 Task: Buy 2 Treatments & Masks from Skin Care section under best seller category for shipping address: Anthony Hernandez, 2419 August Lane, Shreveport, Louisiana 71101, Cell Number 3184332610. Pay from credit card ending with 5759, CVV 953
Action: Mouse moved to (24, 87)
Screenshot: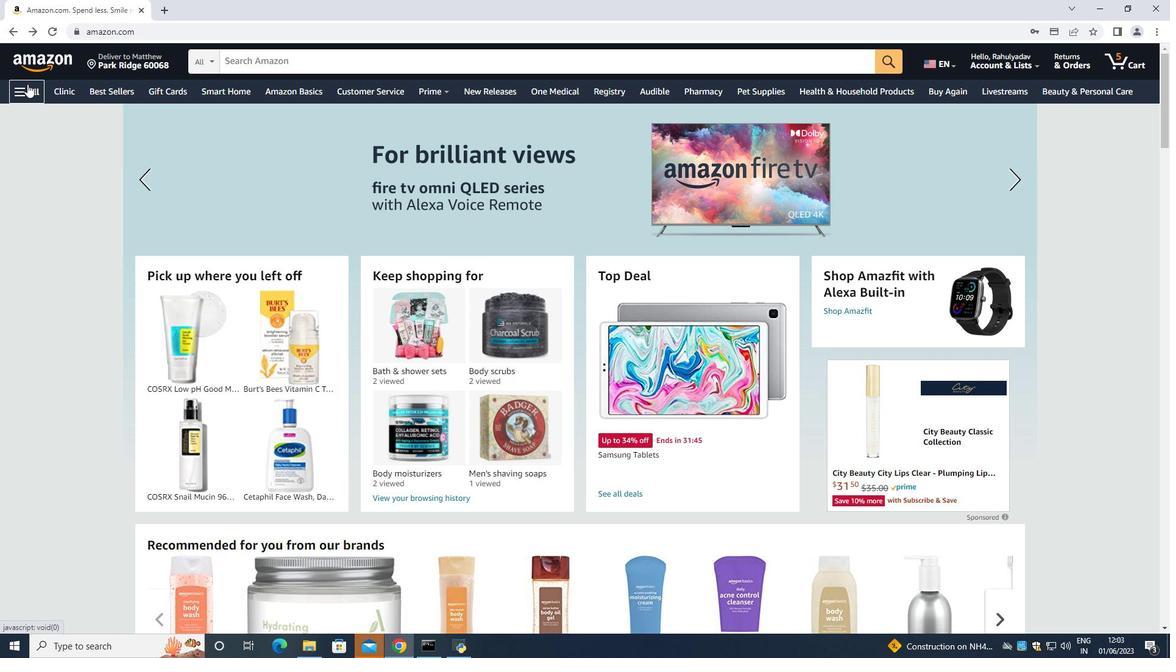 
Action: Mouse pressed left at (24, 87)
Screenshot: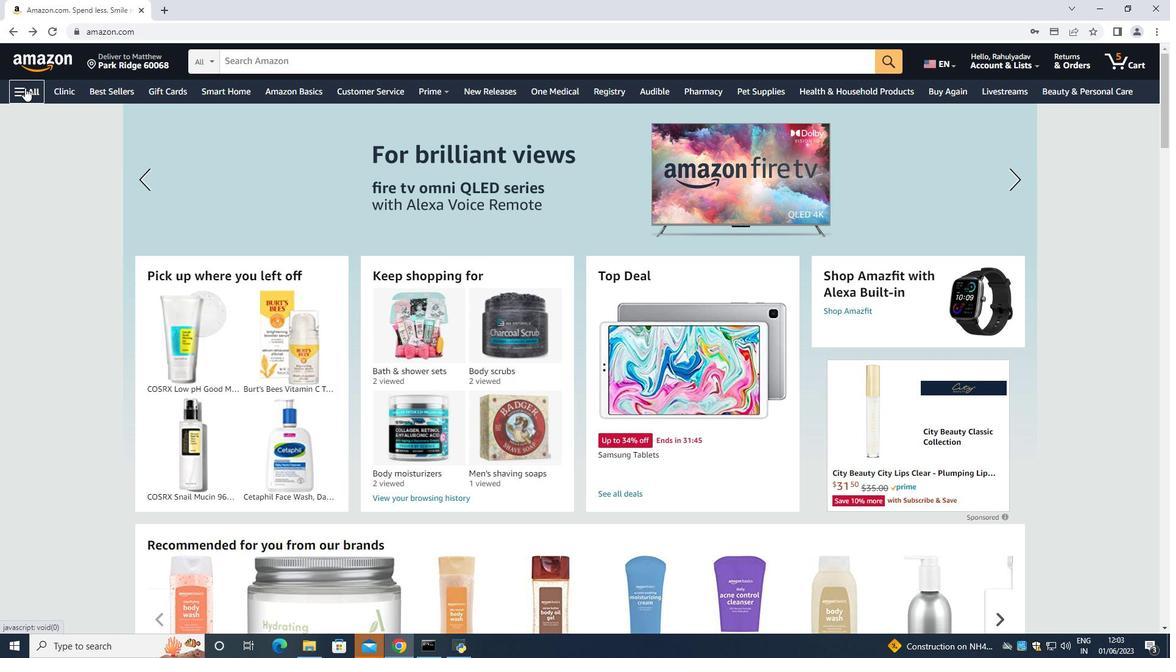 
Action: Mouse moved to (49, 117)
Screenshot: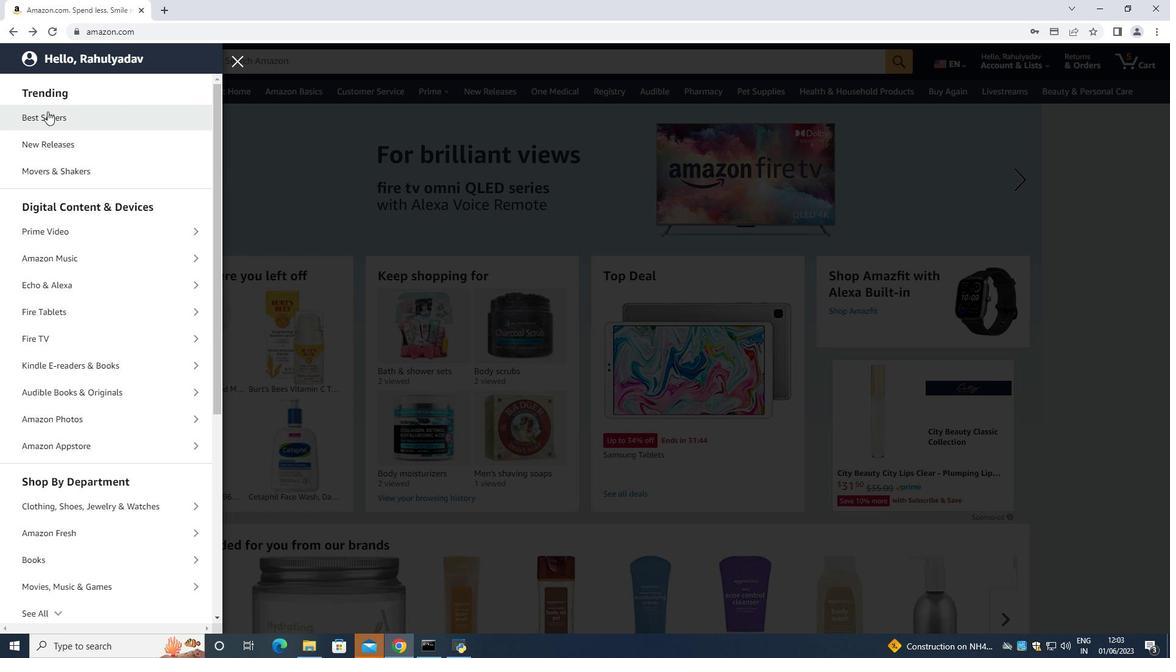 
Action: Mouse pressed left at (49, 117)
Screenshot: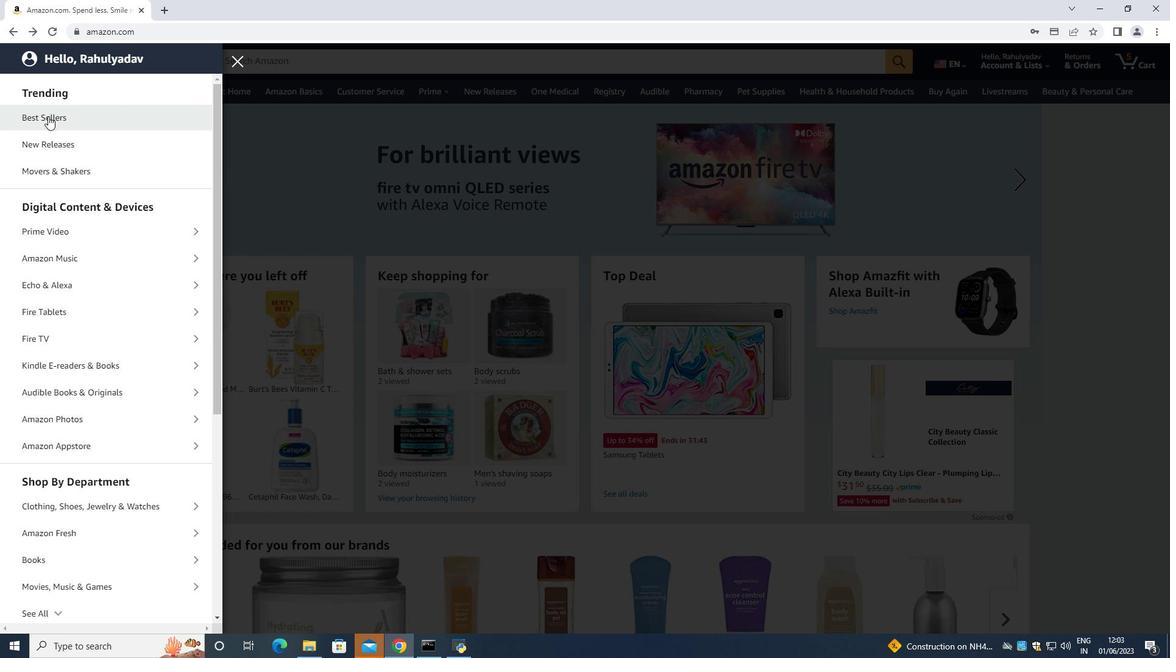 
Action: Mouse moved to (1146, 265)
Screenshot: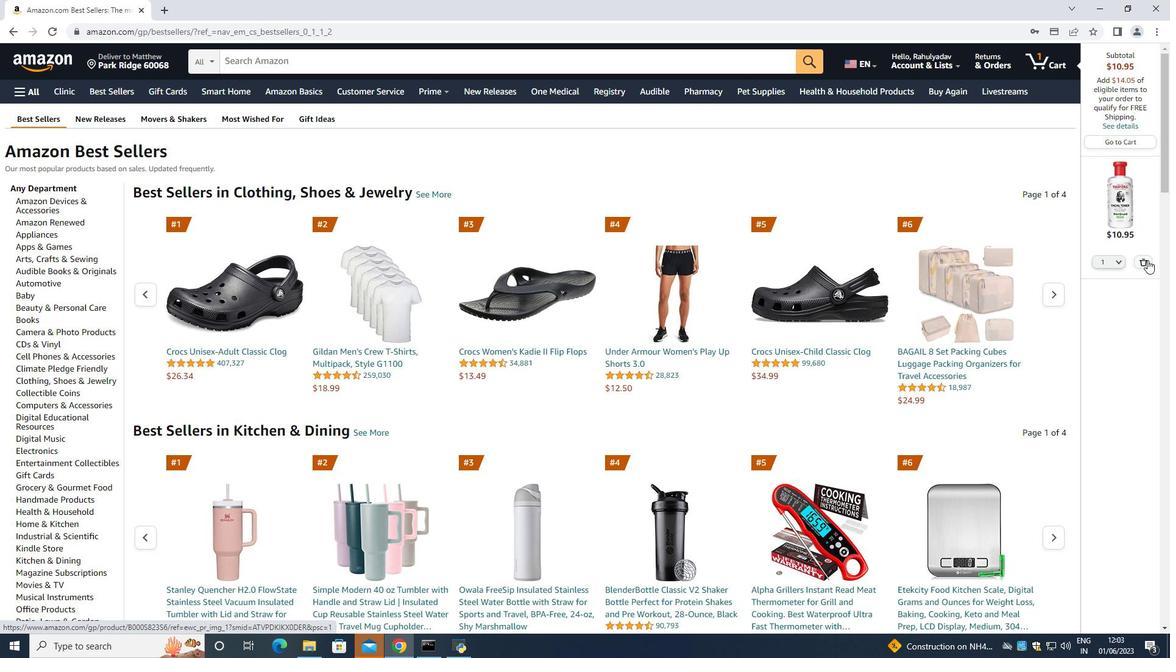 
Action: Mouse pressed left at (1146, 265)
Screenshot: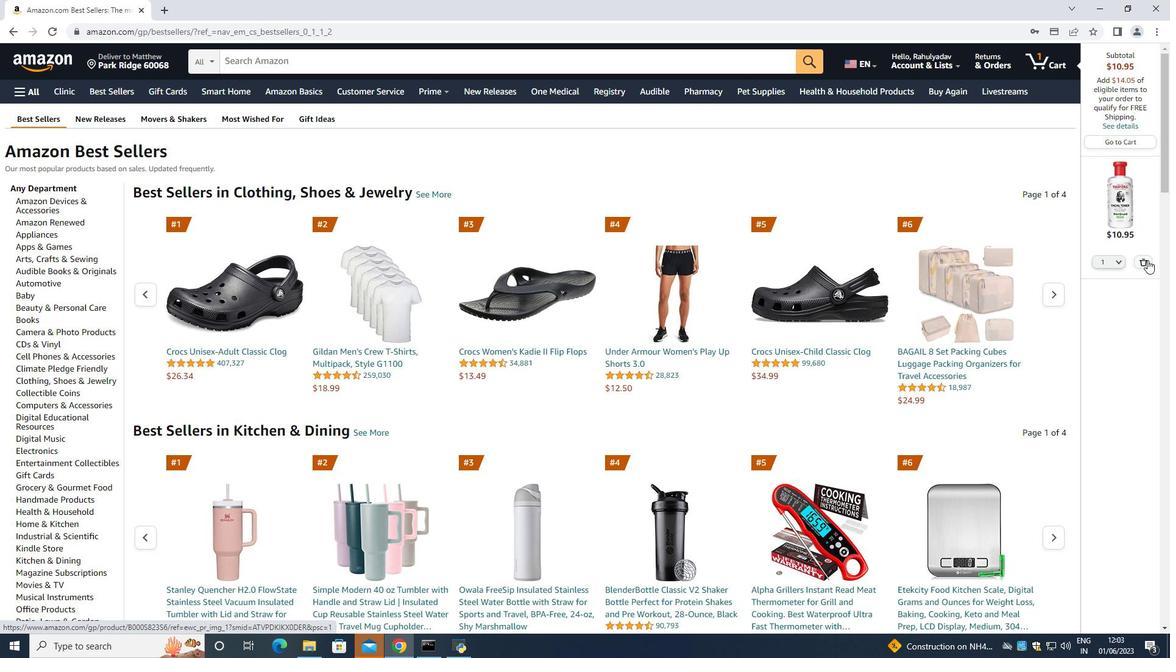 
Action: Mouse moved to (281, 64)
Screenshot: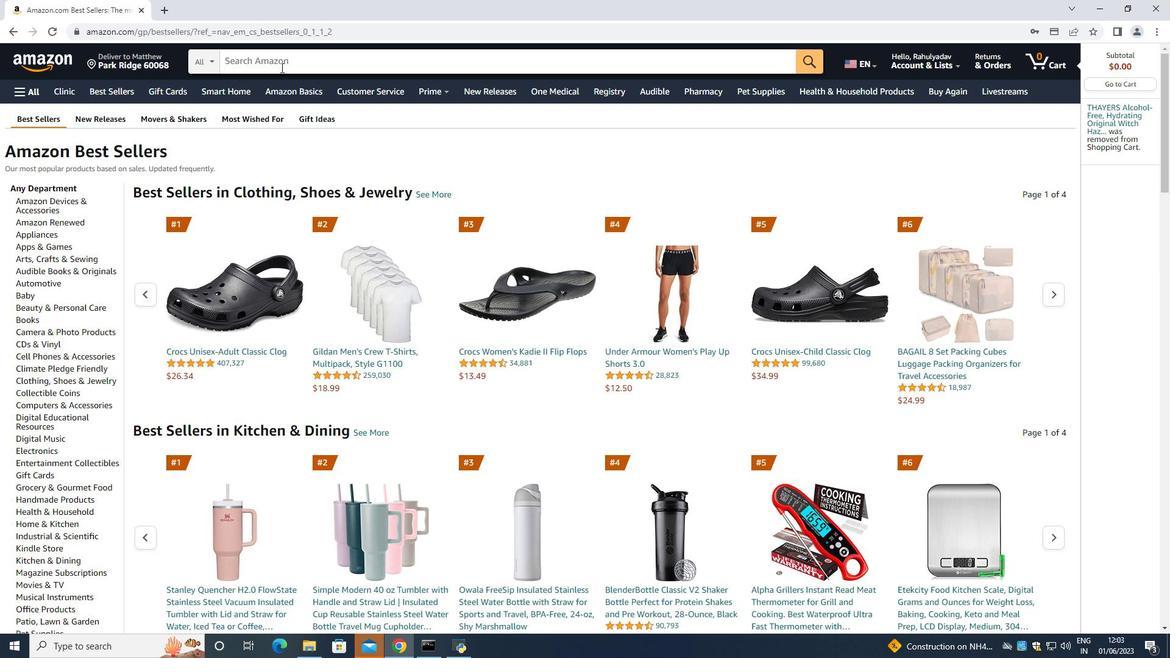 
Action: Mouse pressed left at (281, 64)
Screenshot: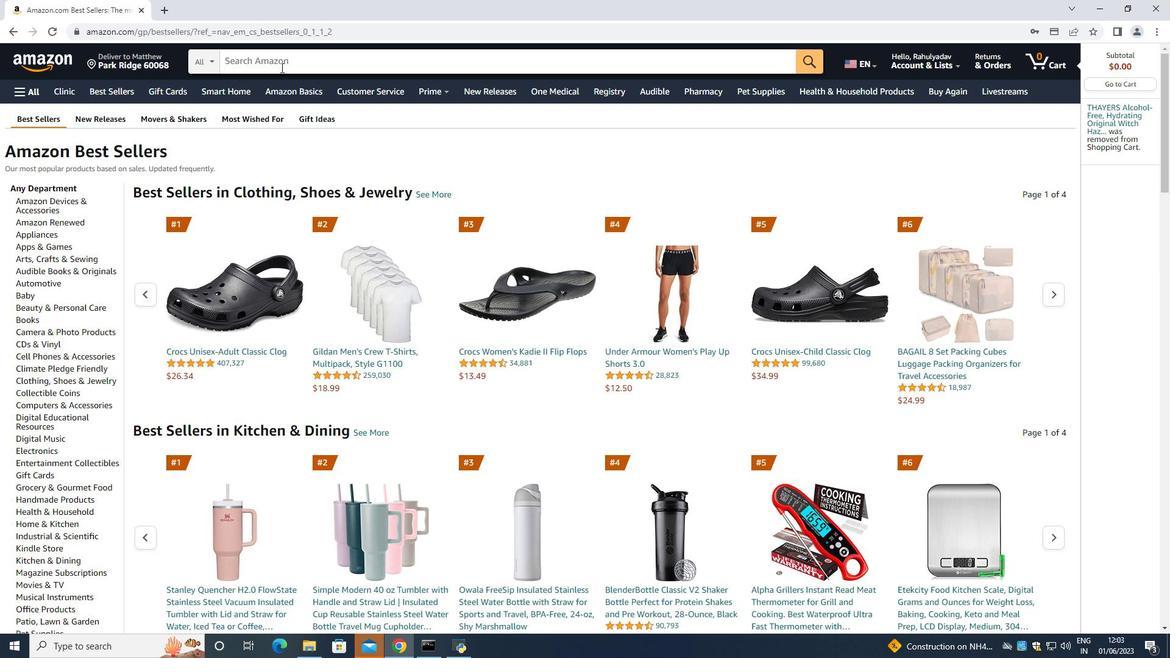 
Action: Mouse moved to (282, 64)
Screenshot: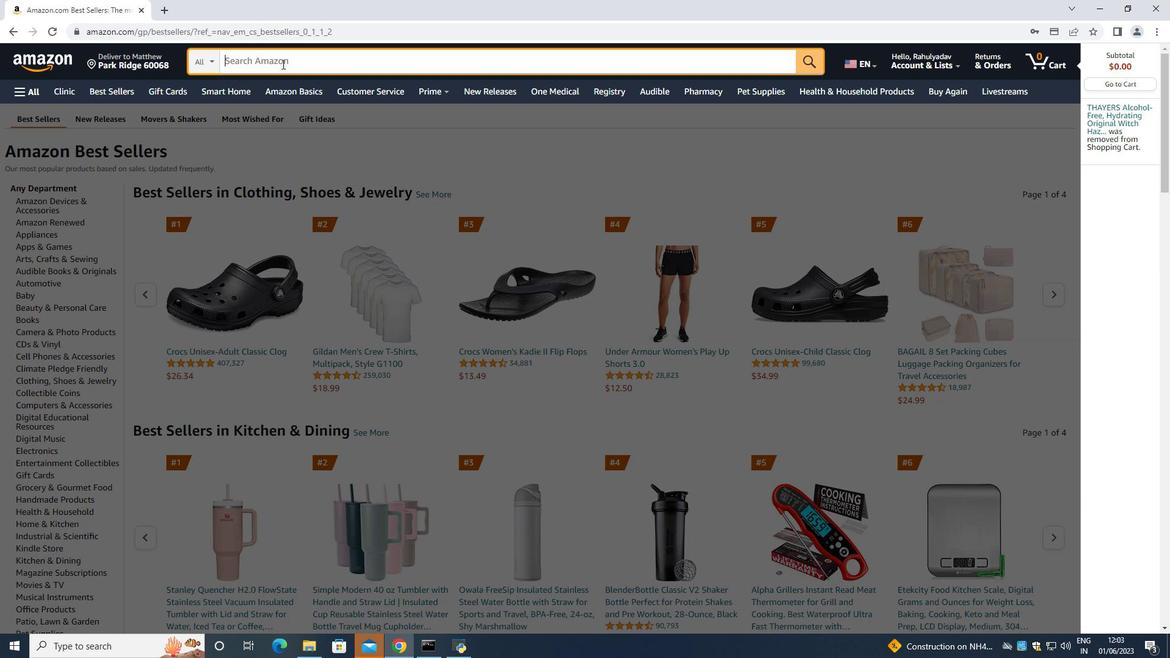 
Action: Key pressed <Key.shift>Treatment<Key.space><Key.space><Key.shift_r>&<Key.space><Key.shift><Key.shift><Key.shift><Key.shift><Key.shift><Key.shift><Key.shift><Key.shift>Masks<Key.space><Key.enter><Key.space>
Screenshot: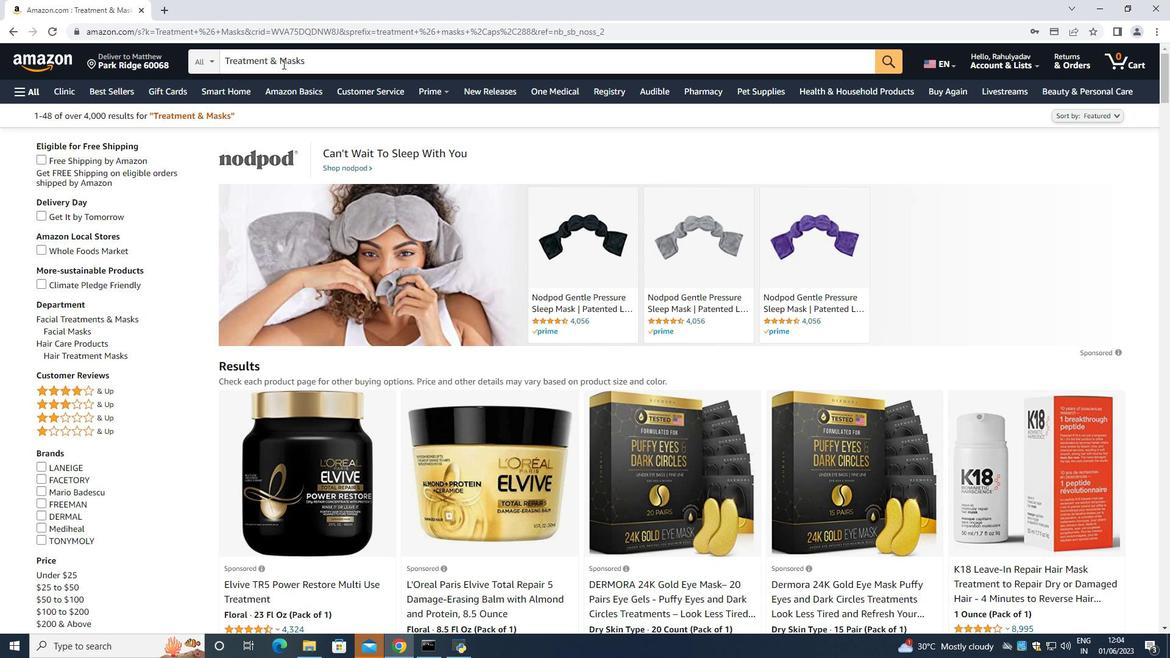 
Action: Mouse moved to (680, 265)
Screenshot: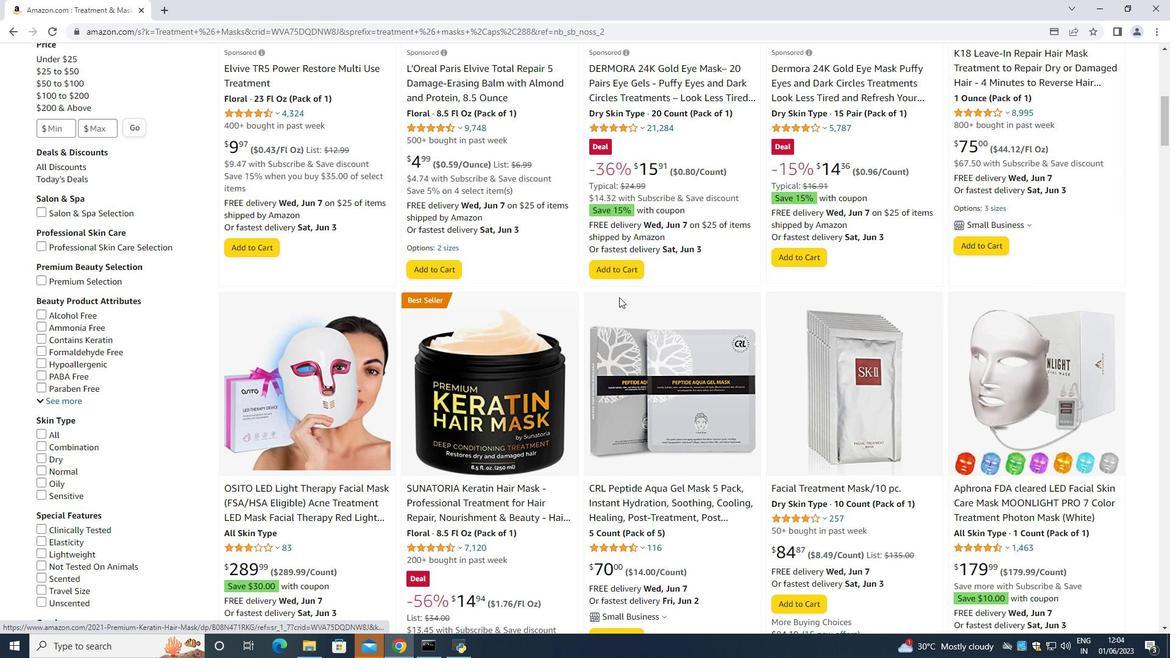 
Action: Mouse scrolled (680, 265) with delta (0, 0)
Screenshot: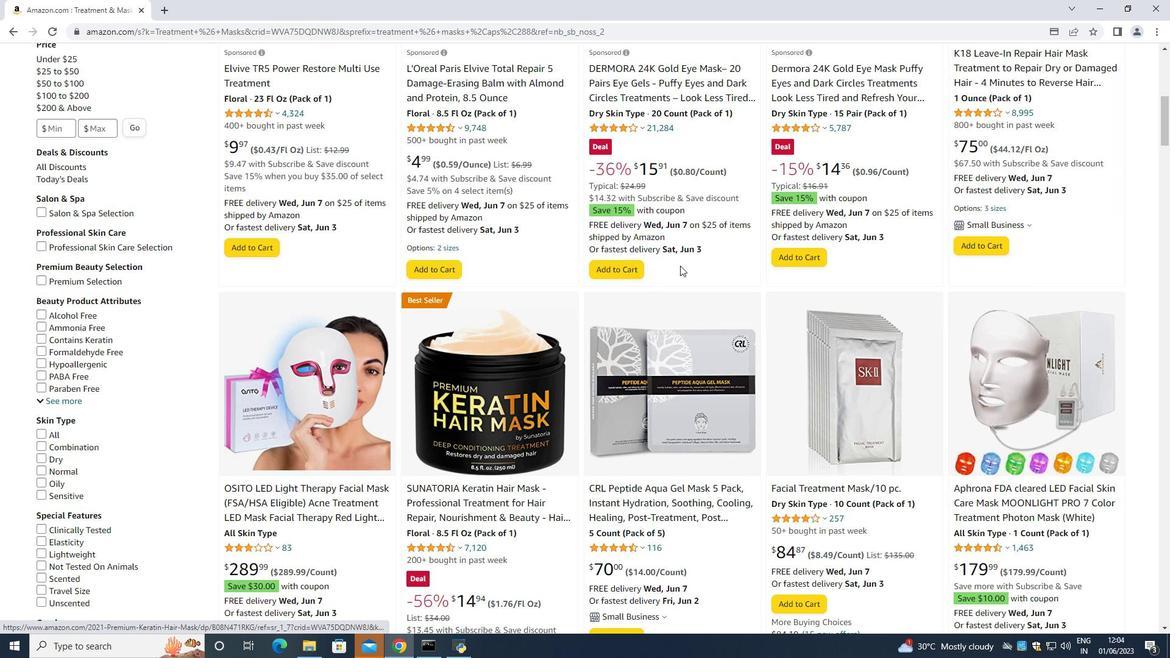 
Action: Mouse scrolled (680, 265) with delta (0, 0)
Screenshot: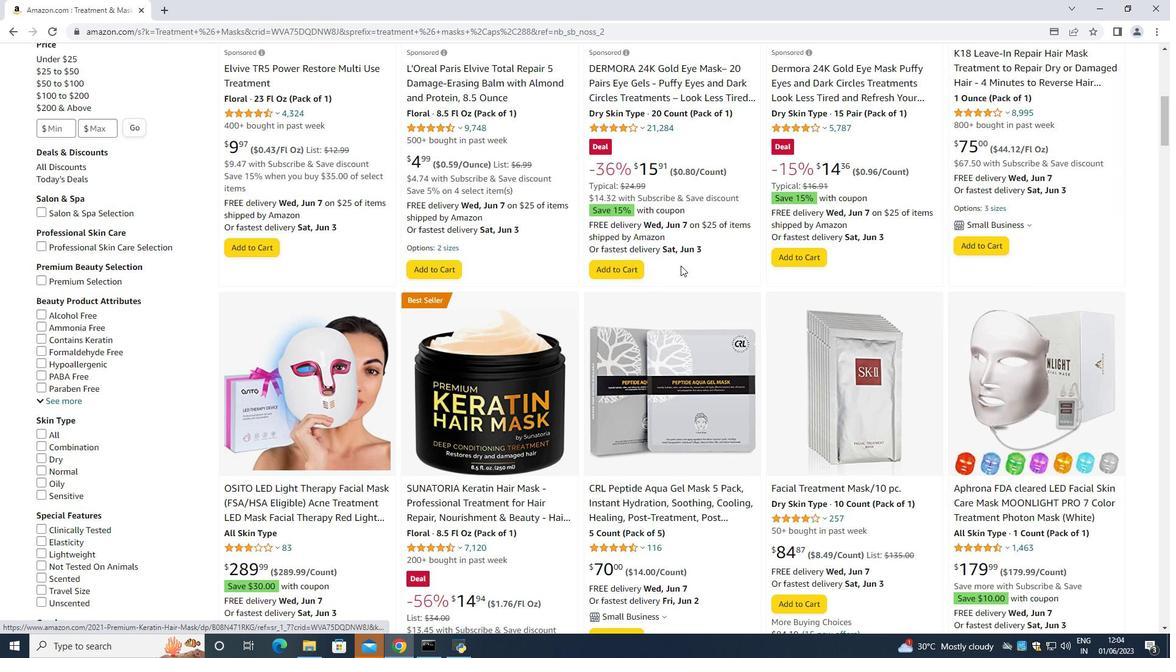 
Action: Mouse scrolled (680, 265) with delta (0, 0)
Screenshot: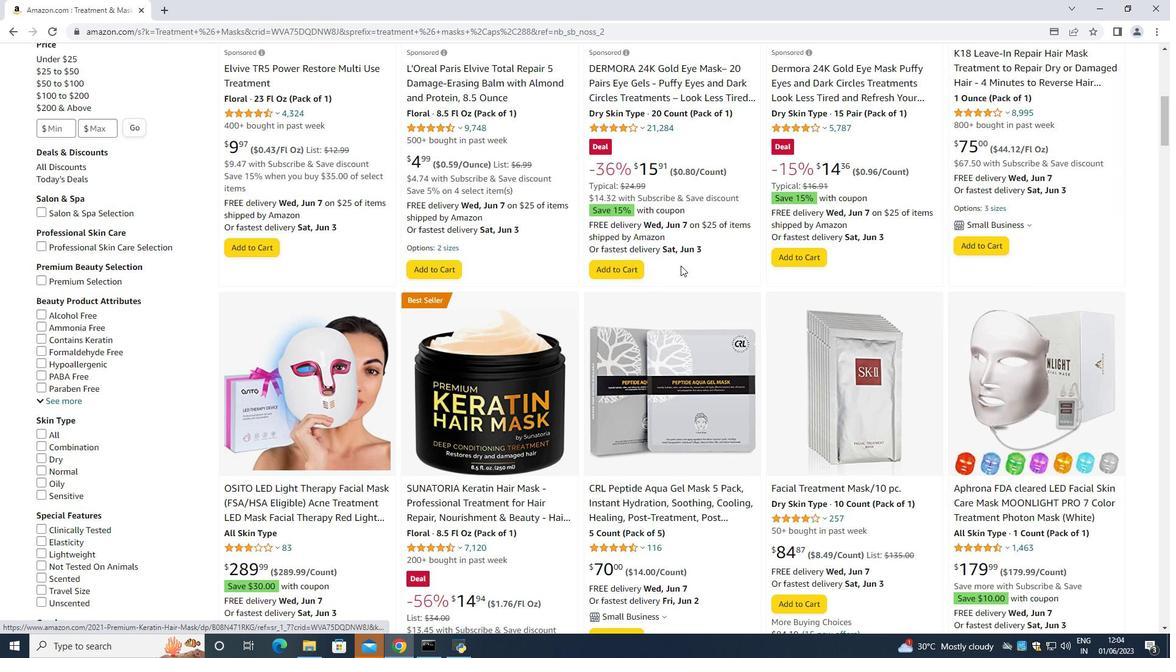 
Action: Mouse scrolled (680, 265) with delta (0, 0)
Screenshot: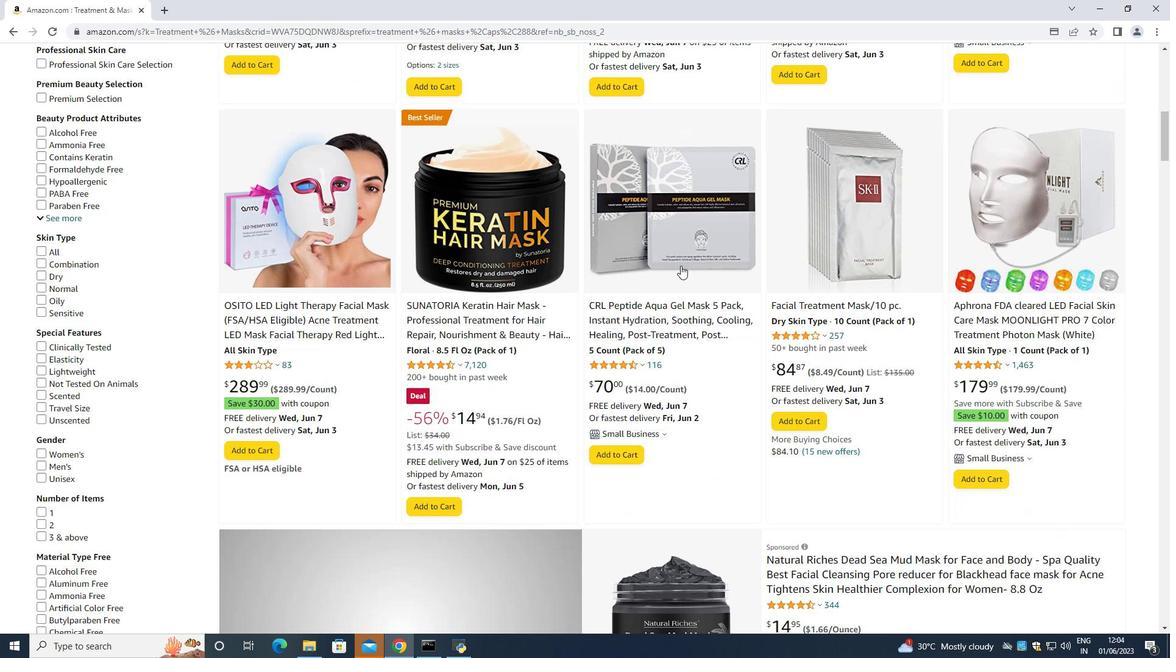 
Action: Mouse scrolled (680, 265) with delta (0, 0)
Screenshot: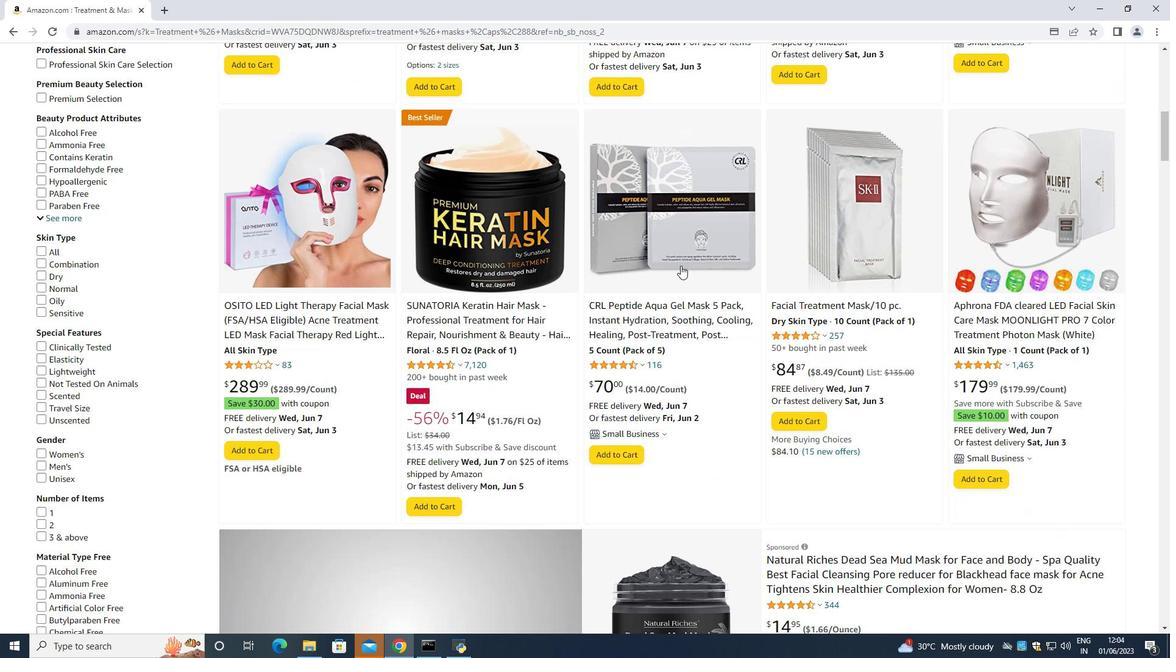 
Action: Mouse scrolled (680, 265) with delta (0, 0)
Screenshot: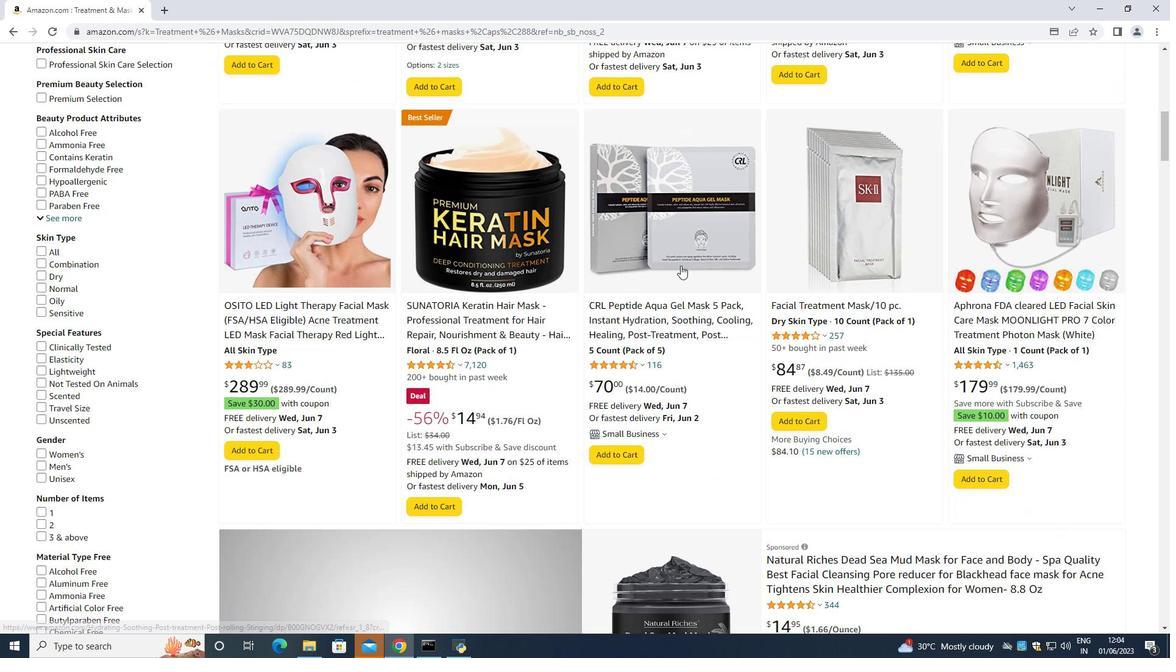 
Action: Mouse scrolled (680, 265) with delta (0, 0)
Screenshot: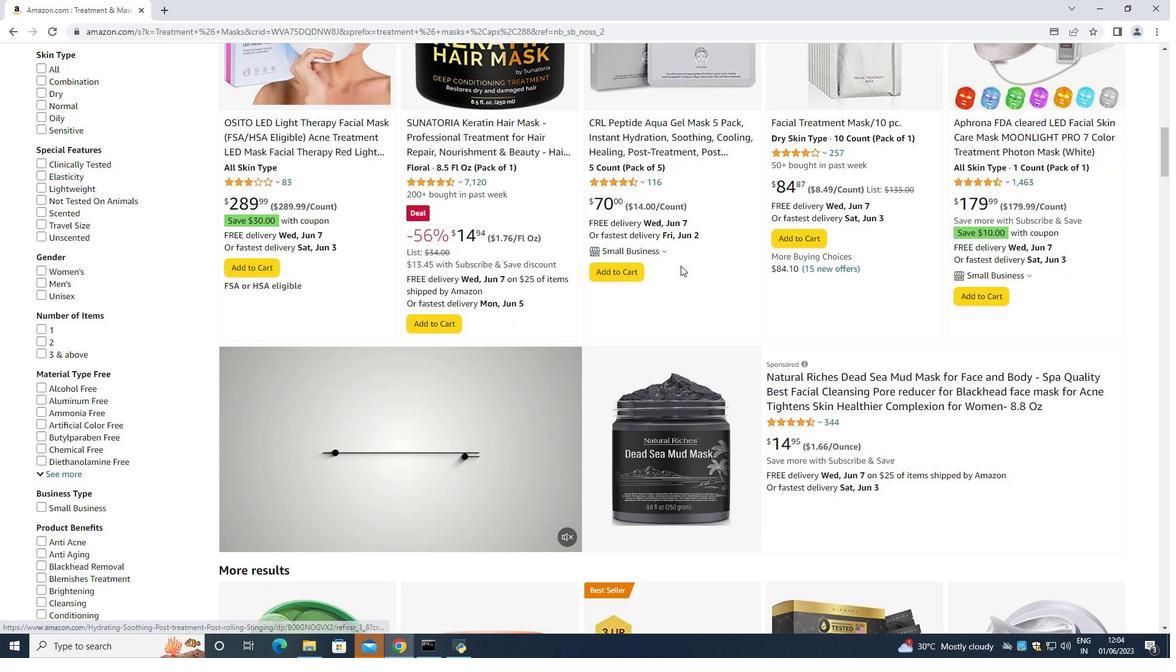 
Action: Mouse scrolled (680, 265) with delta (0, 0)
Screenshot: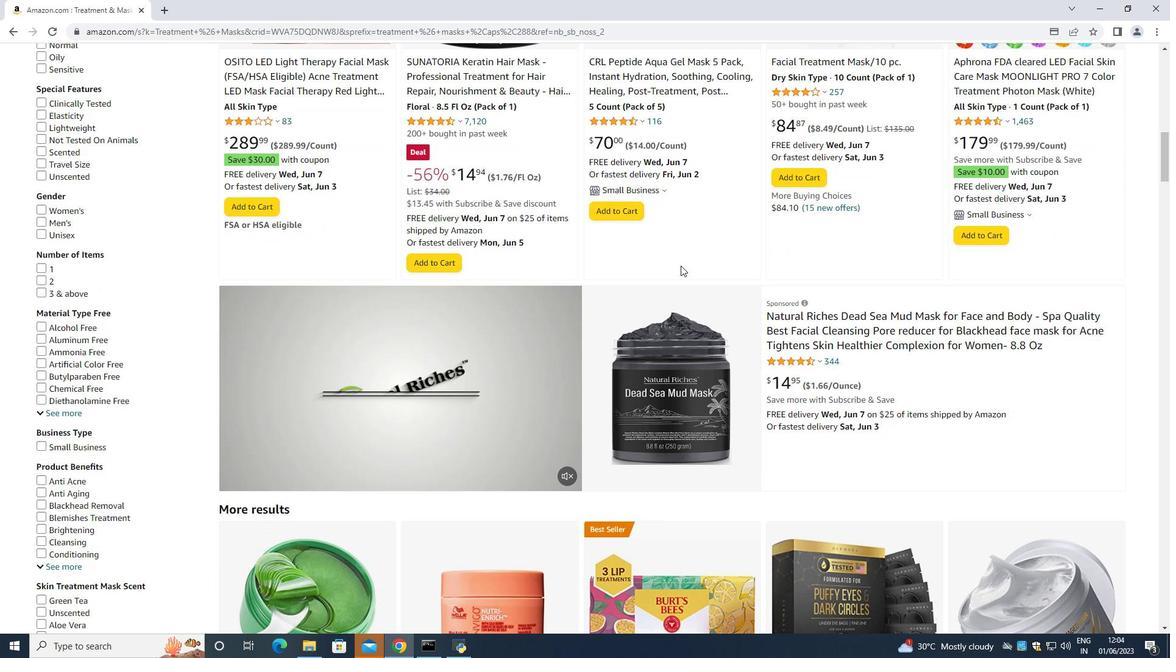 
Action: Mouse scrolled (680, 265) with delta (0, 0)
Screenshot: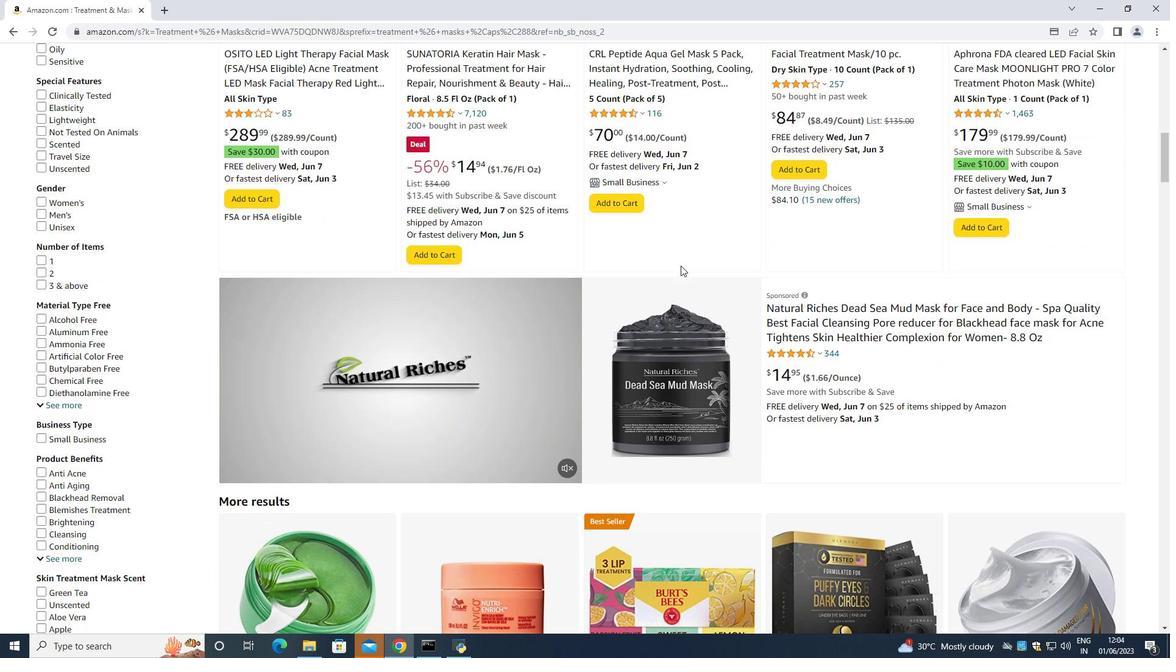 
Action: Mouse scrolled (680, 265) with delta (0, 0)
Screenshot: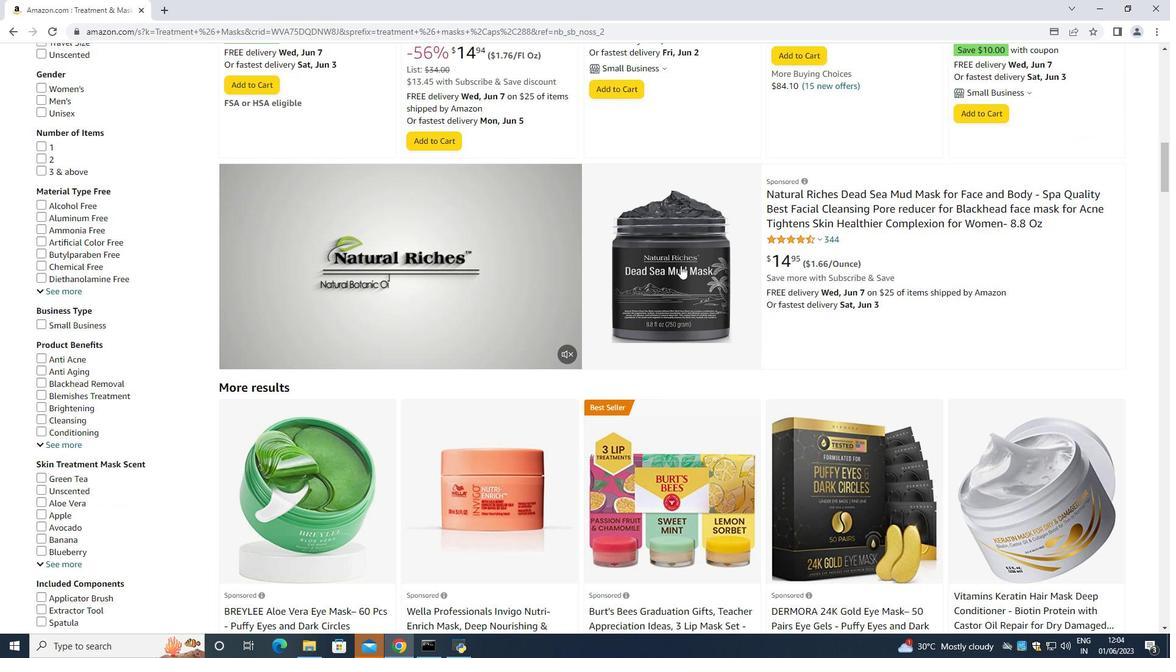 
Action: Mouse scrolled (680, 265) with delta (0, 0)
Screenshot: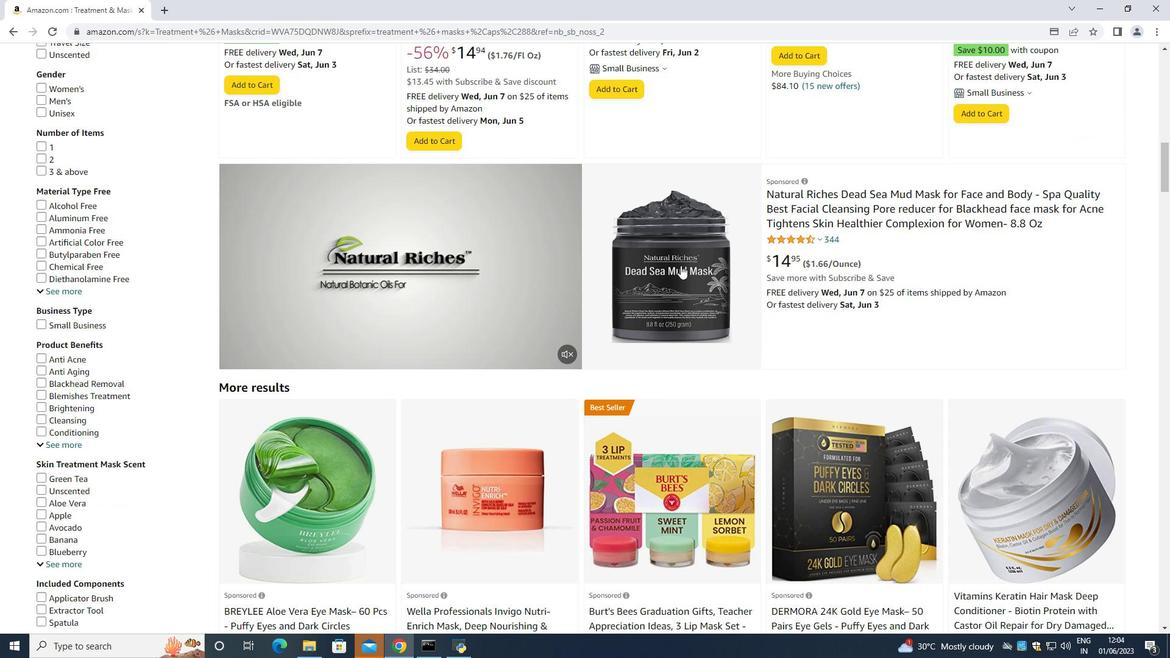 
Action: Mouse moved to (878, 498)
Screenshot: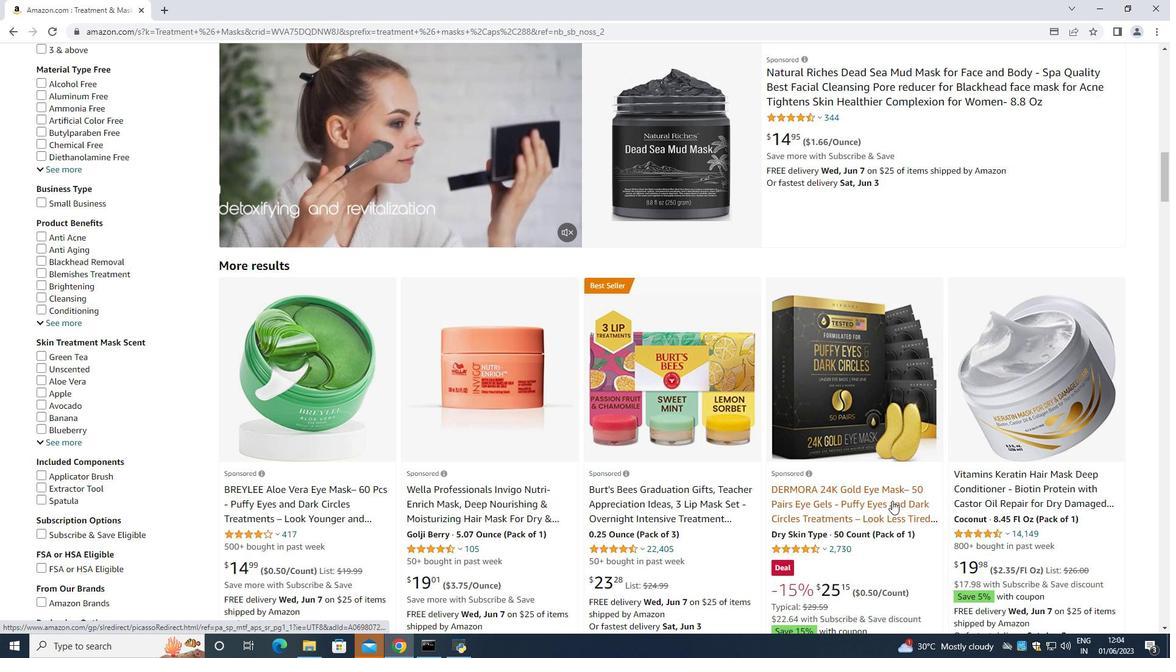 
Action: Mouse scrolled (878, 497) with delta (0, 0)
Screenshot: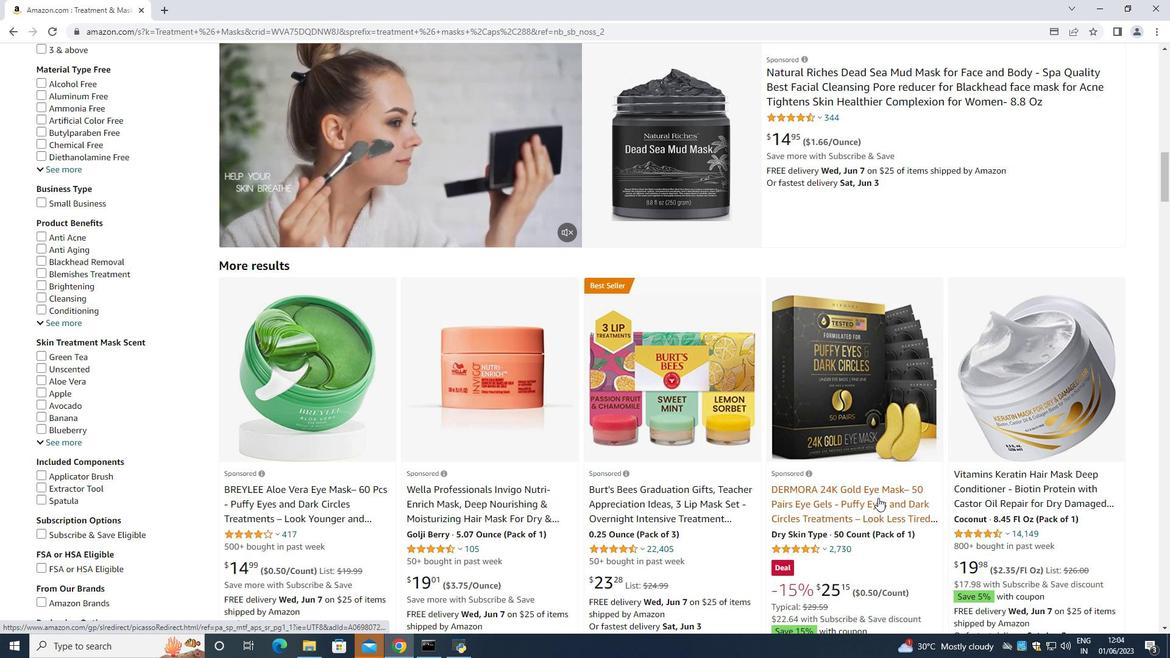 
Action: Mouse moved to (818, 424)
Screenshot: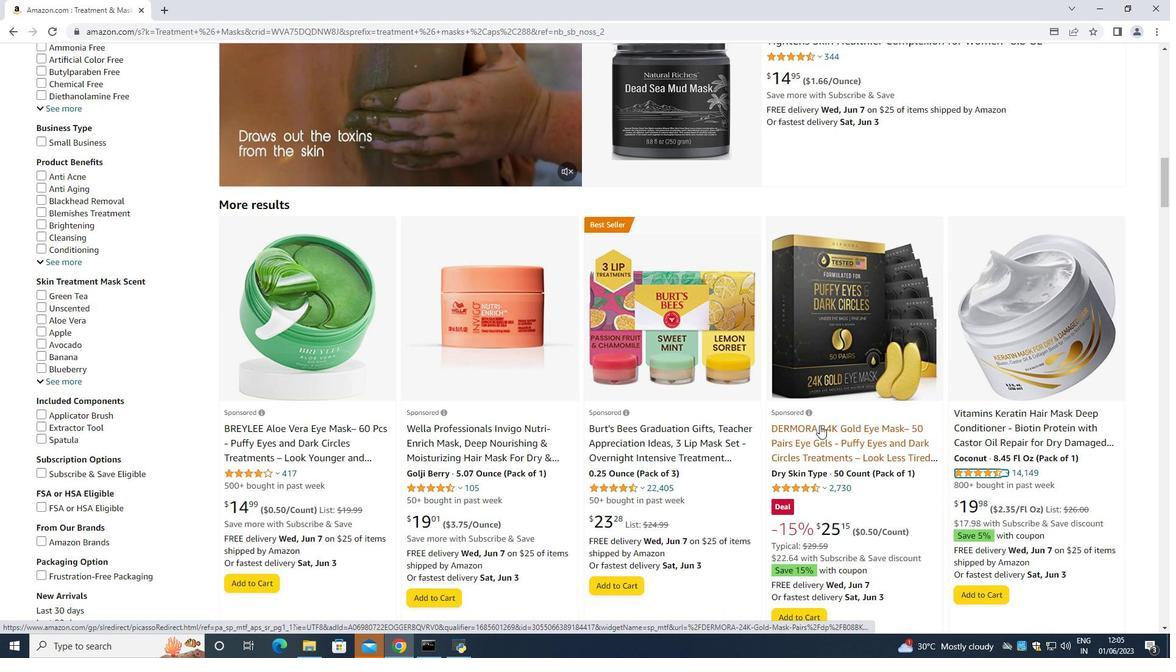
Action: Mouse pressed left at (818, 424)
Screenshot: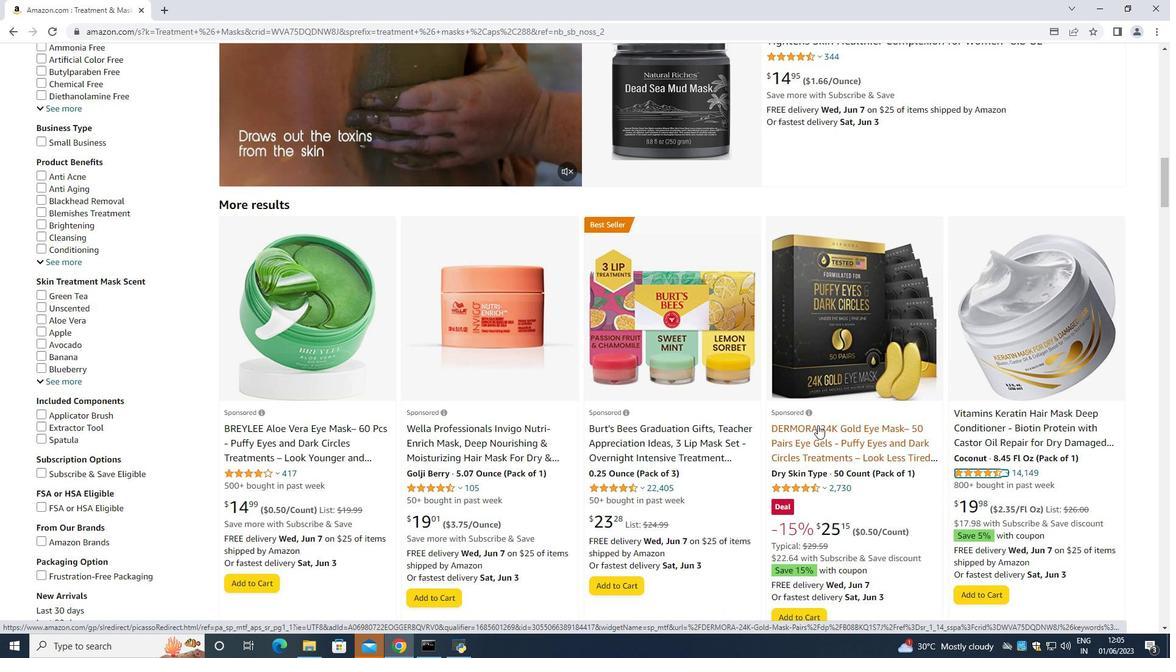 
Action: Mouse moved to (800, 218)
Screenshot: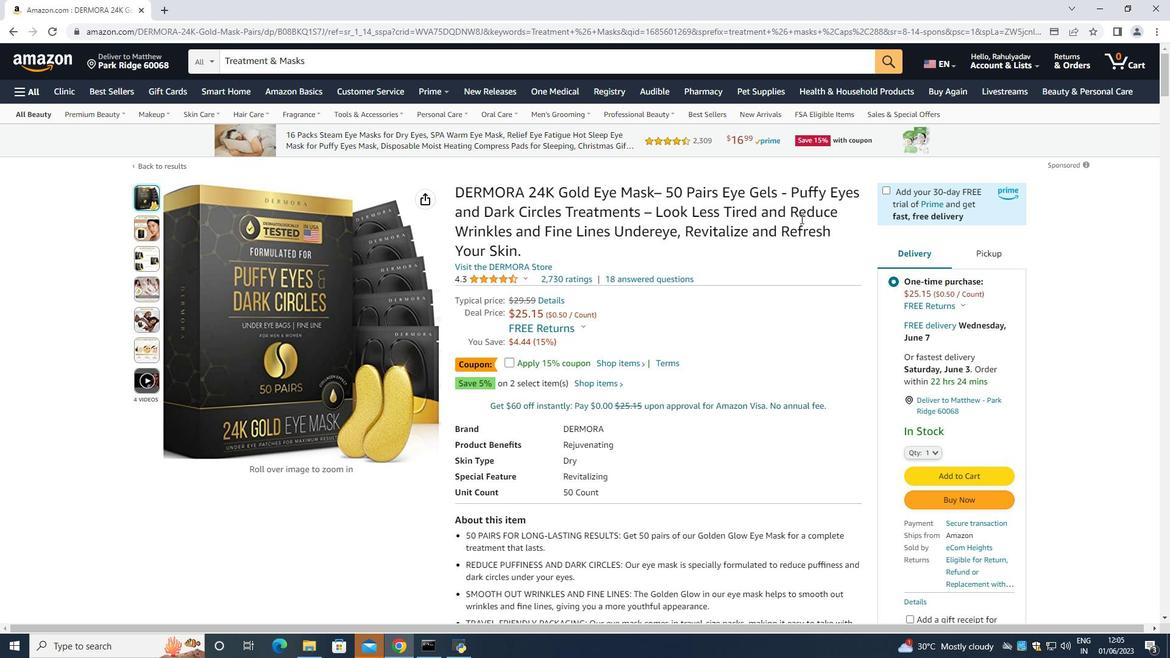 
Action: Mouse scrolled (800, 217) with delta (0, 0)
Screenshot: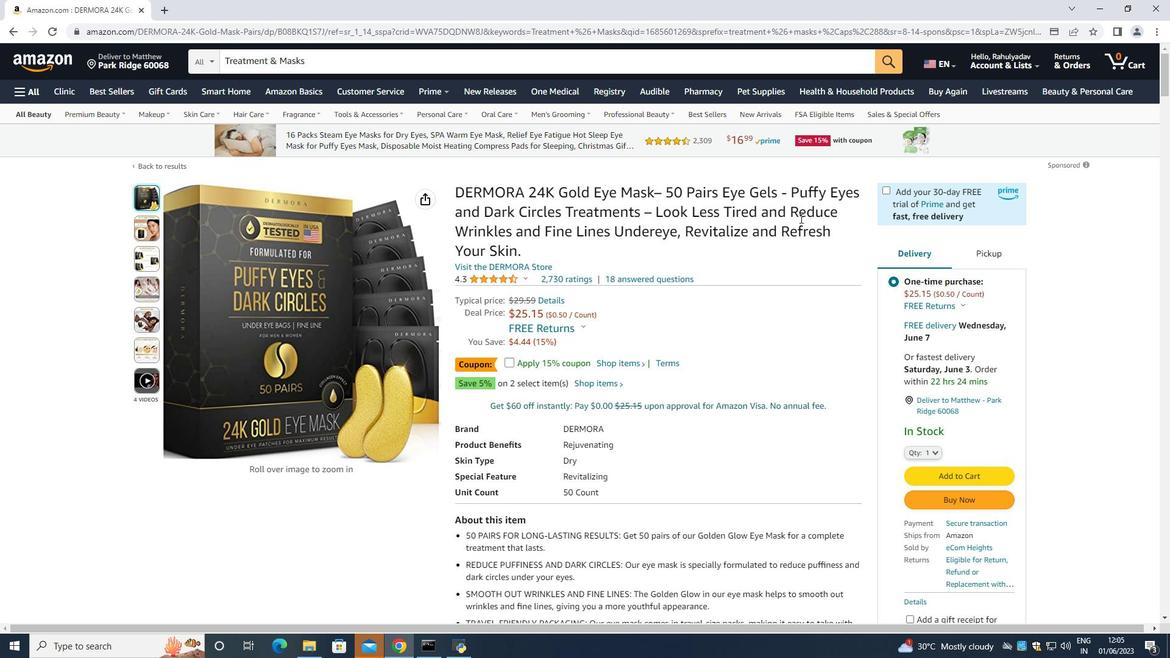 
Action: Mouse moved to (836, 218)
Screenshot: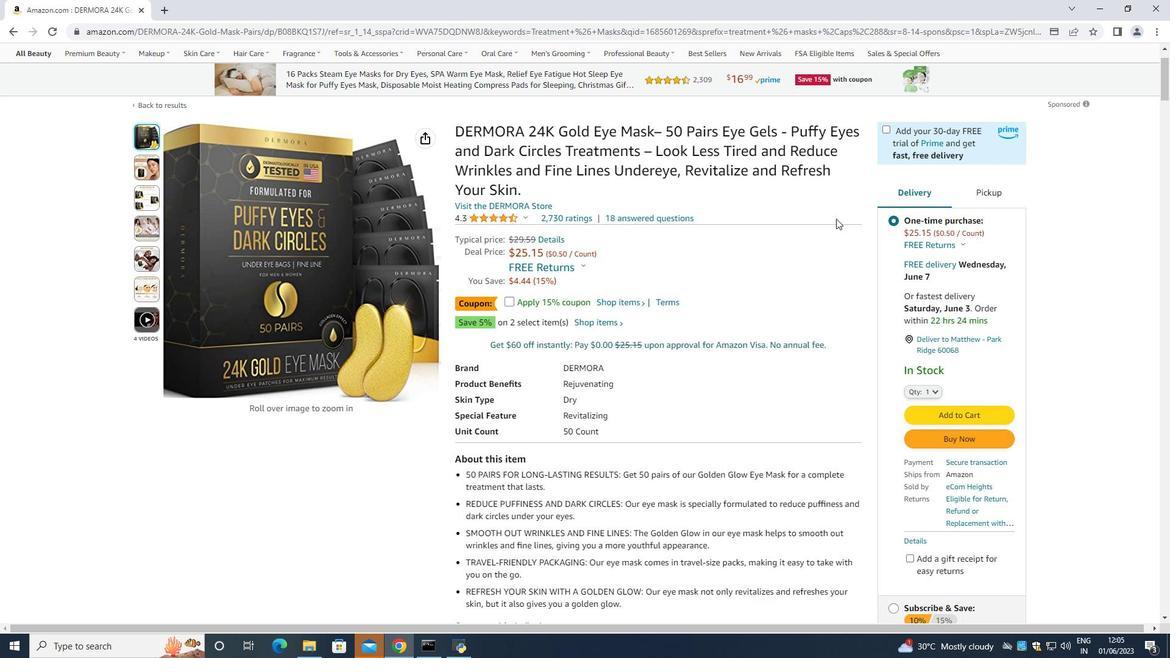 
Action: Mouse scrolled (836, 218) with delta (0, 0)
Screenshot: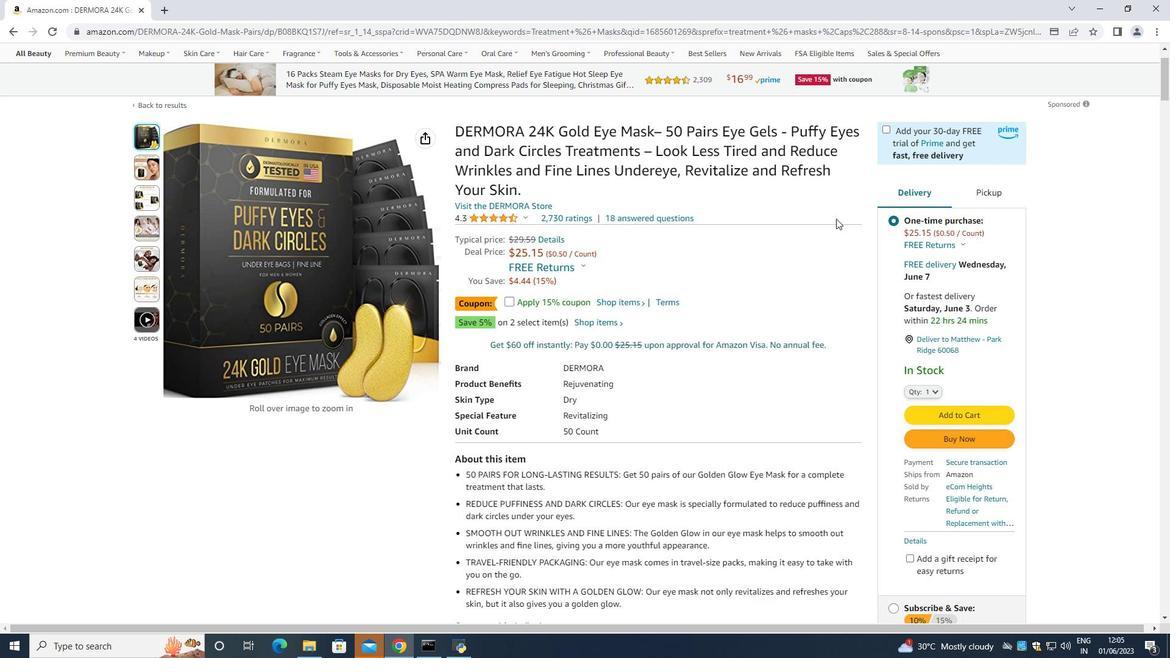 
Action: Mouse scrolled (836, 218) with delta (0, 0)
Screenshot: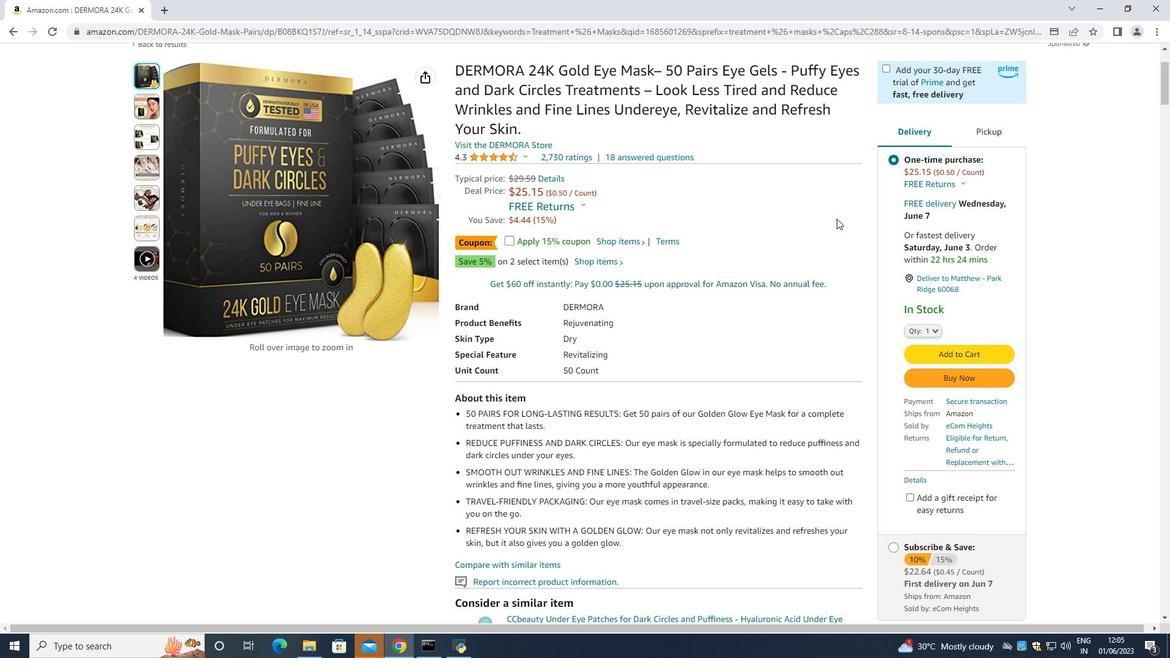 
Action: Mouse scrolled (836, 218) with delta (0, 0)
Screenshot: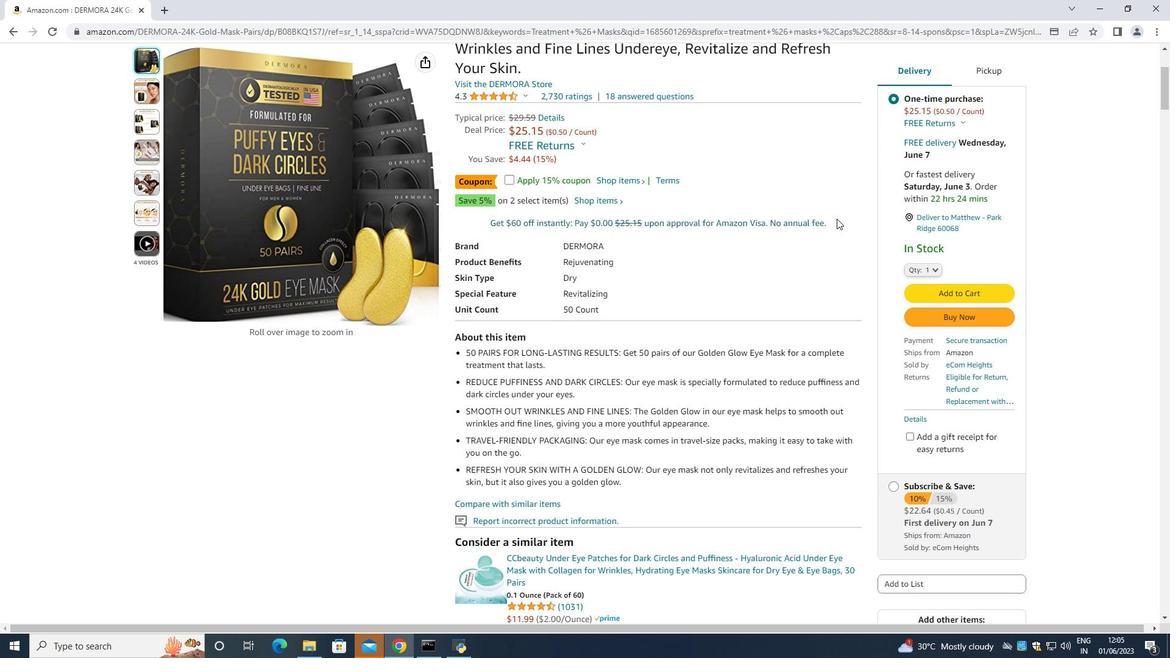 
Action: Mouse scrolled (836, 218) with delta (0, 0)
Screenshot: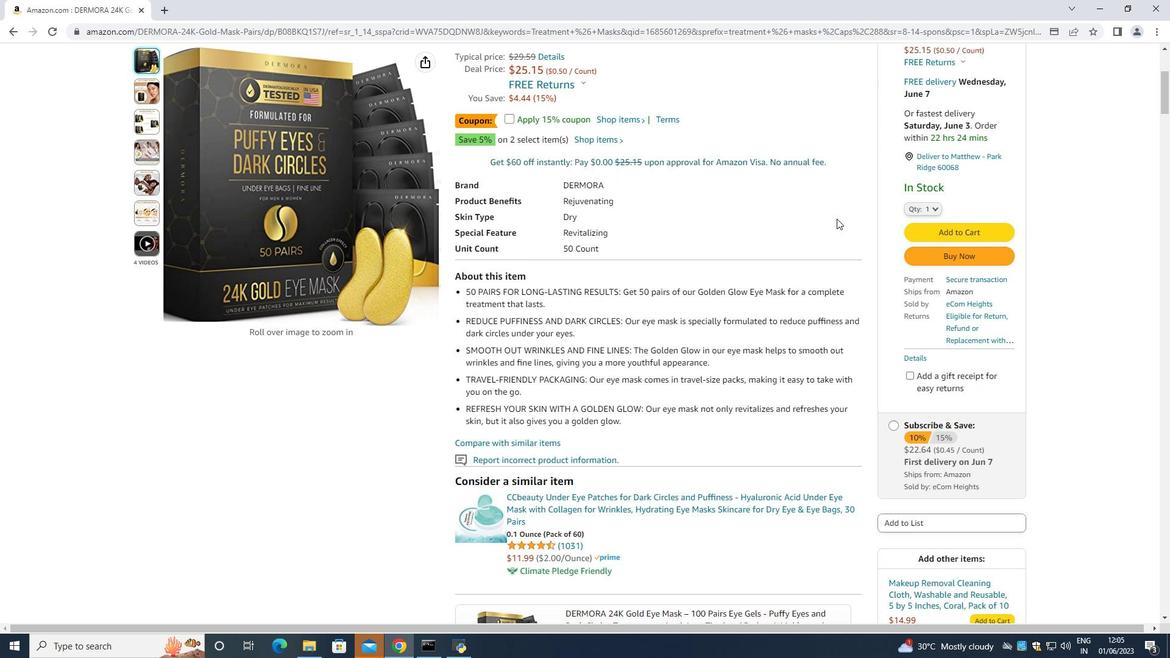 
Action: Mouse scrolled (836, 218) with delta (0, 0)
Screenshot: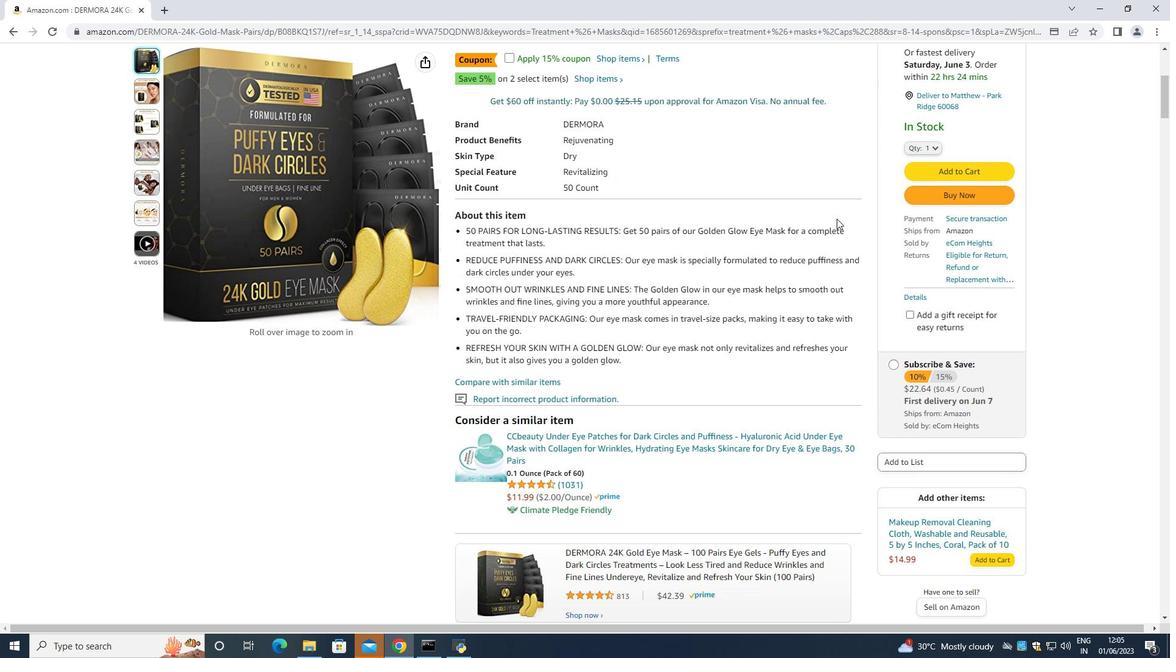 
Action: Mouse scrolled (836, 218) with delta (0, 0)
Screenshot: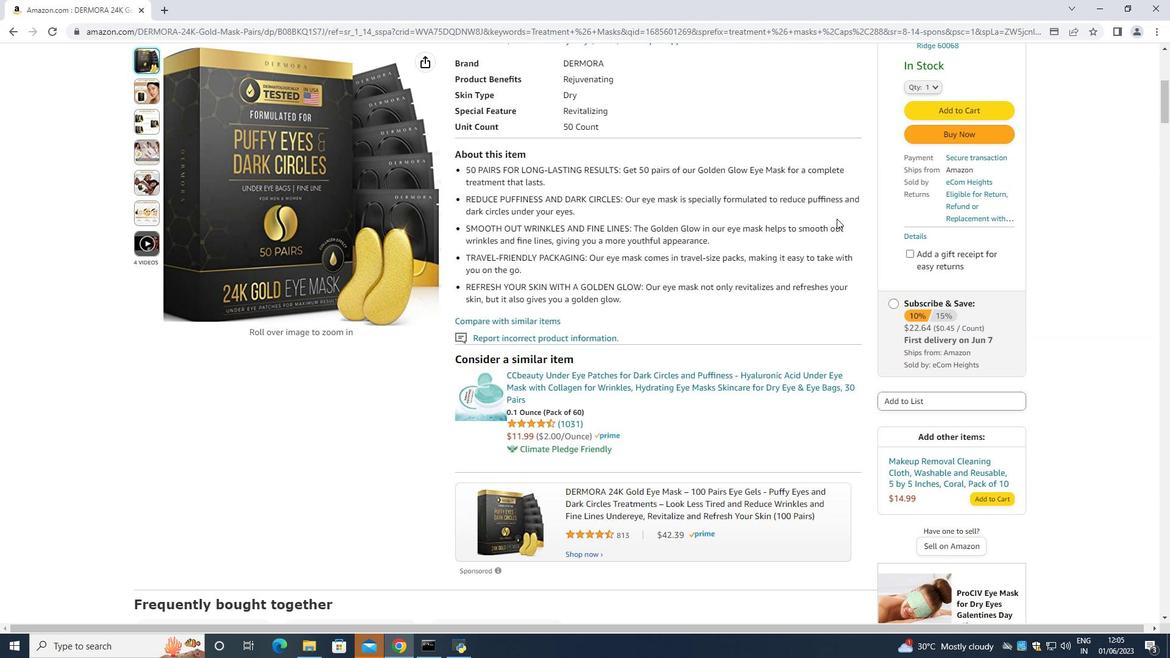 
Action: Mouse scrolled (836, 218) with delta (0, 0)
Screenshot: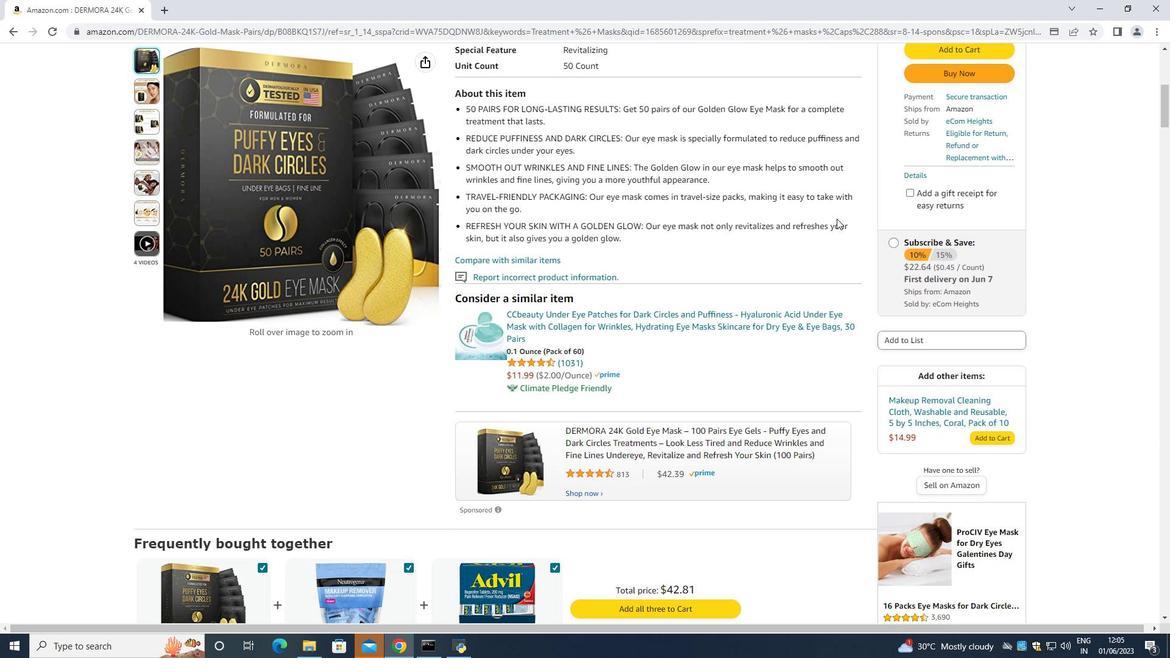 
Action: Mouse moved to (835, 218)
Screenshot: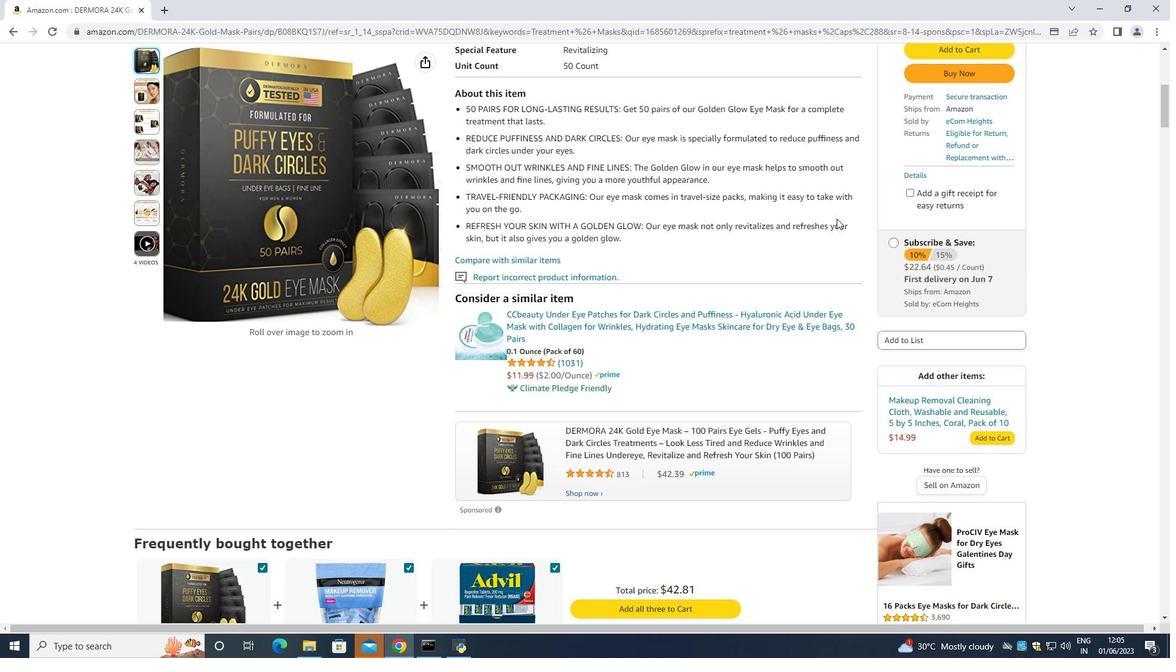 
Action: Mouse scrolled (835, 218) with delta (0, 0)
Screenshot: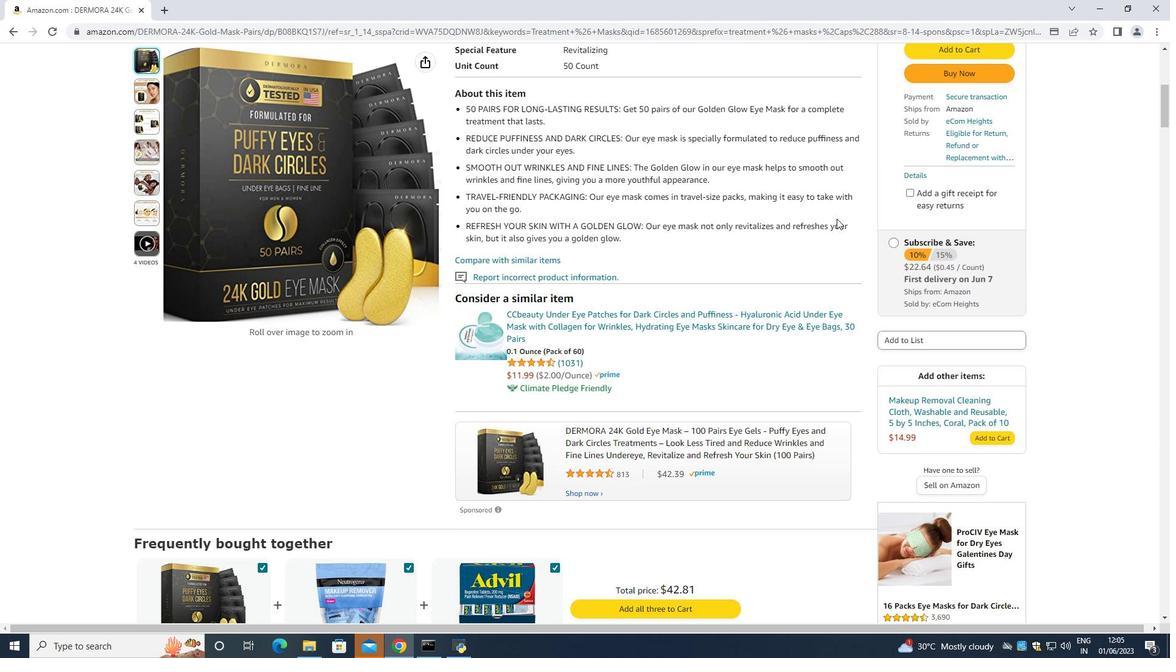 
Action: Mouse moved to (648, 216)
Screenshot: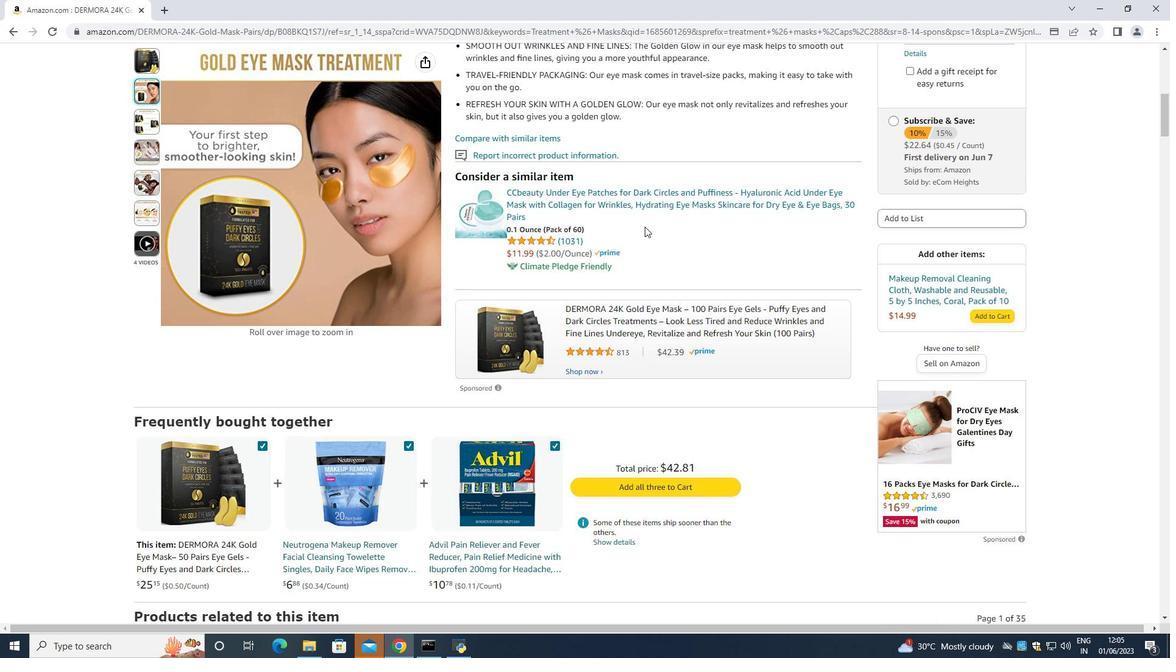 
Action: Mouse scrolled (648, 216) with delta (0, 0)
Screenshot: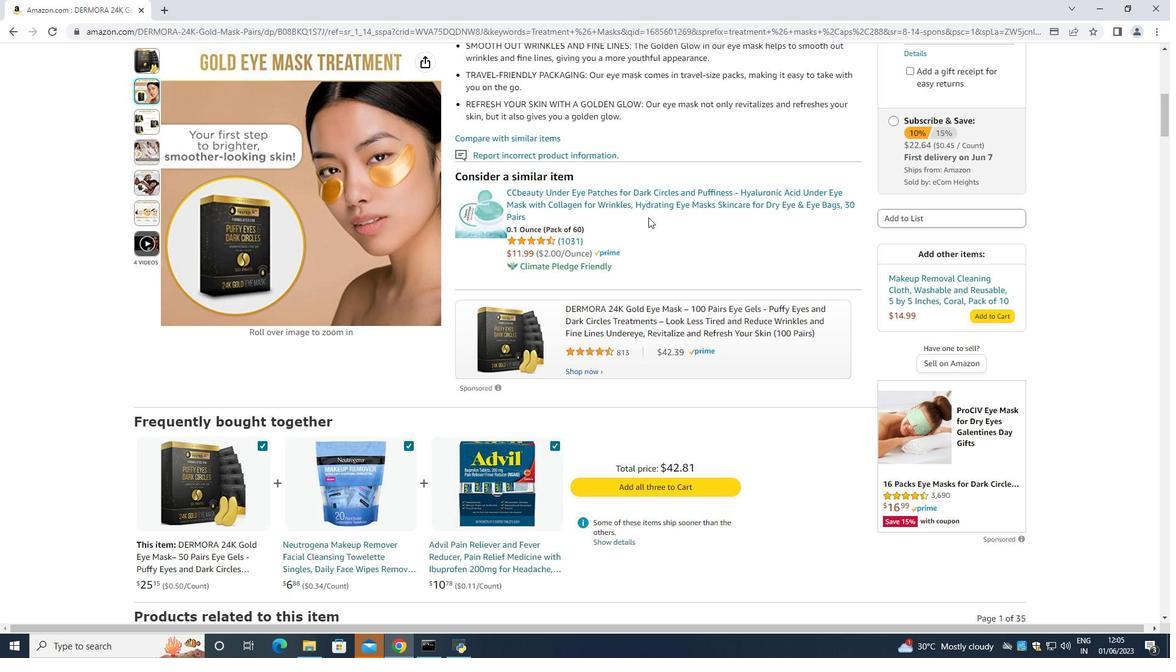 
Action: Mouse scrolled (648, 216) with delta (0, 0)
Screenshot: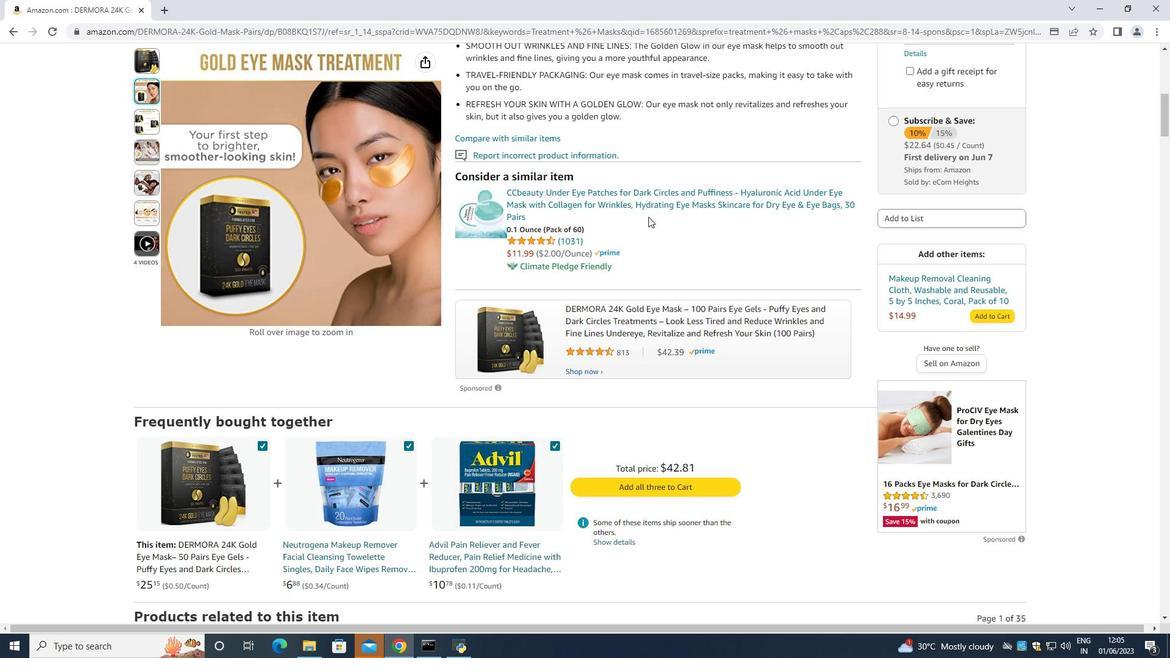 
Action: Mouse scrolled (648, 216) with delta (0, 0)
Screenshot: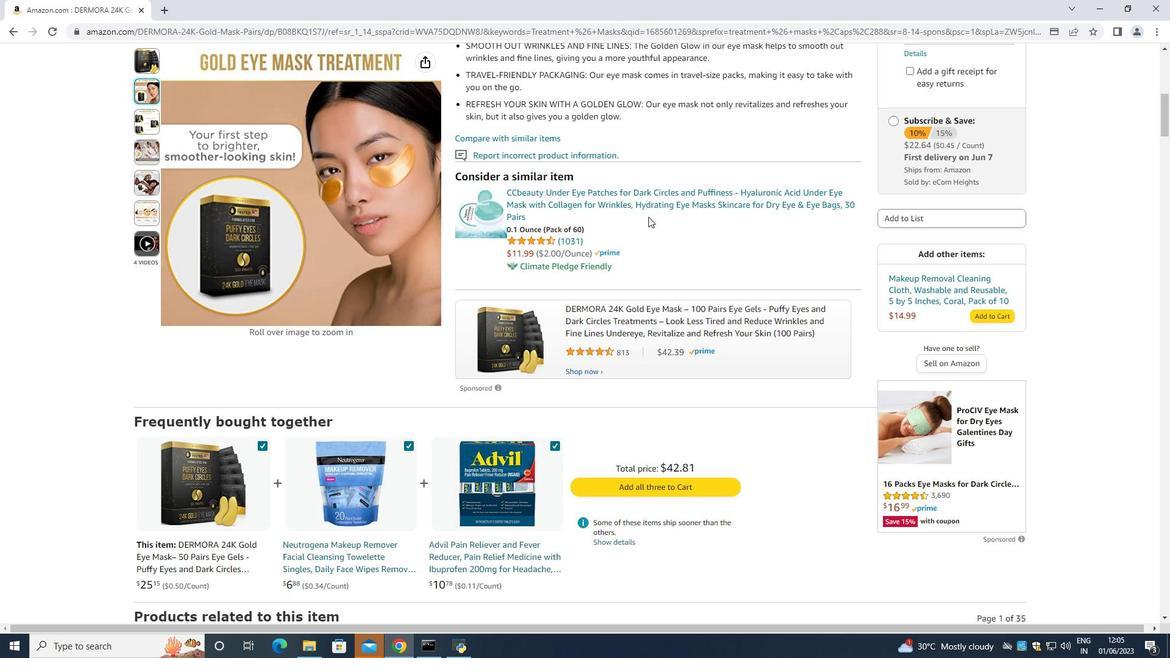 
Action: Mouse scrolled (648, 216) with delta (0, 0)
Screenshot: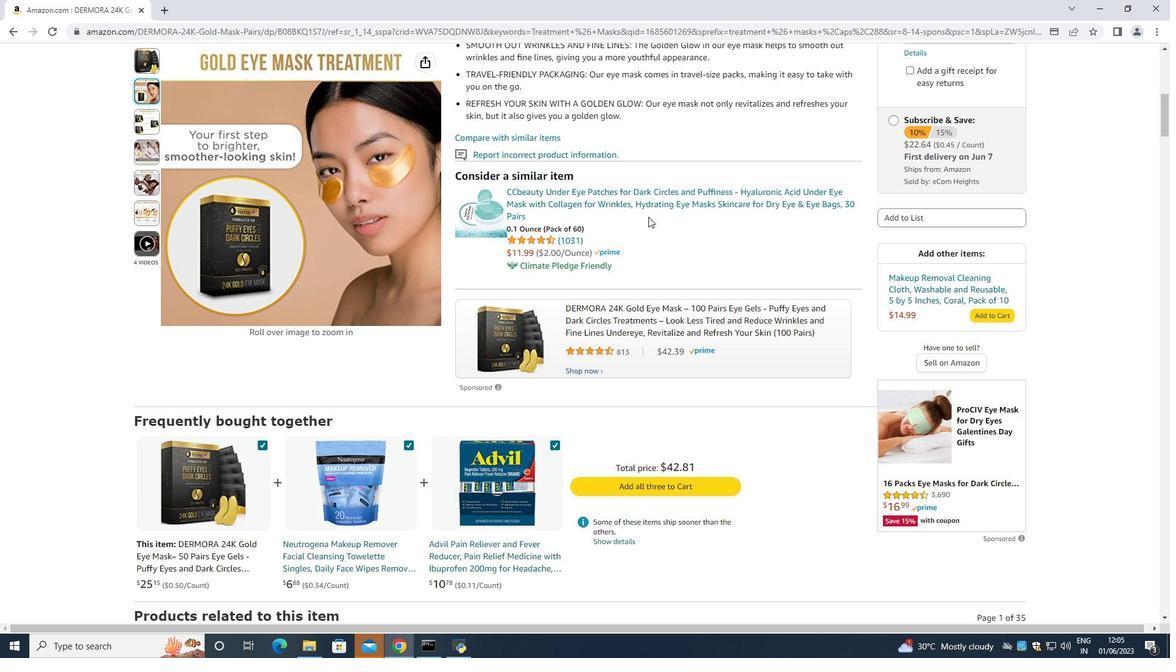 
Action: Mouse scrolled (648, 216) with delta (0, 0)
Screenshot: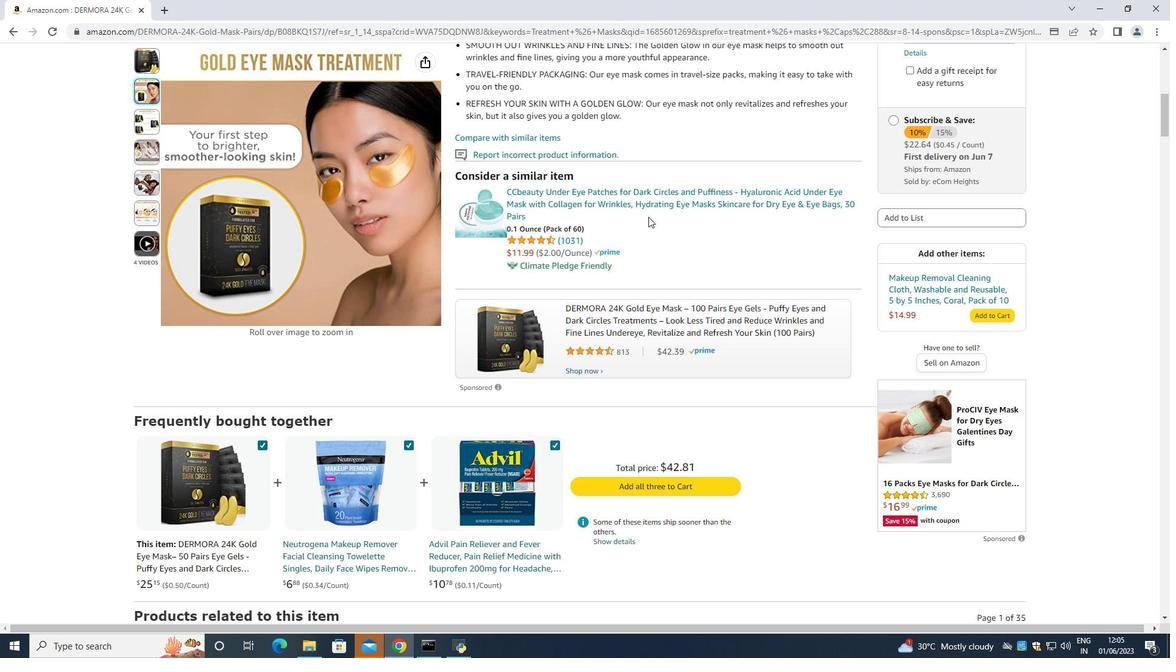 
Action: Mouse scrolled (648, 216) with delta (0, 0)
Screenshot: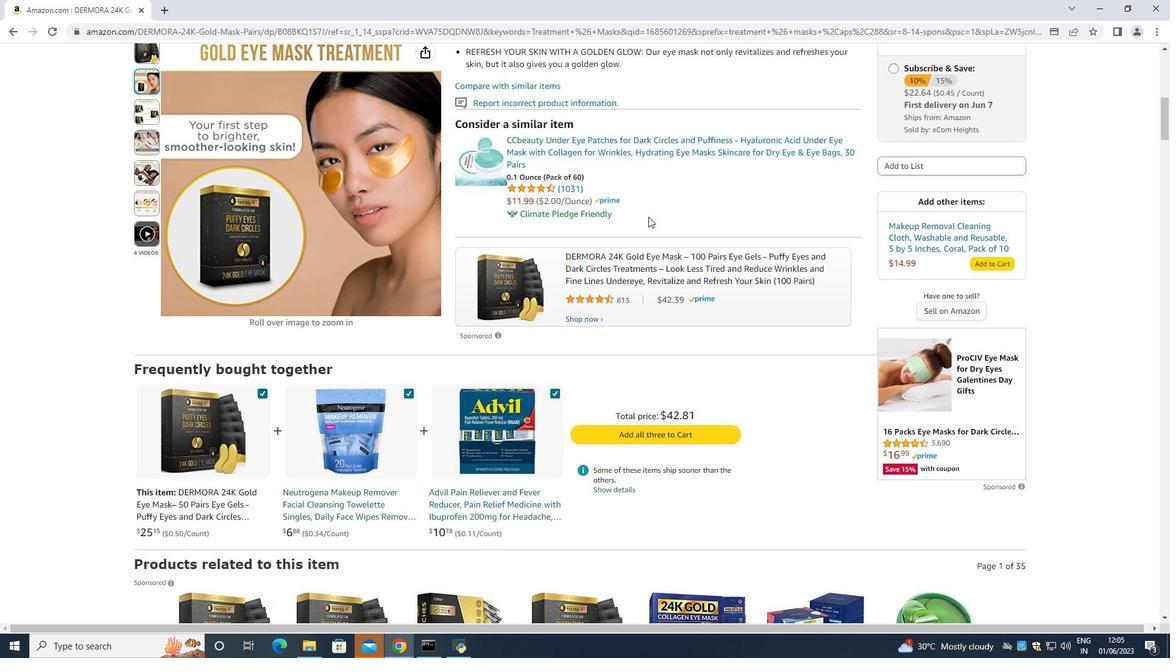 
Action: Mouse scrolled (648, 216) with delta (0, 0)
Screenshot: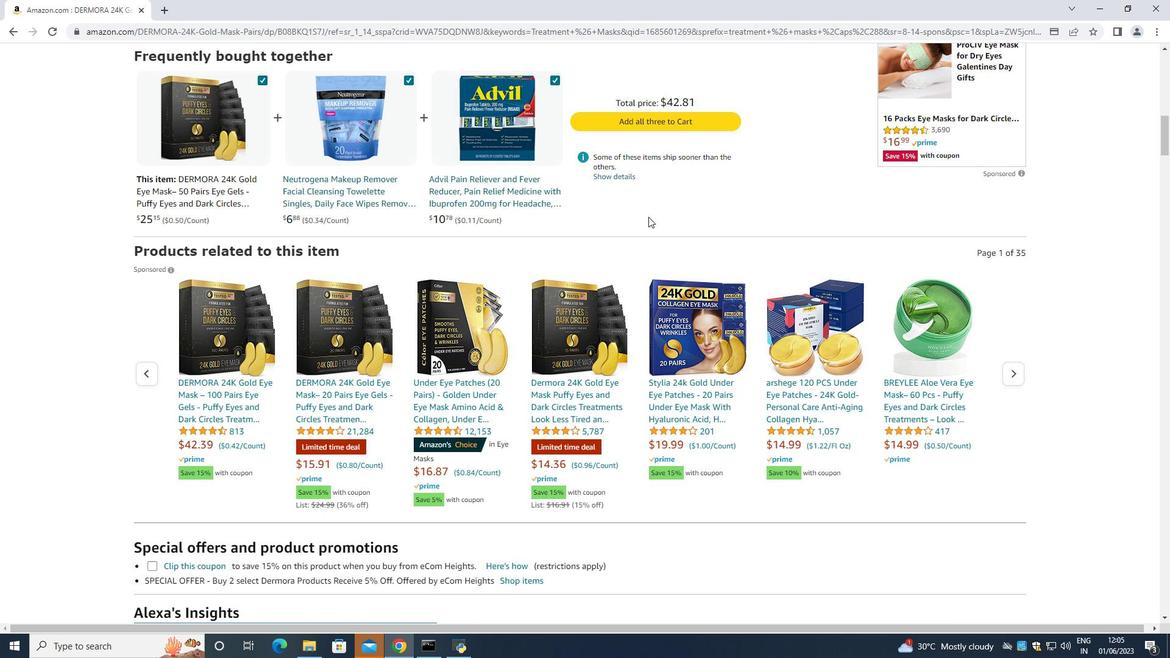 
Action: Mouse scrolled (648, 216) with delta (0, 0)
Screenshot: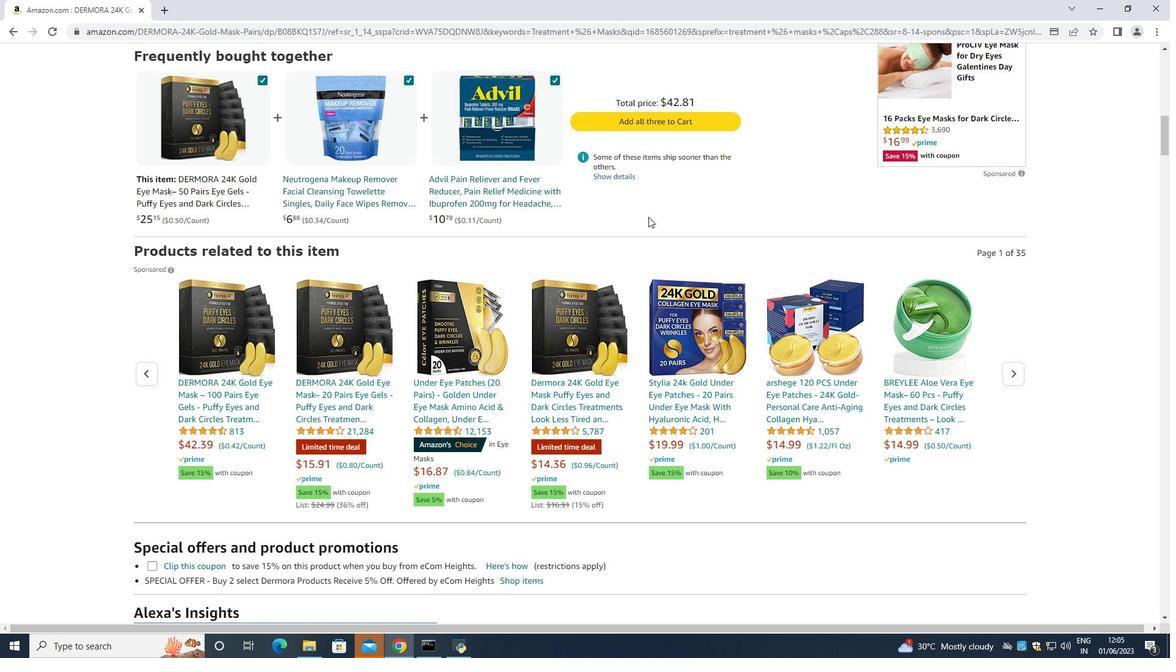 
Action: Mouse scrolled (648, 216) with delta (0, 0)
Screenshot: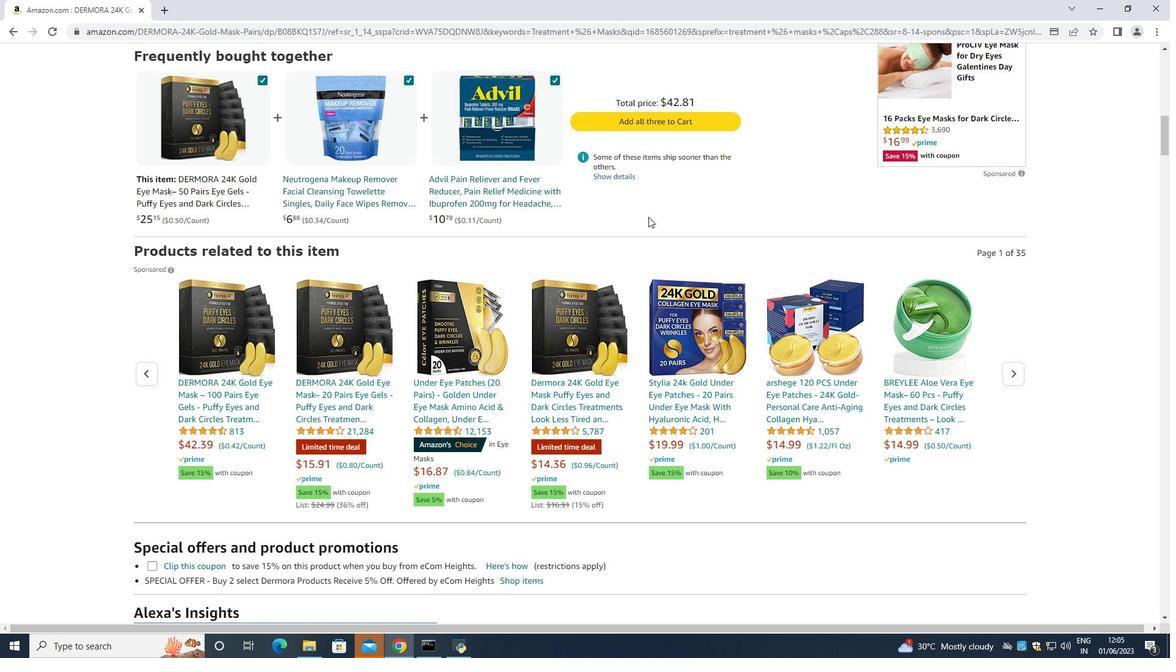 
Action: Mouse scrolled (648, 216) with delta (0, 0)
Screenshot: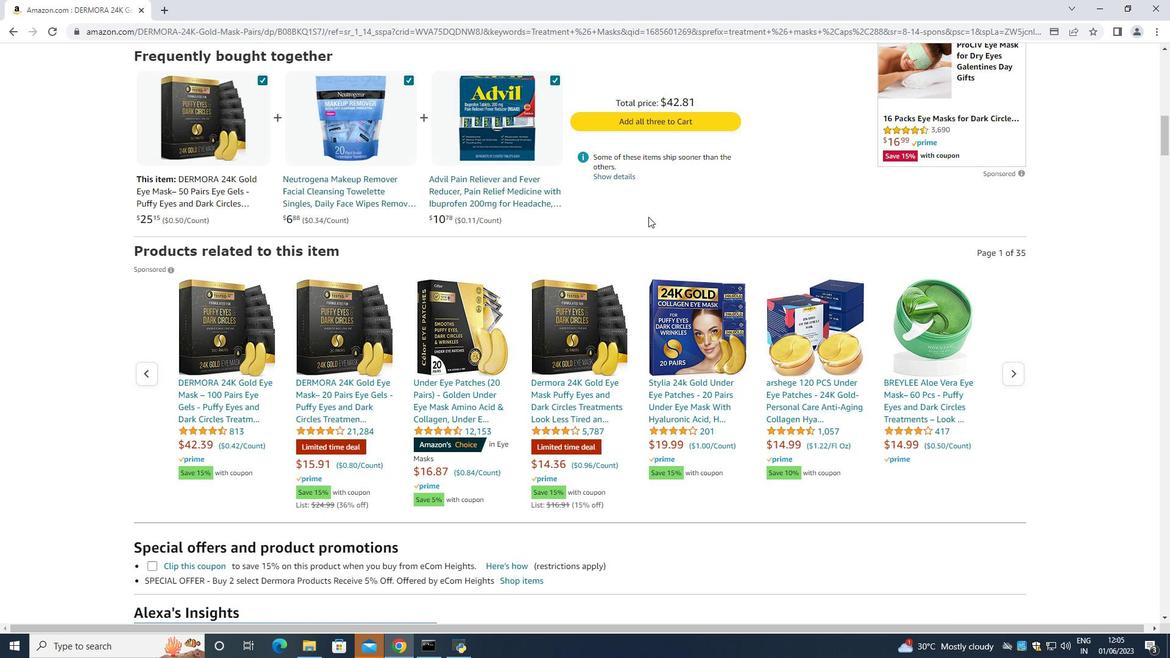 
Action: Mouse scrolled (648, 216) with delta (0, 0)
Screenshot: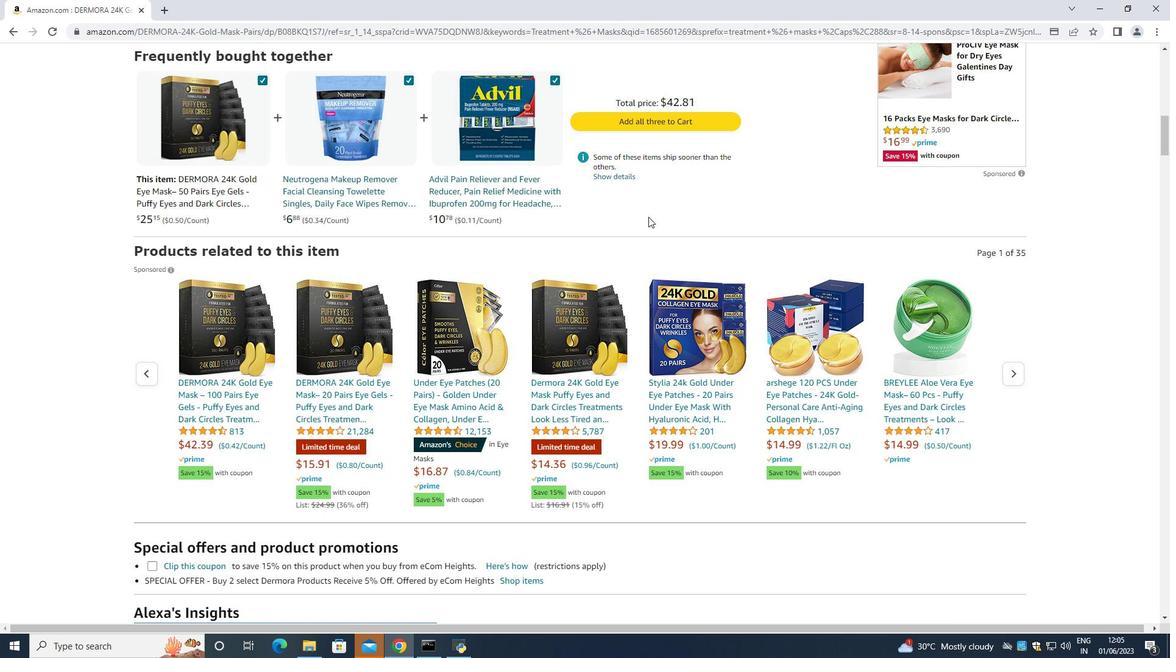 
Action: Mouse scrolled (648, 216) with delta (0, 0)
Screenshot: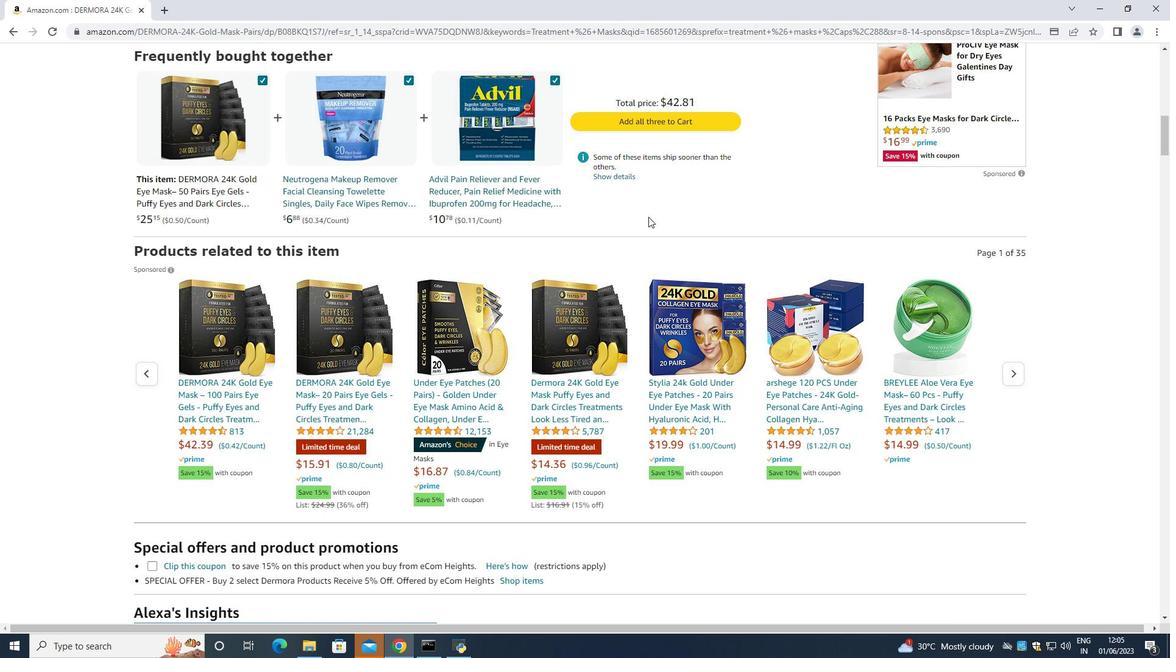 
Action: Mouse scrolled (648, 216) with delta (0, 0)
Screenshot: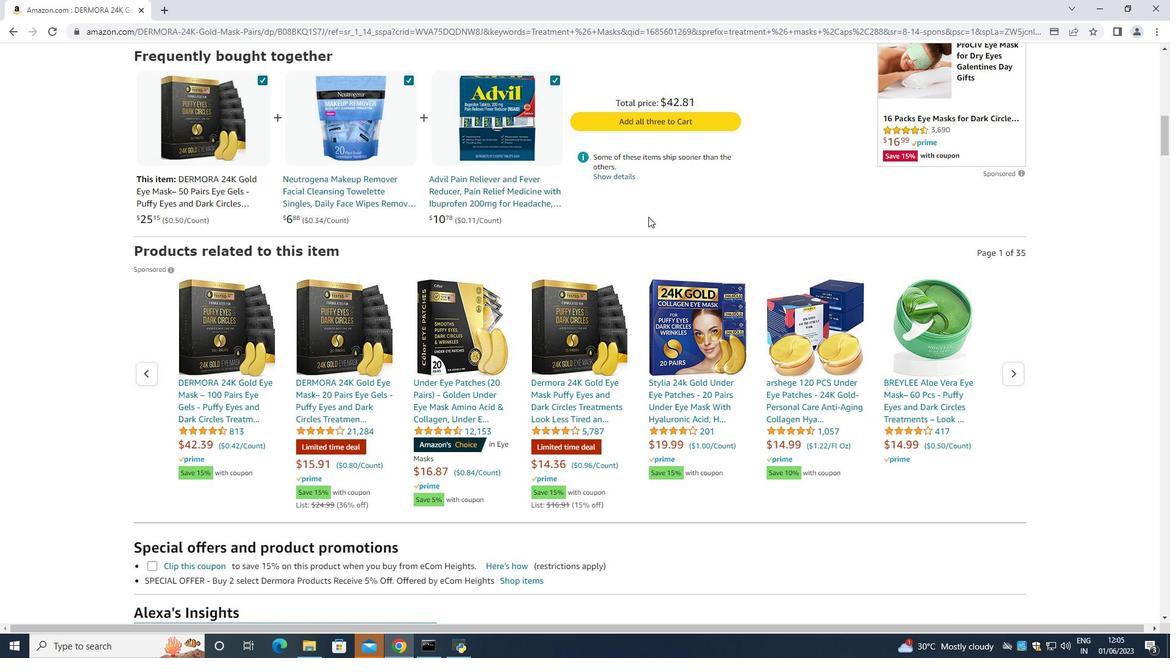 
Action: Mouse scrolled (648, 216) with delta (0, 0)
Screenshot: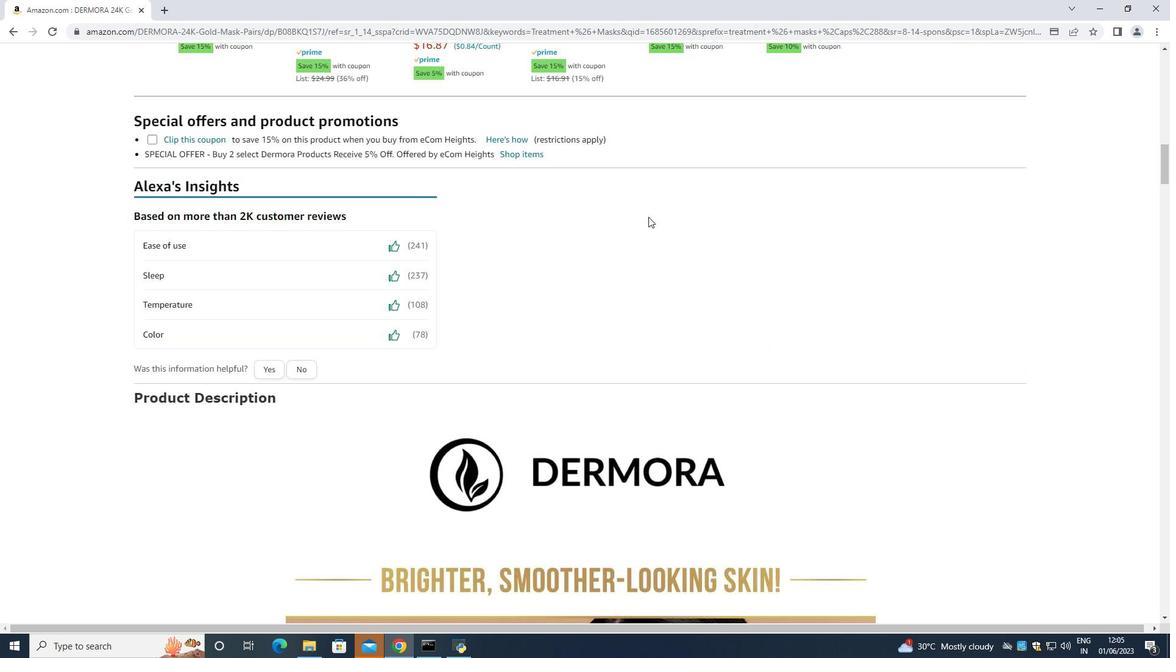 
Action: Mouse scrolled (648, 216) with delta (0, 0)
Screenshot: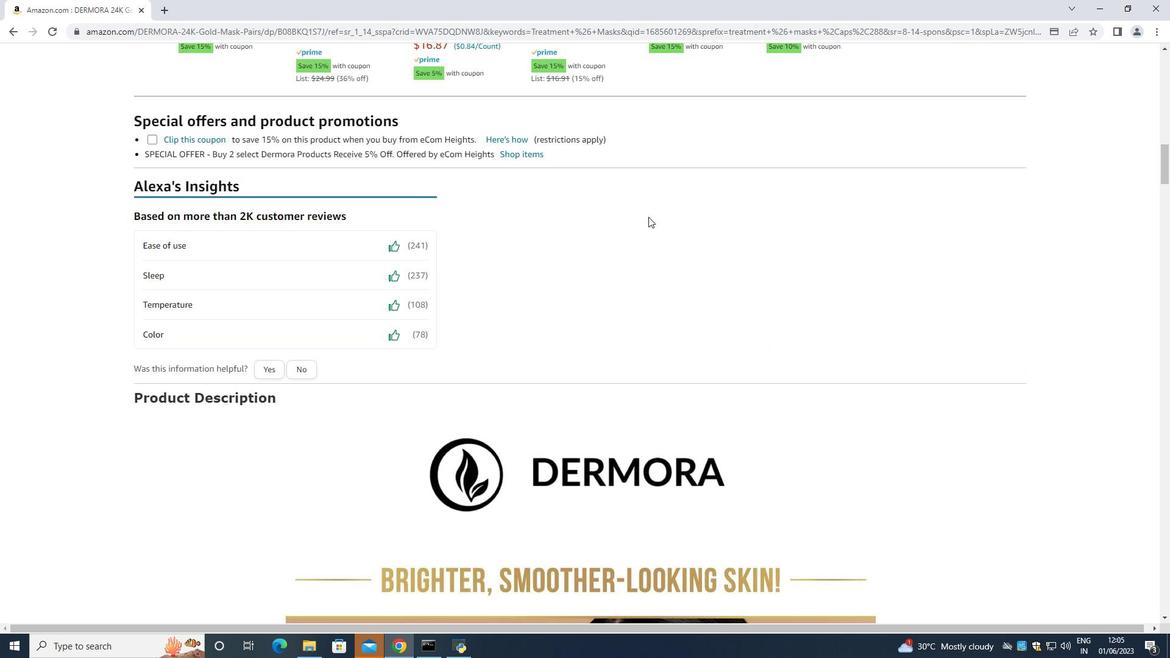 
Action: Mouse scrolled (648, 216) with delta (0, 0)
Screenshot: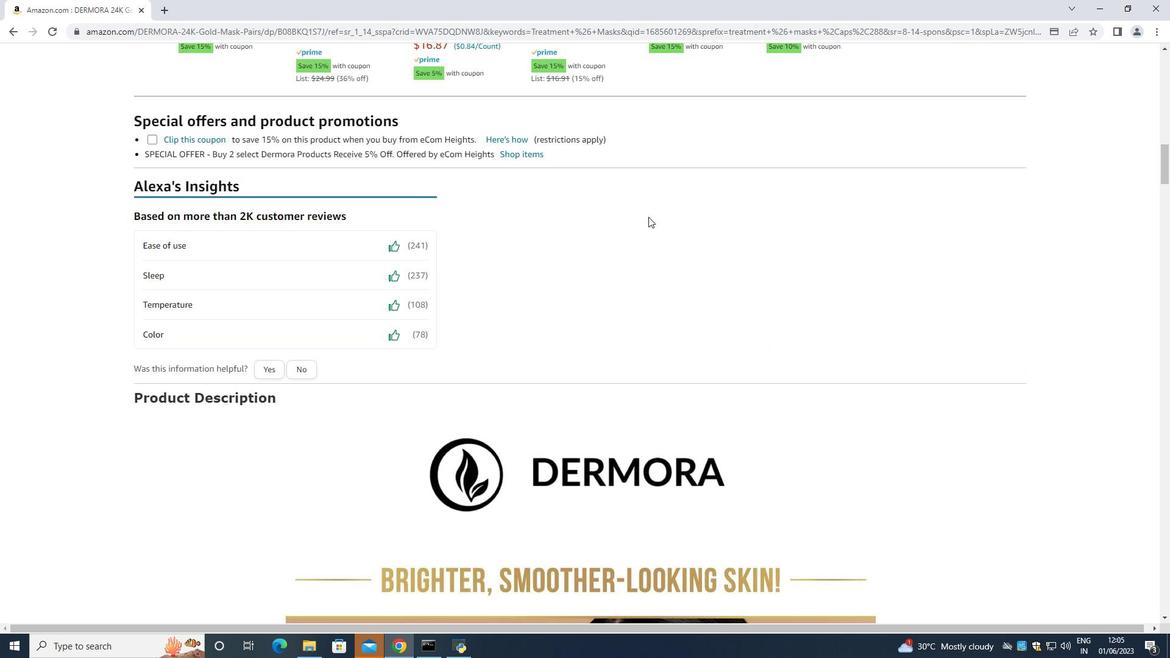 
Action: Mouse scrolled (648, 216) with delta (0, 0)
Screenshot: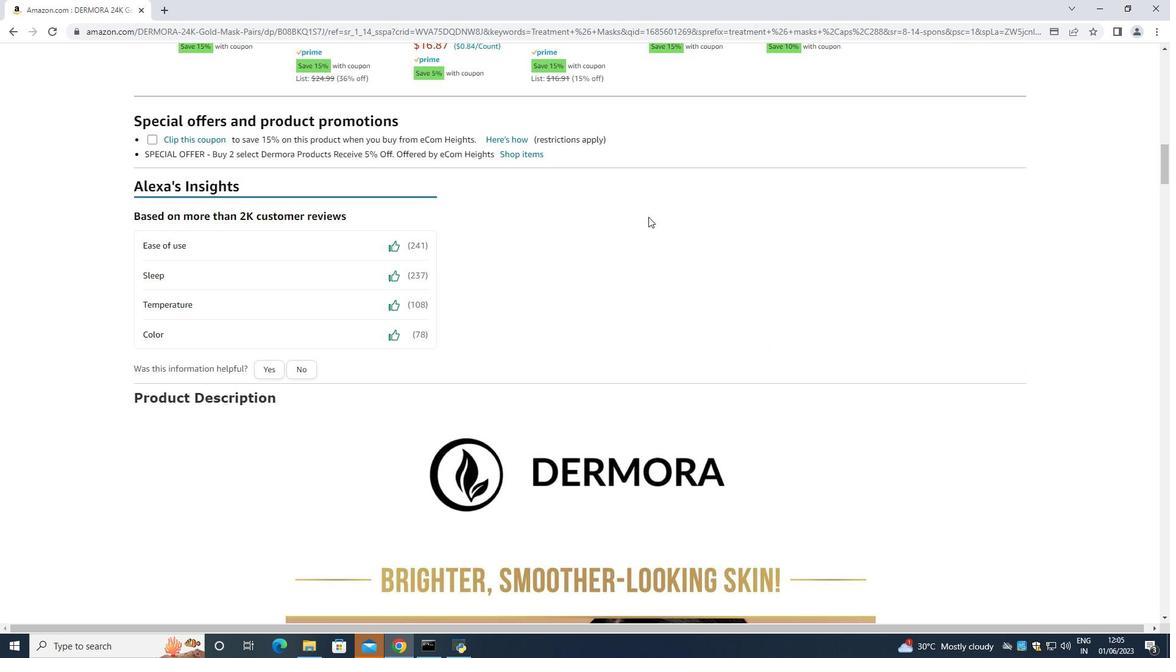 
Action: Mouse scrolled (648, 216) with delta (0, 0)
Screenshot: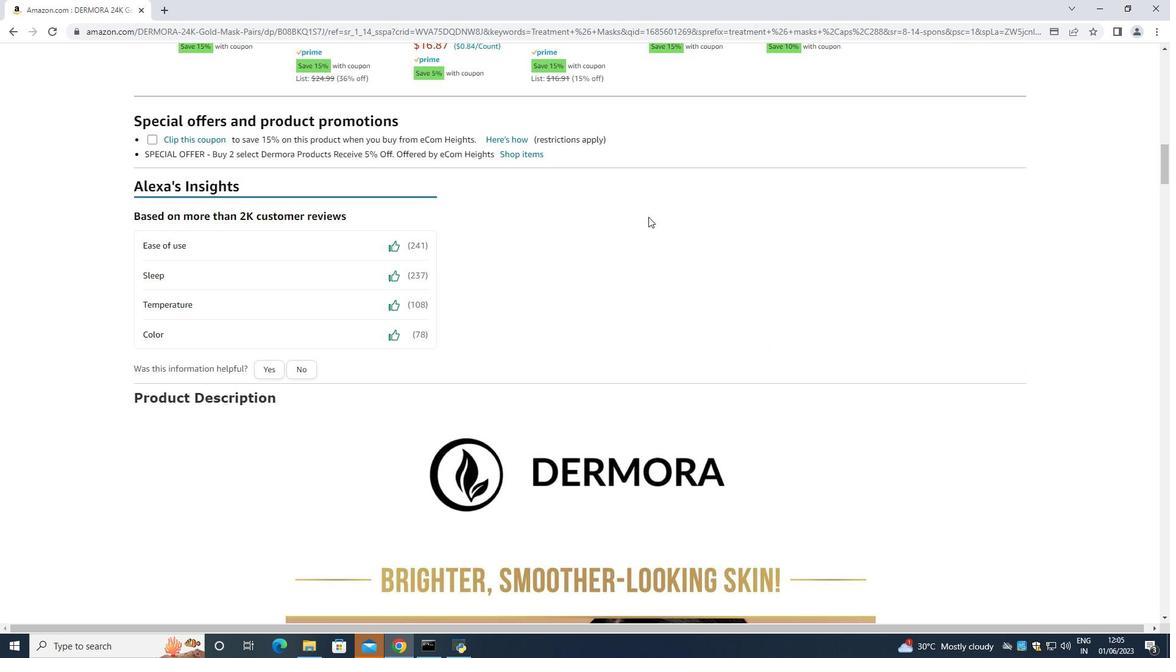 
Action: Mouse scrolled (648, 216) with delta (0, 0)
Screenshot: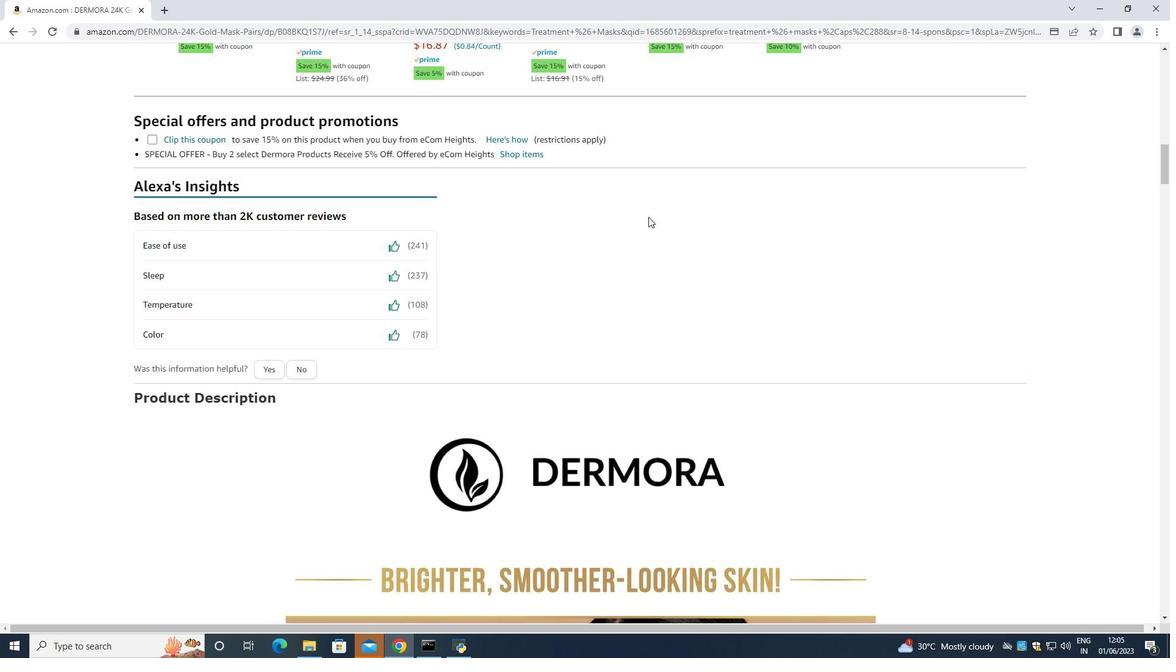 
Action: Mouse scrolled (648, 216) with delta (0, 0)
Screenshot: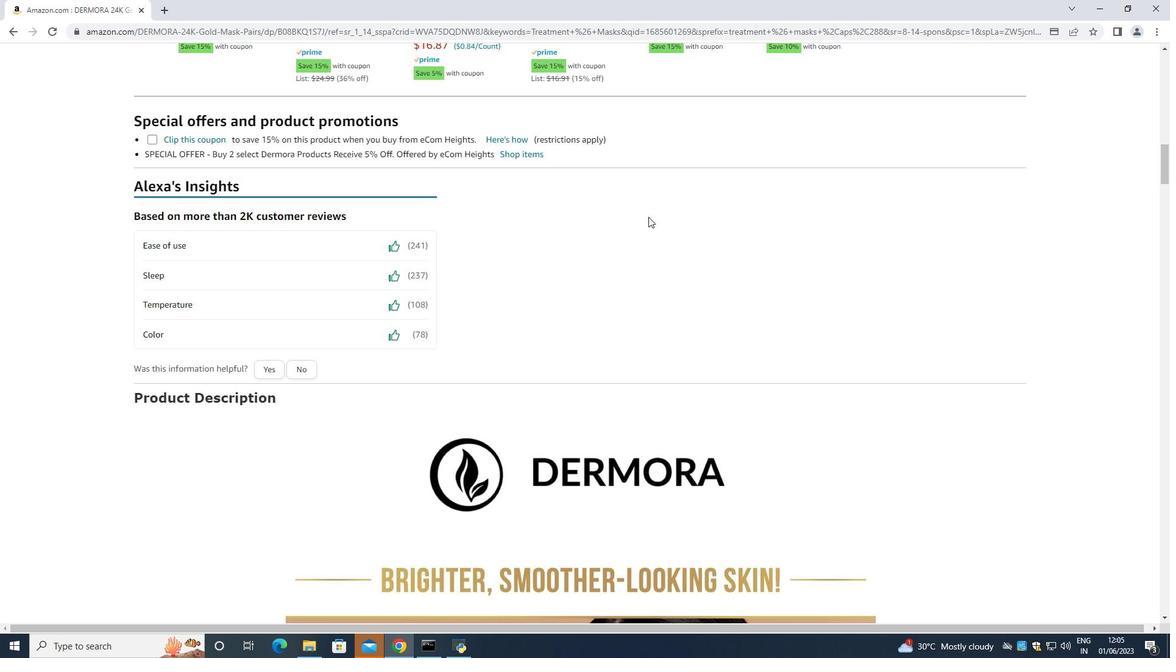 
Action: Mouse scrolled (648, 216) with delta (0, 0)
Screenshot: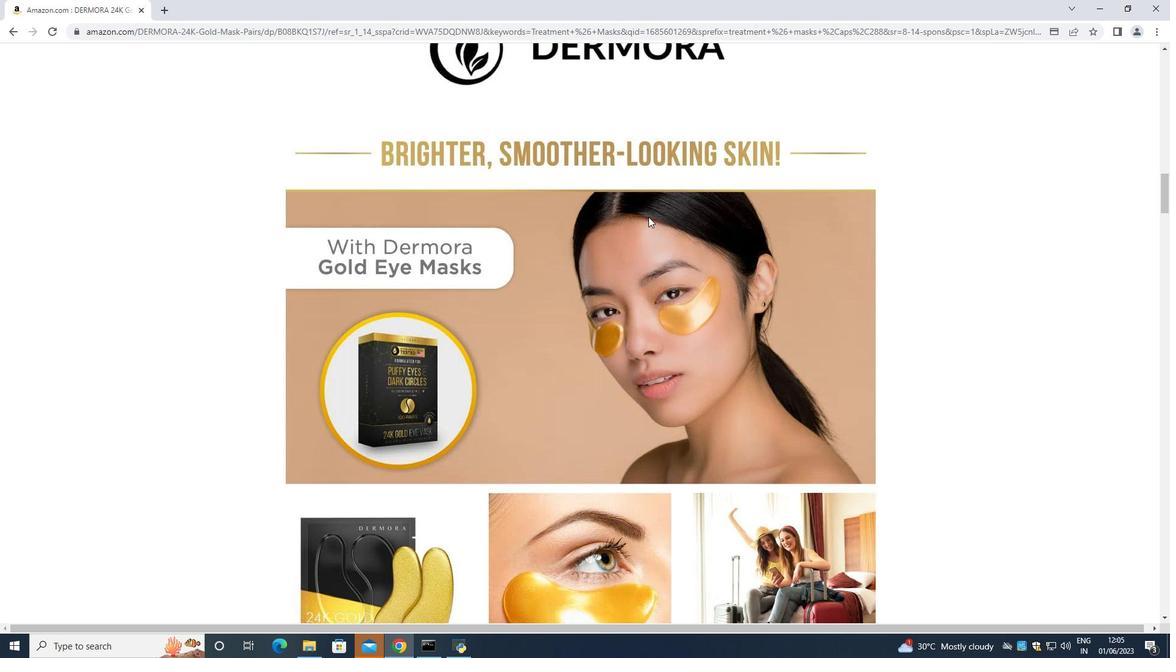 
Action: Mouse scrolled (648, 216) with delta (0, 0)
Screenshot: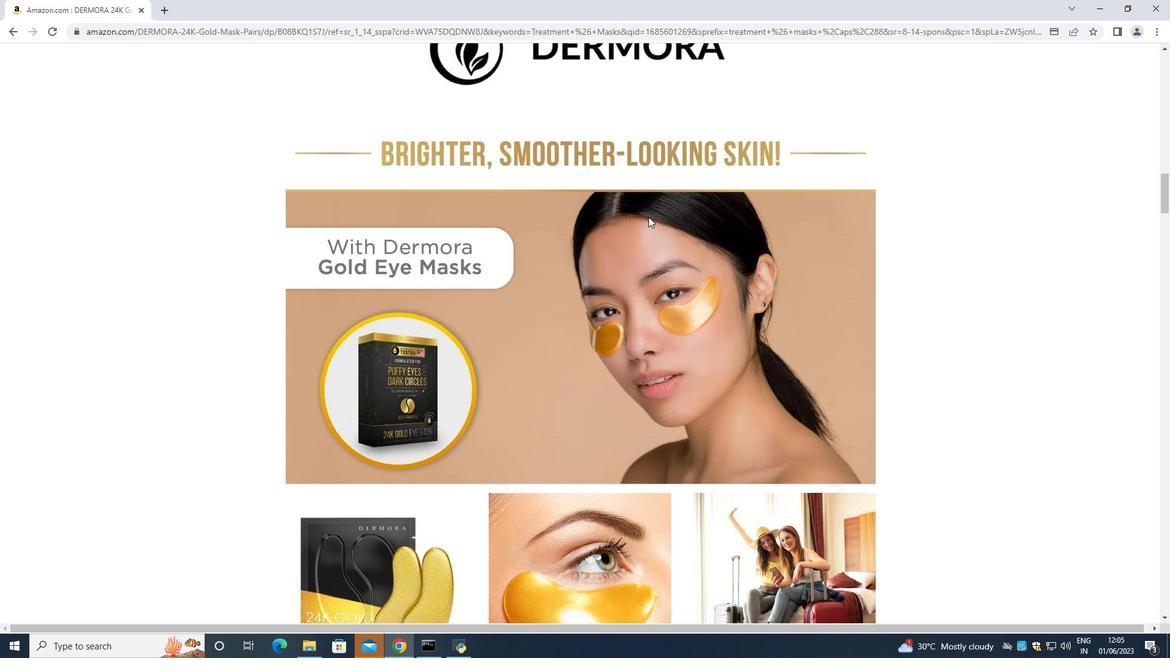 
Action: Mouse scrolled (648, 216) with delta (0, 0)
Screenshot: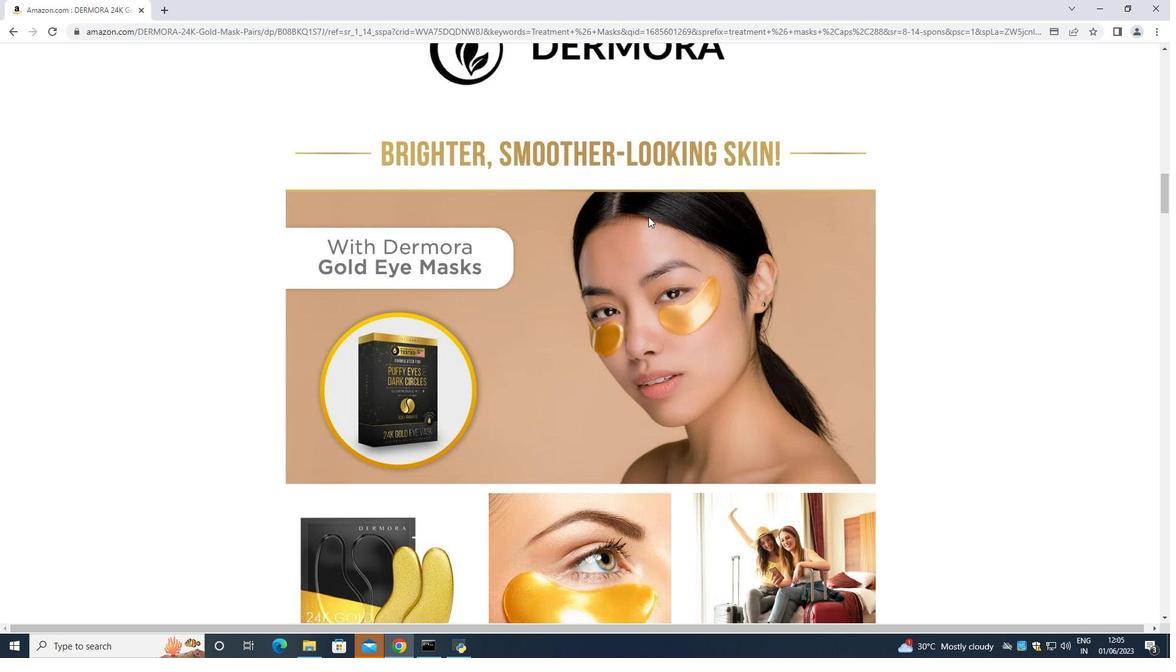 
Action: Mouse scrolled (648, 216) with delta (0, 0)
Screenshot: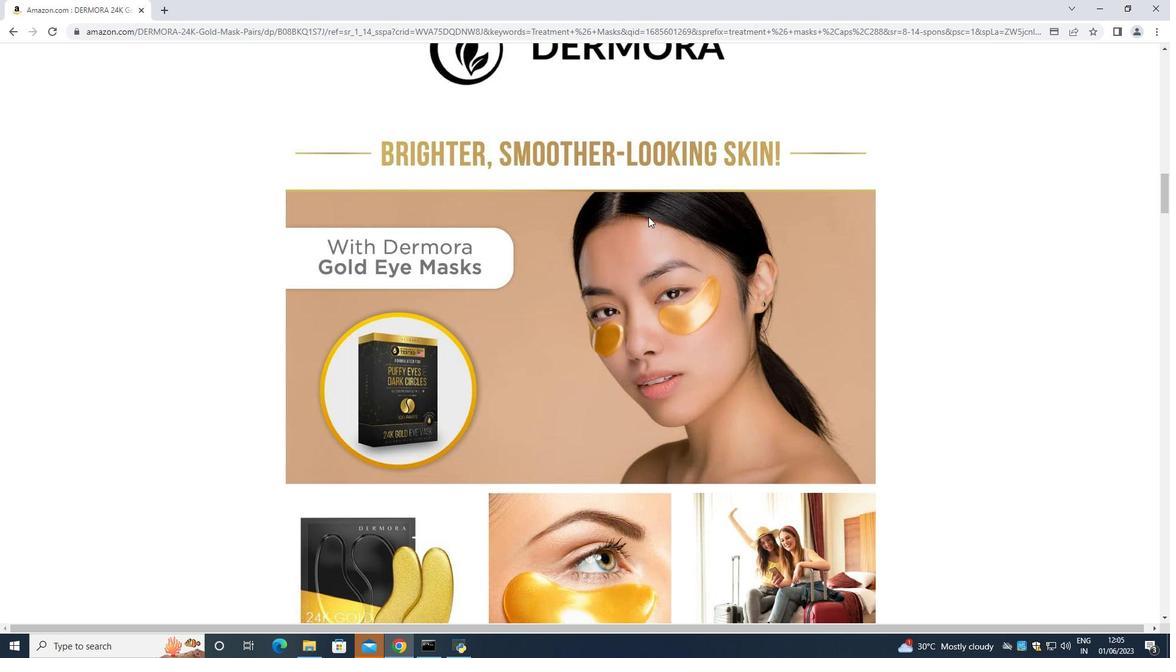 
Action: Mouse scrolled (648, 216) with delta (0, 0)
Screenshot: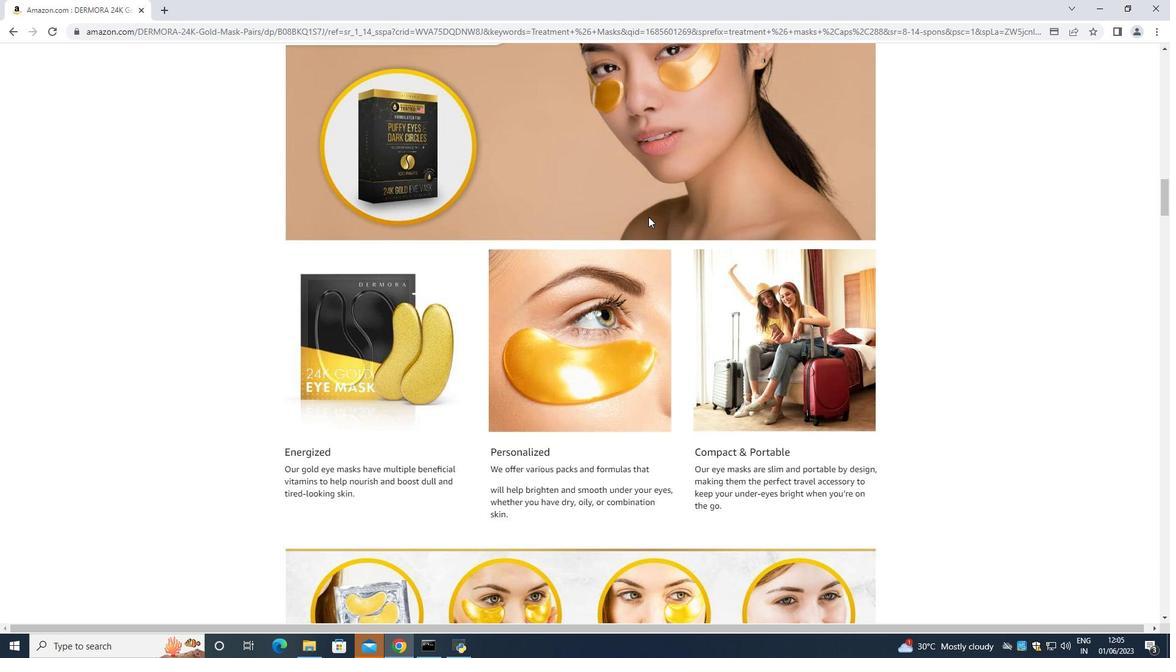 
Action: Mouse scrolled (648, 216) with delta (0, 0)
Screenshot: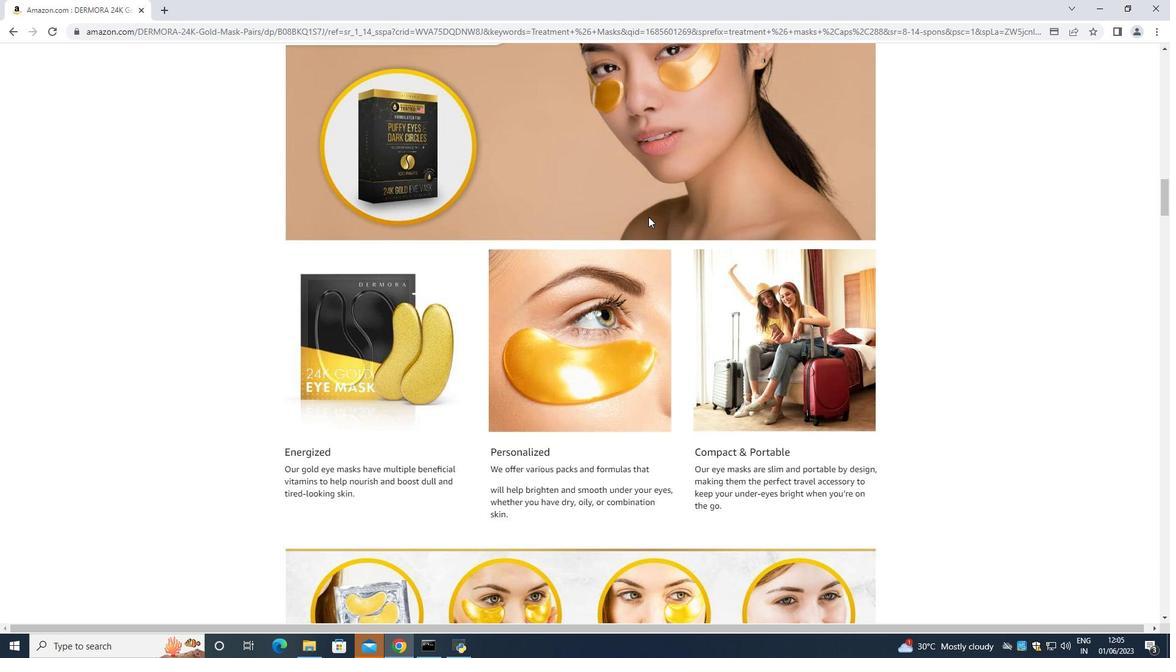 
Action: Mouse scrolled (648, 216) with delta (0, 0)
Screenshot: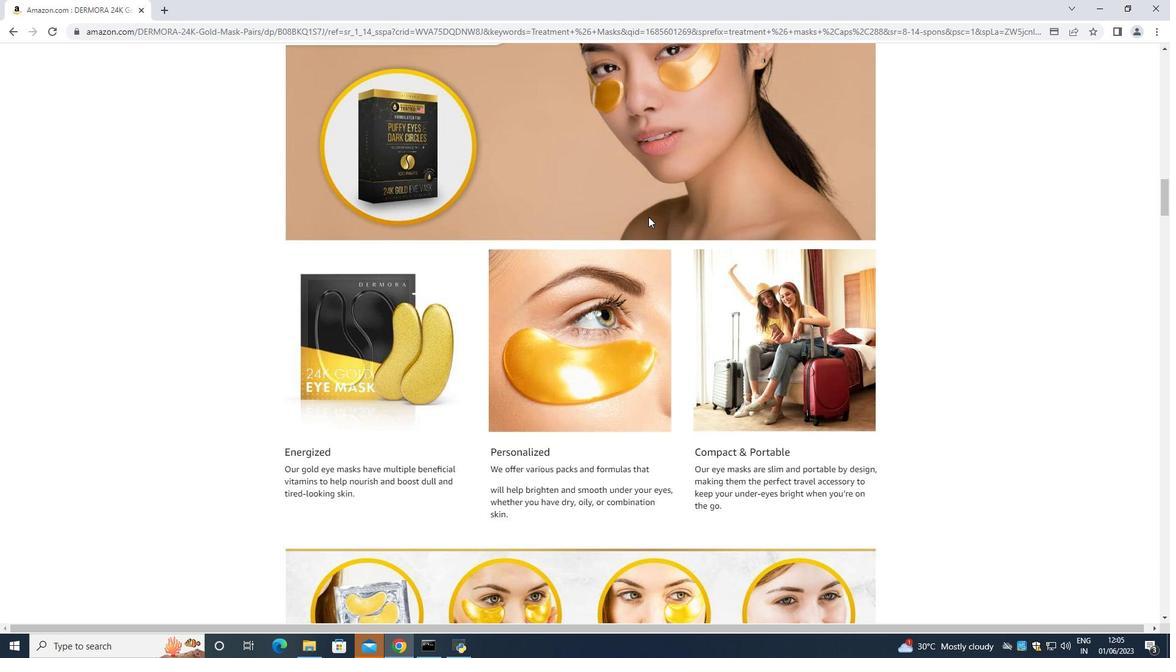 
Action: Mouse scrolled (648, 216) with delta (0, 0)
Screenshot: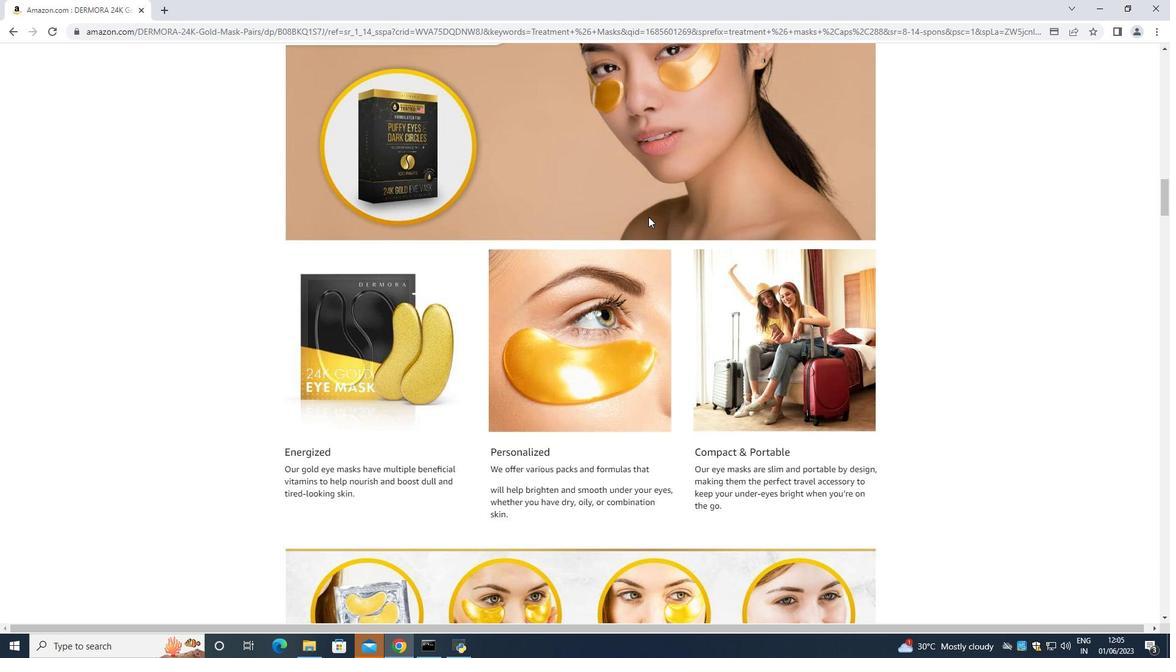 
Action: Mouse scrolled (648, 216) with delta (0, 0)
Screenshot: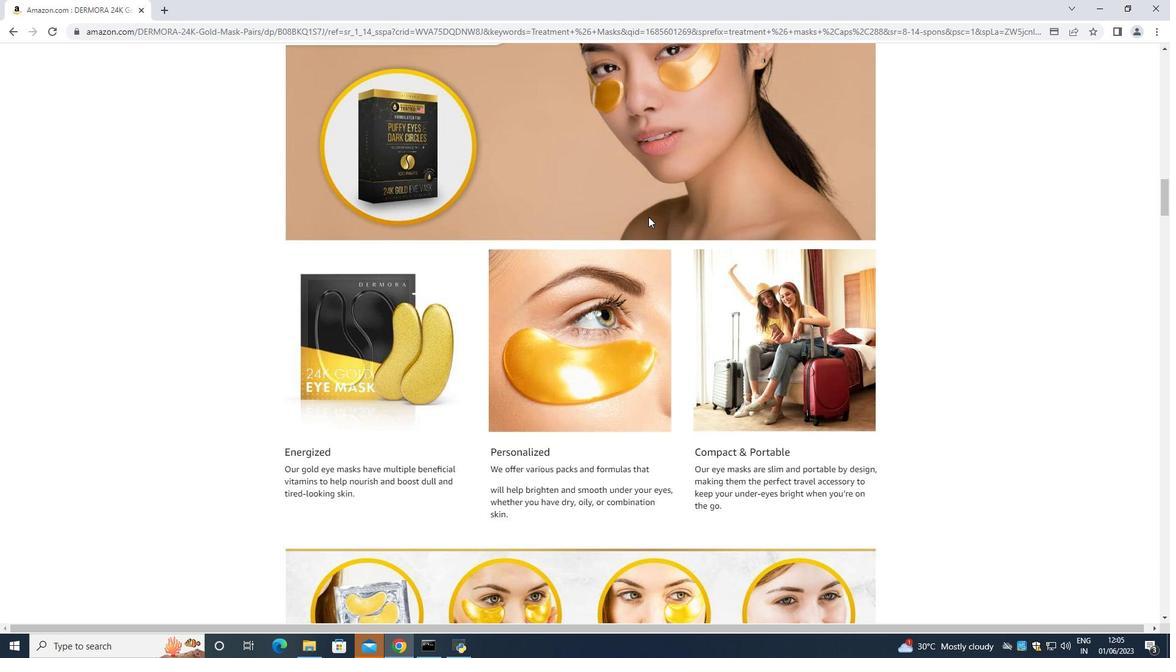 
Action: Mouse scrolled (648, 216) with delta (0, 0)
Screenshot: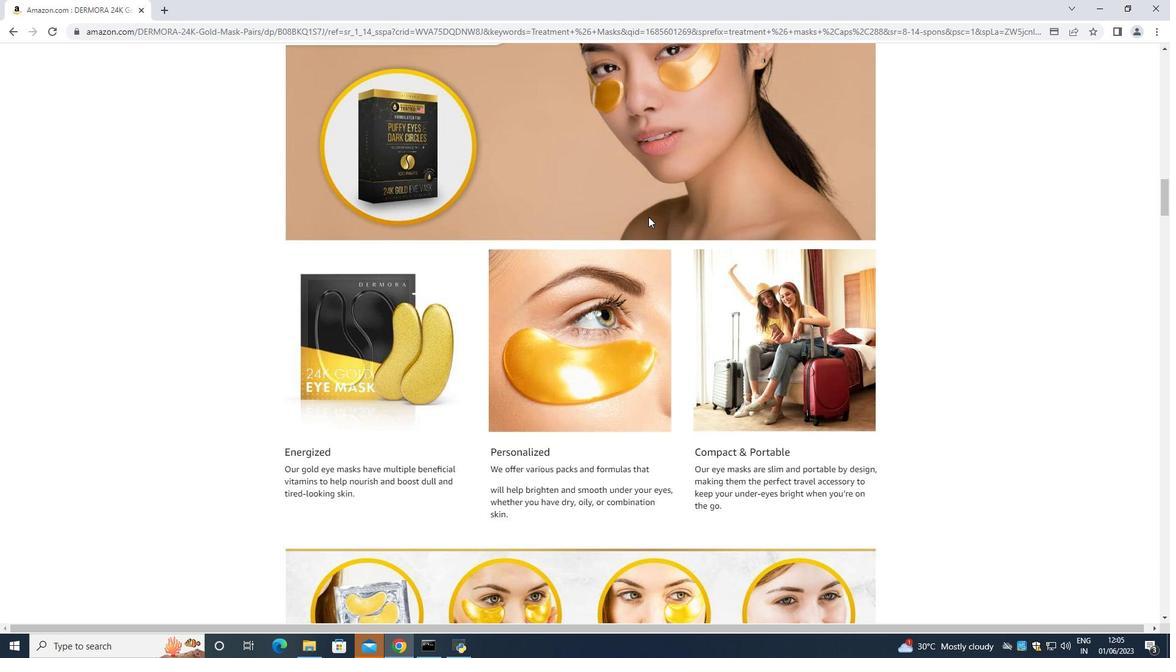 
Action: Mouse scrolled (648, 216) with delta (0, 0)
Screenshot: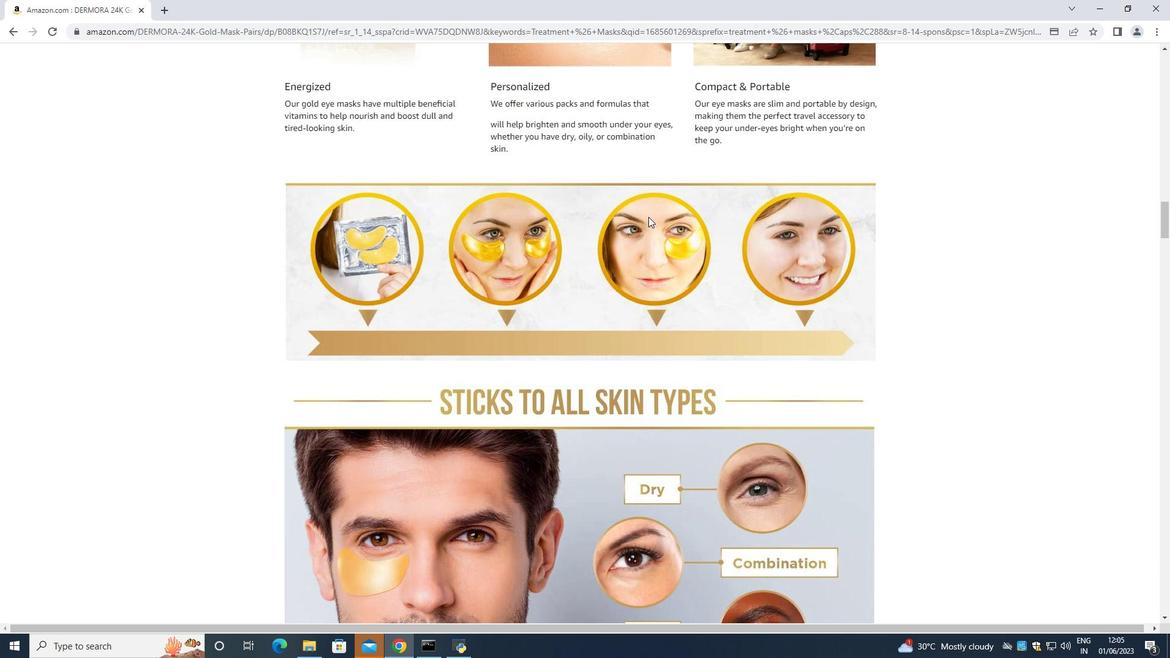 
Action: Mouse scrolled (648, 216) with delta (0, 0)
Screenshot: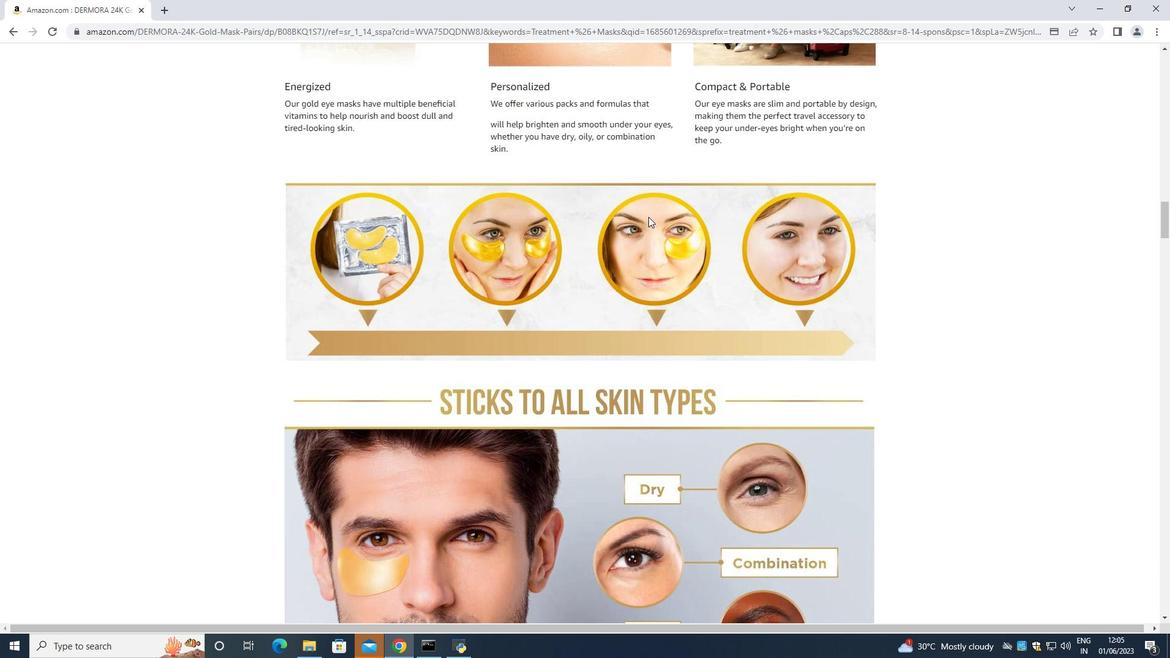 
Action: Mouse scrolled (648, 216) with delta (0, 0)
Screenshot: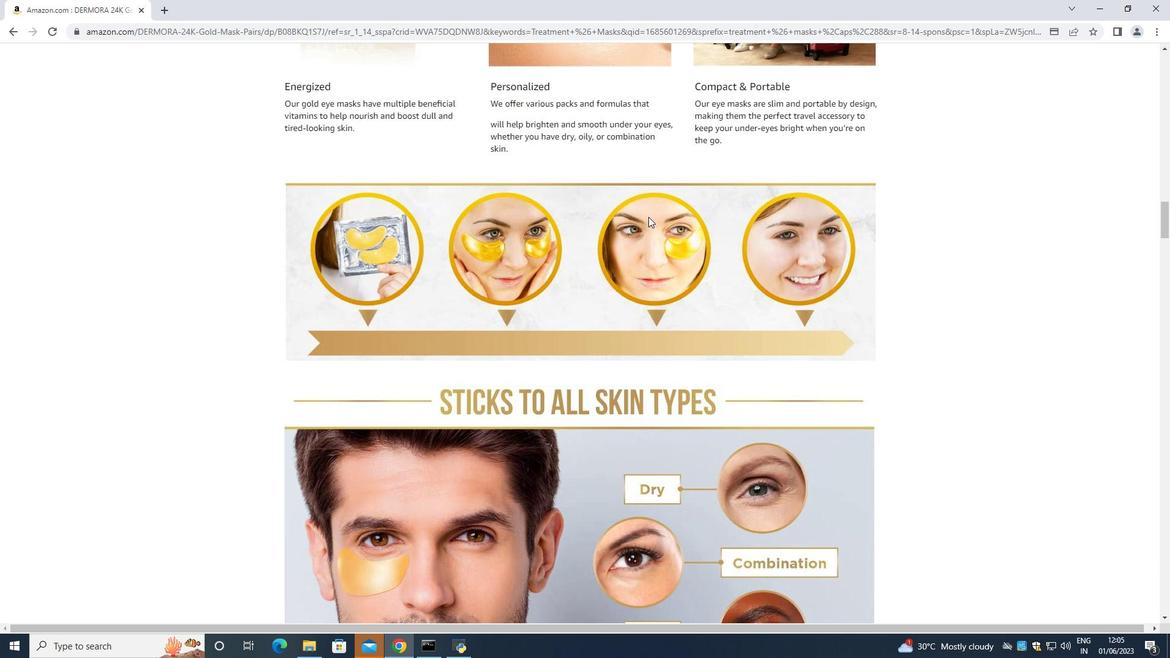 
Action: Mouse scrolled (648, 216) with delta (0, 0)
Screenshot: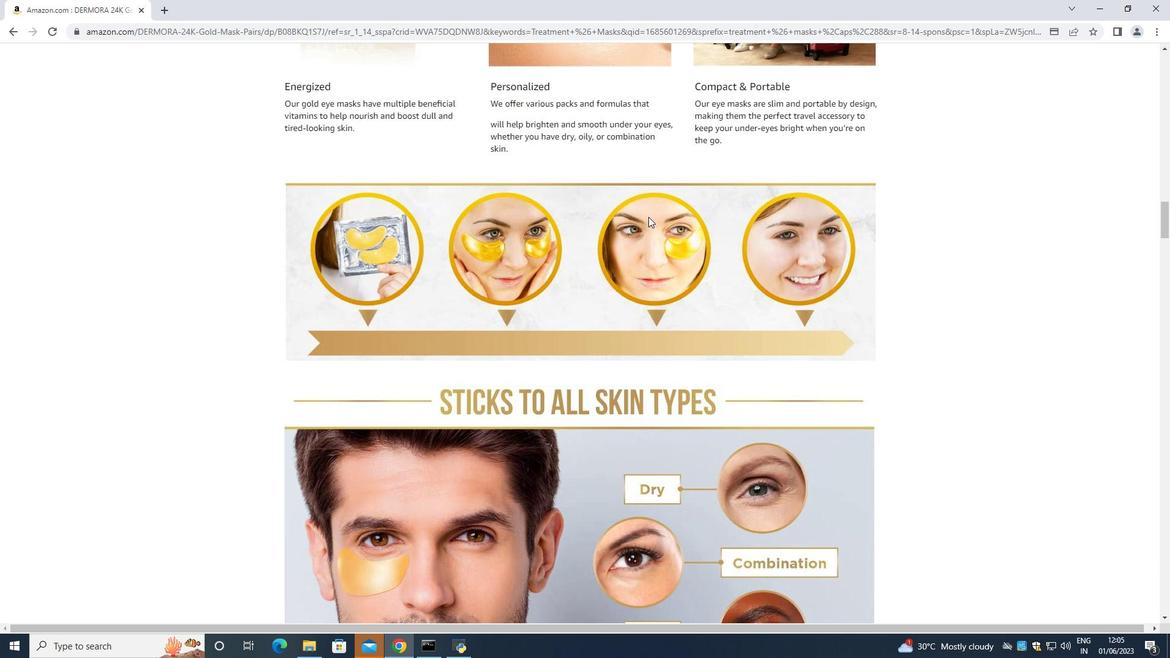 
Action: Mouse scrolled (648, 216) with delta (0, 0)
Screenshot: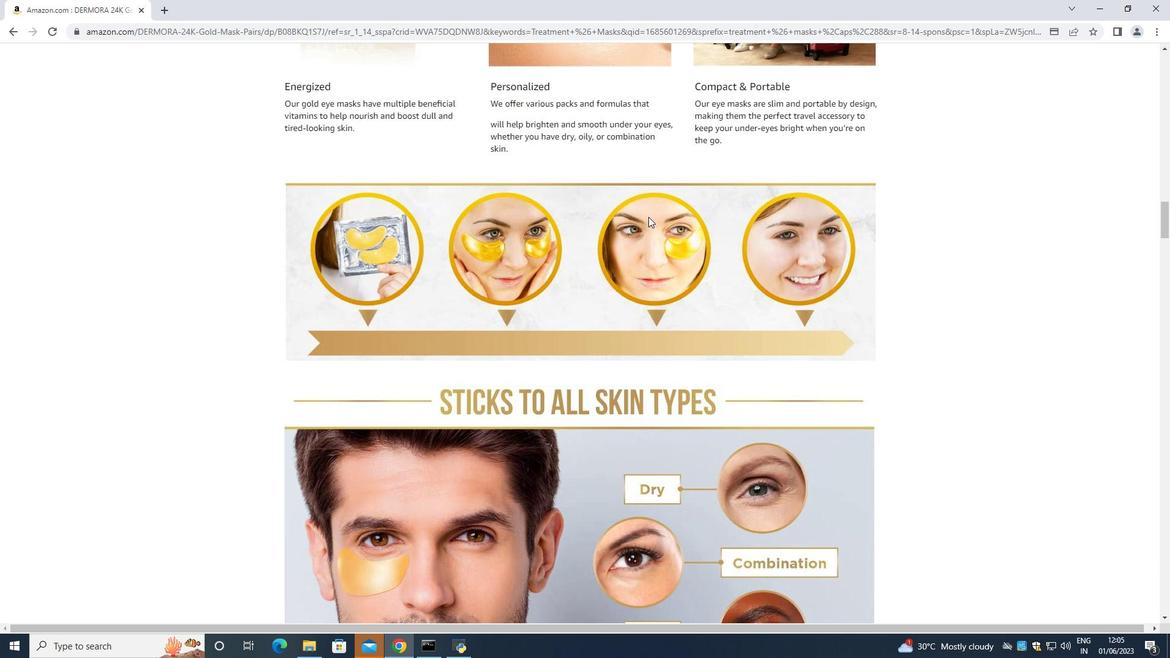 
Action: Mouse scrolled (648, 216) with delta (0, 0)
Screenshot: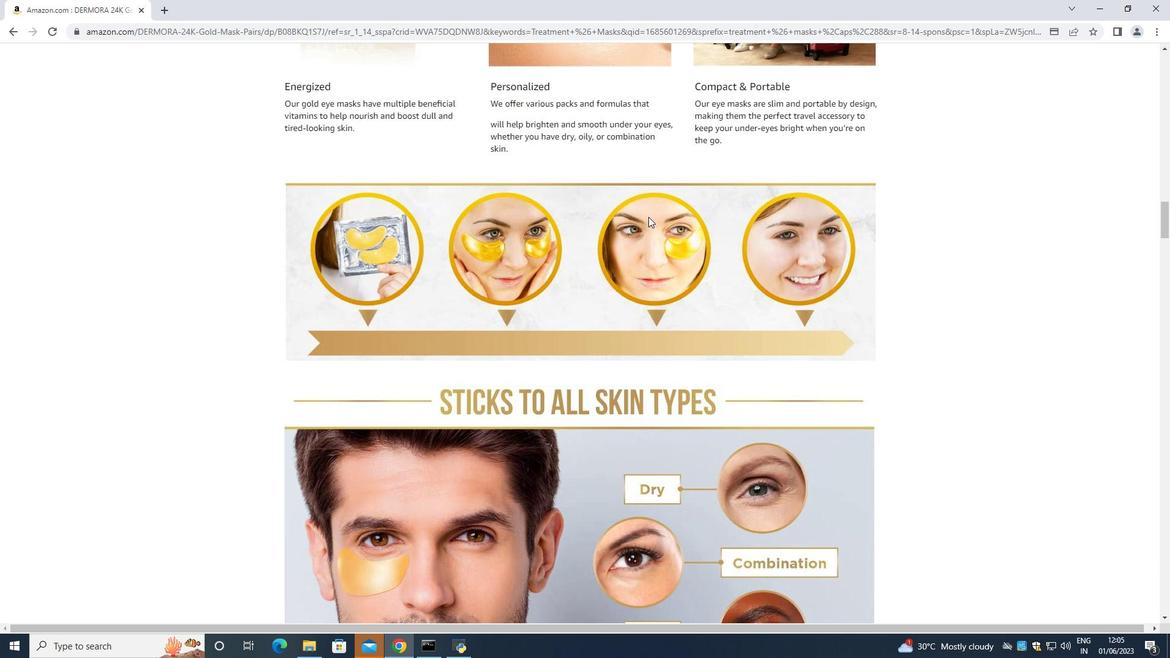 
Action: Mouse scrolled (648, 216) with delta (0, 0)
Screenshot: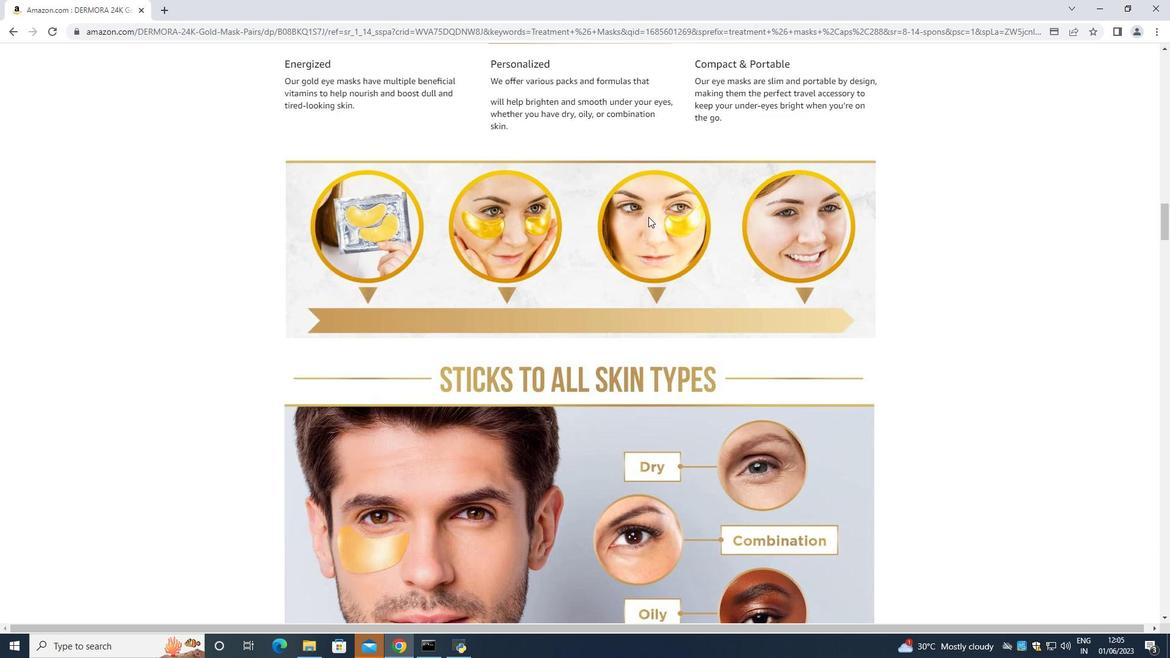 
Action: Mouse scrolled (648, 217) with delta (0, 0)
Screenshot: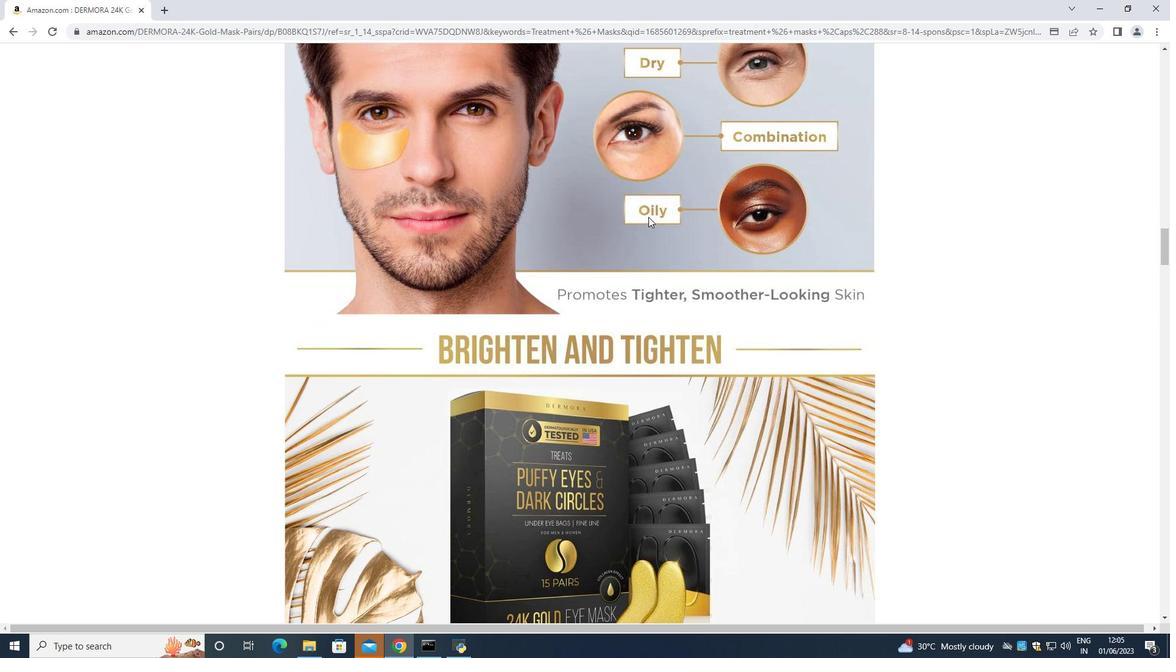 
Action: Mouse scrolled (648, 216) with delta (0, 0)
Screenshot: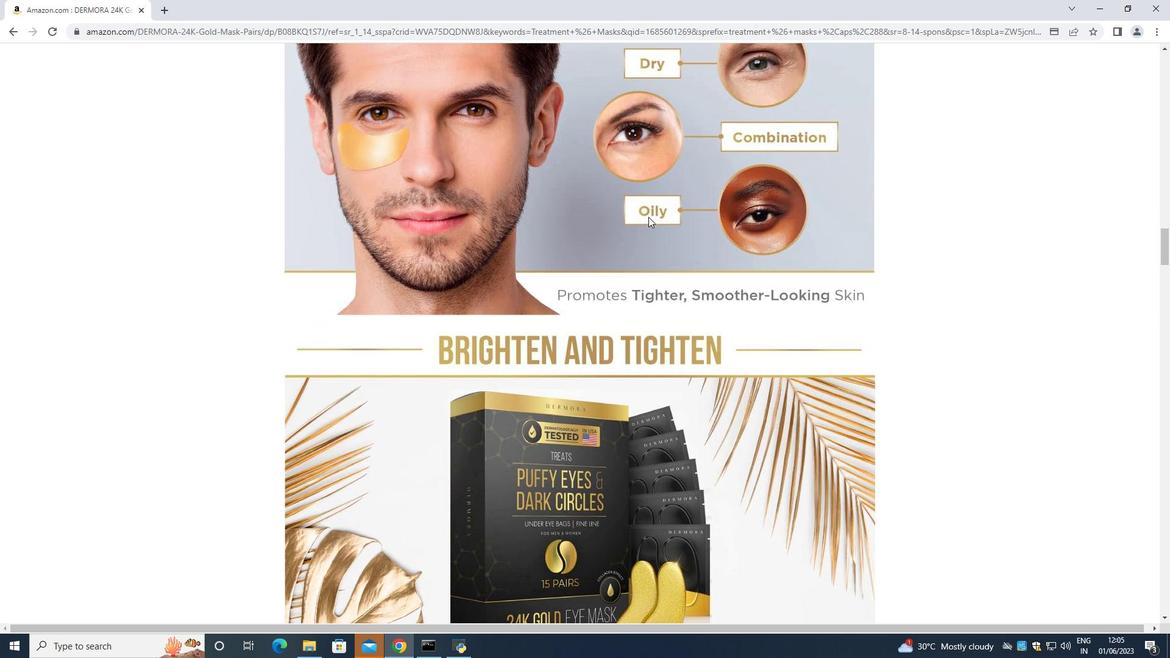 
Action: Mouse scrolled (648, 216) with delta (0, 0)
Screenshot: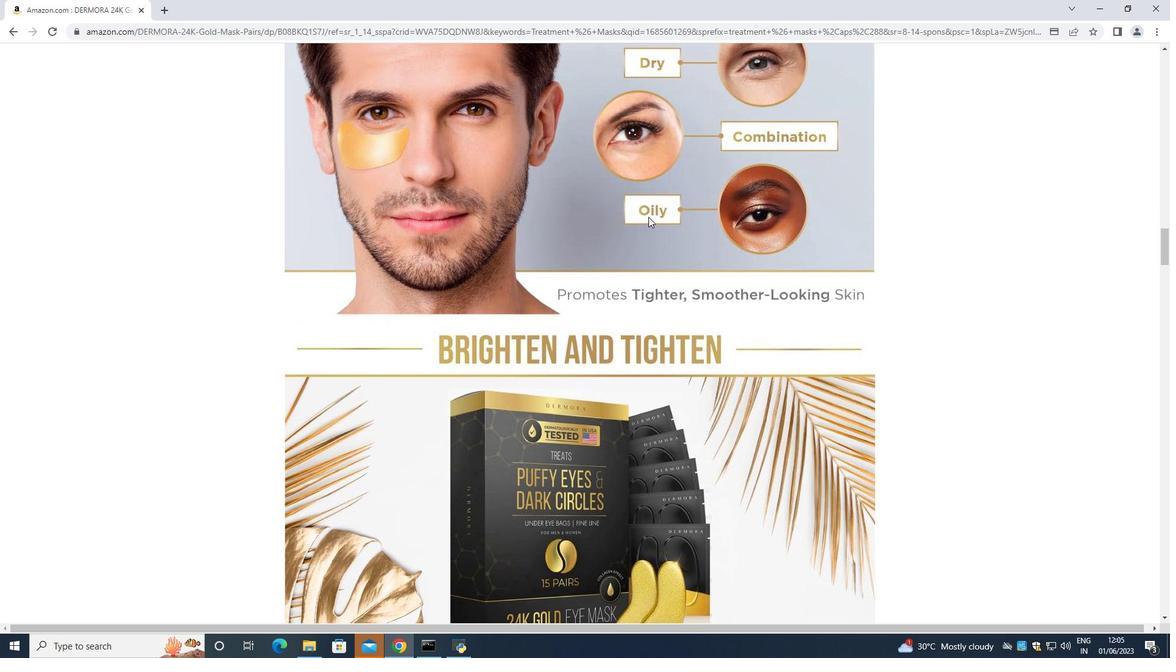 
Action: Mouse scrolled (648, 216) with delta (0, 0)
Screenshot: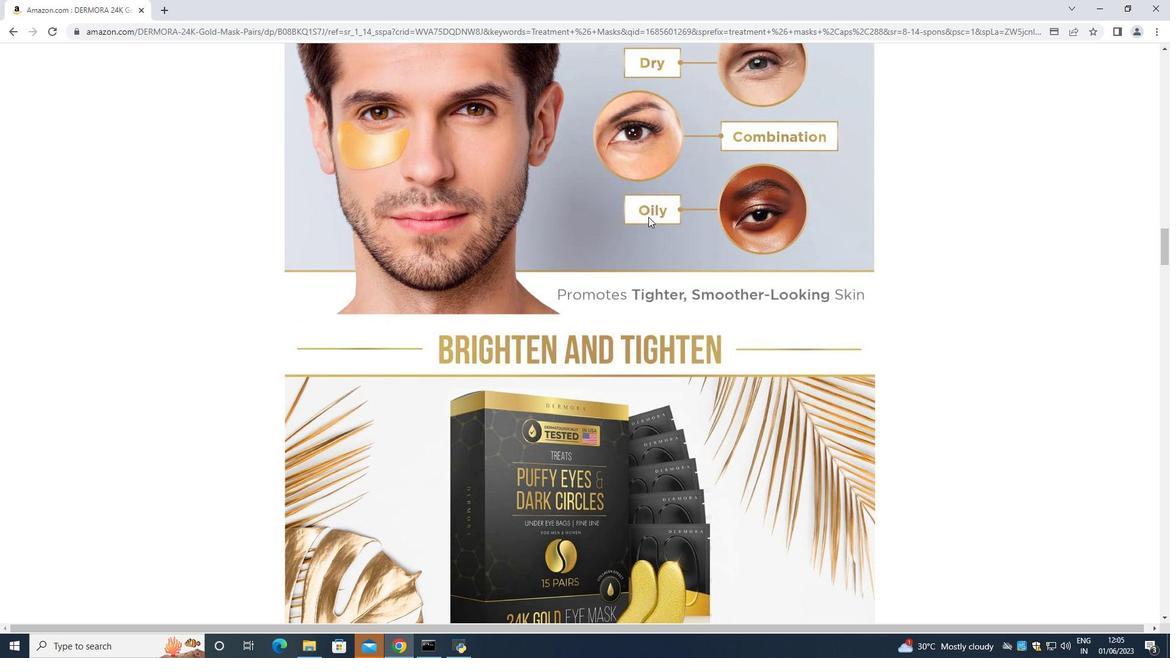 
Action: Mouse scrolled (648, 216) with delta (0, 0)
Screenshot: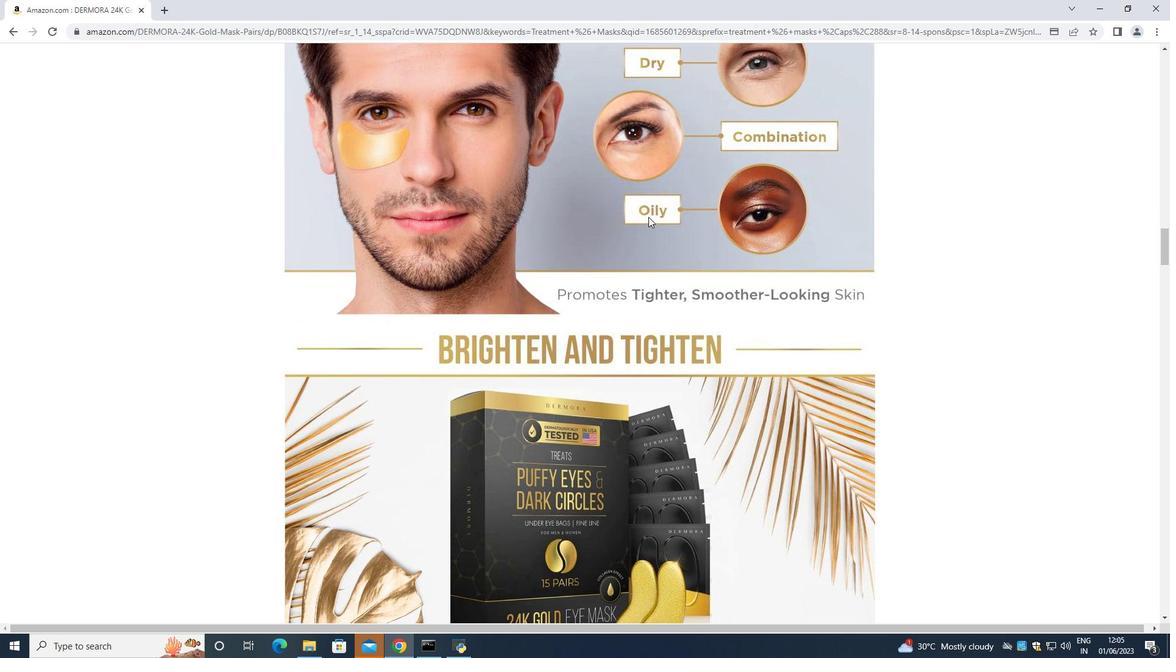 
Action: Mouse scrolled (648, 216) with delta (0, 0)
Screenshot: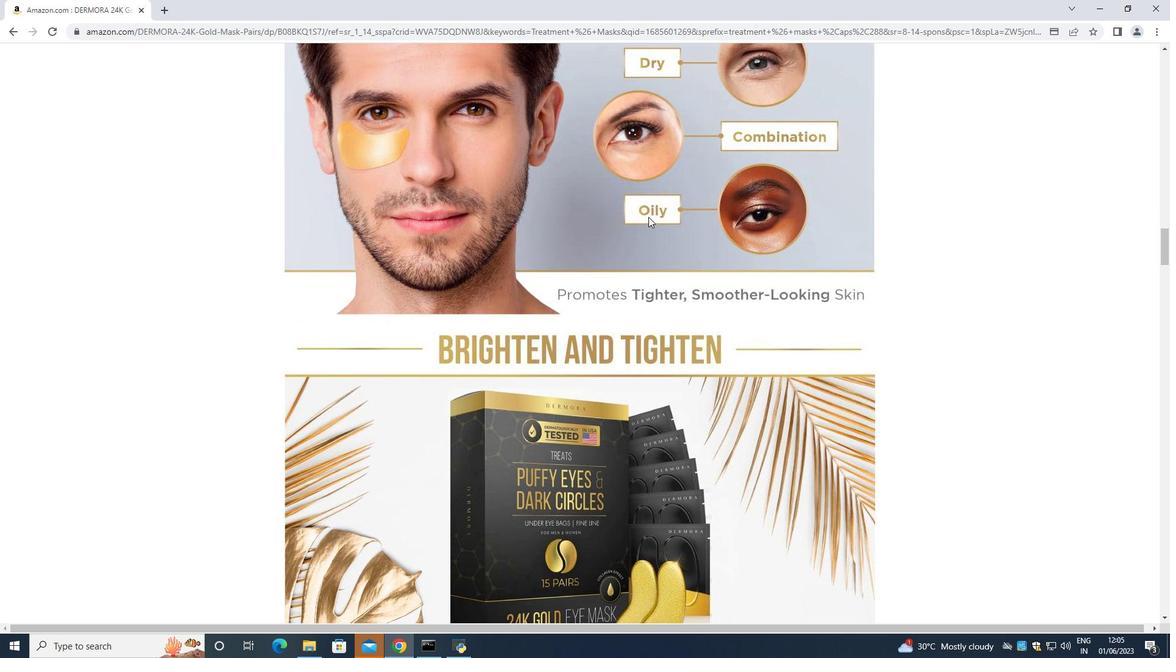 
Action: Mouse scrolled (648, 216) with delta (0, 0)
Screenshot: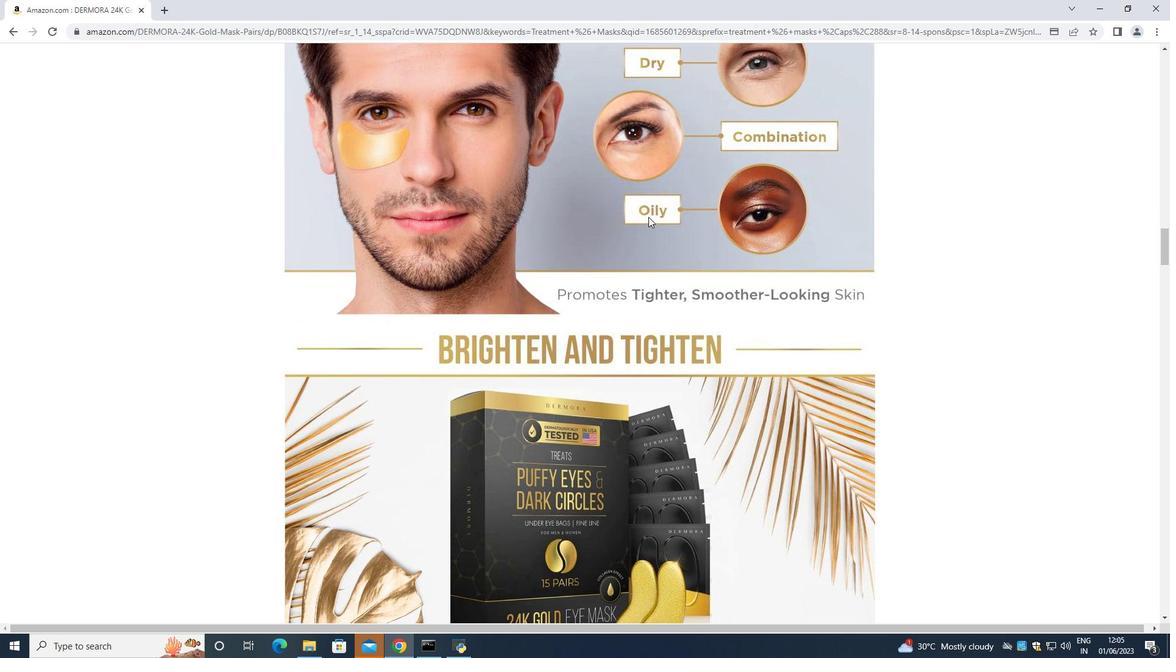 
Action: Mouse scrolled (648, 216) with delta (0, 0)
Screenshot: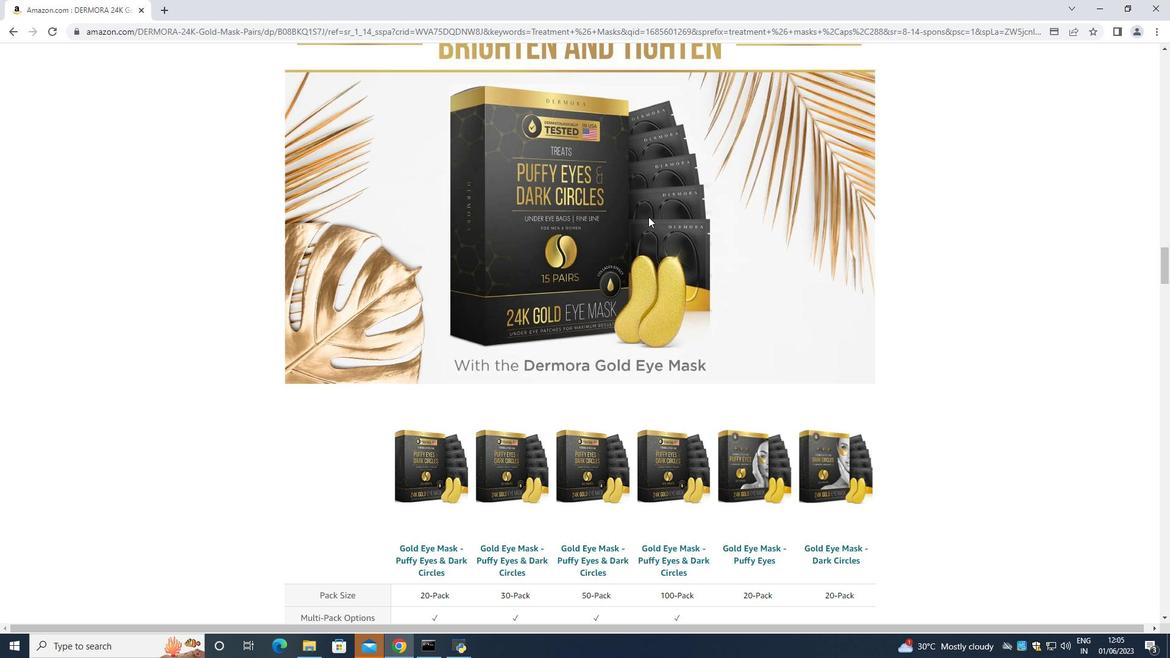 
Action: Mouse scrolled (648, 216) with delta (0, 0)
Screenshot: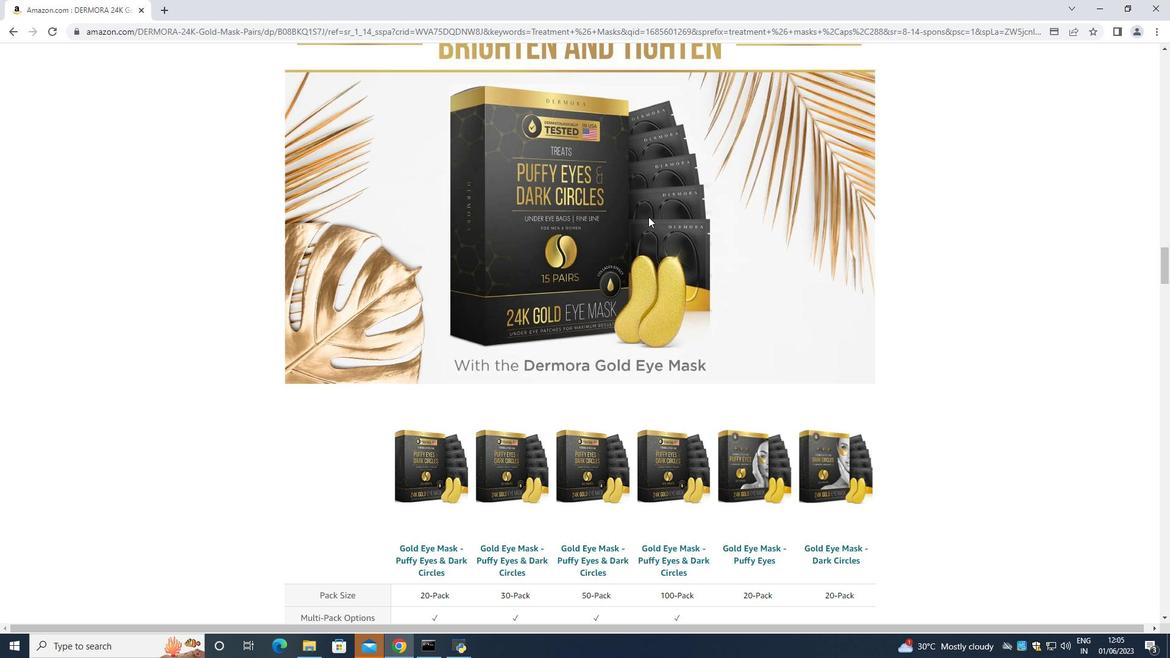 
Action: Mouse scrolled (648, 216) with delta (0, 0)
Screenshot: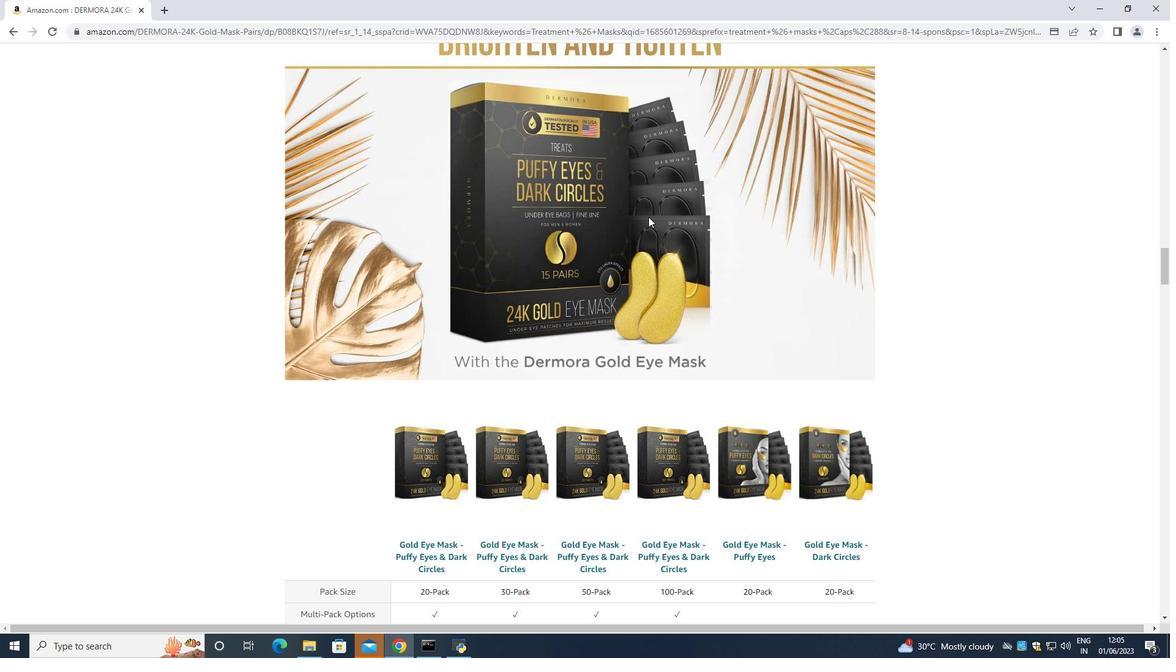 
Action: Mouse scrolled (648, 216) with delta (0, 0)
Screenshot: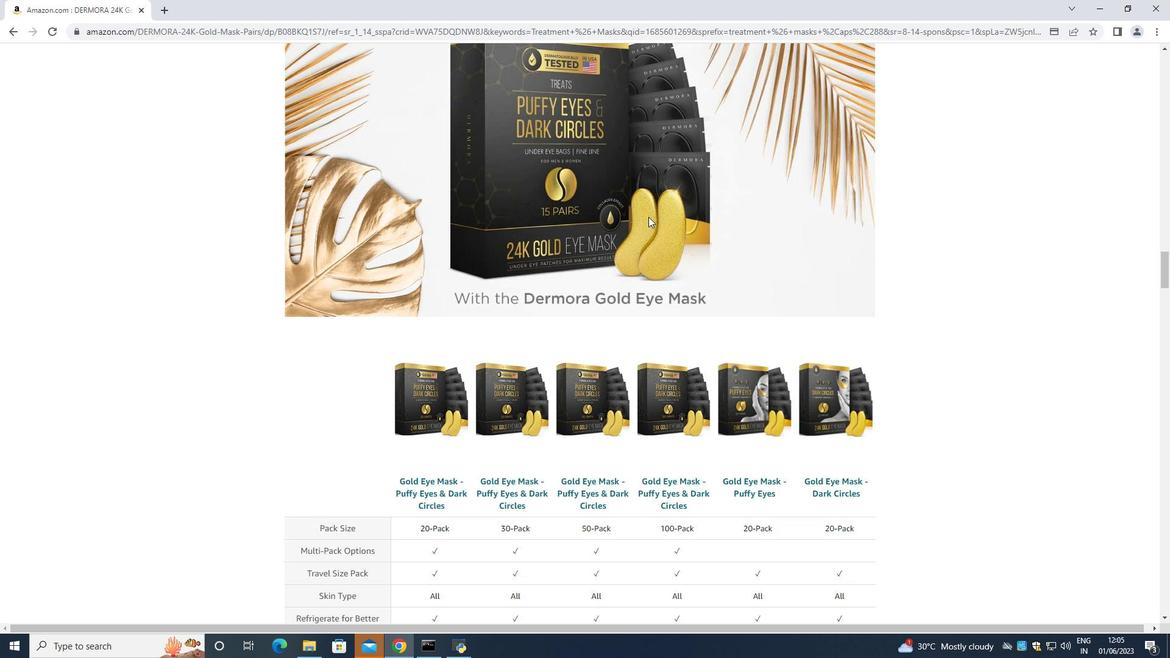 
Action: Mouse scrolled (648, 216) with delta (0, 0)
Screenshot: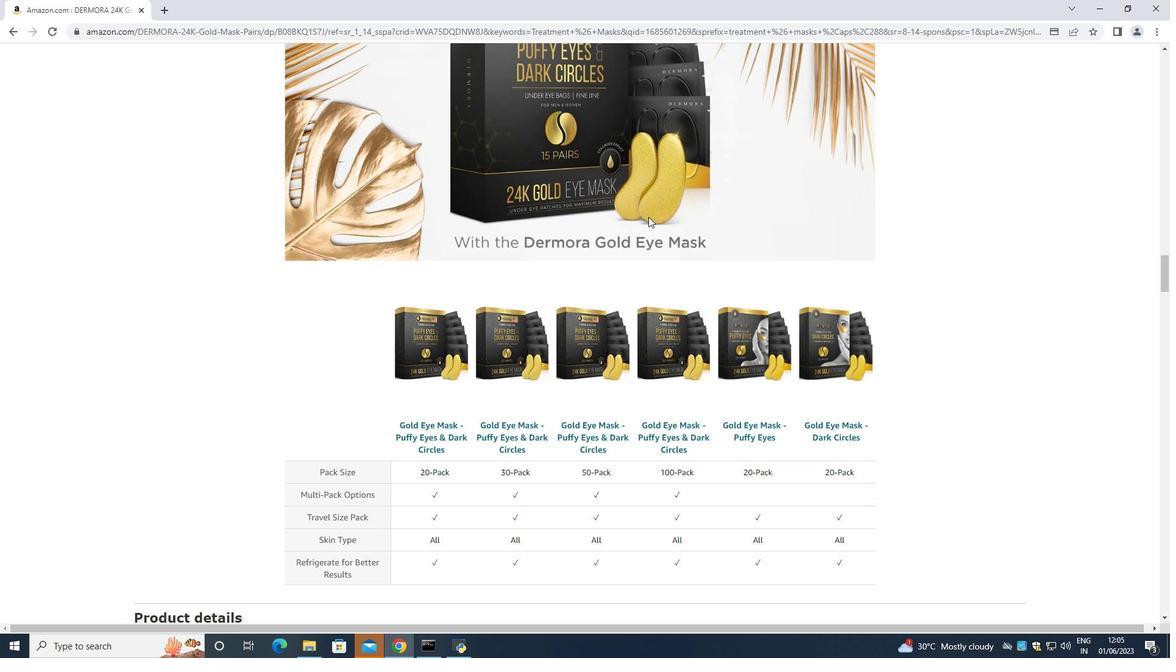 
Action: Mouse scrolled (648, 216) with delta (0, 0)
Screenshot: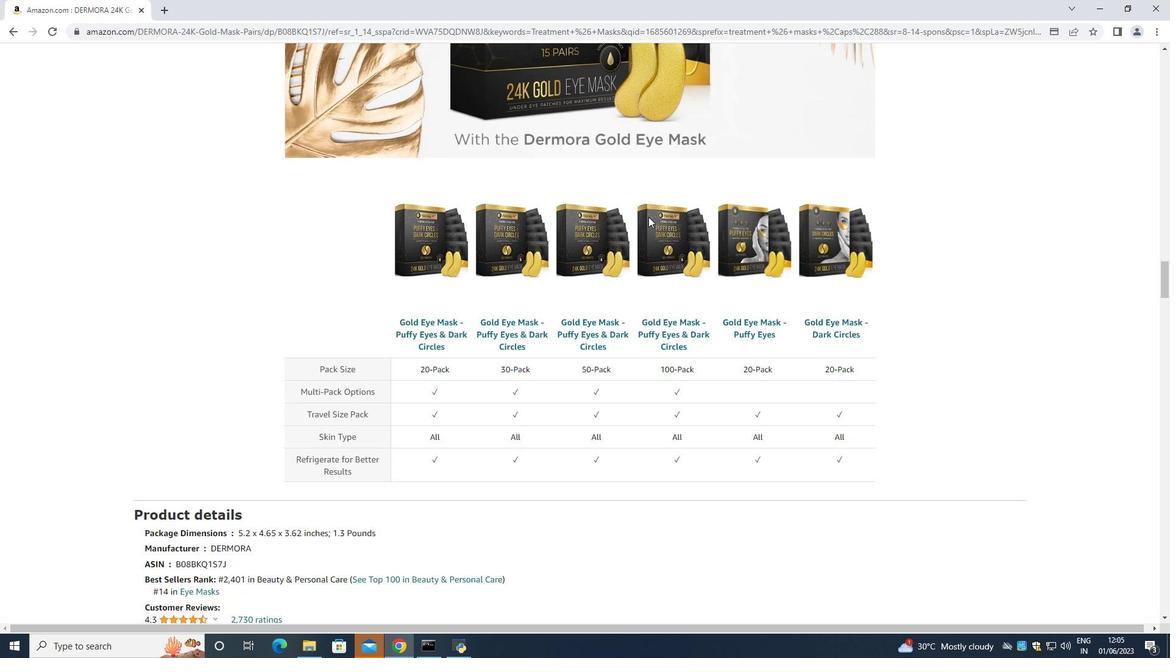 
Action: Mouse scrolled (648, 216) with delta (0, 0)
Screenshot: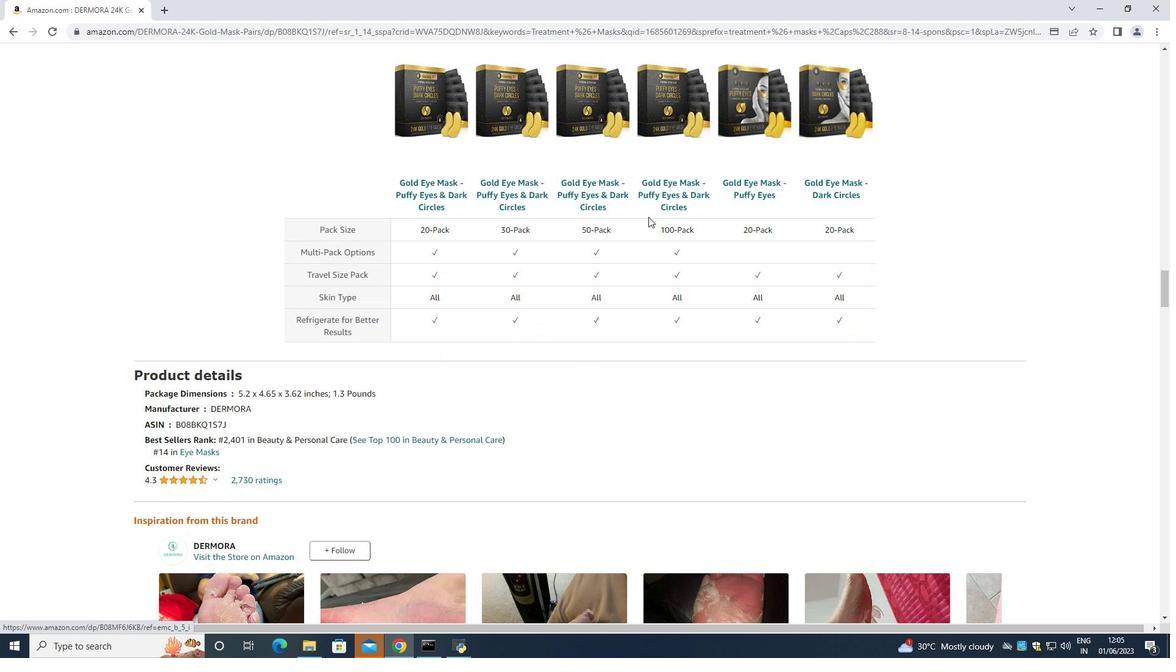 
Action: Mouse scrolled (648, 216) with delta (0, 0)
Screenshot: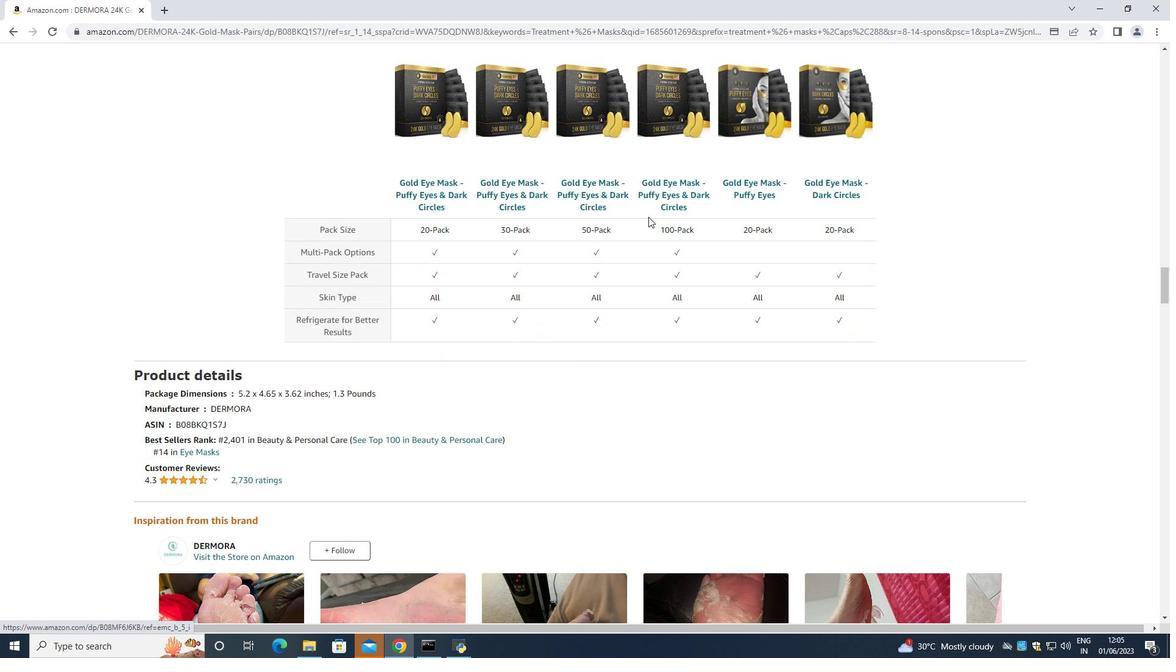 
Action: Mouse scrolled (648, 216) with delta (0, 0)
Screenshot: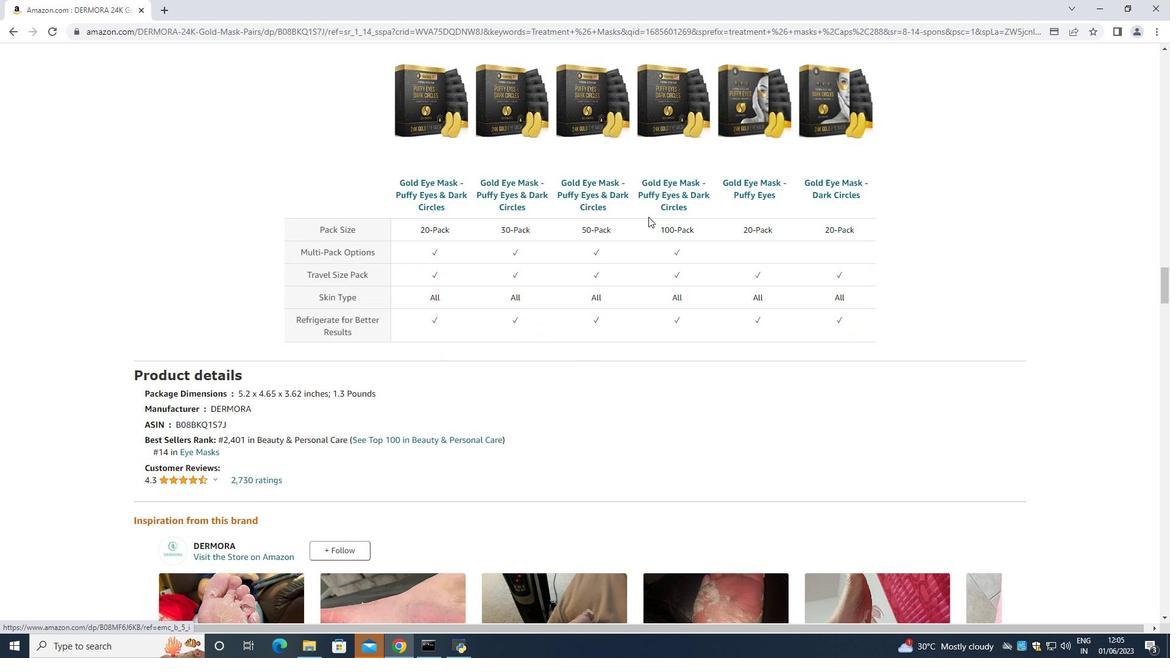 
Action: Mouse scrolled (648, 216) with delta (0, 0)
Screenshot: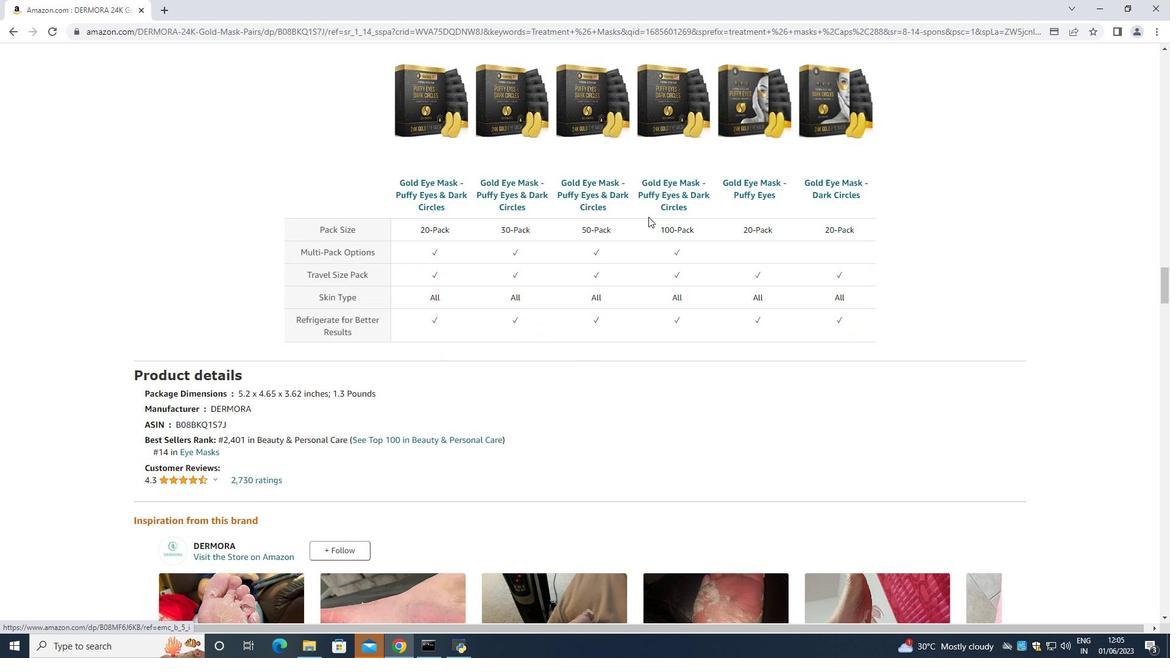 
Action: Mouse scrolled (648, 216) with delta (0, 0)
Screenshot: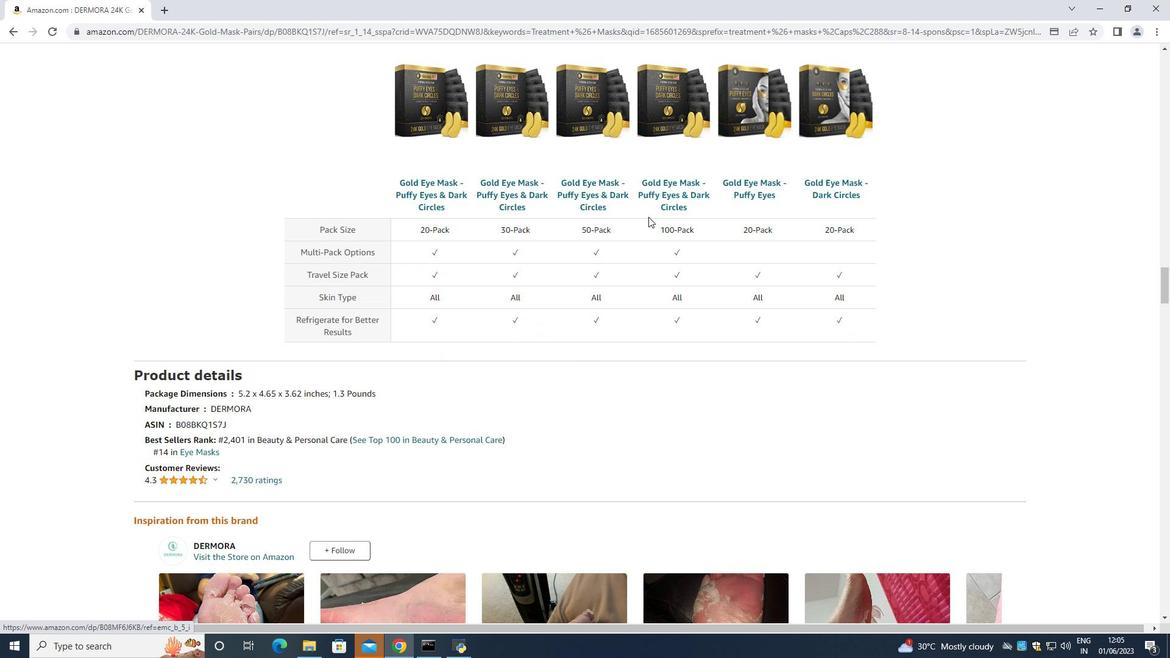 
Action: Mouse scrolled (648, 216) with delta (0, 0)
Screenshot: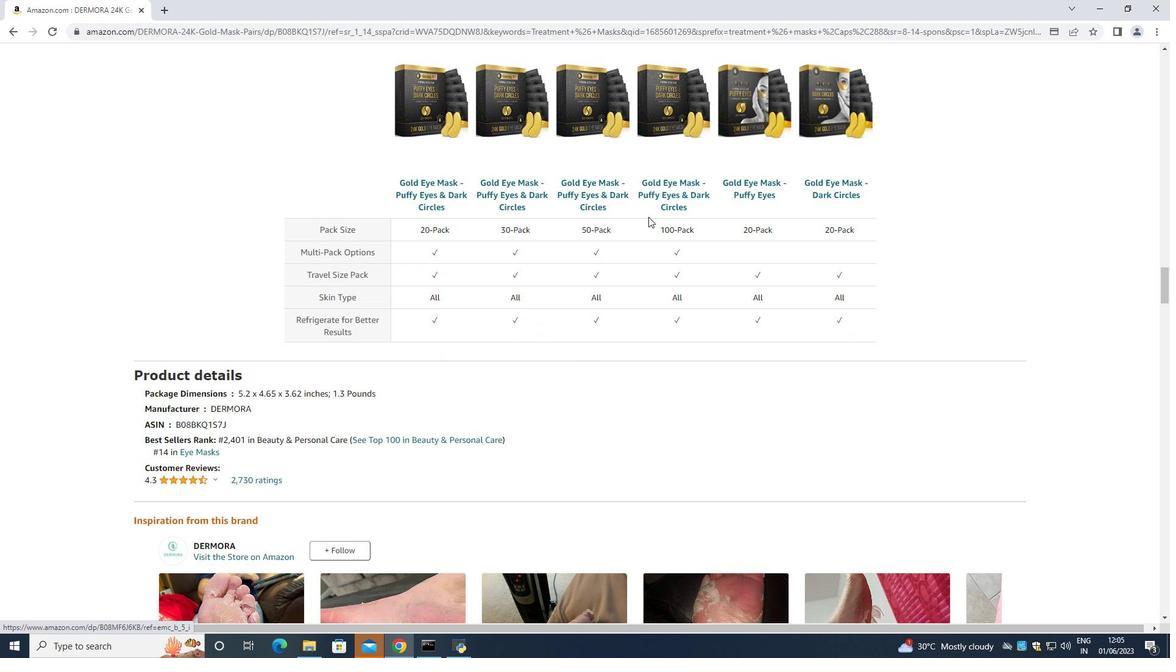 
Action: Mouse scrolled (648, 216) with delta (0, 0)
Screenshot: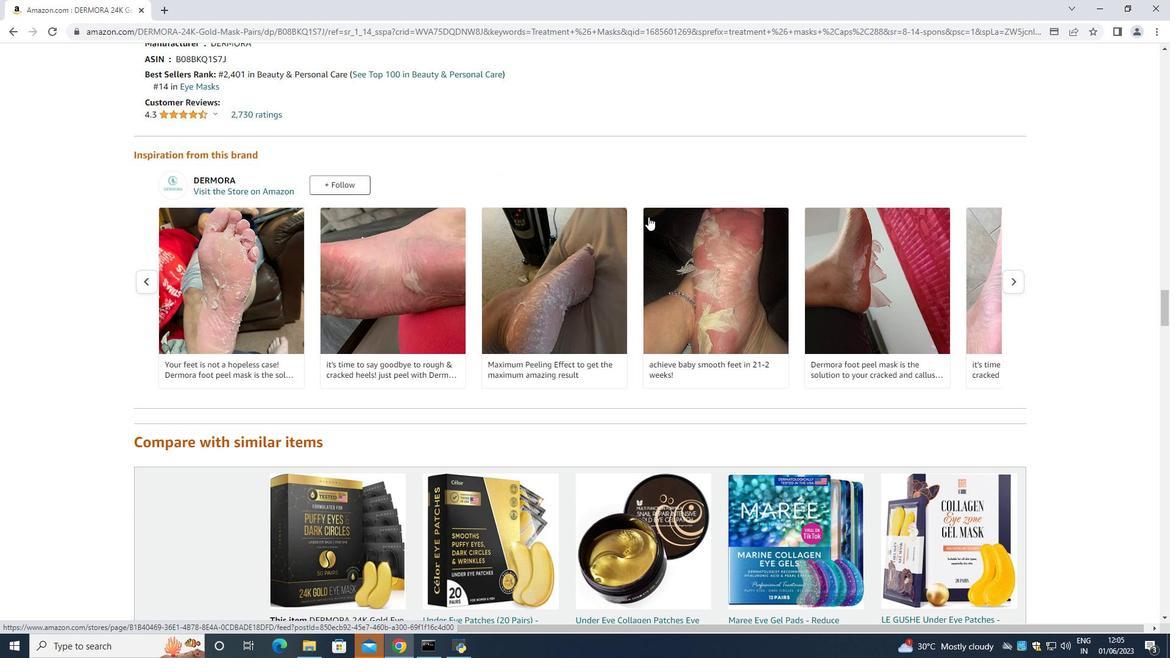 
Action: Mouse scrolled (648, 216) with delta (0, 0)
Screenshot: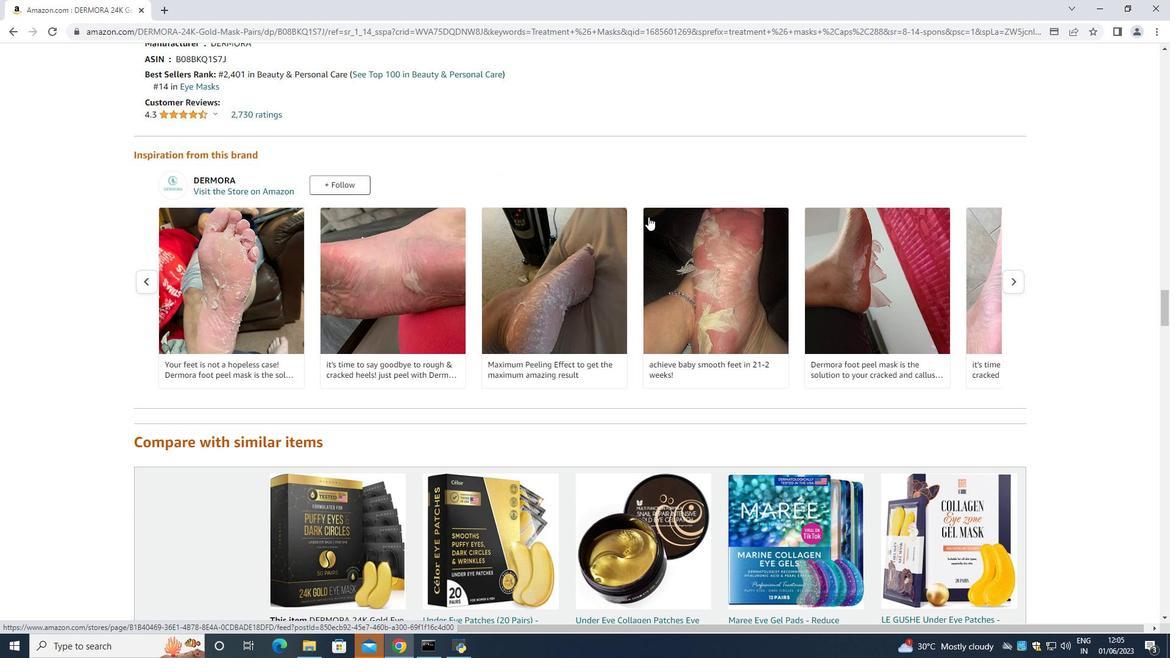 
Action: Mouse scrolled (648, 216) with delta (0, 0)
Screenshot: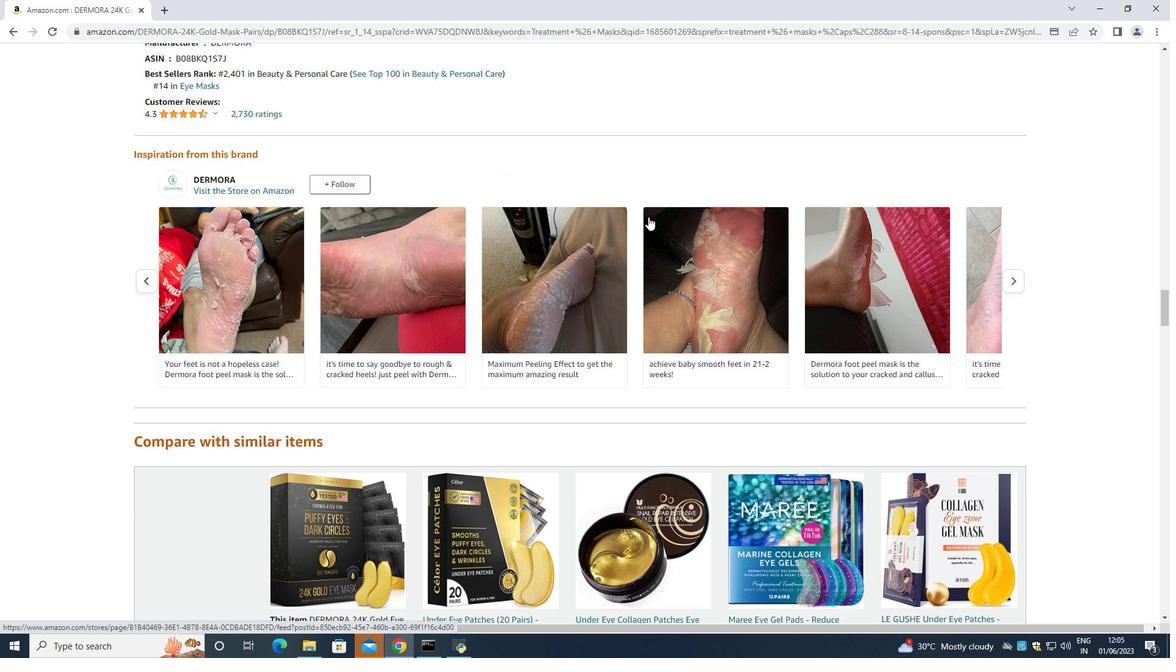 
Action: Mouse scrolled (648, 216) with delta (0, 0)
Screenshot: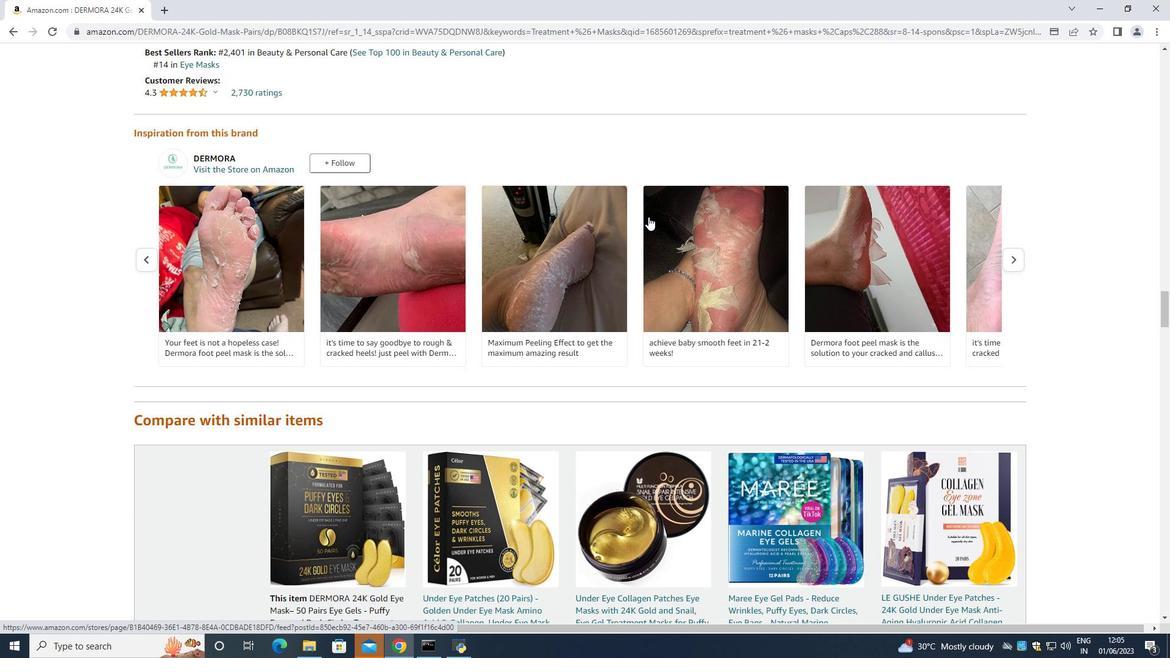 
Action: Mouse scrolled (648, 216) with delta (0, 0)
Screenshot: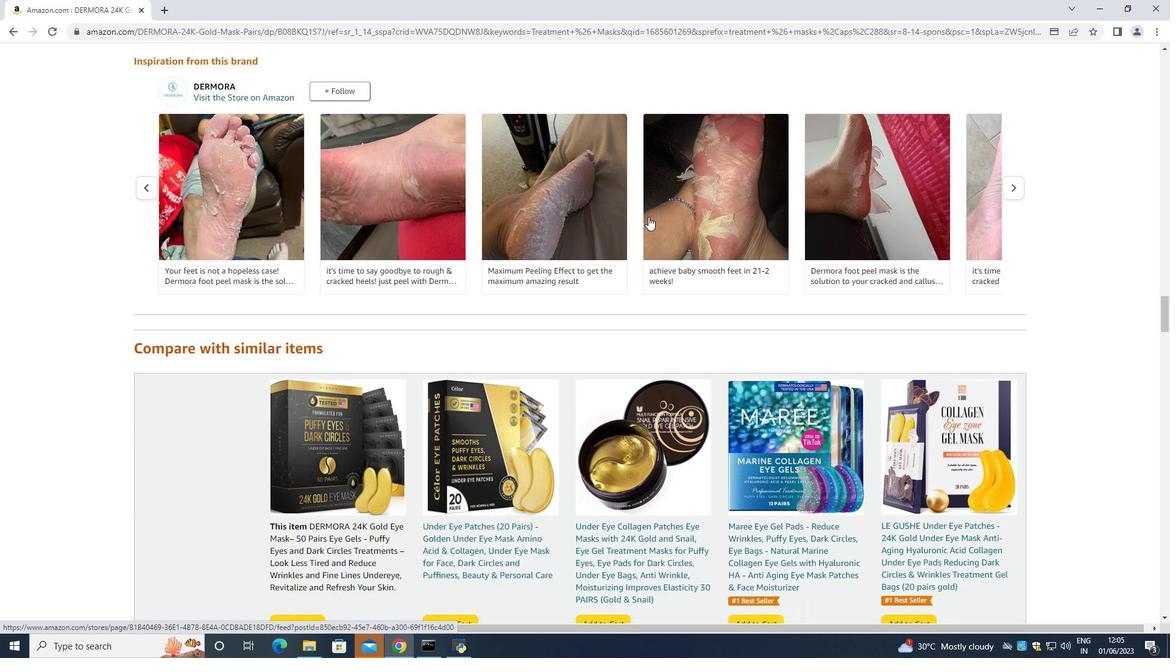 
Action: Mouse scrolled (648, 216) with delta (0, 0)
Screenshot: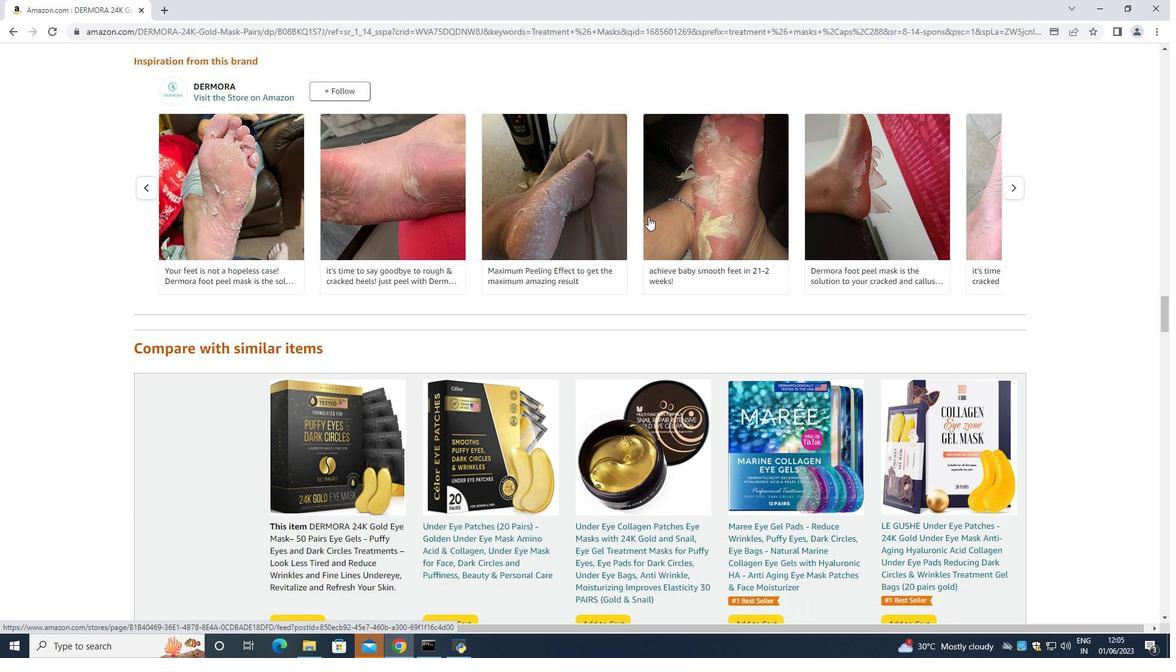 
Action: Mouse scrolled (648, 216) with delta (0, 0)
Screenshot: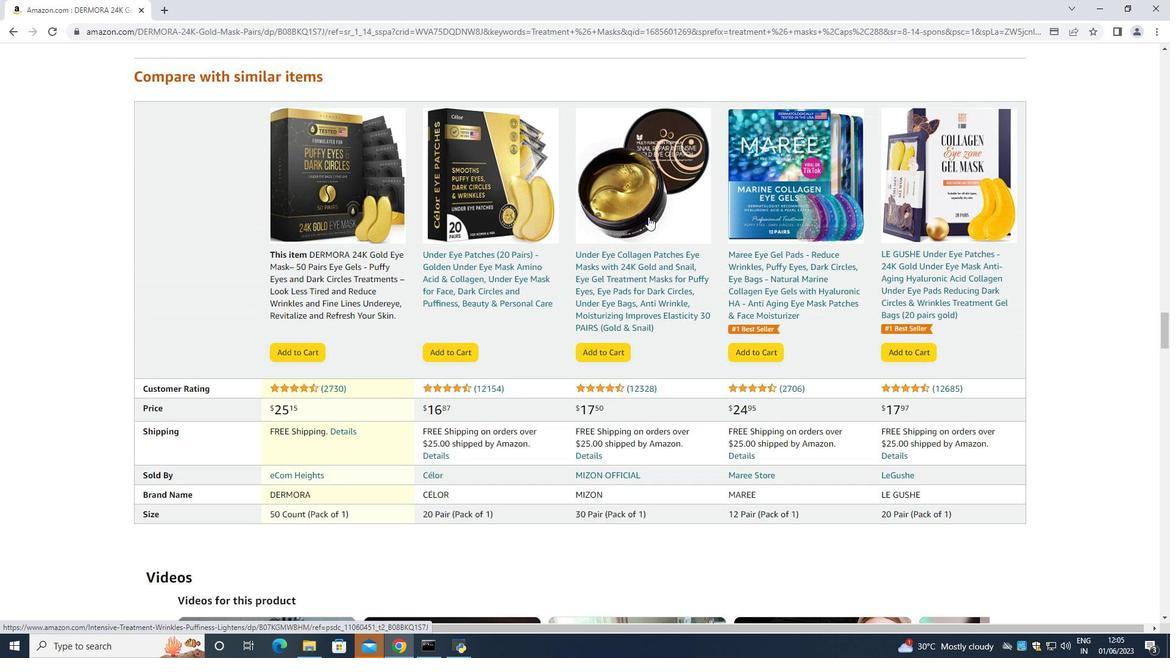 
Action: Mouse scrolled (648, 216) with delta (0, 0)
Screenshot: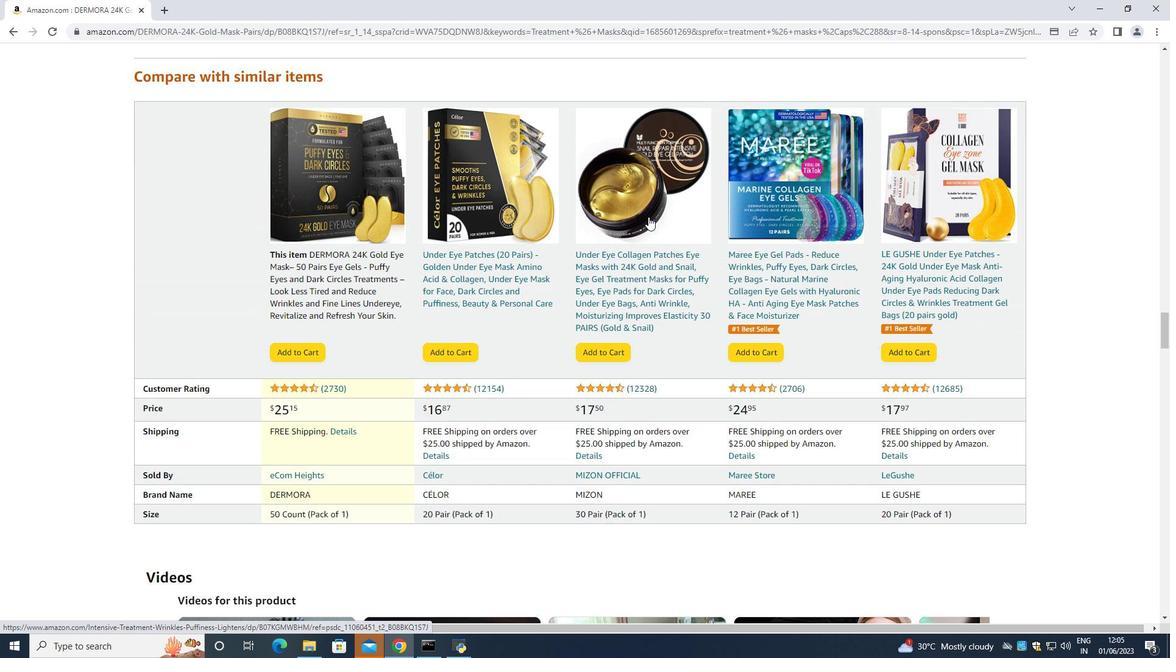 
Action: Mouse scrolled (648, 216) with delta (0, 0)
Screenshot: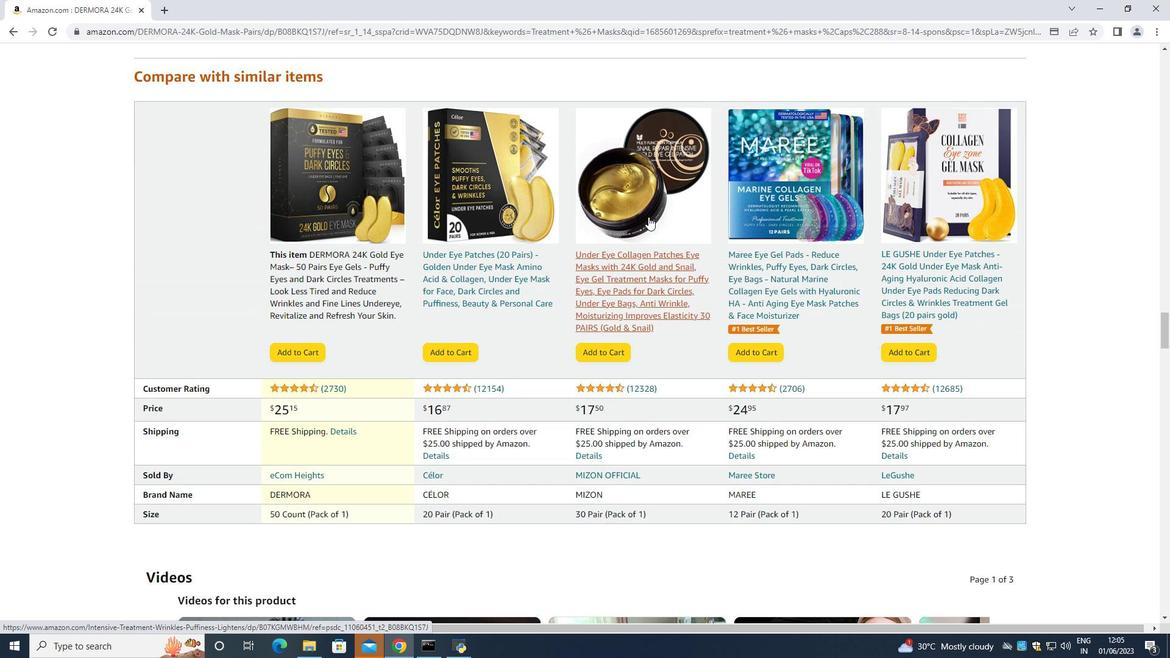
Action: Mouse scrolled (648, 216) with delta (0, 0)
Screenshot: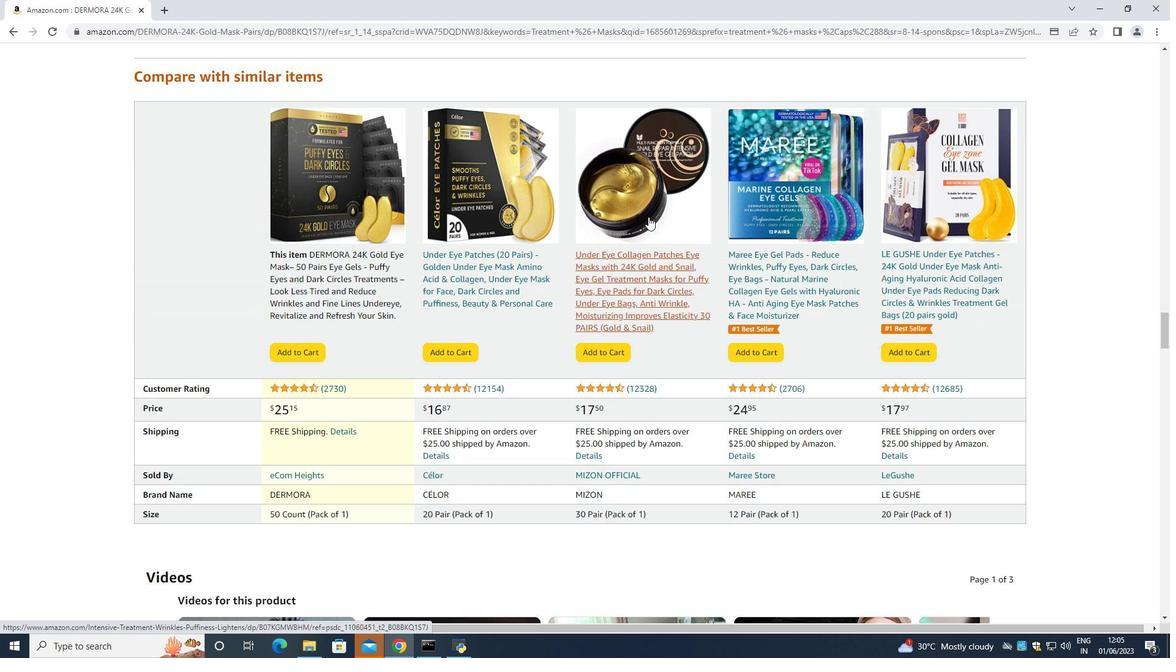 
Action: Mouse scrolled (648, 216) with delta (0, 0)
Screenshot: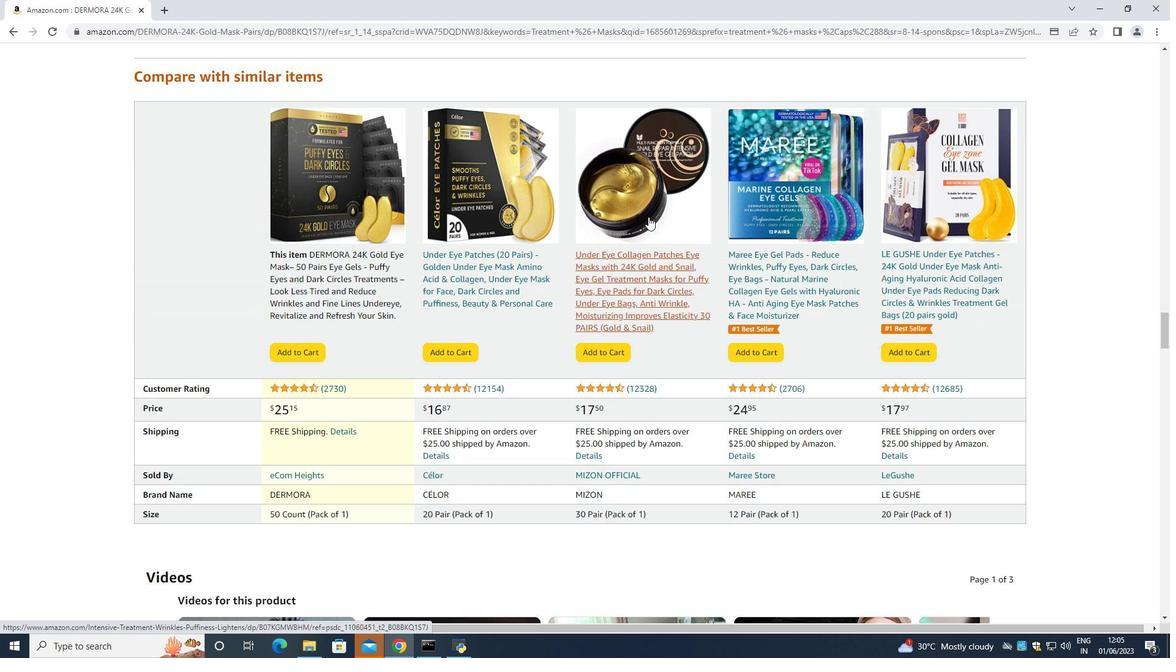 
Action: Mouse scrolled (648, 216) with delta (0, 0)
Screenshot: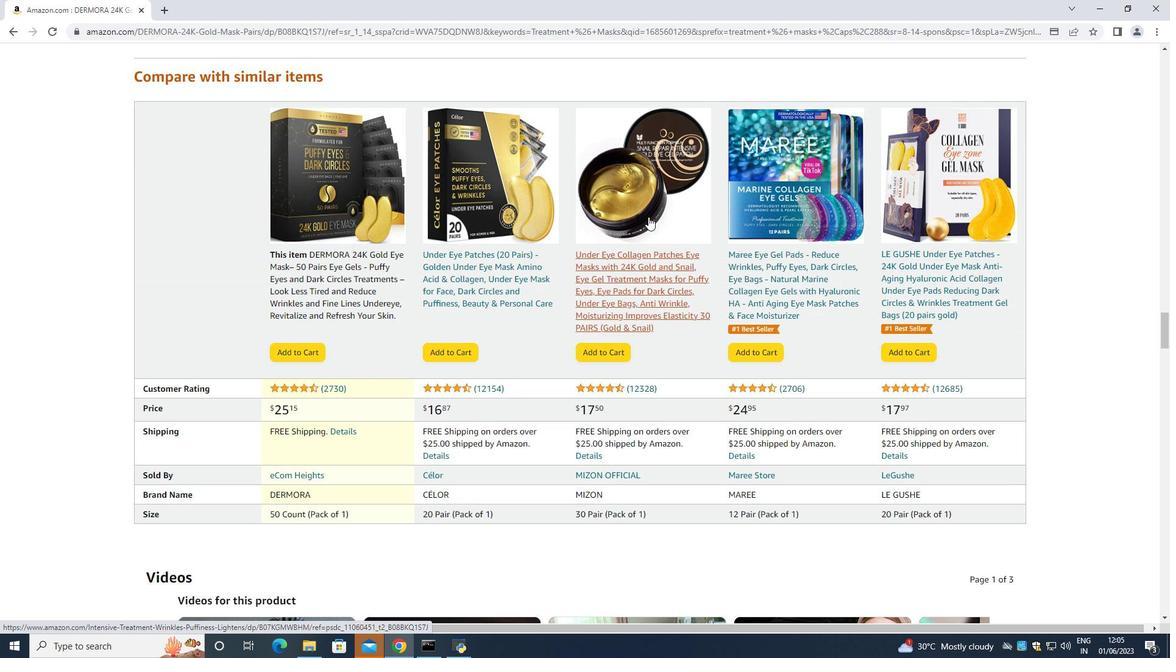 
Action: Mouse scrolled (648, 216) with delta (0, 0)
Screenshot: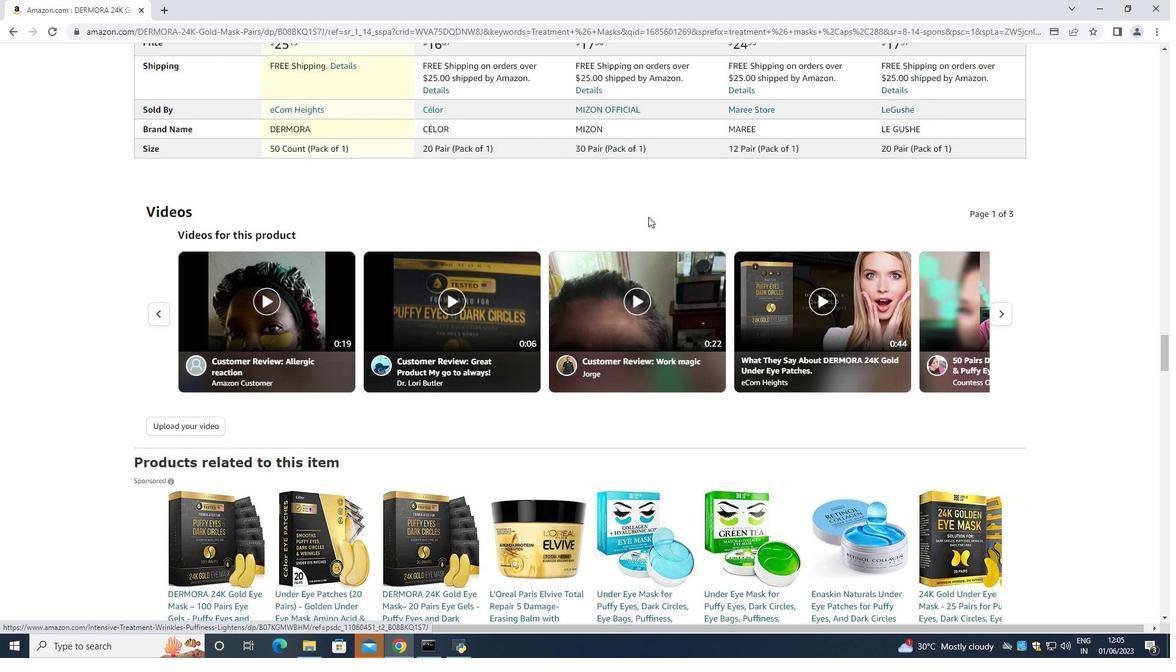 
Action: Mouse scrolled (648, 216) with delta (0, 0)
Screenshot: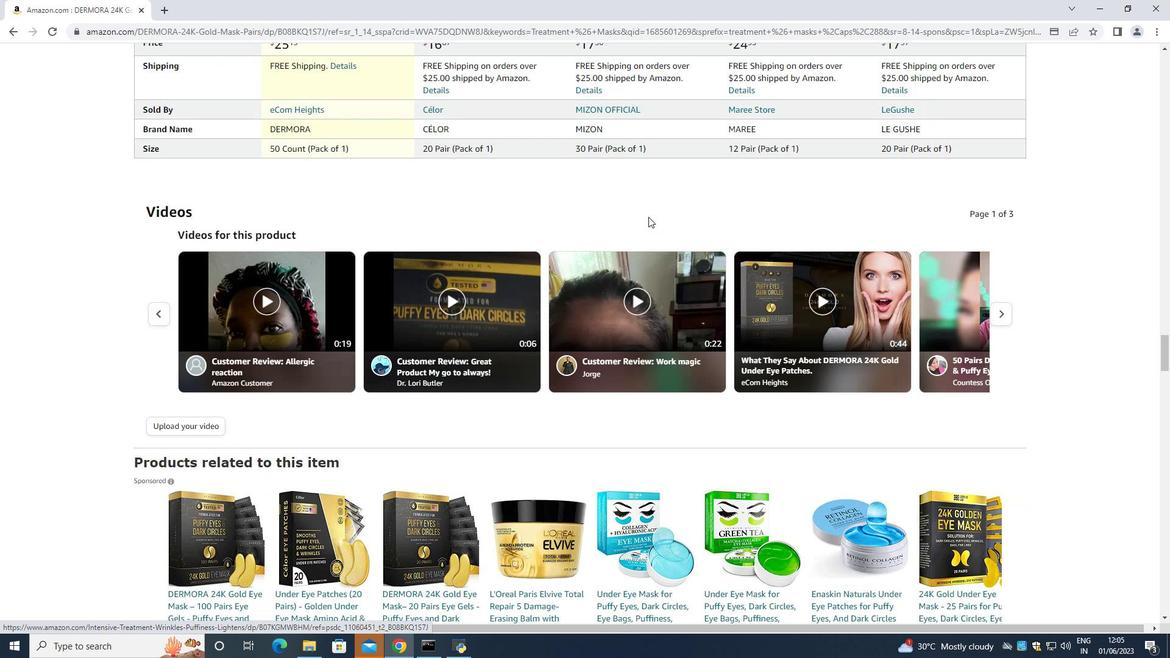 
Action: Mouse scrolled (648, 216) with delta (0, 0)
Screenshot: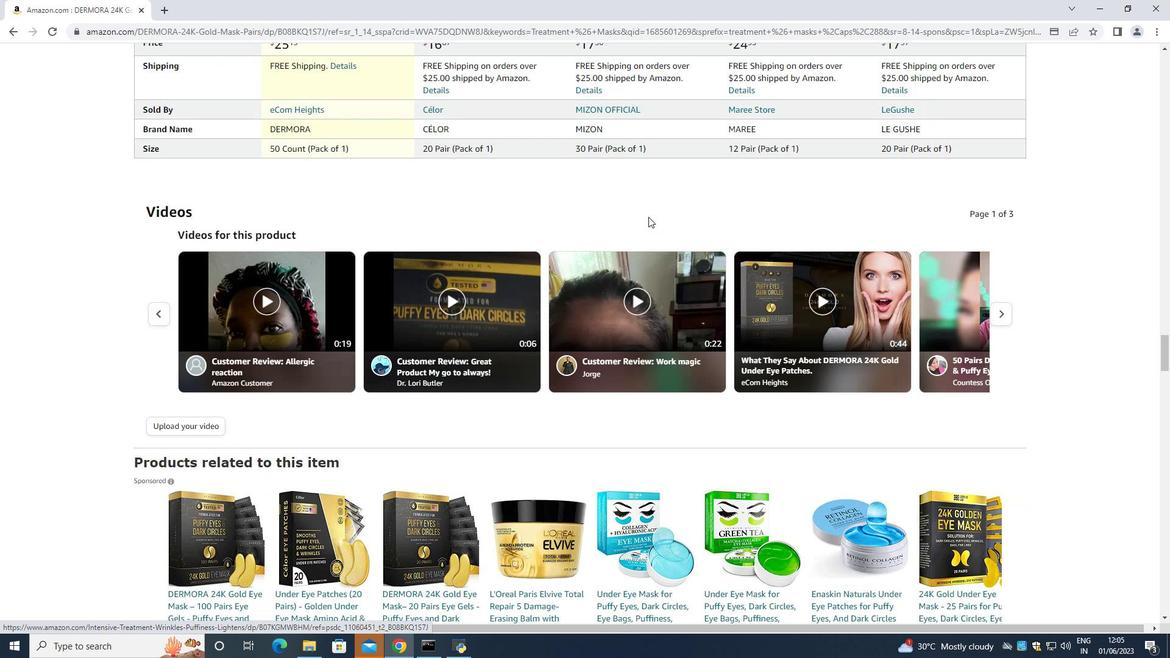 
Action: Mouse scrolled (648, 216) with delta (0, 0)
Screenshot: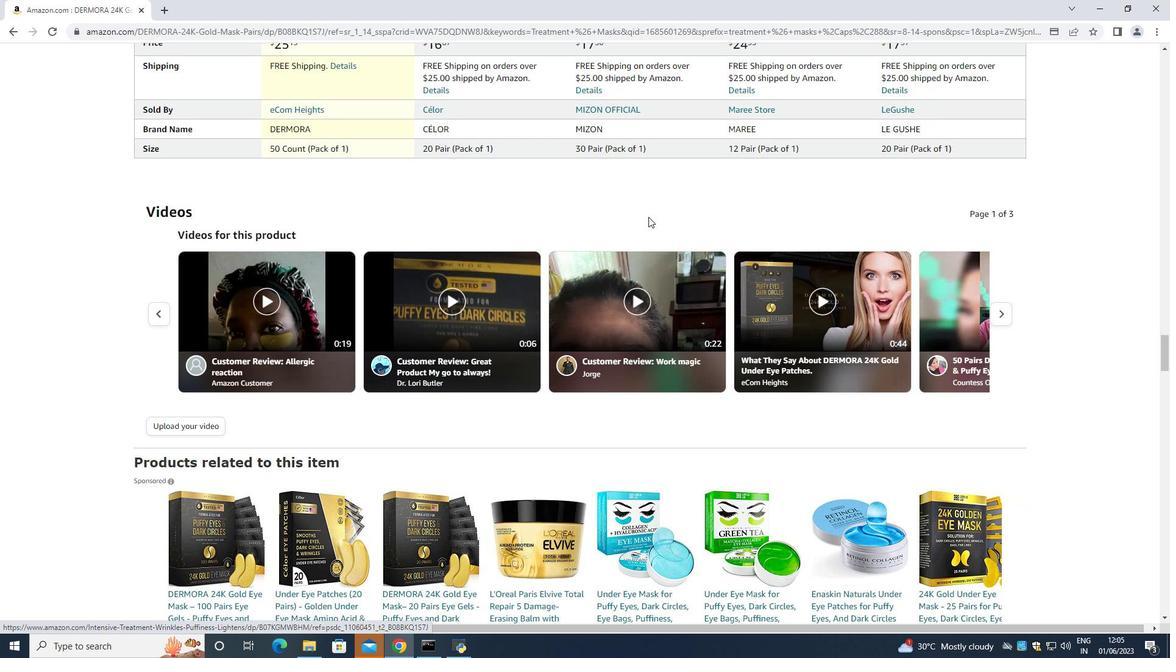 
Action: Mouse scrolled (648, 216) with delta (0, 0)
Screenshot: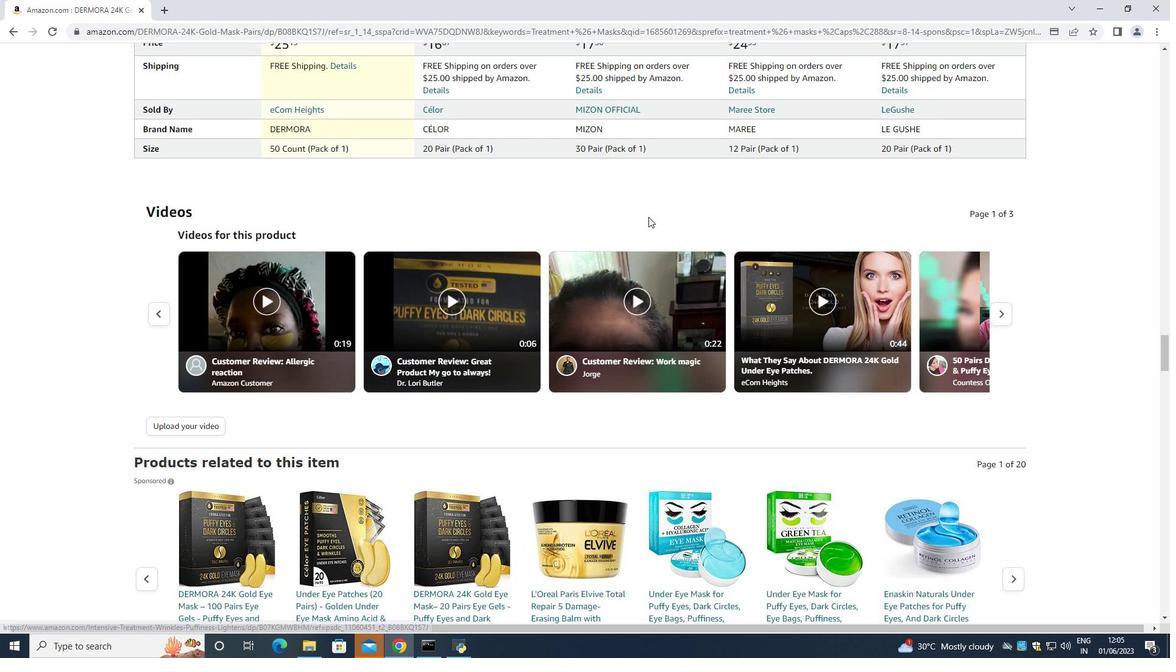 
Action: Mouse scrolled (648, 216) with delta (0, 0)
Screenshot: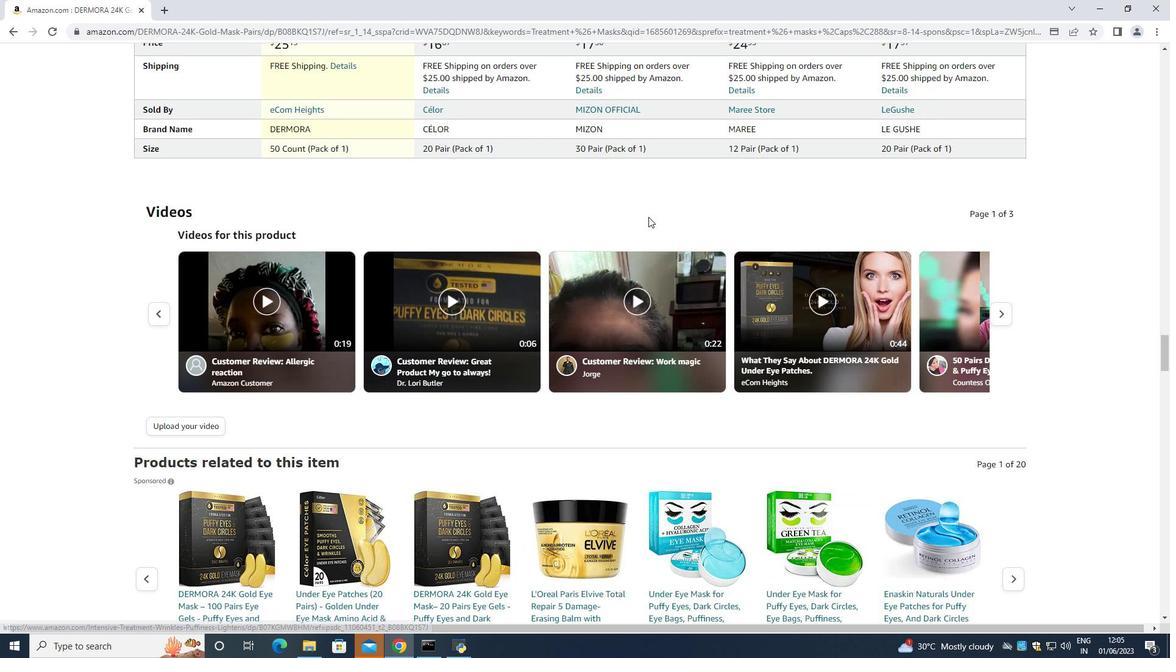 
Action: Mouse scrolled (648, 216) with delta (0, 0)
Screenshot: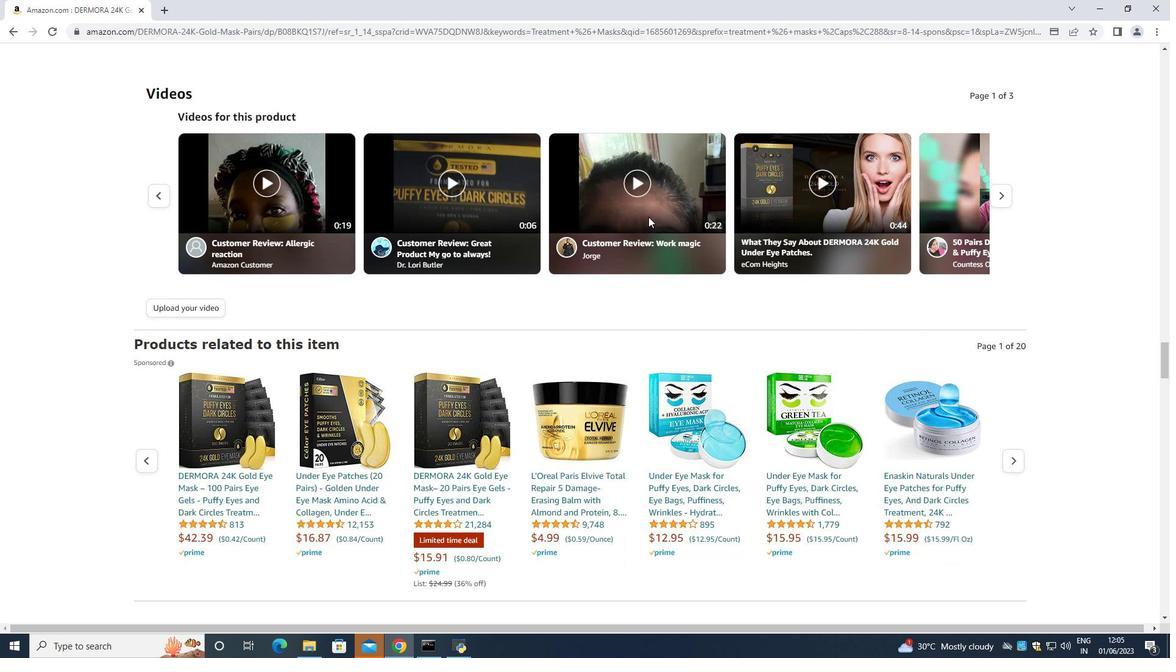 
Action: Mouse scrolled (648, 216) with delta (0, 0)
Screenshot: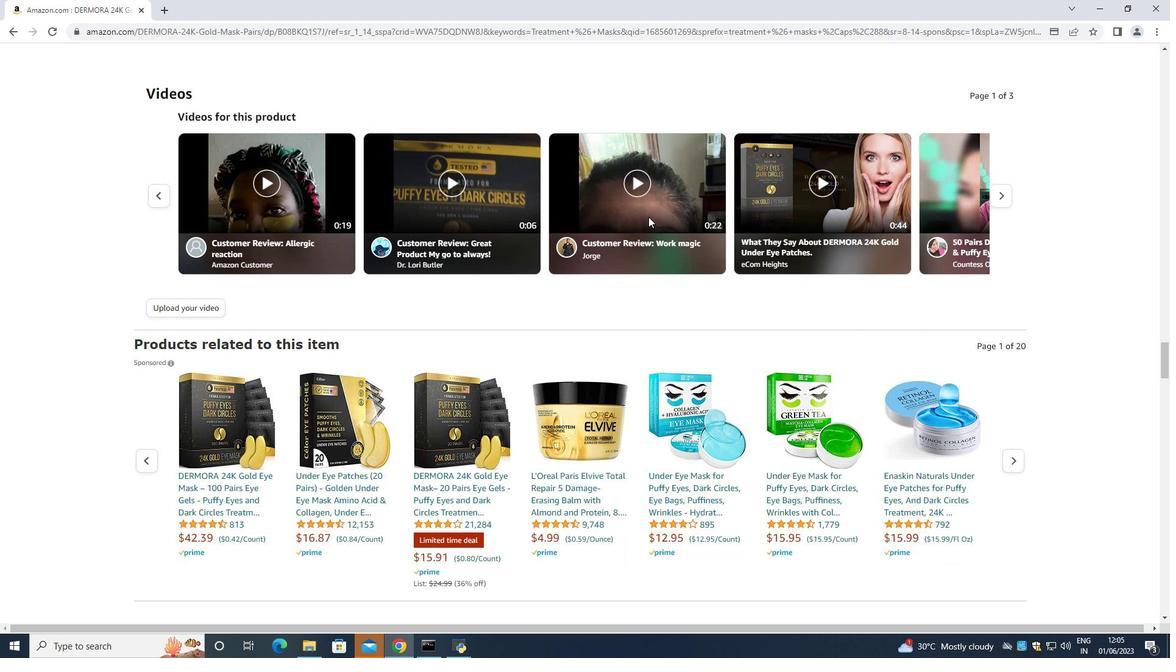 
Action: Mouse scrolled (648, 216) with delta (0, 0)
Screenshot: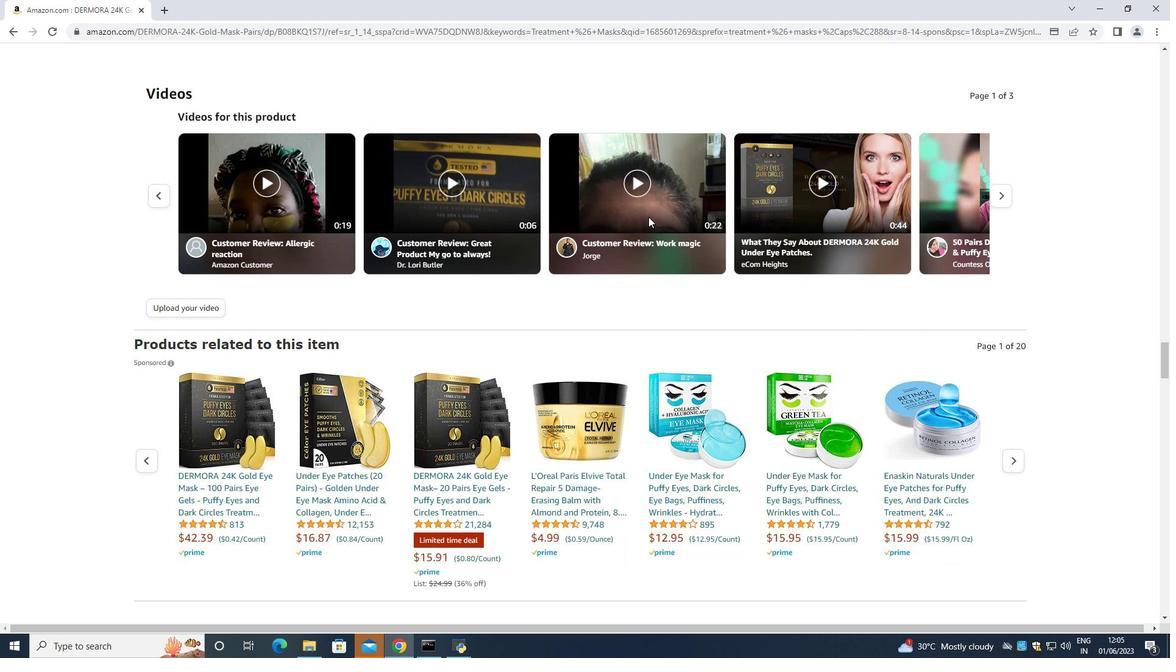 
Action: Mouse scrolled (648, 216) with delta (0, 0)
Screenshot: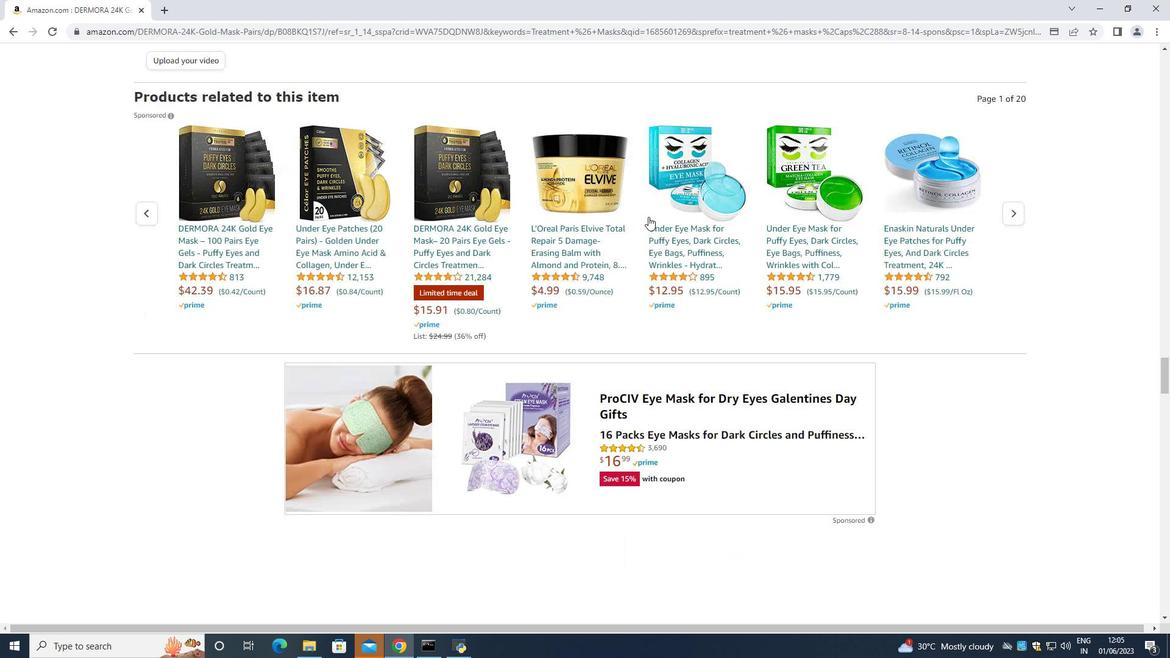 
Action: Mouse scrolled (648, 216) with delta (0, 0)
Screenshot: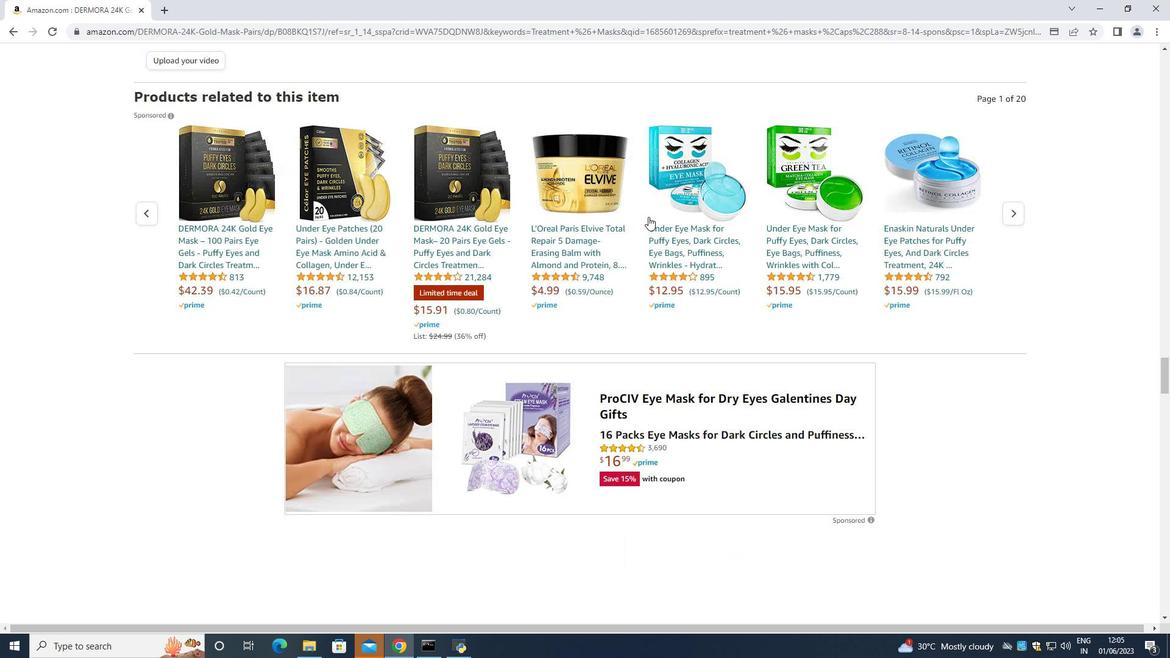 
Action: Mouse scrolled (648, 216) with delta (0, 0)
Screenshot: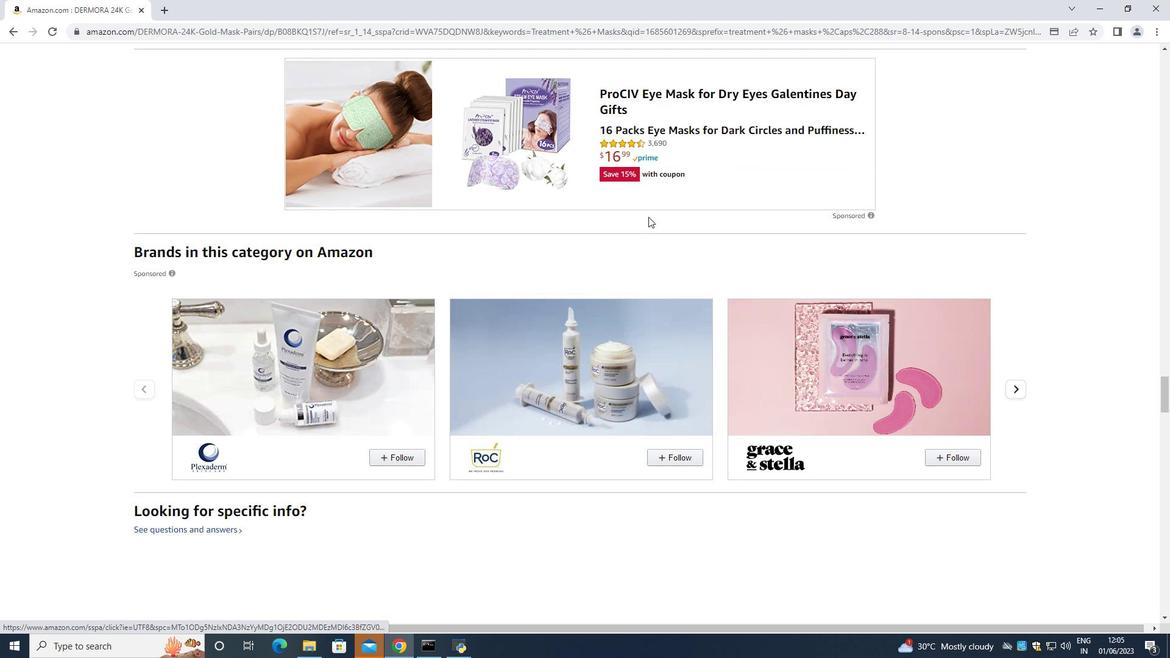 
Action: Mouse scrolled (648, 216) with delta (0, 0)
Screenshot: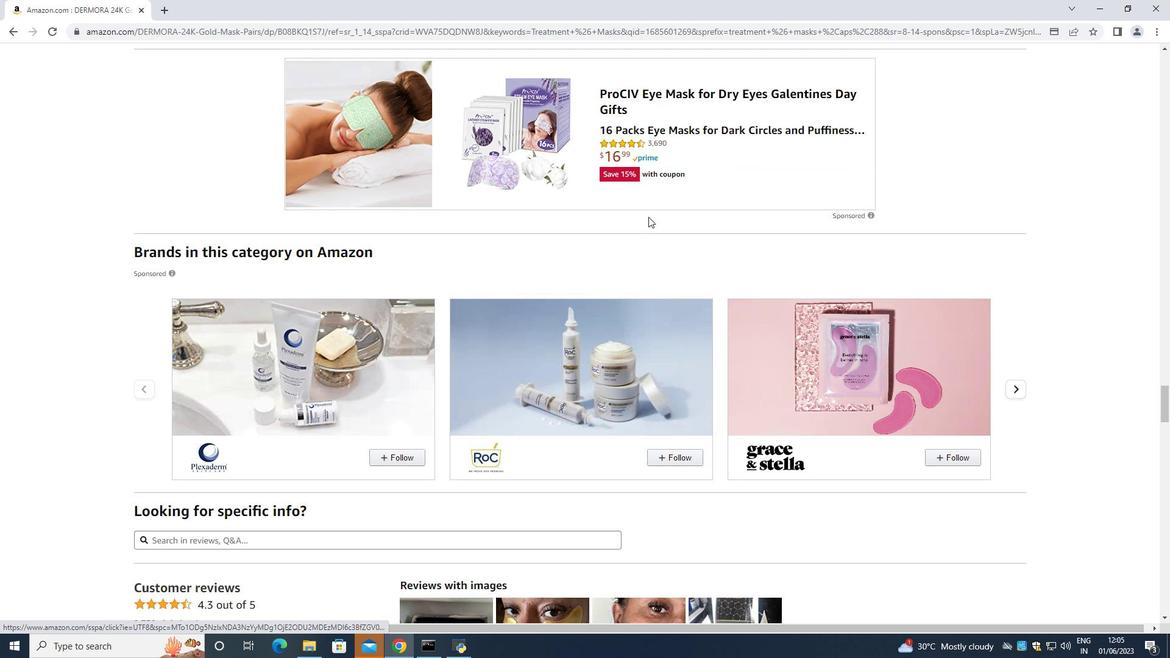 
Action: Mouse scrolled (648, 216) with delta (0, 0)
Screenshot: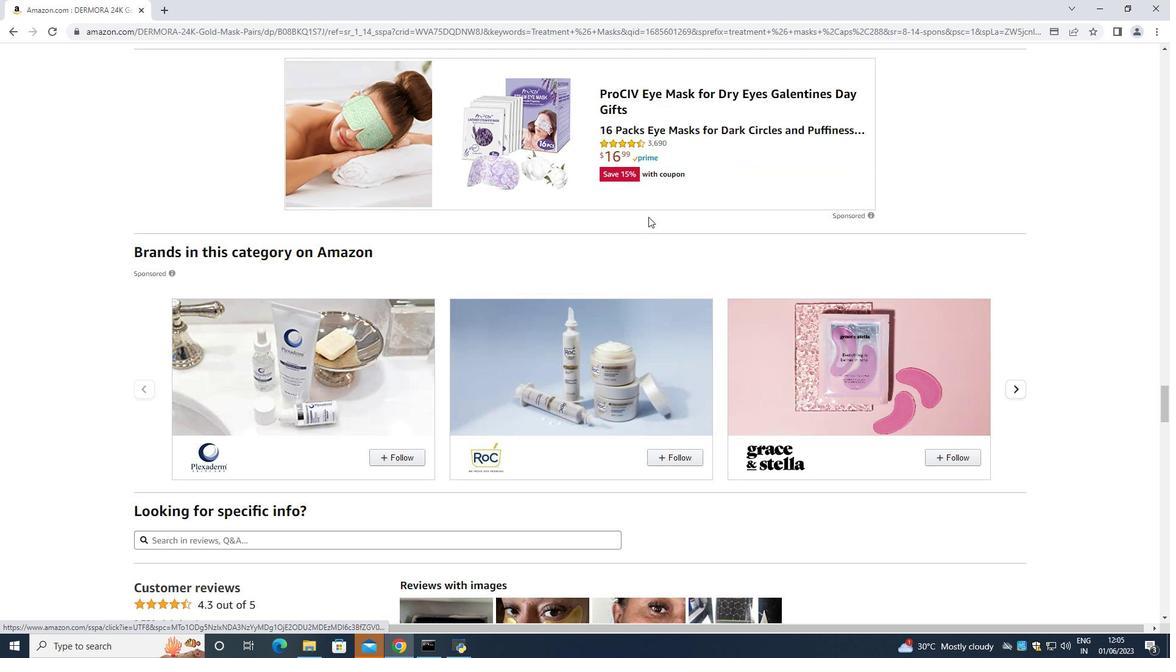 
Action: Mouse scrolled (648, 216) with delta (0, 0)
Screenshot: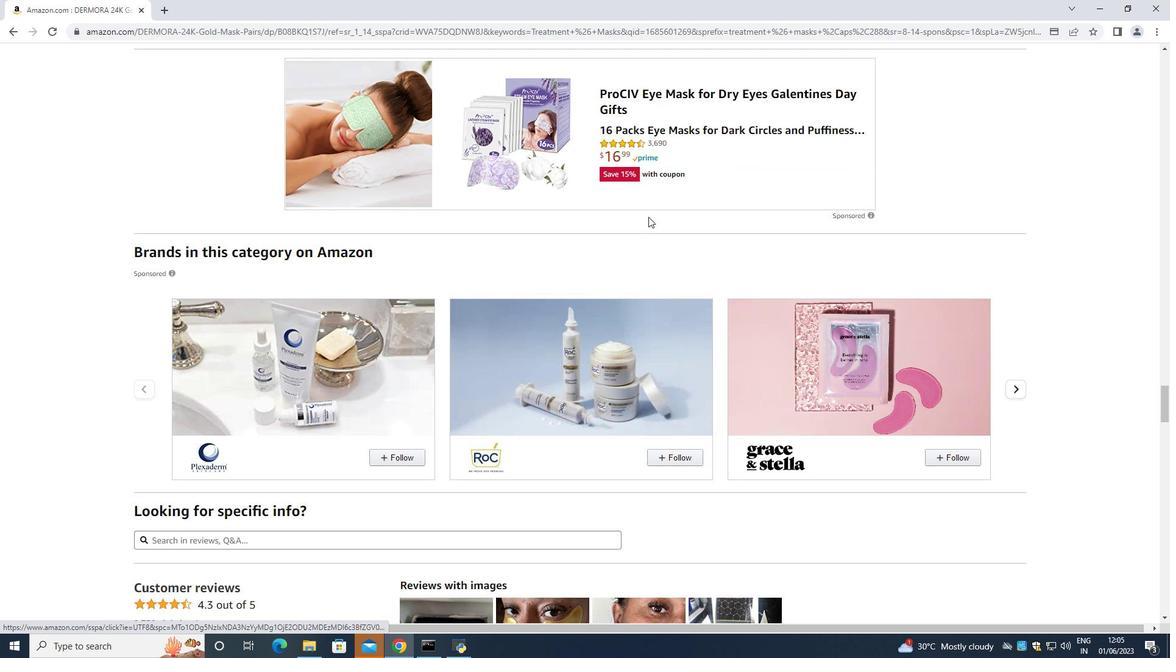 
Action: Mouse scrolled (648, 216) with delta (0, 0)
Screenshot: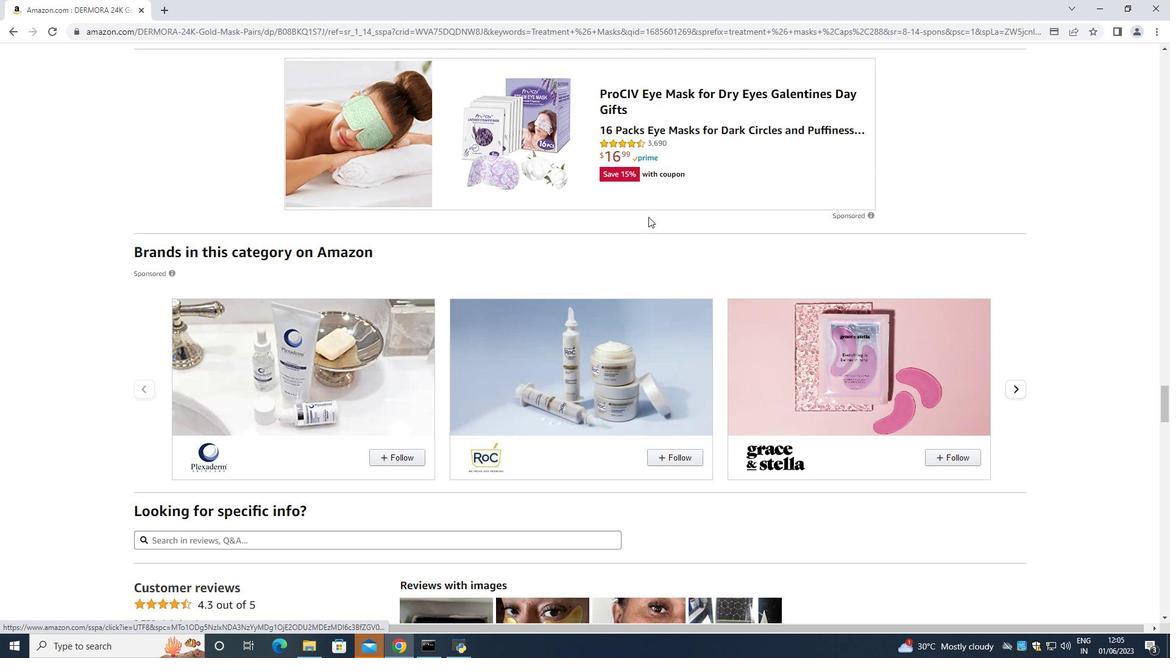 
Action: Mouse scrolled (648, 216) with delta (0, 0)
Screenshot: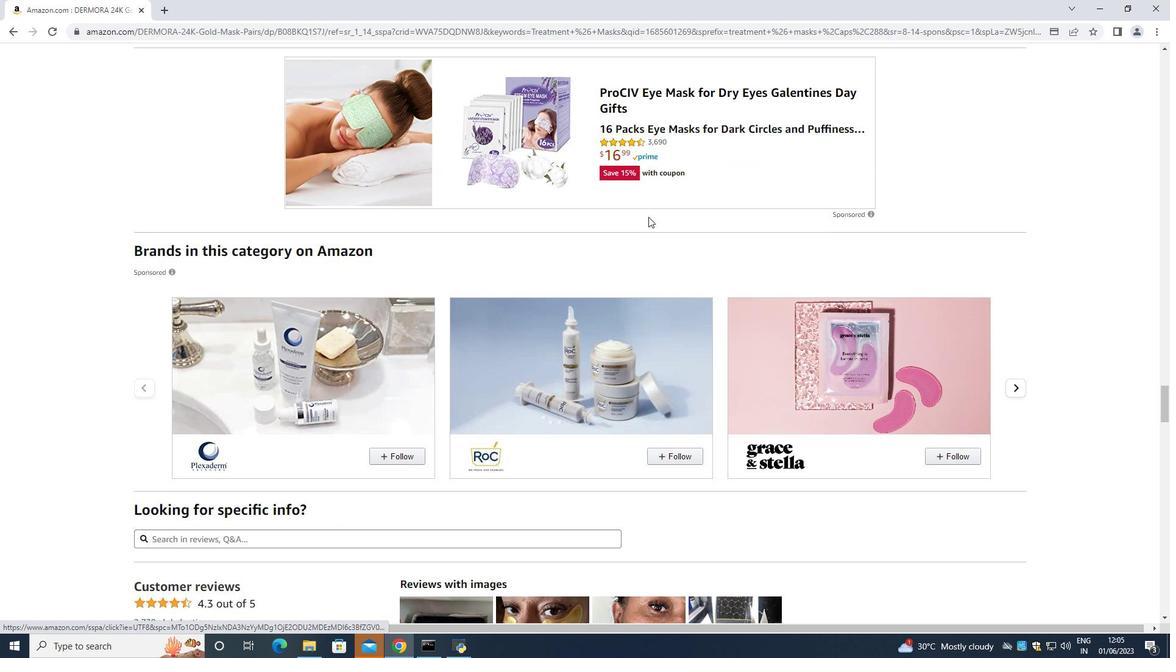 
Action: Mouse scrolled (648, 216) with delta (0, 0)
Screenshot: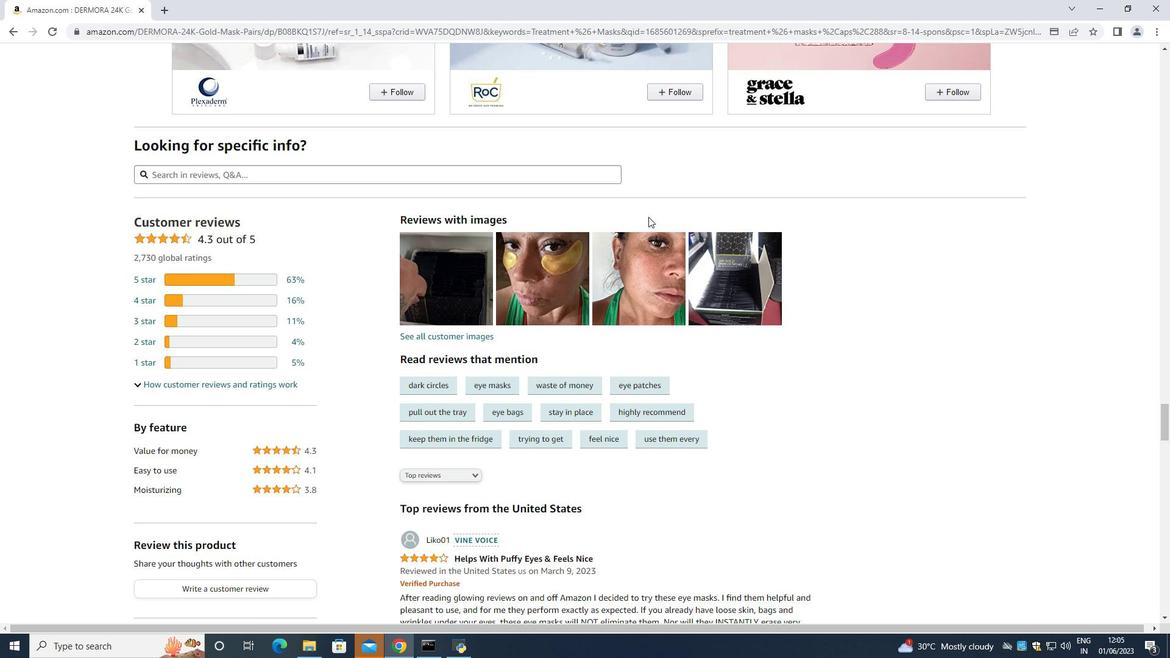 
Action: Mouse scrolled (648, 216) with delta (0, 0)
Screenshot: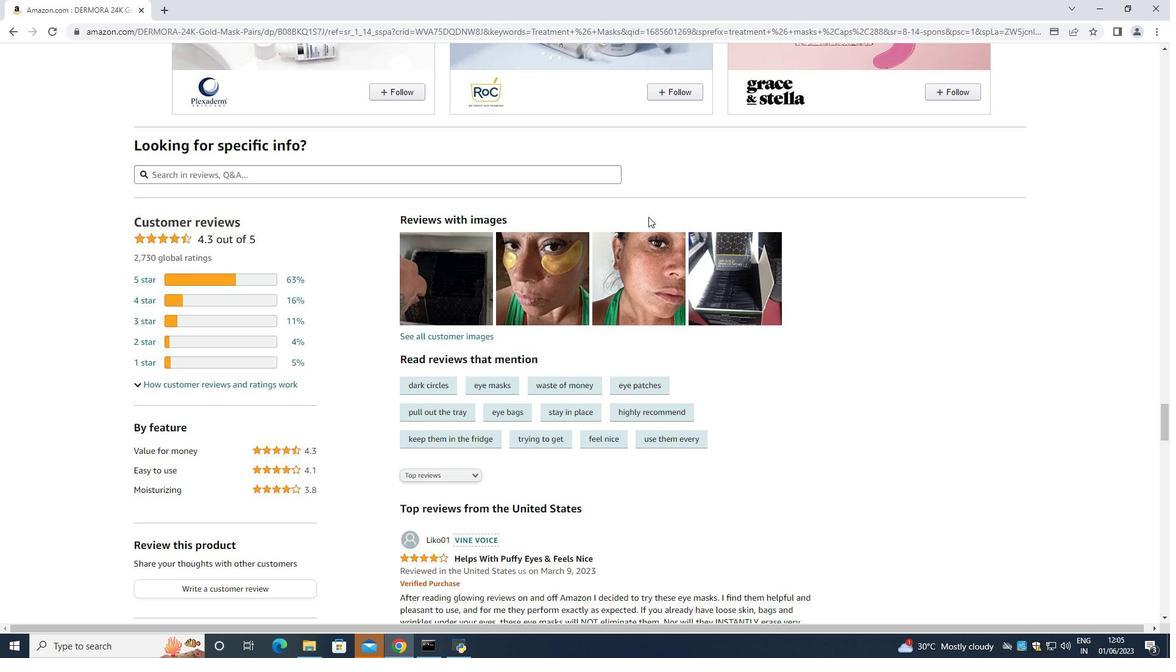 
Action: Mouse scrolled (648, 216) with delta (0, 0)
Screenshot: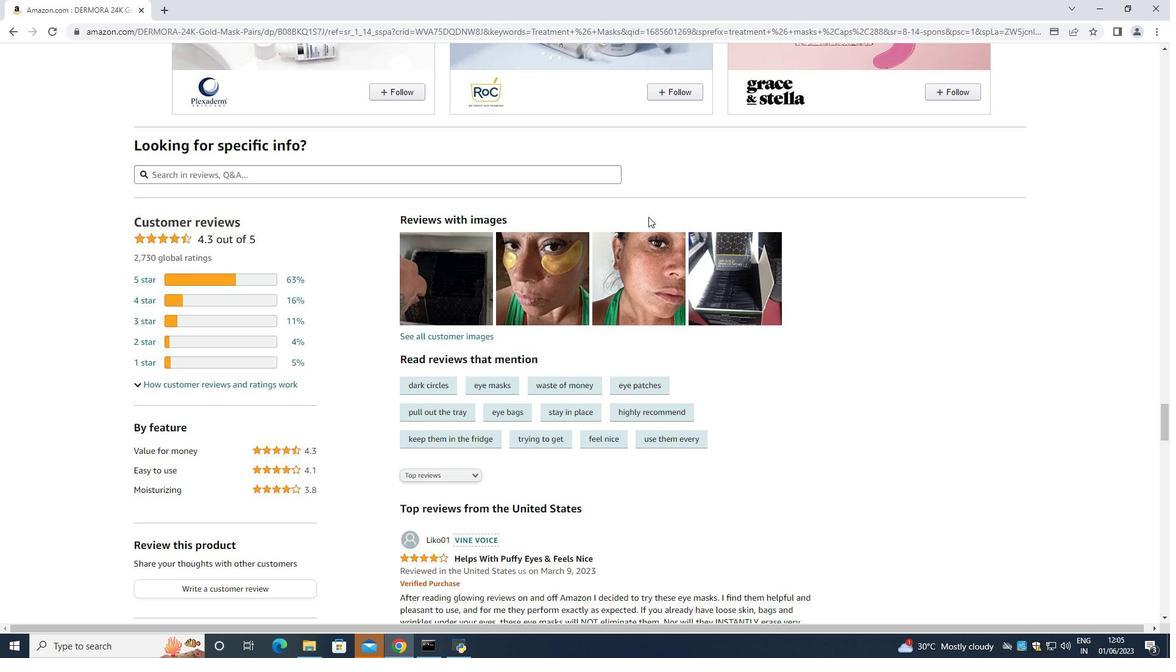 
Action: Mouse scrolled (648, 216) with delta (0, 0)
Screenshot: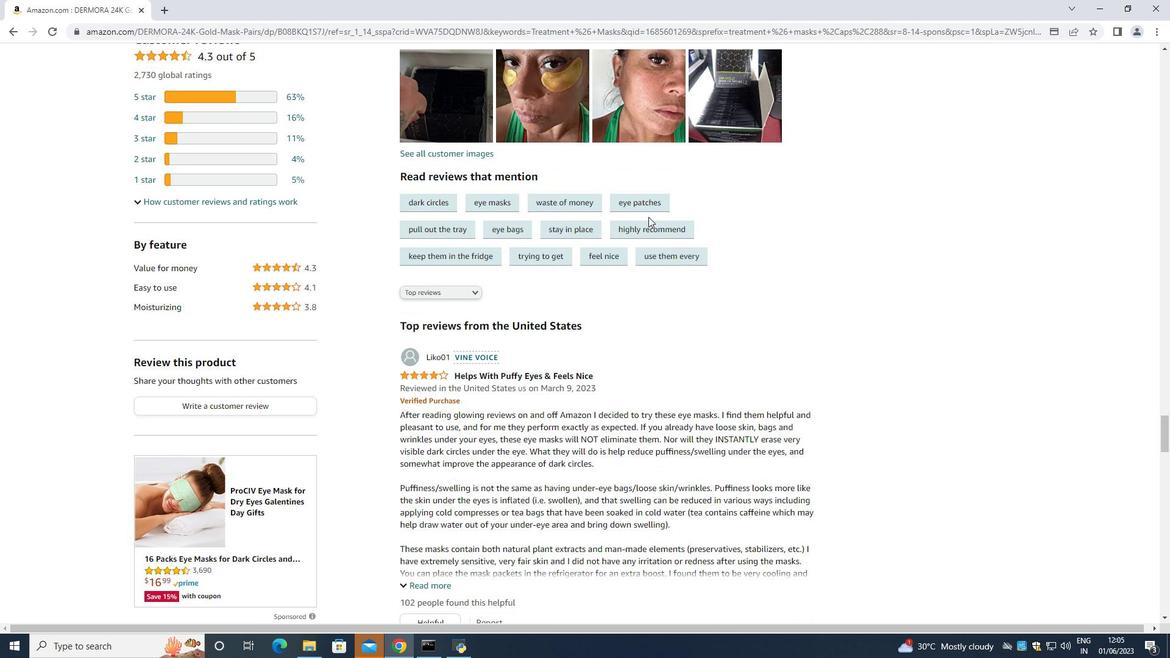 
Action: Mouse scrolled (648, 216) with delta (0, 0)
Screenshot: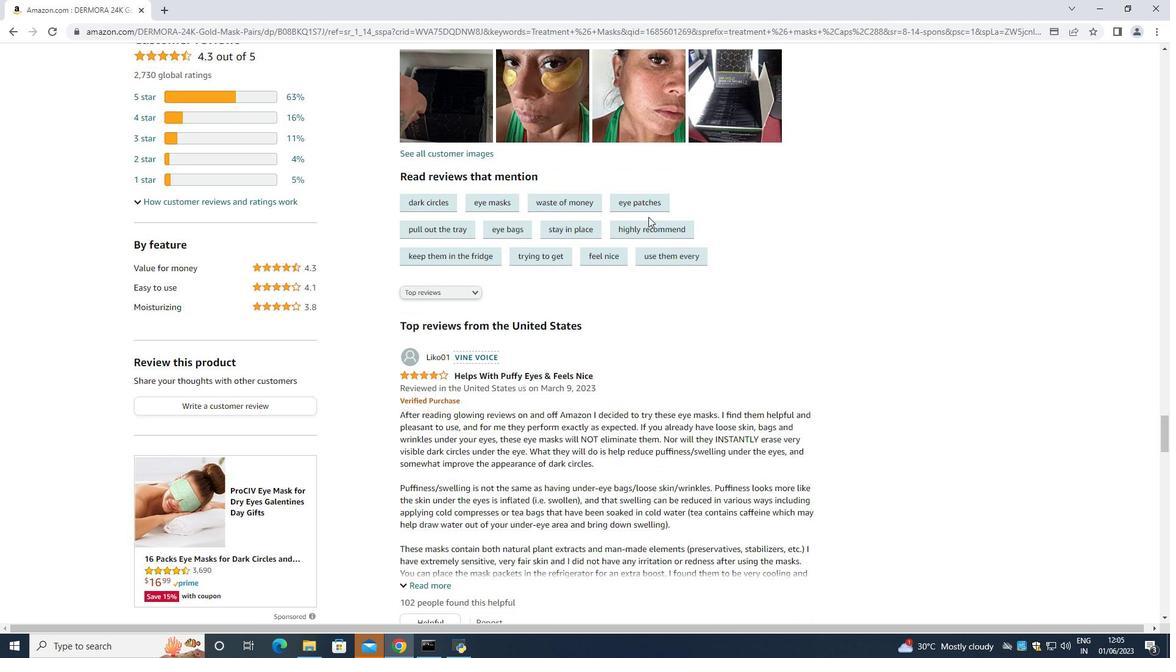 
Action: Mouse scrolled (648, 216) with delta (0, 0)
Screenshot: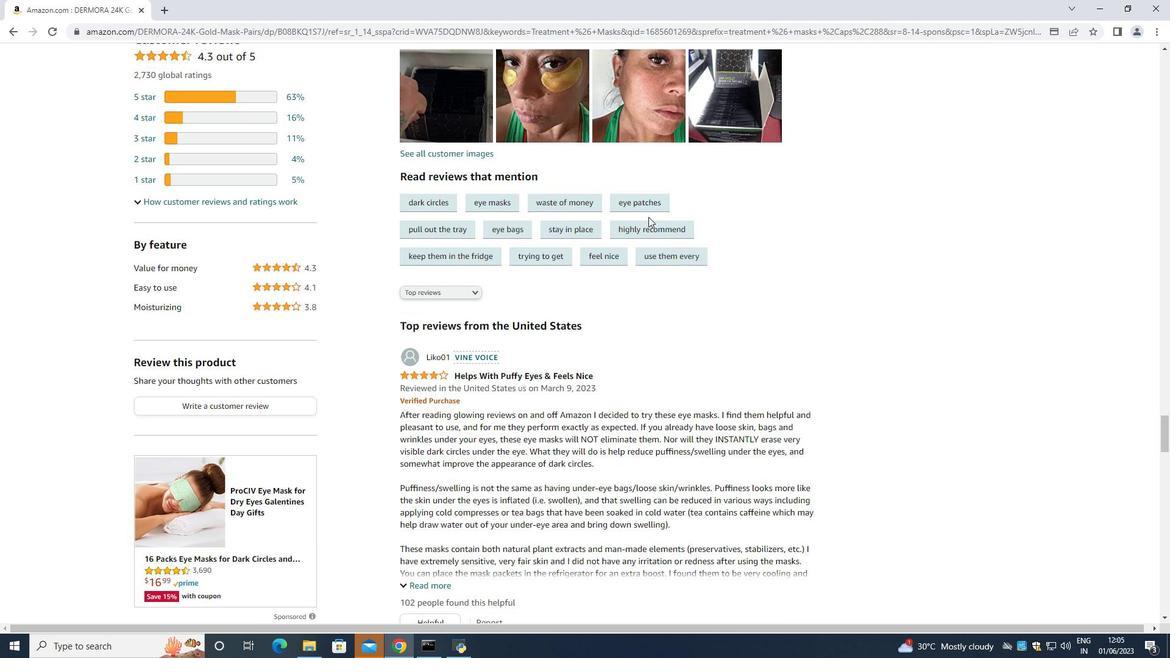 
Action: Mouse scrolled (648, 216) with delta (0, 0)
Screenshot: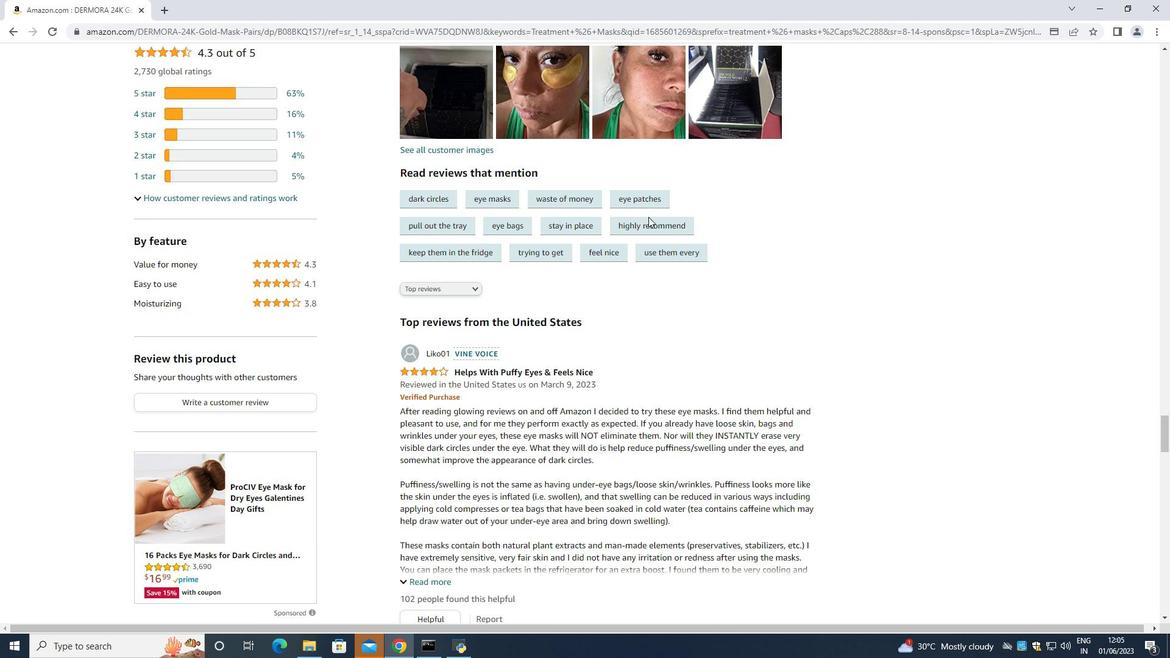 
Action: Mouse scrolled (648, 216) with delta (0, 0)
Screenshot: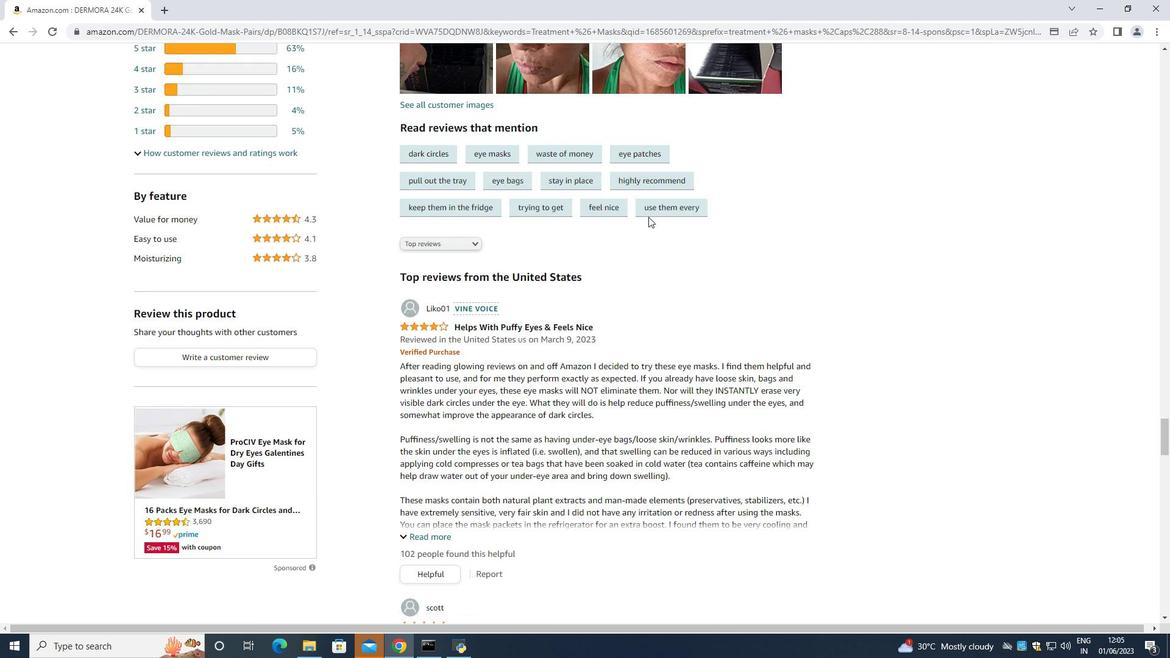 
Action: Mouse scrolled (648, 216) with delta (0, 0)
Screenshot: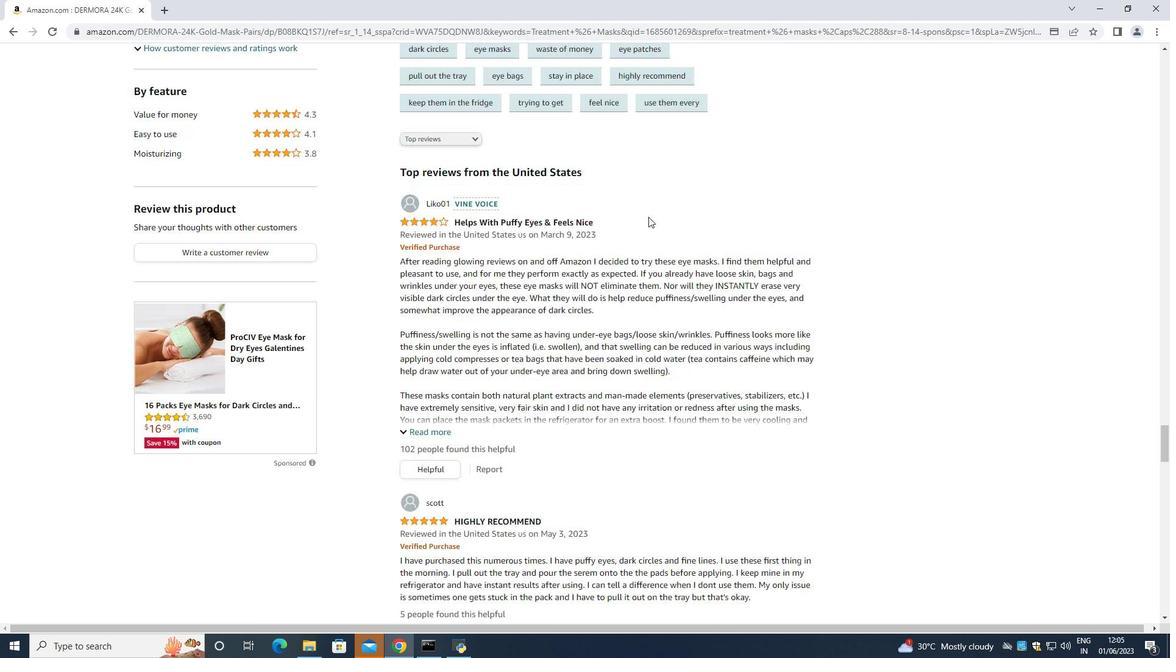 
Action: Mouse scrolled (648, 216) with delta (0, 0)
Screenshot: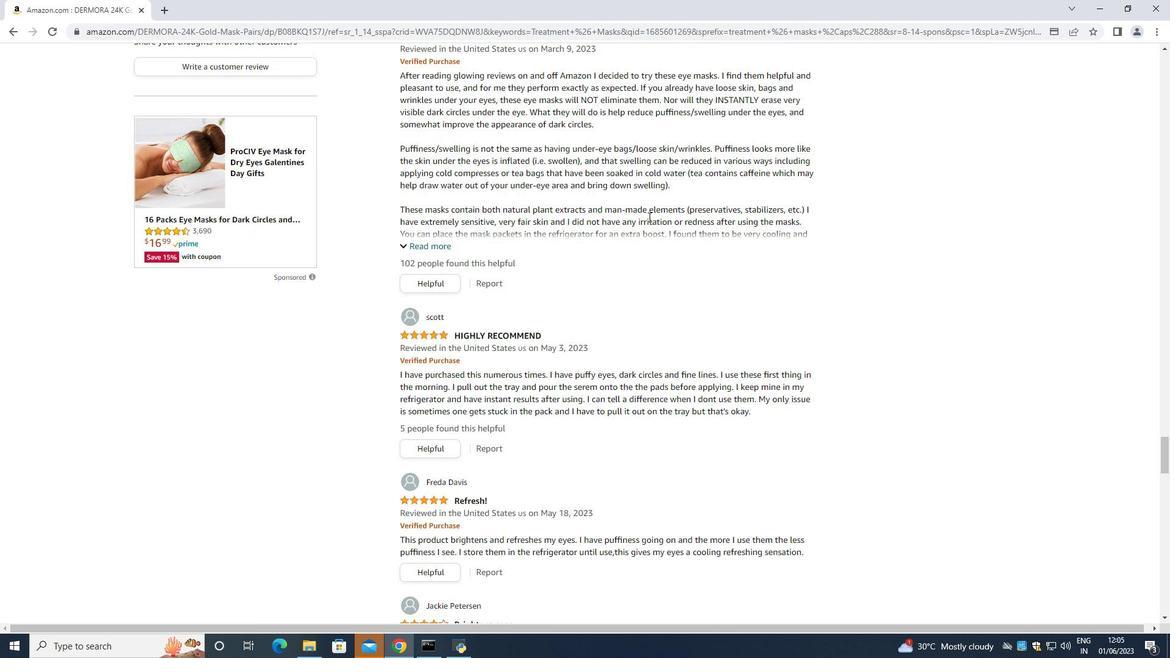 
Action: Mouse scrolled (648, 216) with delta (0, 0)
Screenshot: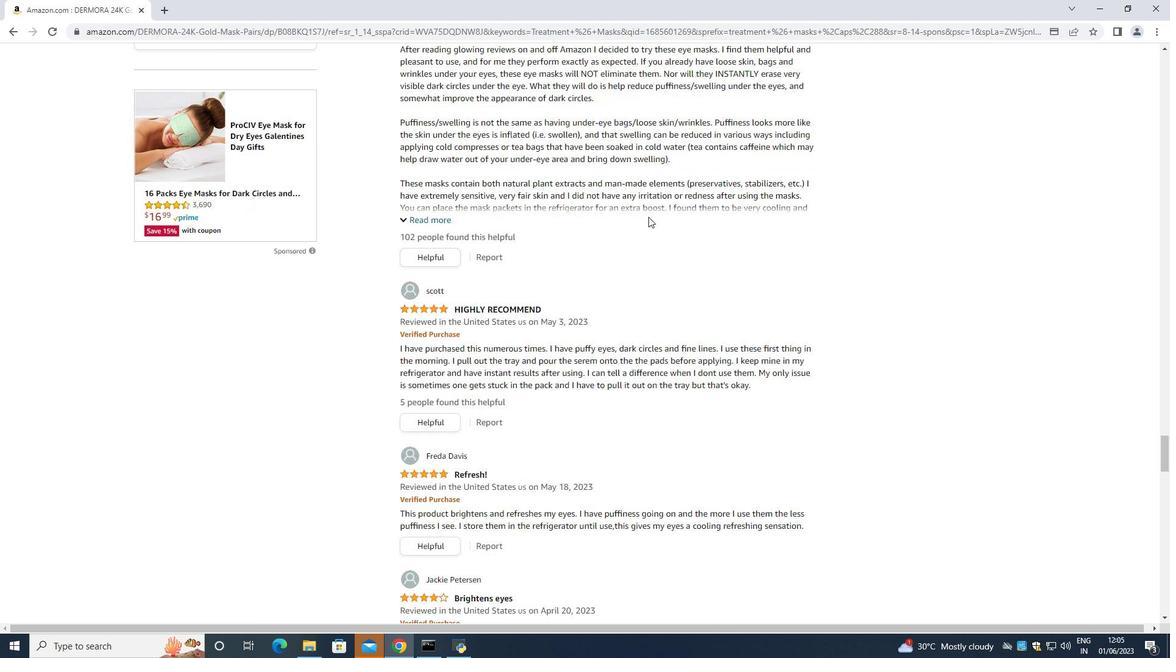 
Action: Mouse scrolled (648, 216) with delta (0, 0)
Screenshot: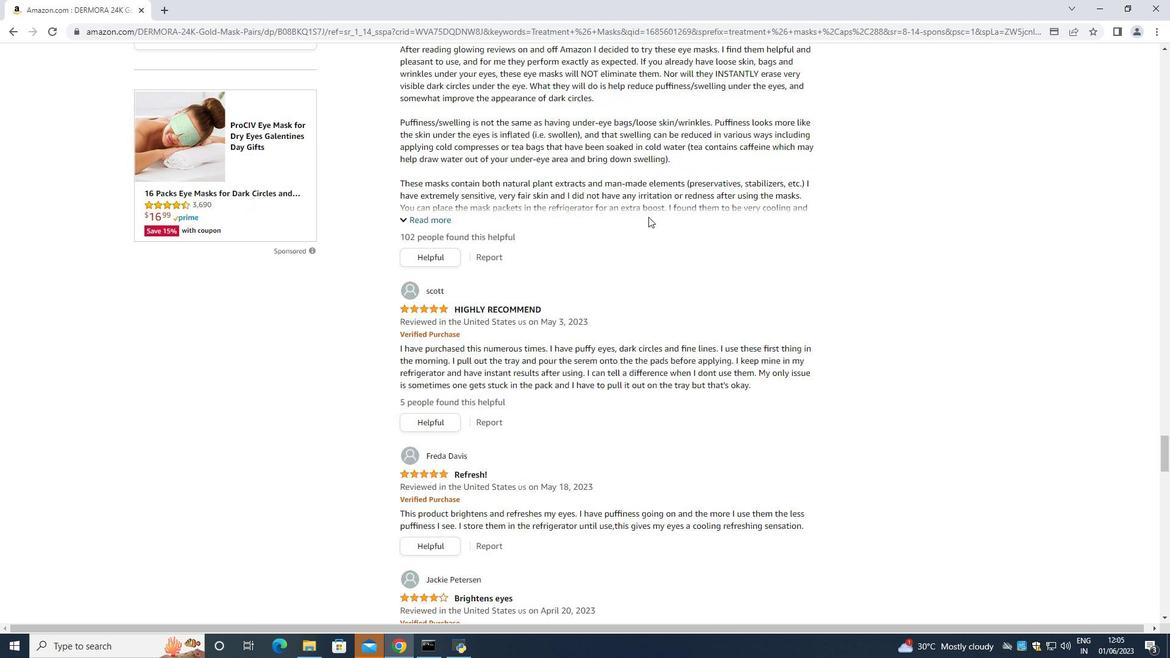 
Action: Mouse scrolled (648, 216) with delta (0, 0)
Screenshot: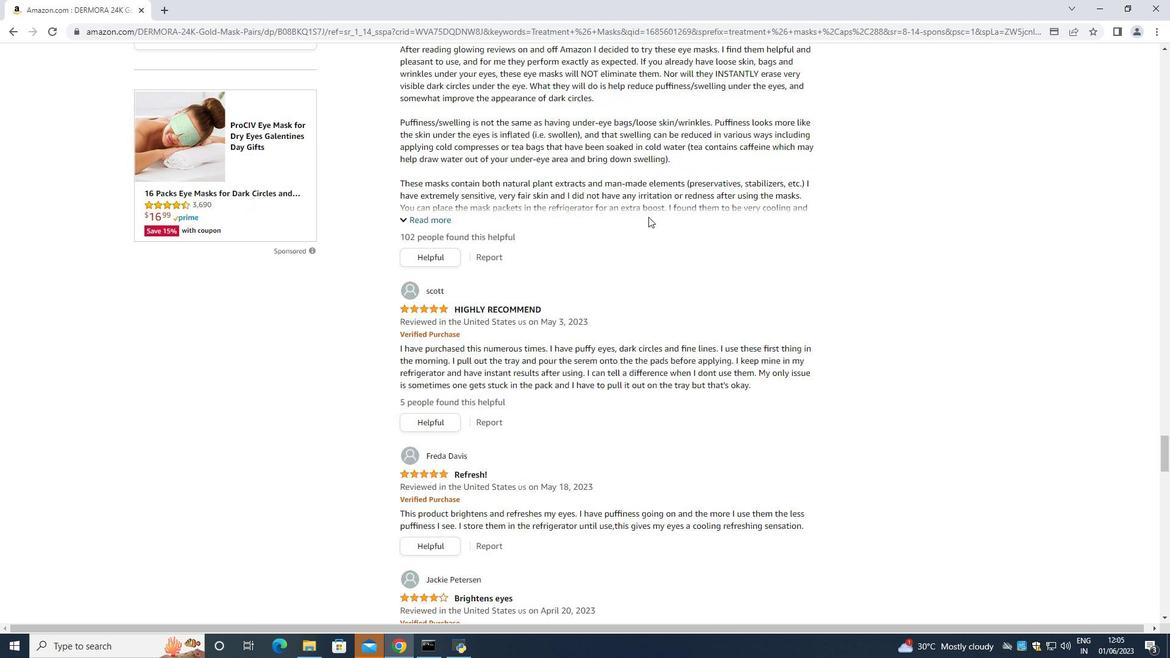 
Action: Mouse scrolled (648, 217) with delta (0, 0)
Screenshot: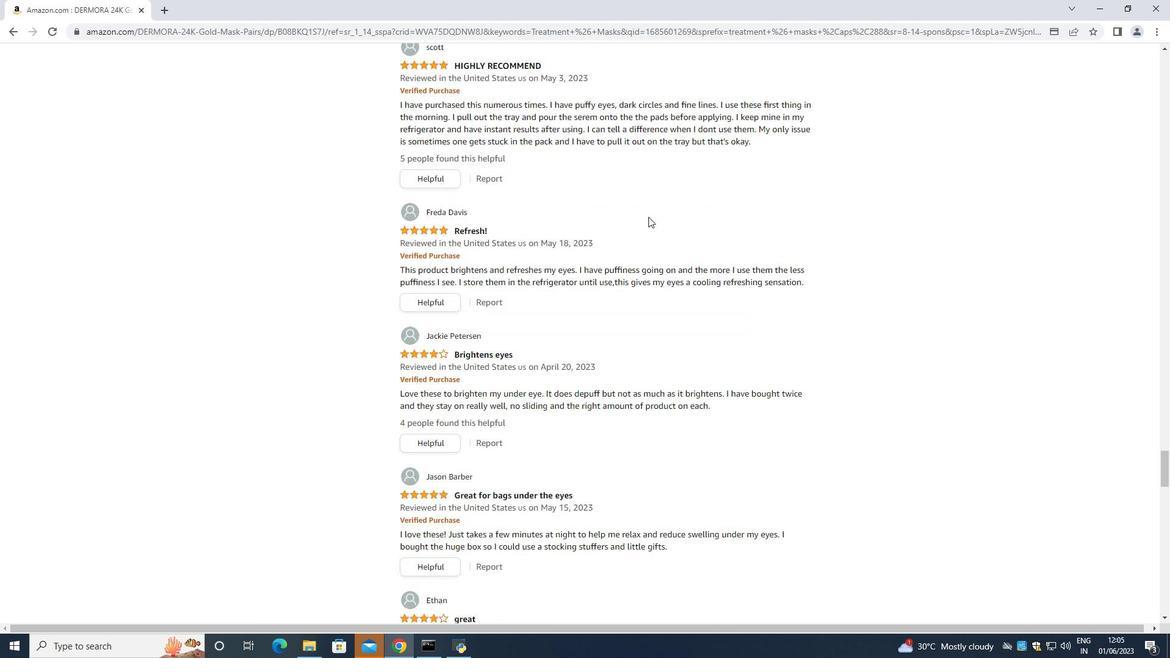 
Action: Mouse scrolled (648, 217) with delta (0, 0)
Screenshot: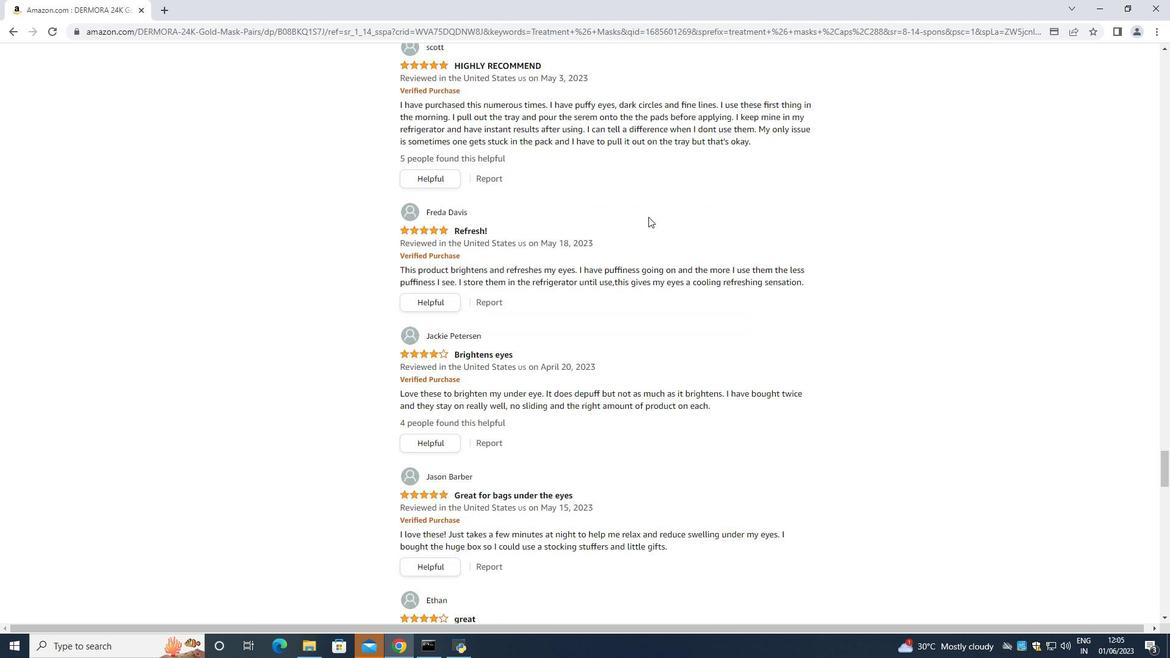 
Action: Mouse scrolled (648, 217) with delta (0, 0)
Screenshot: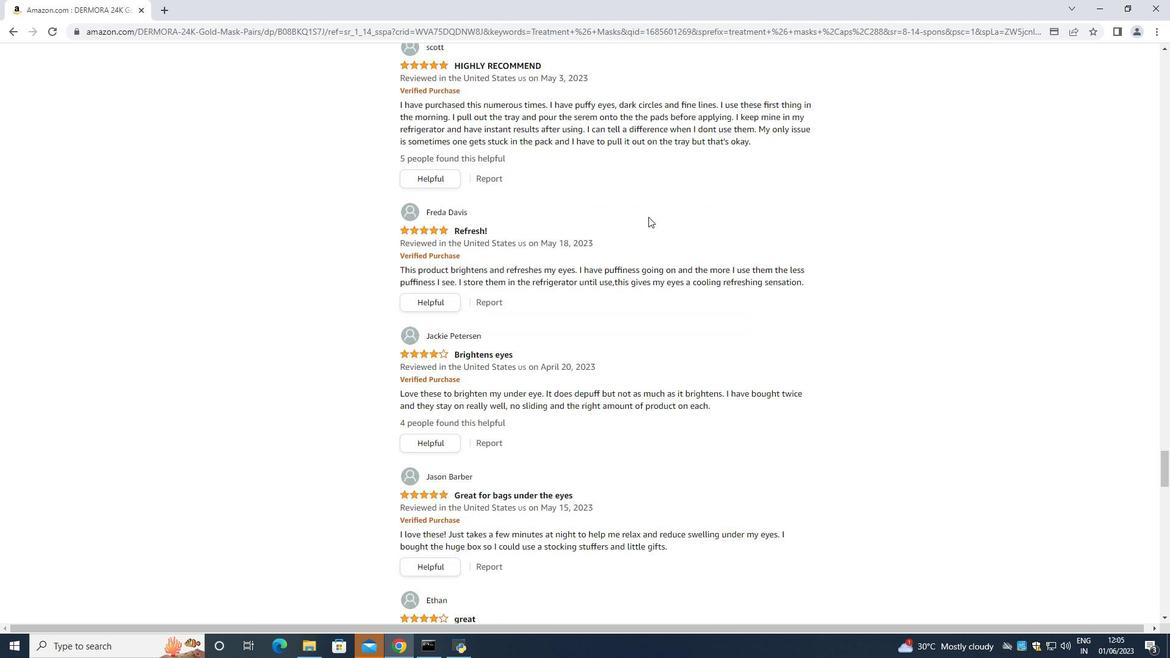 
Action: Mouse scrolled (648, 217) with delta (0, 0)
Screenshot: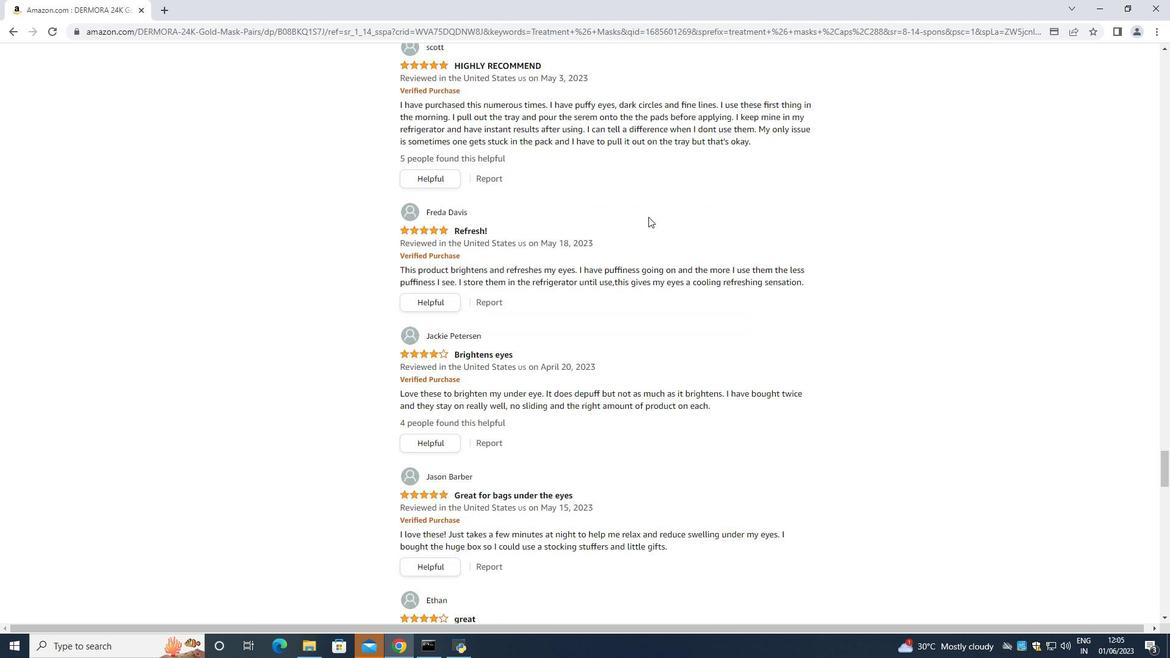 
Action: Mouse scrolled (648, 217) with delta (0, 0)
Screenshot: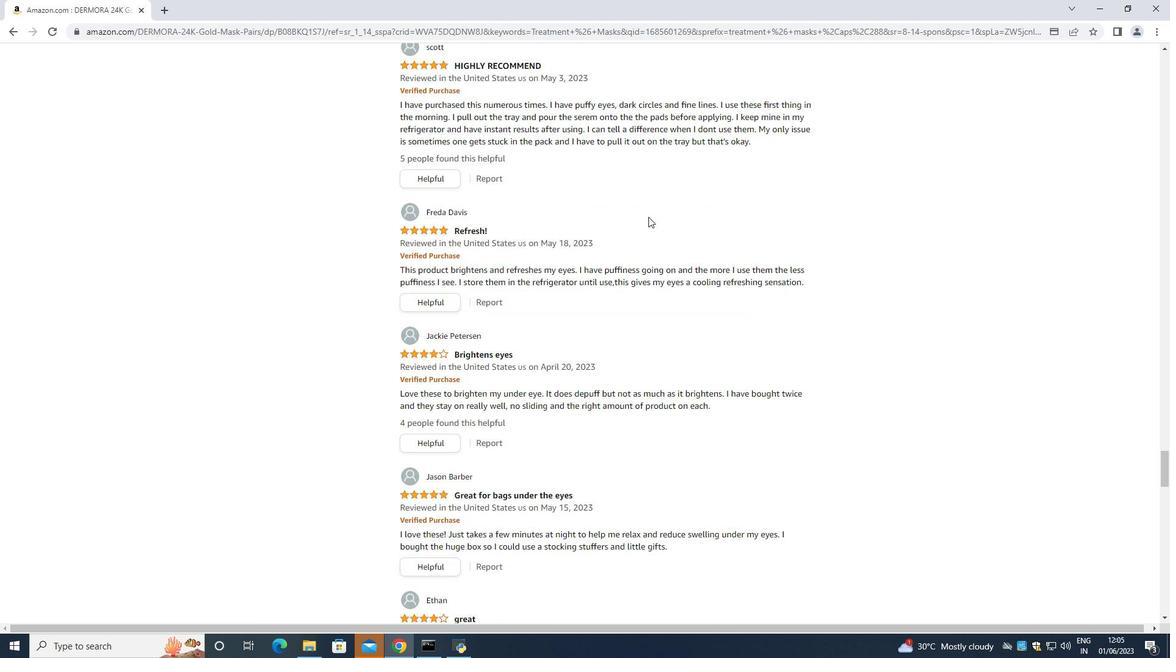 
Action: Mouse moved to (648, 216)
Screenshot: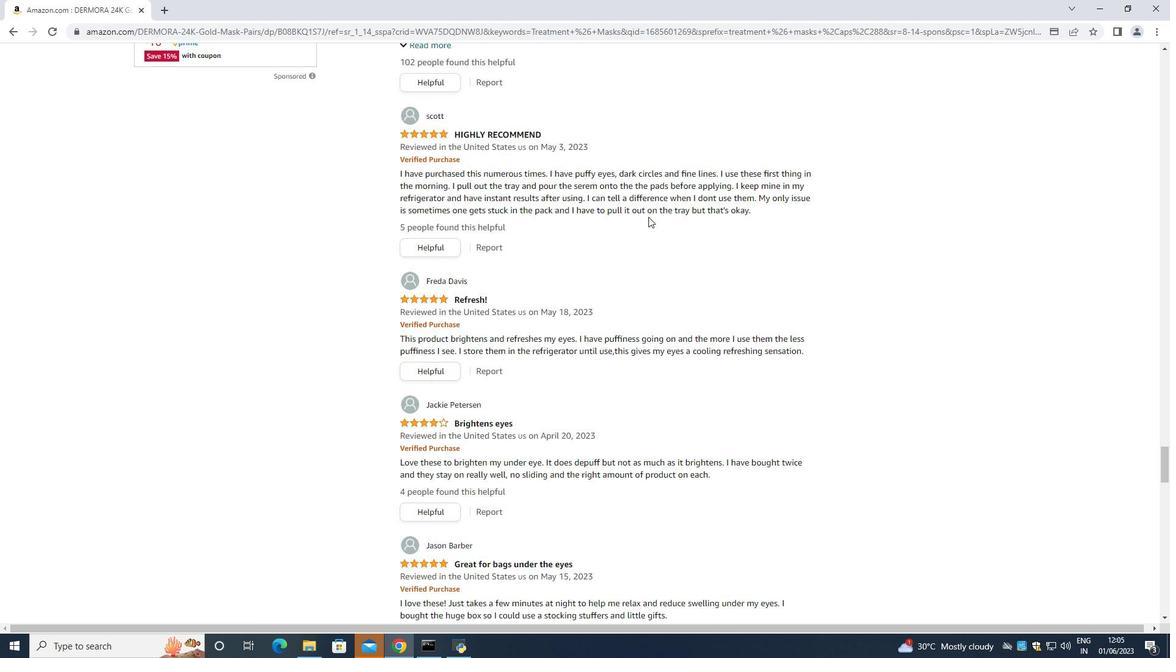 
Action: Mouse scrolled (648, 216) with delta (0, 0)
Screenshot: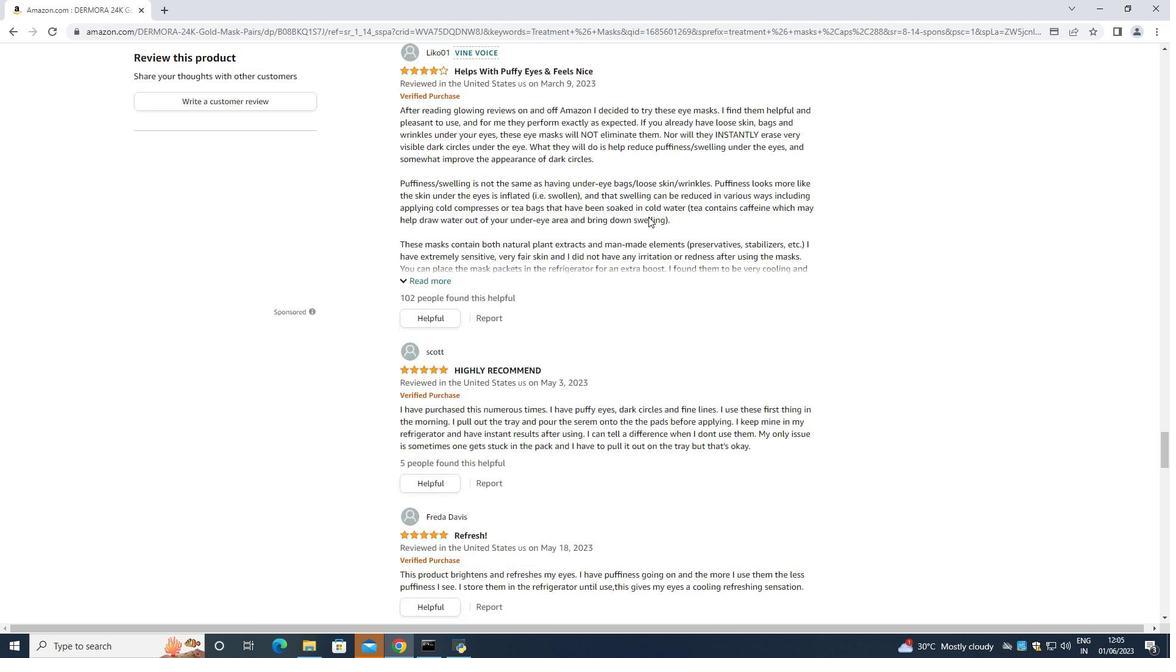 
Action: Mouse scrolled (648, 216) with delta (0, 0)
Screenshot: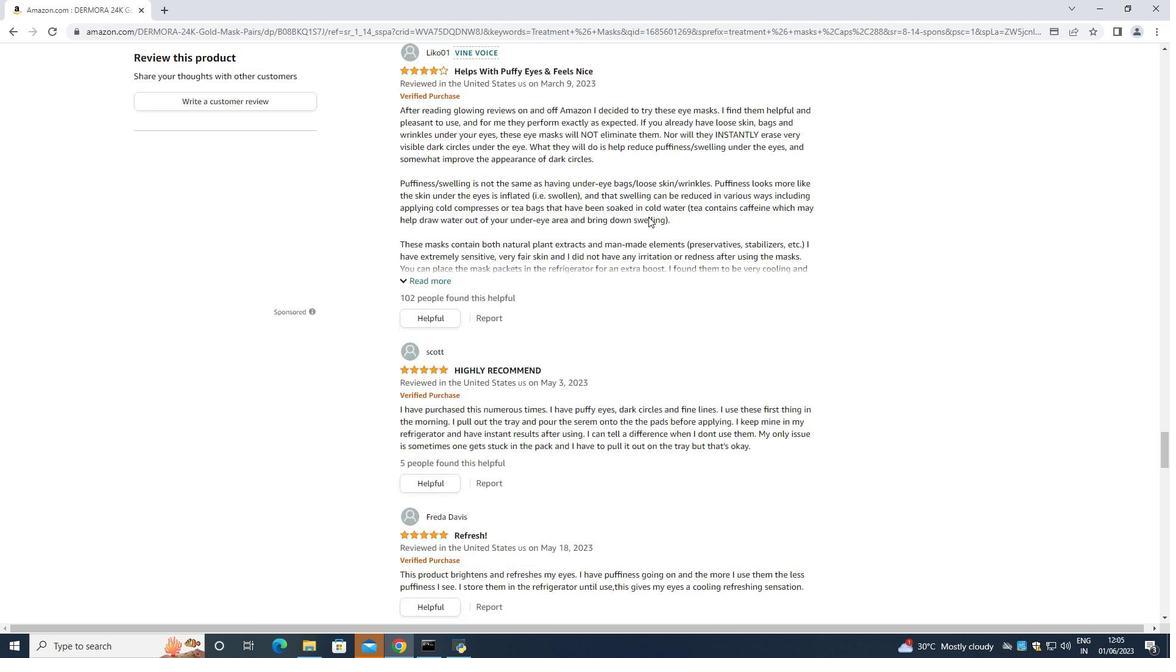 
Action: Mouse scrolled (648, 216) with delta (0, 0)
Screenshot: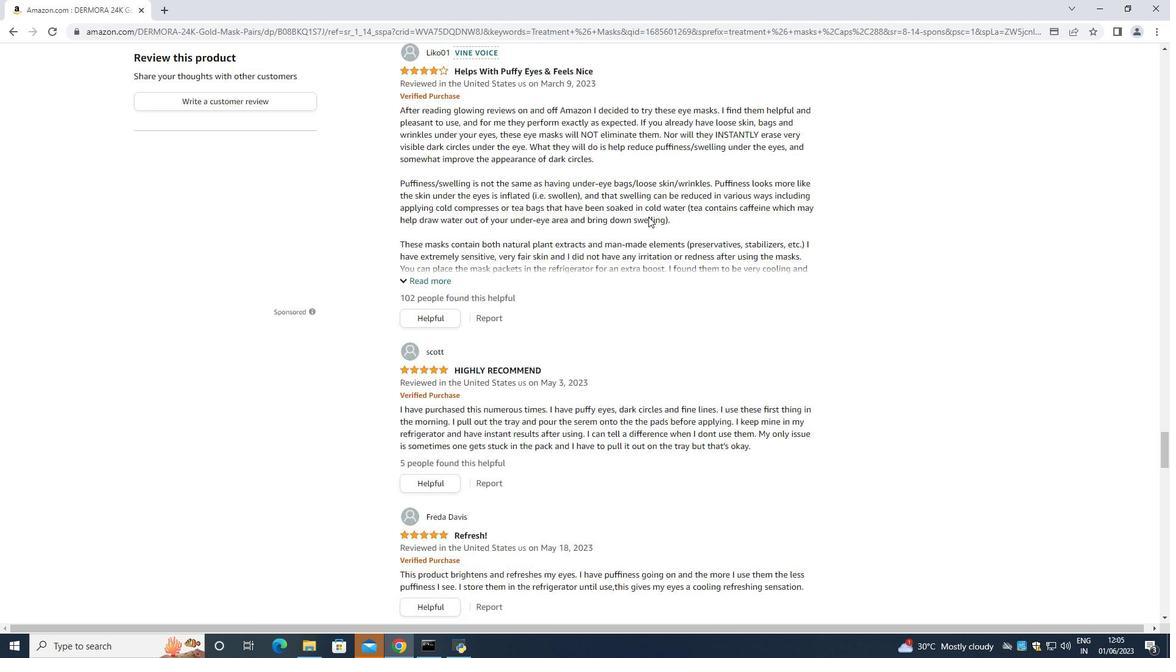 
Action: Mouse scrolled (648, 216) with delta (0, 0)
Screenshot: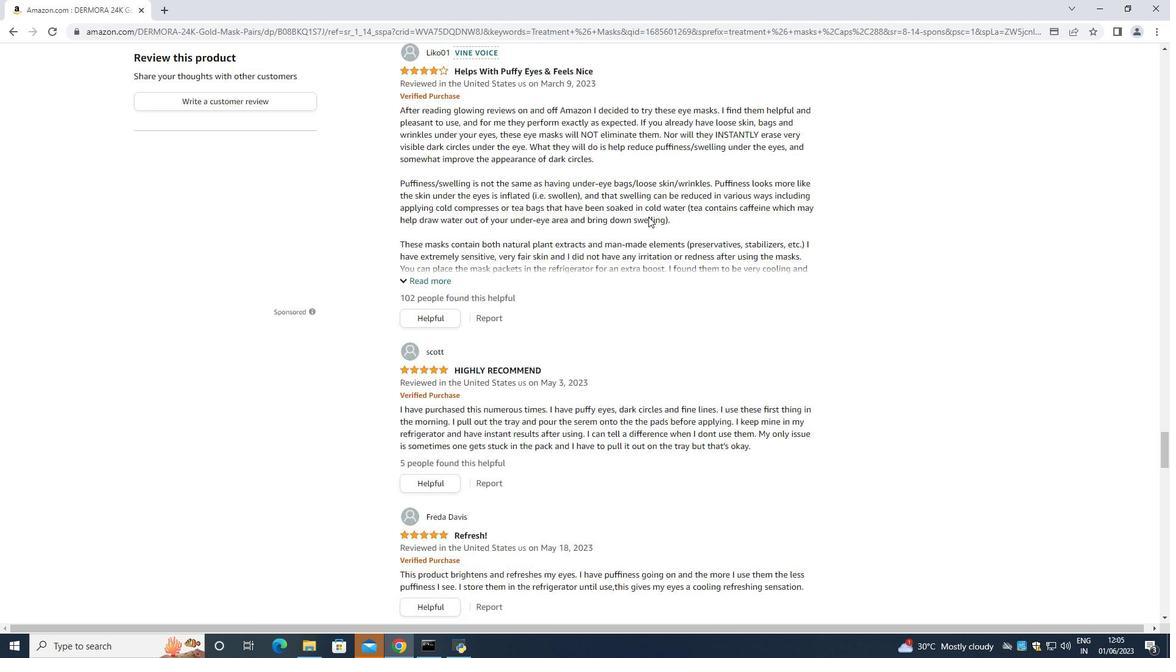 
Action: Mouse scrolled (648, 216) with delta (0, 0)
Screenshot: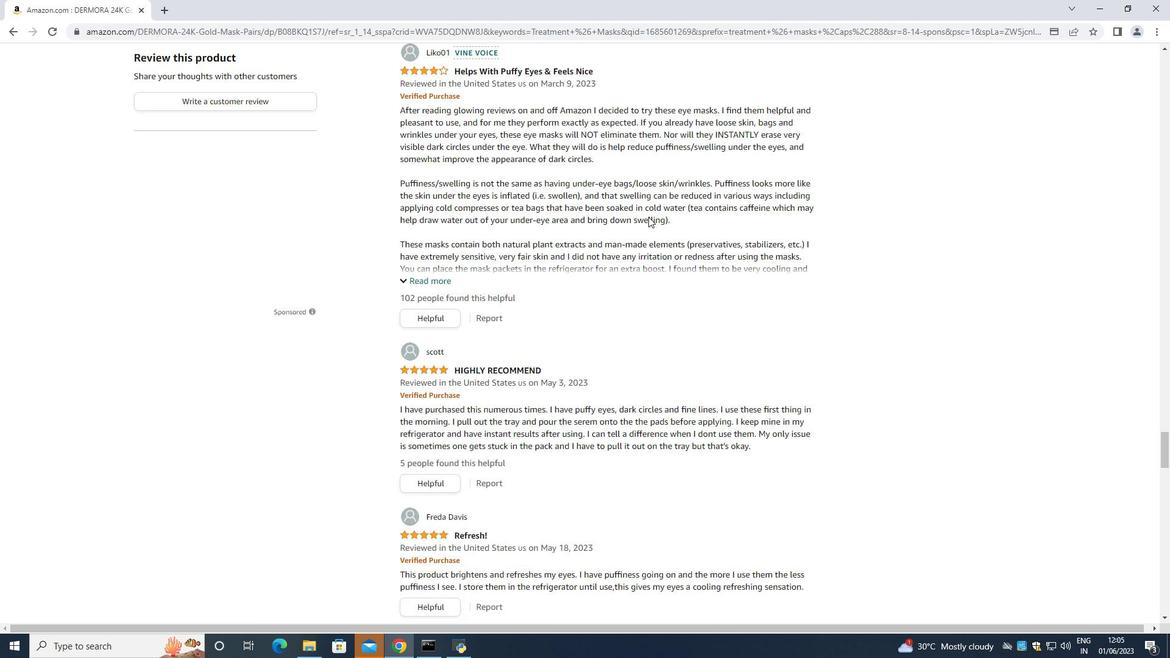 
Action: Mouse scrolled (648, 216) with delta (0, 0)
Screenshot: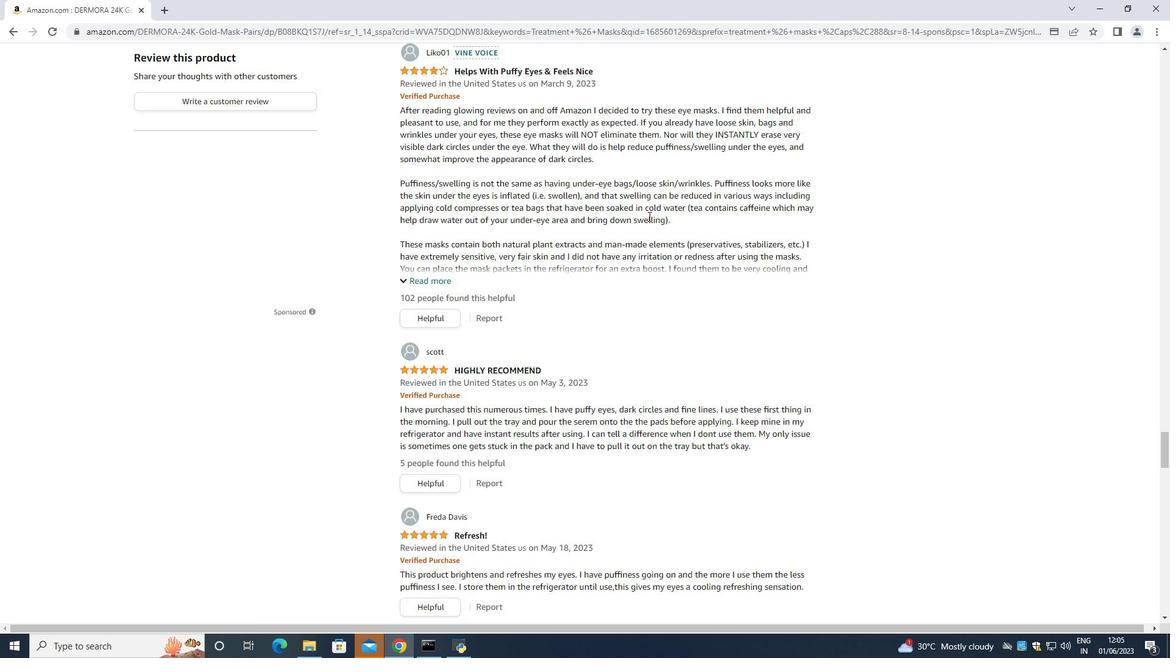
Action: Mouse scrolled (648, 216) with delta (0, 0)
Screenshot: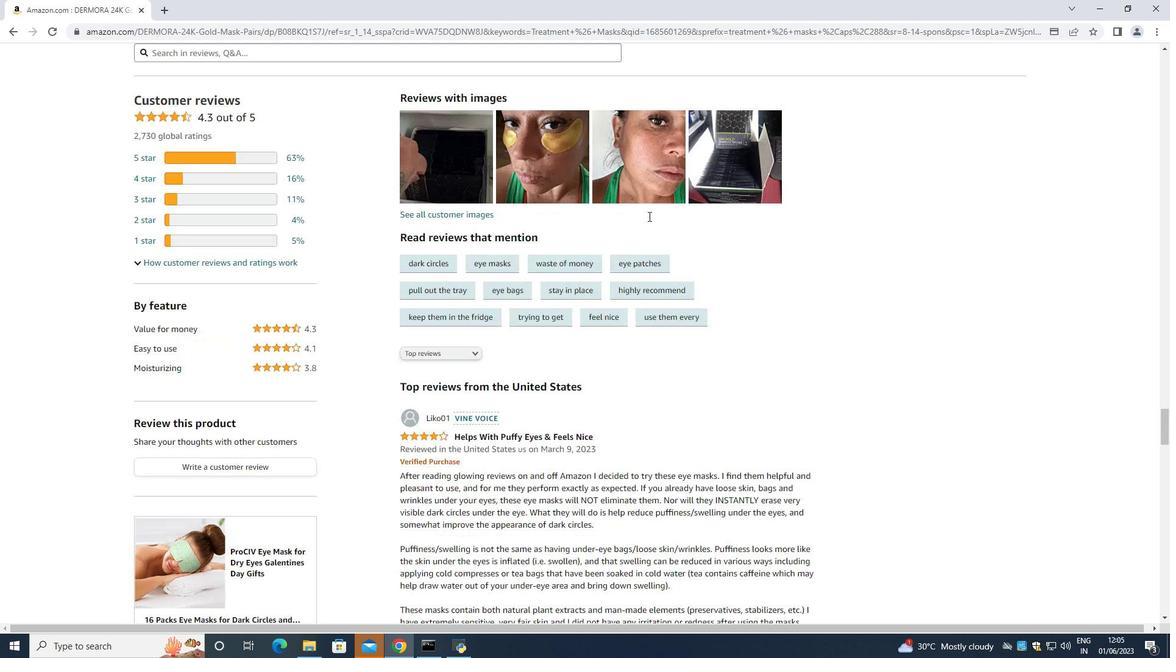 
Action: Mouse scrolled (648, 216) with delta (0, 0)
Screenshot: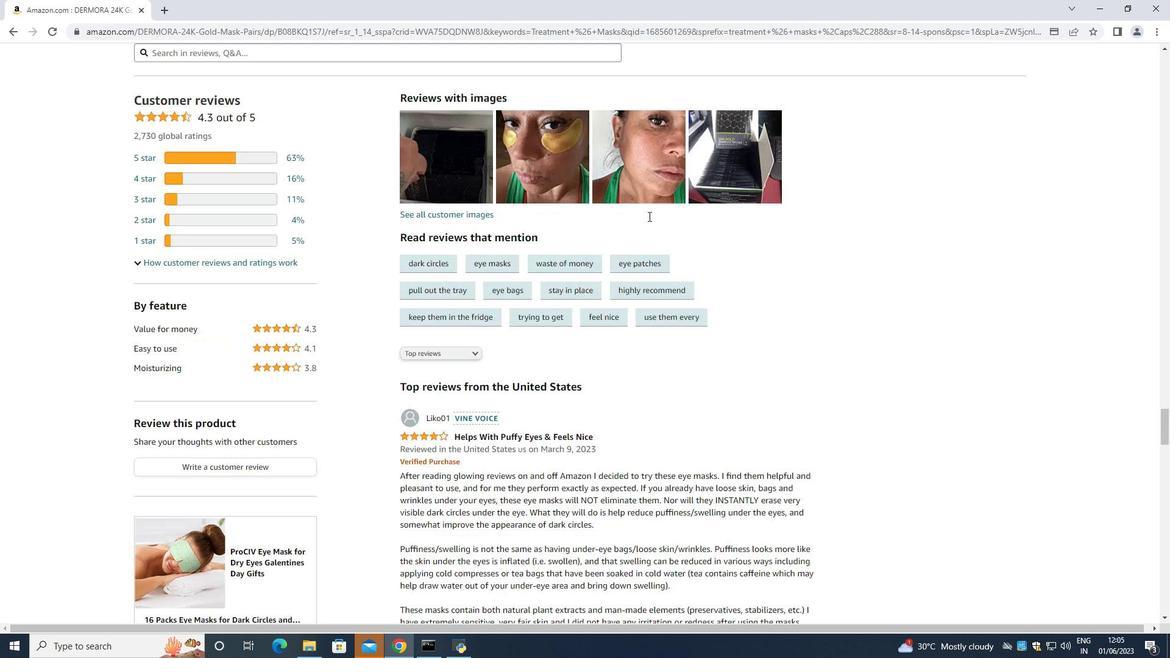
Action: Mouse scrolled (648, 216) with delta (0, 0)
Screenshot: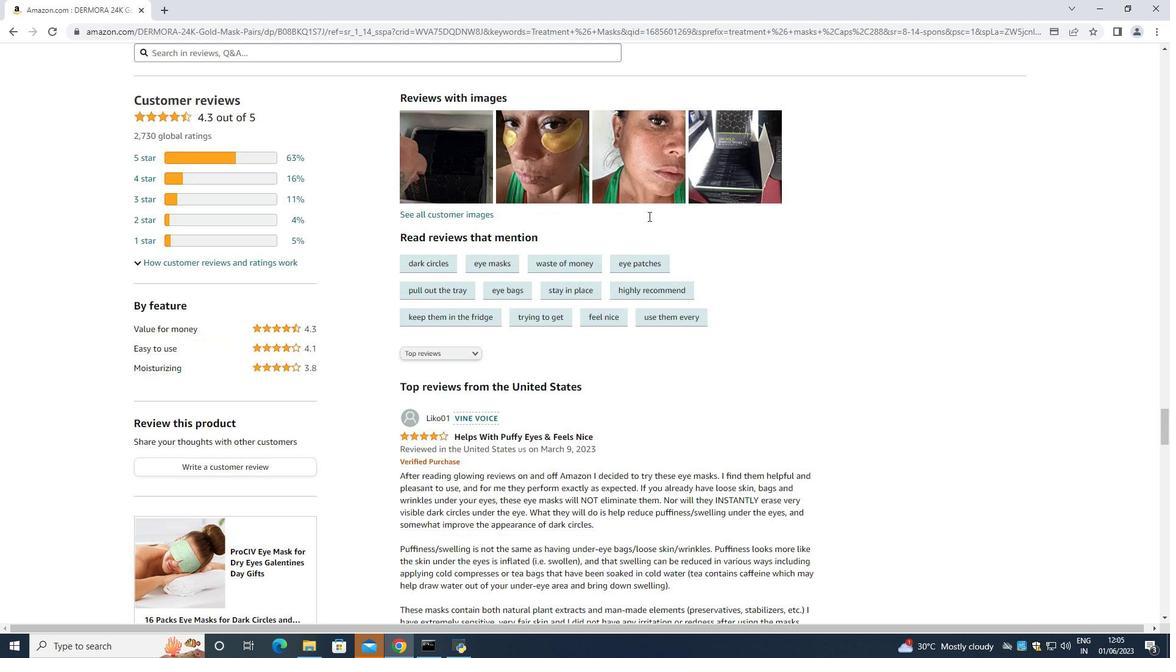 
Action: Mouse scrolled (648, 216) with delta (0, 0)
Screenshot: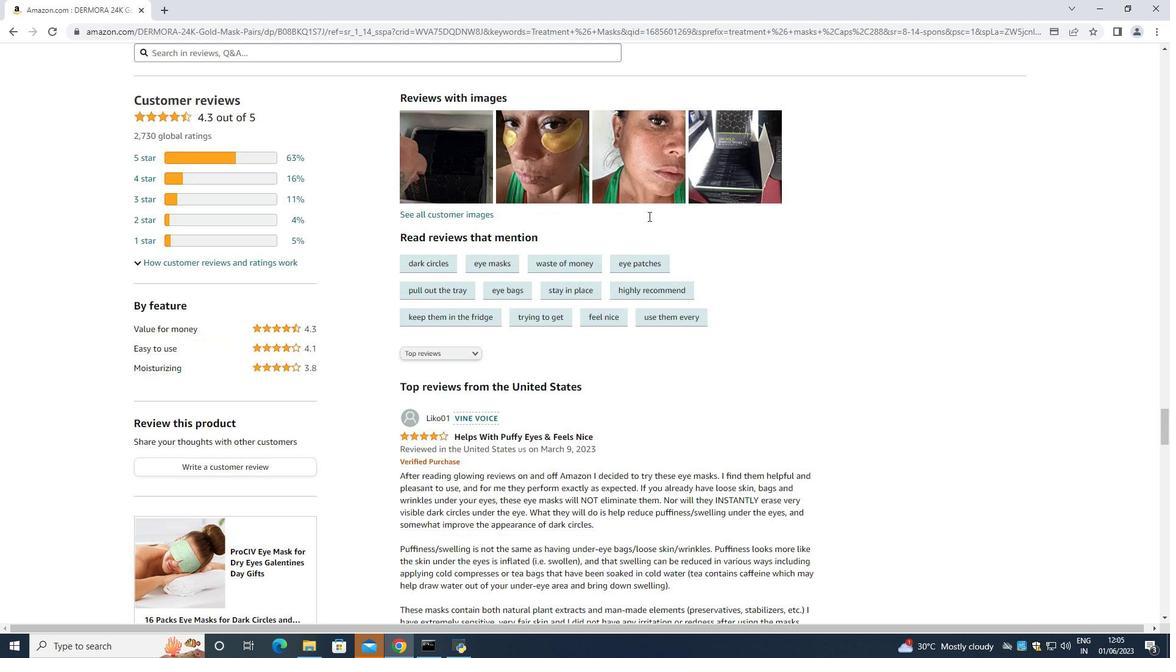 
Action: Mouse scrolled (648, 216) with delta (0, 0)
Screenshot: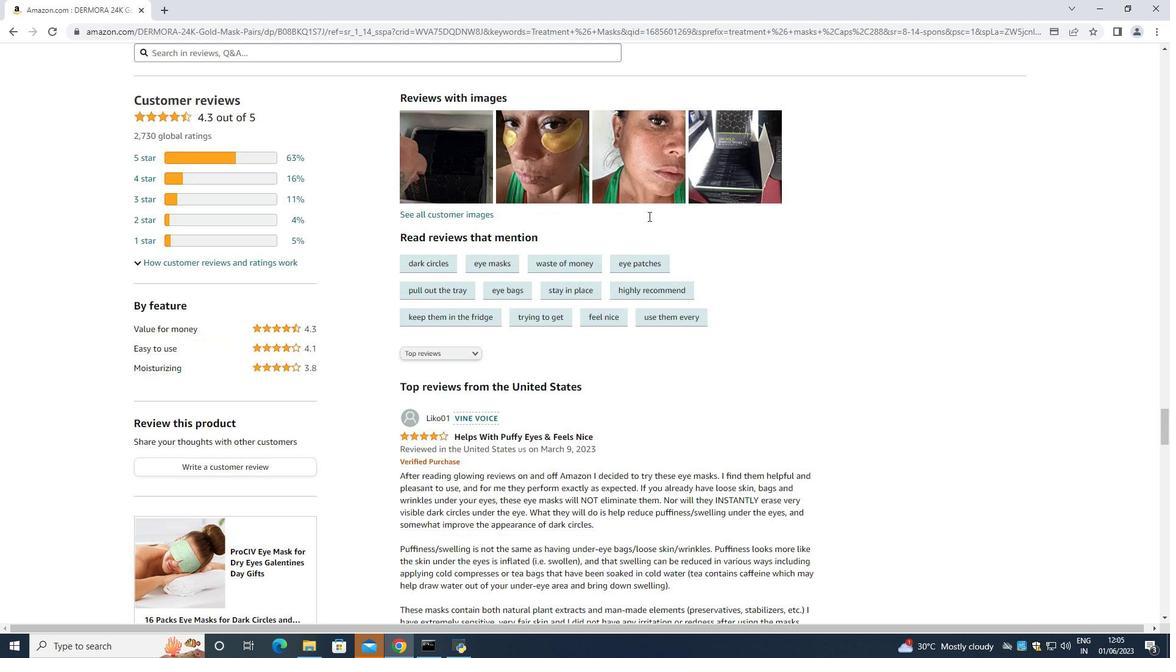 
Action: Mouse scrolled (648, 216) with delta (0, 0)
Screenshot: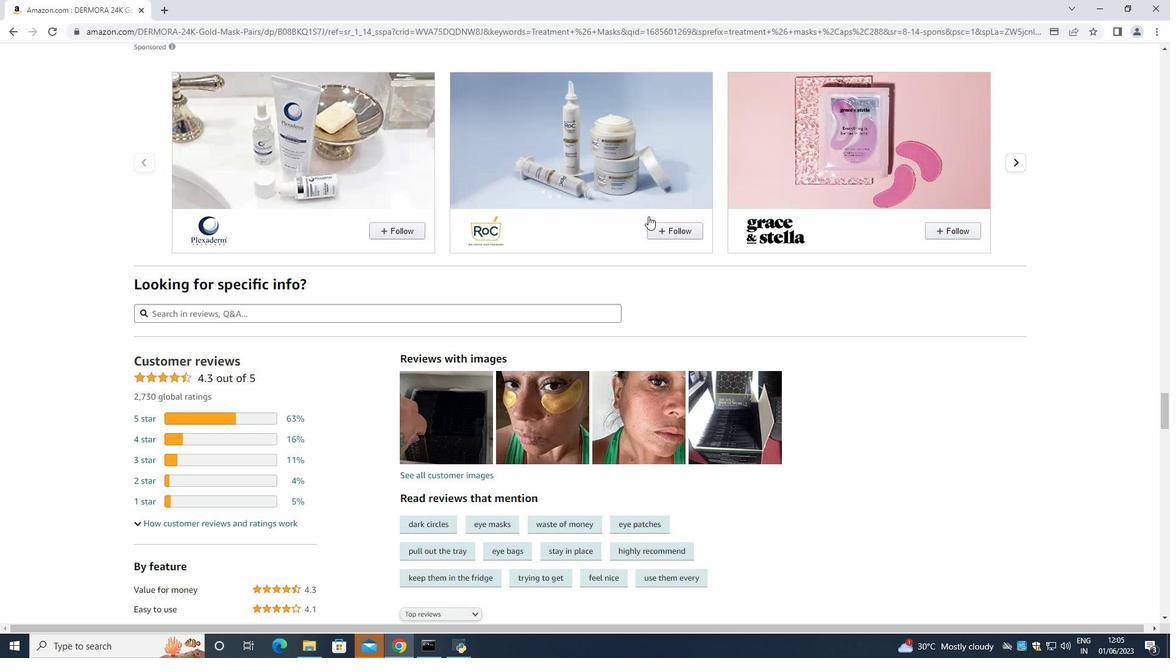 
Action: Mouse scrolled (648, 216) with delta (0, 0)
Screenshot: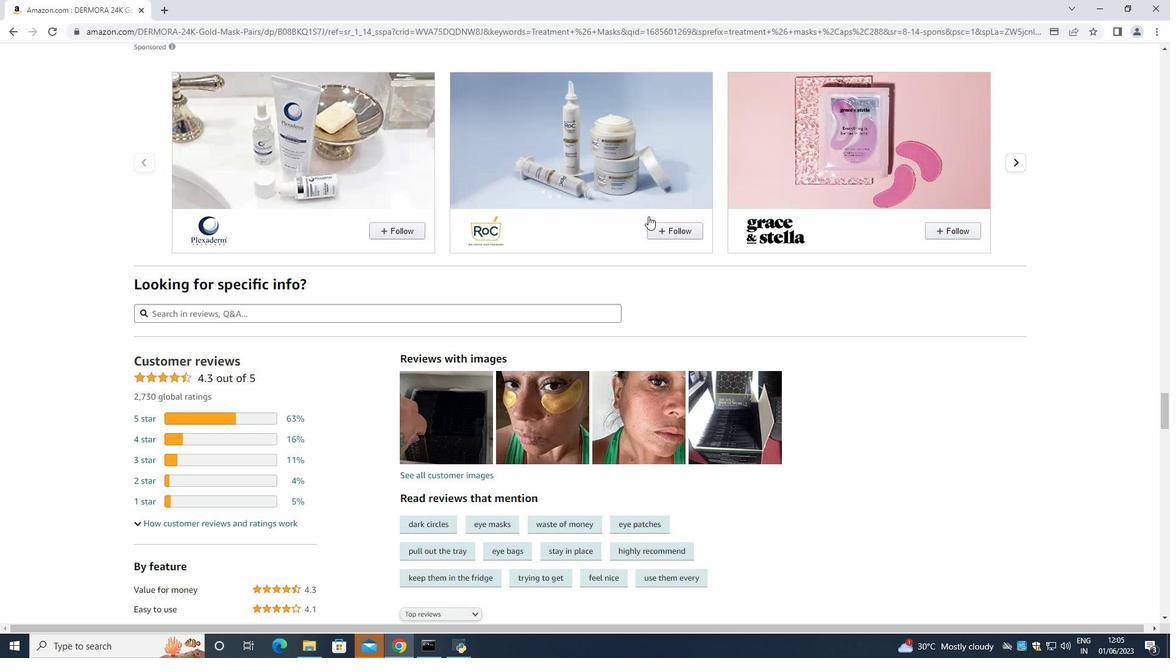 
Action: Mouse scrolled (648, 216) with delta (0, 0)
Screenshot: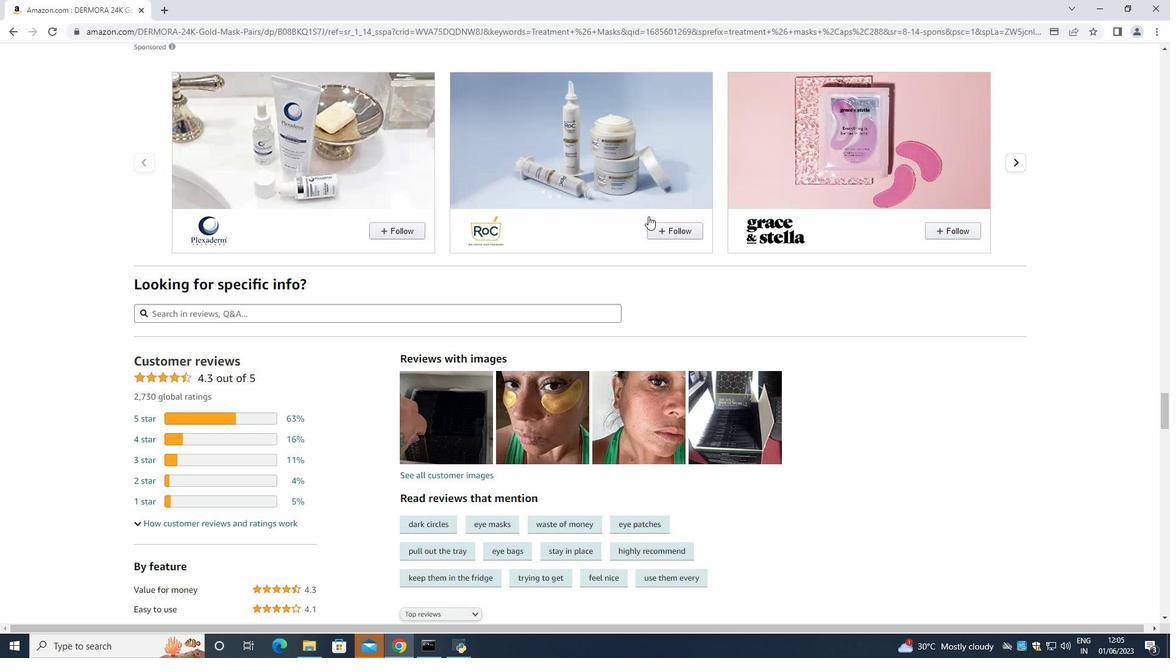 
Action: Mouse scrolled (648, 216) with delta (0, 0)
Screenshot: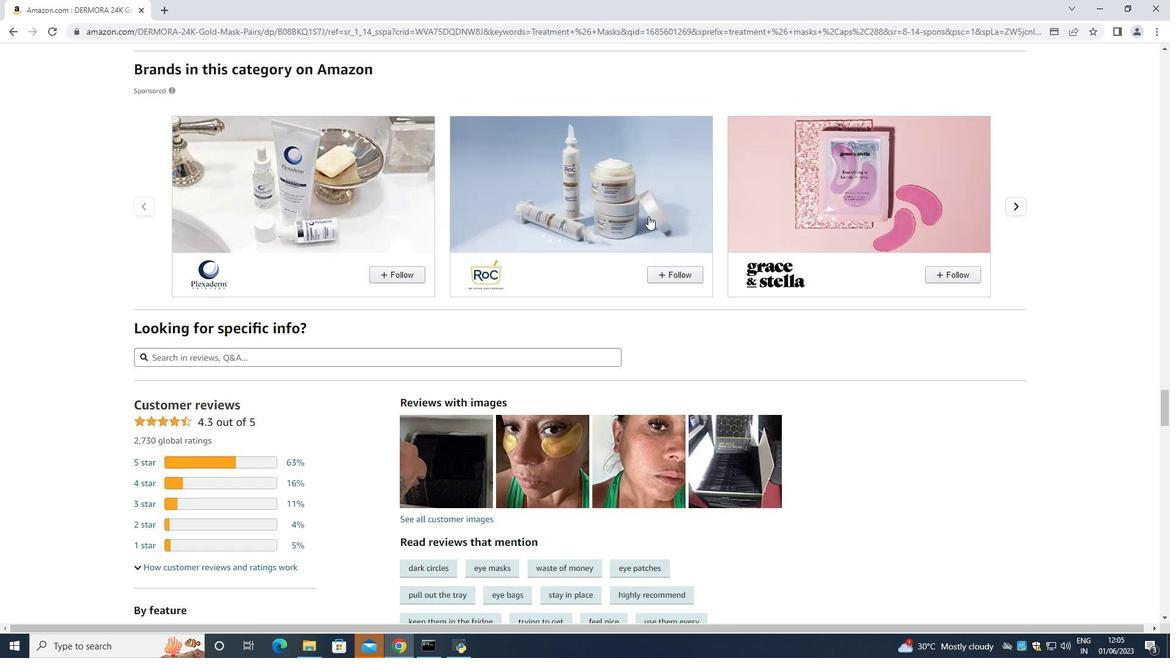 
Action: Mouse scrolled (648, 216) with delta (0, 0)
Screenshot: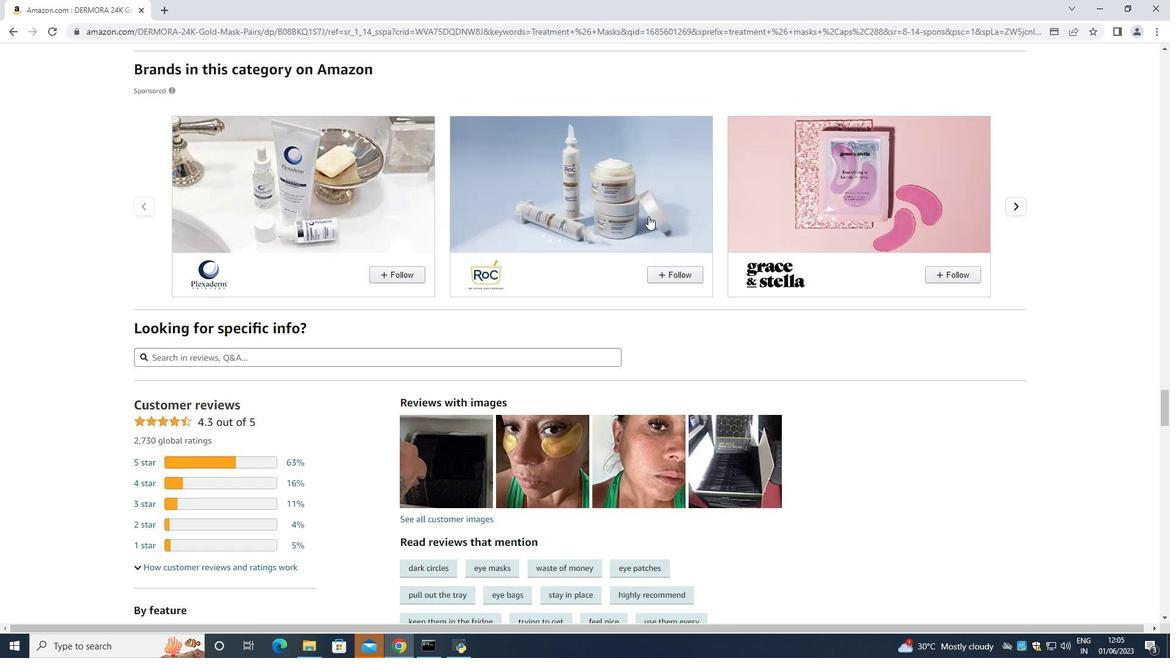 
Action: Mouse scrolled (648, 216) with delta (0, 0)
Screenshot: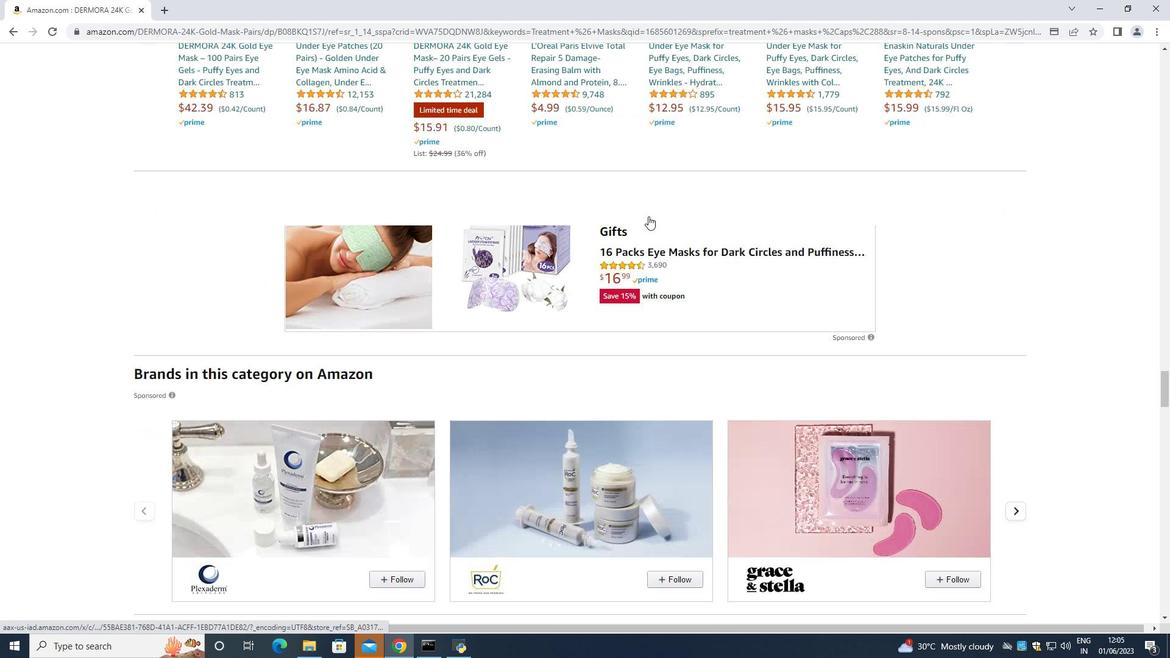 
Action: Mouse scrolled (648, 216) with delta (0, 0)
Screenshot: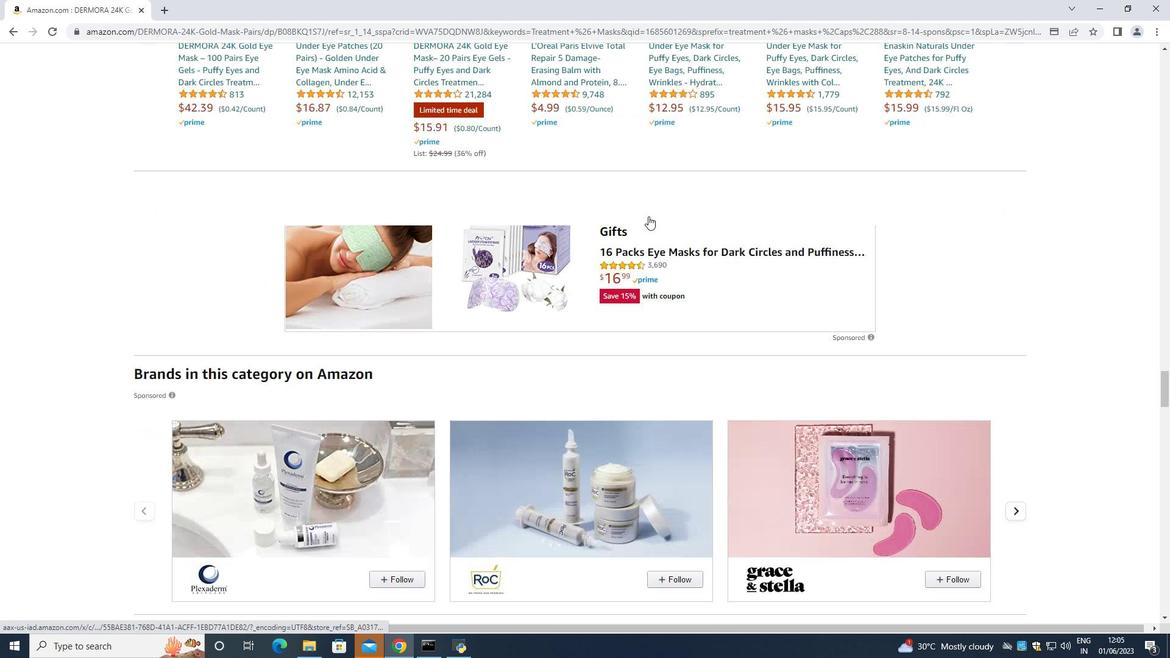
Action: Mouse scrolled (648, 216) with delta (0, 0)
Screenshot: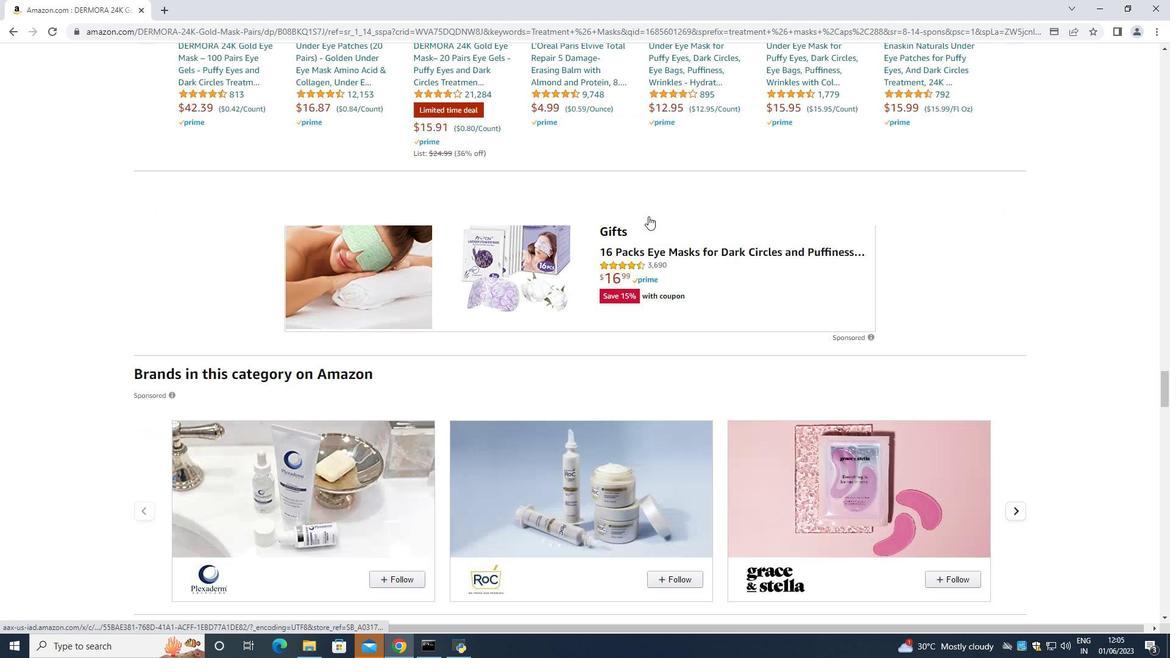 
Action: Mouse scrolled (648, 216) with delta (0, 0)
Screenshot: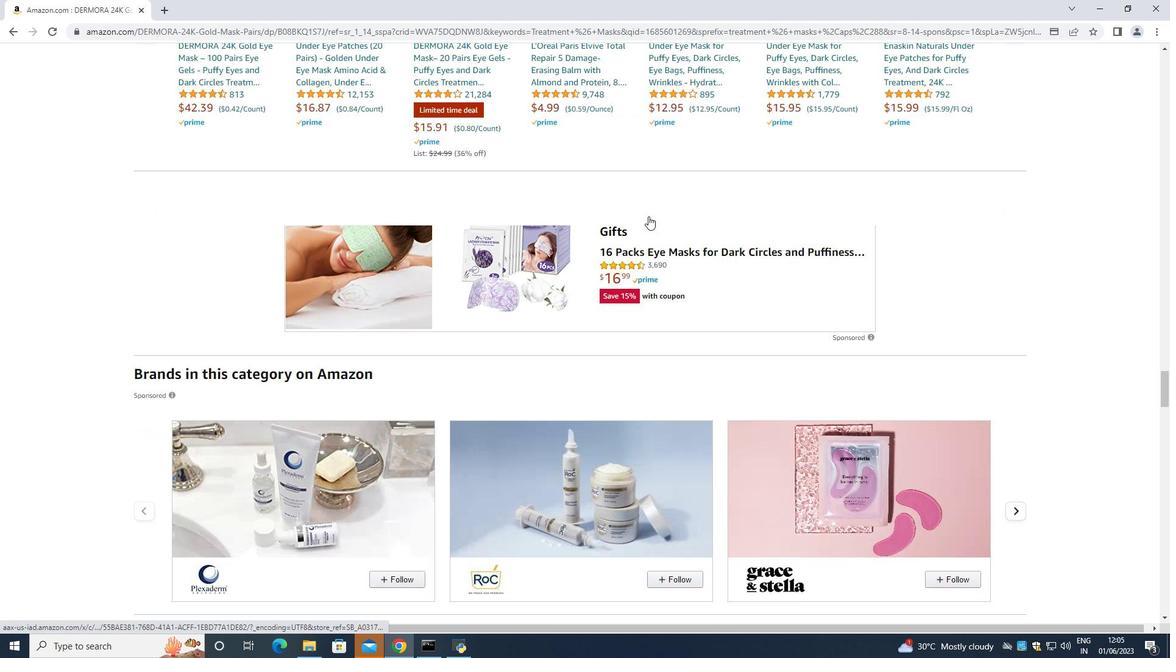 
Action: Mouse scrolled (648, 216) with delta (0, 0)
Screenshot: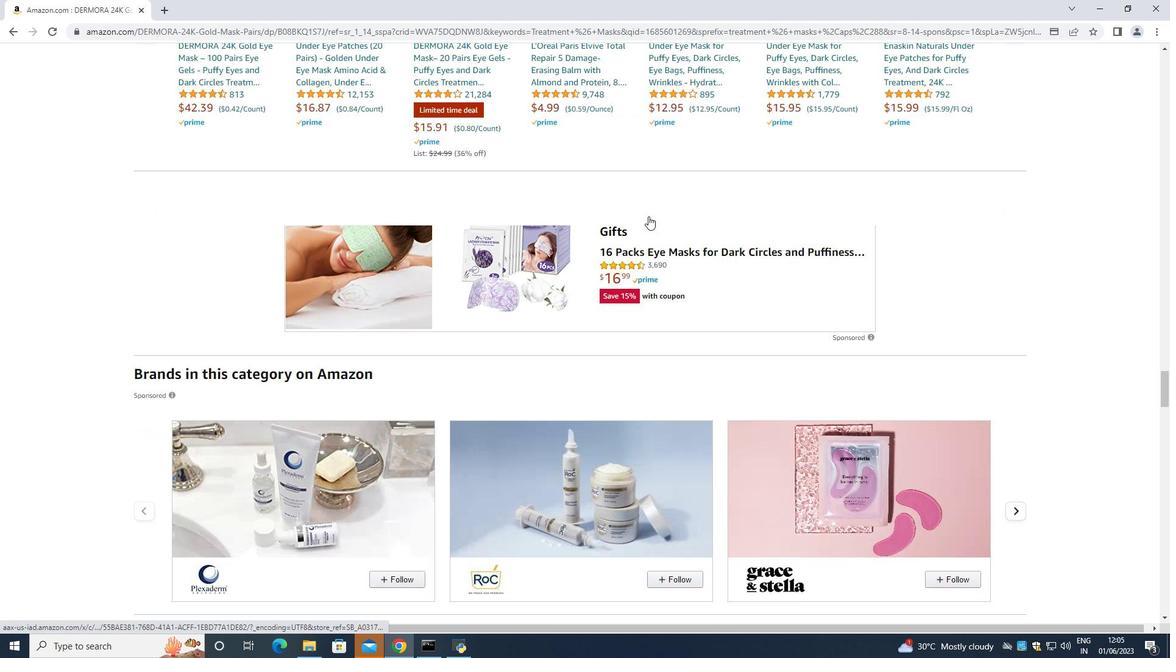 
Action: Mouse scrolled (648, 216) with delta (0, 0)
Screenshot: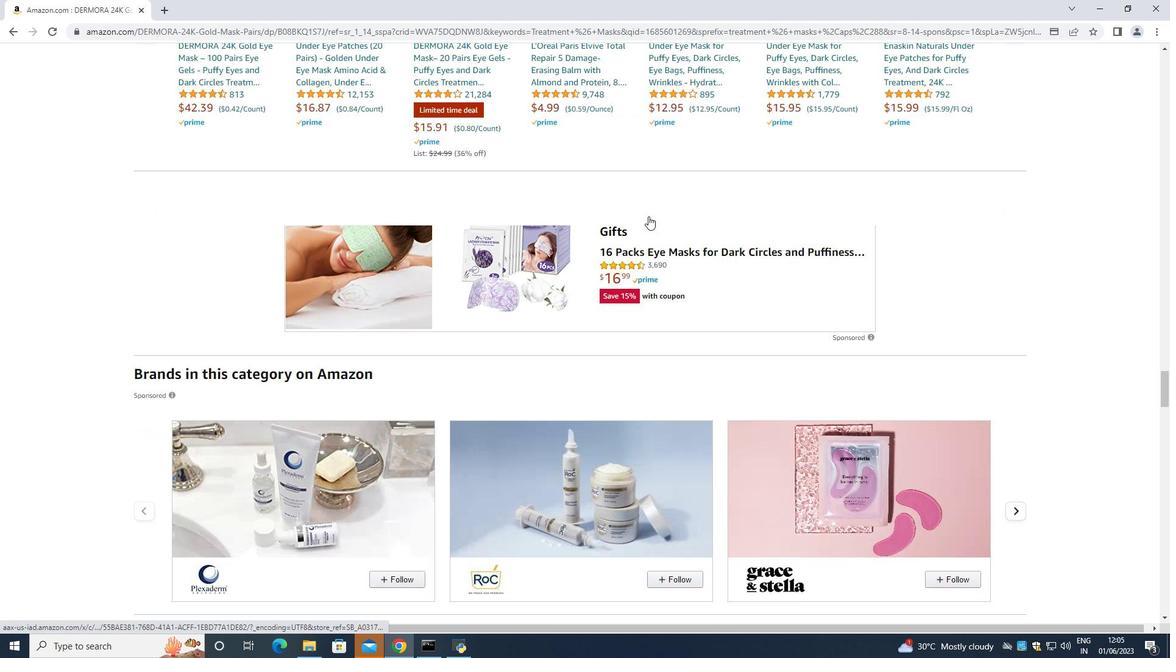 
Action: Mouse scrolled (648, 216) with delta (0, 0)
Screenshot: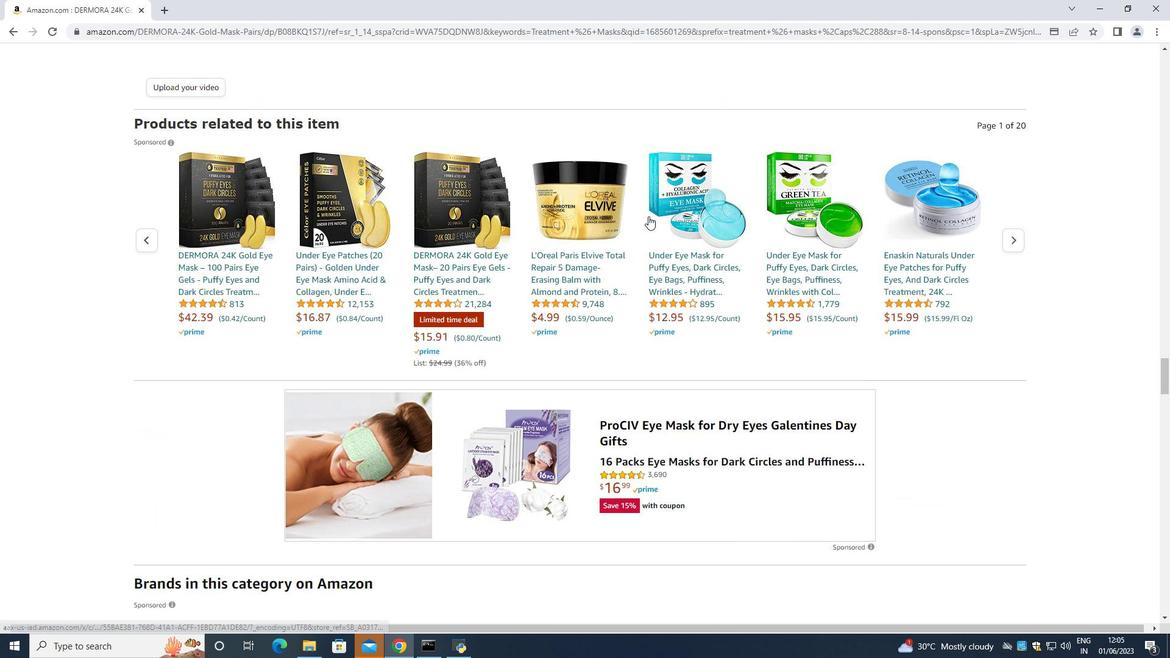 
Action: Mouse scrolled (648, 216) with delta (0, 0)
Screenshot: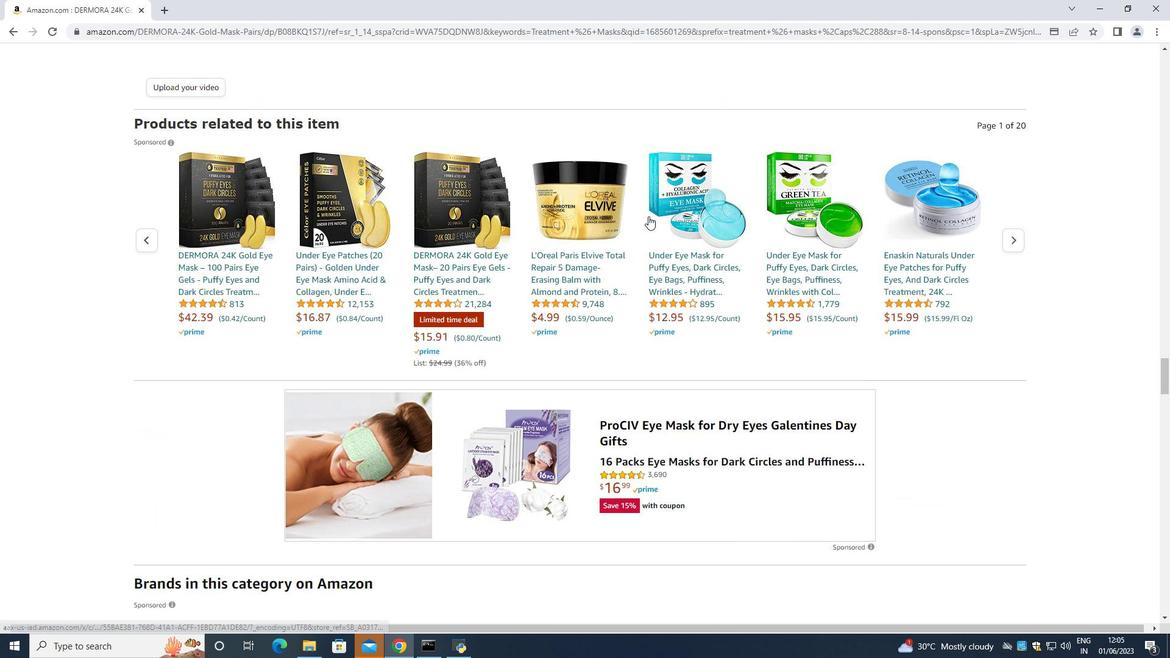 
Action: Mouse scrolled (648, 216) with delta (0, 0)
Screenshot: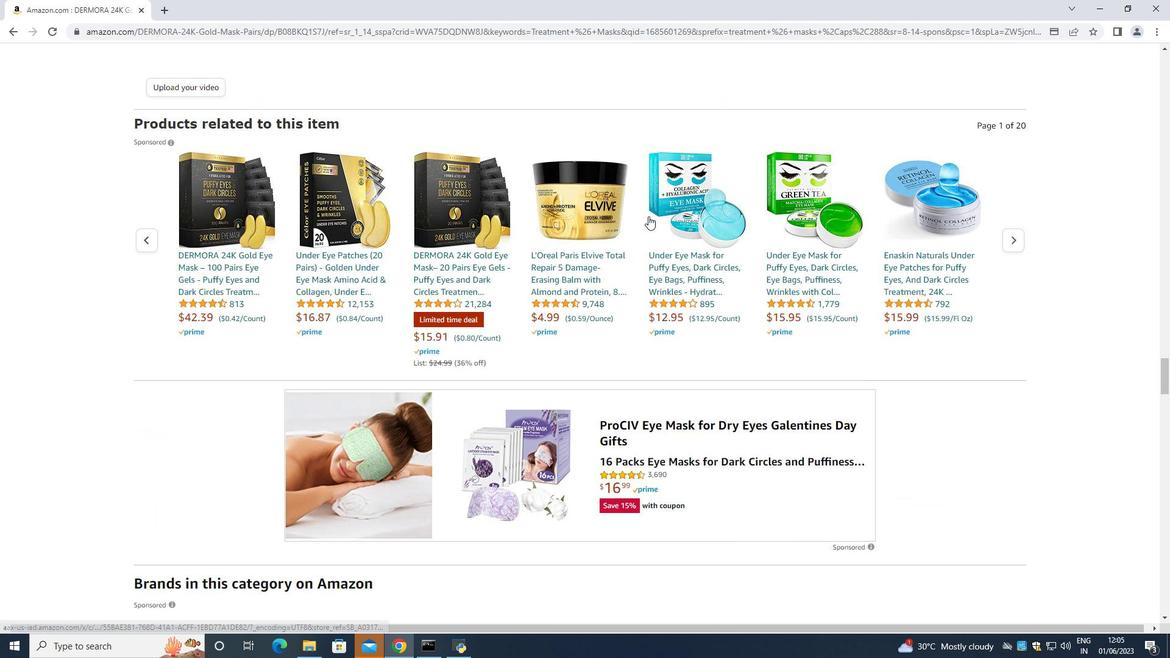 
Action: Mouse scrolled (648, 216) with delta (0, 0)
Screenshot: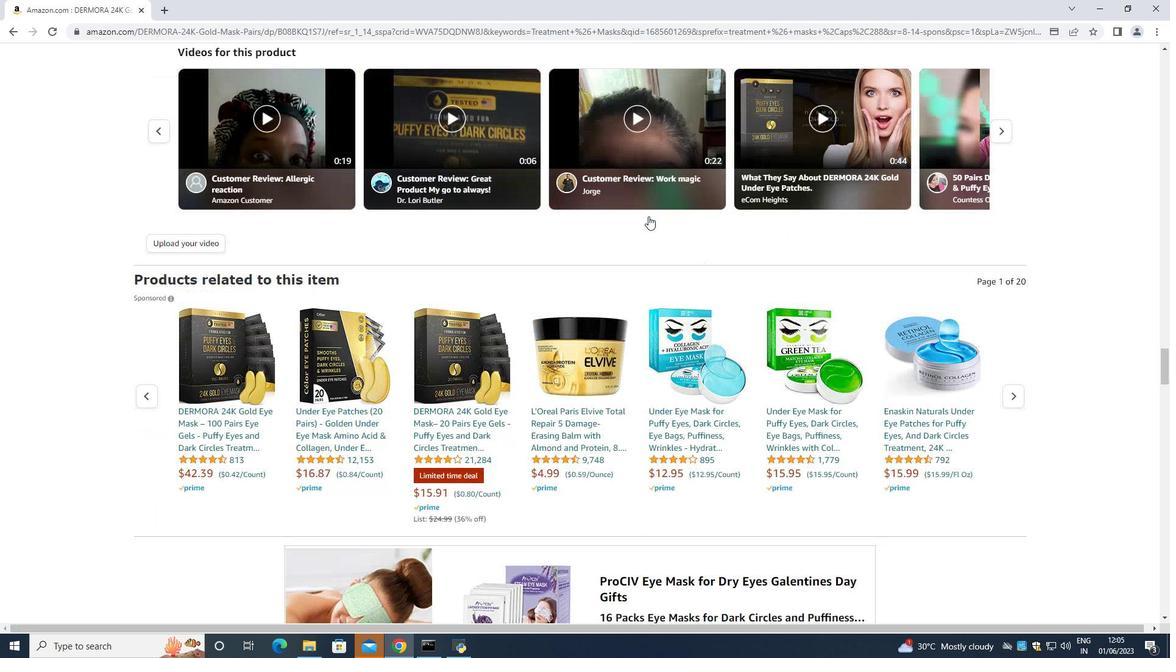 
Action: Mouse scrolled (648, 216) with delta (0, 0)
Screenshot: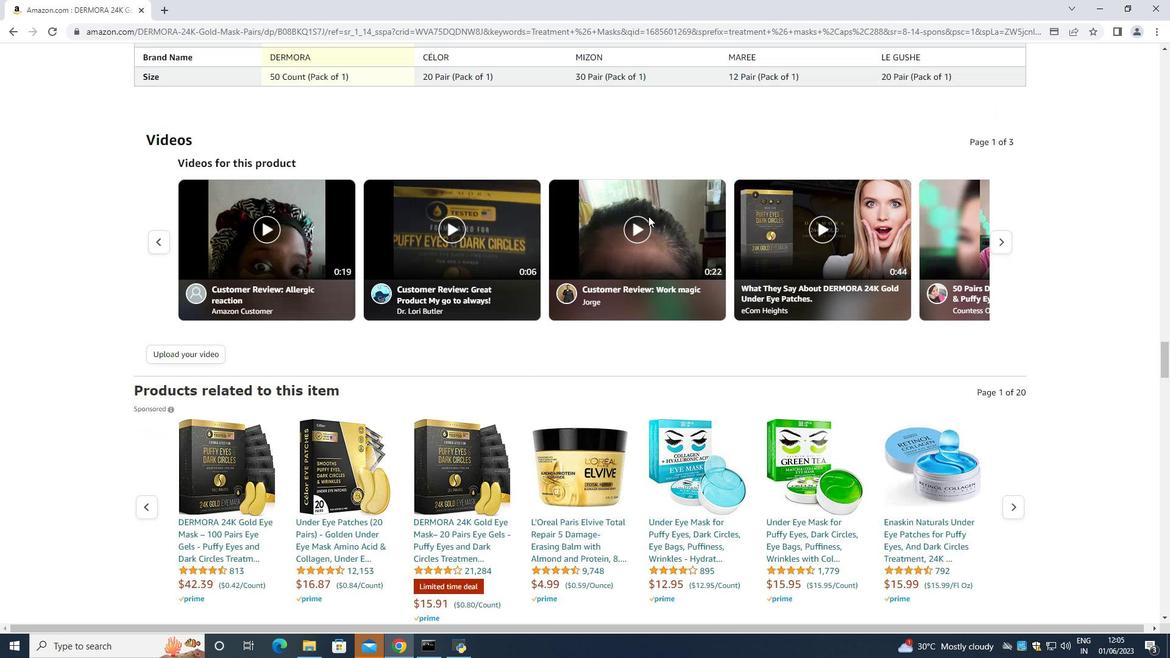 
Action: Mouse scrolled (648, 216) with delta (0, 0)
Screenshot: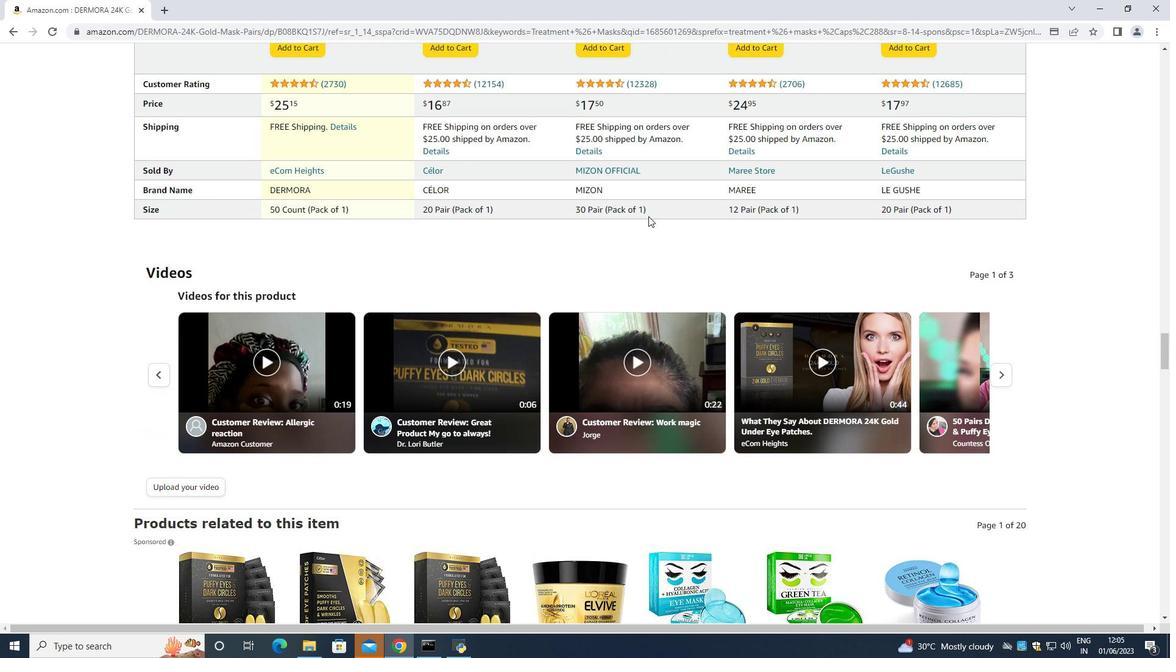 
Action: Mouse scrolled (648, 216) with delta (0, 0)
Screenshot: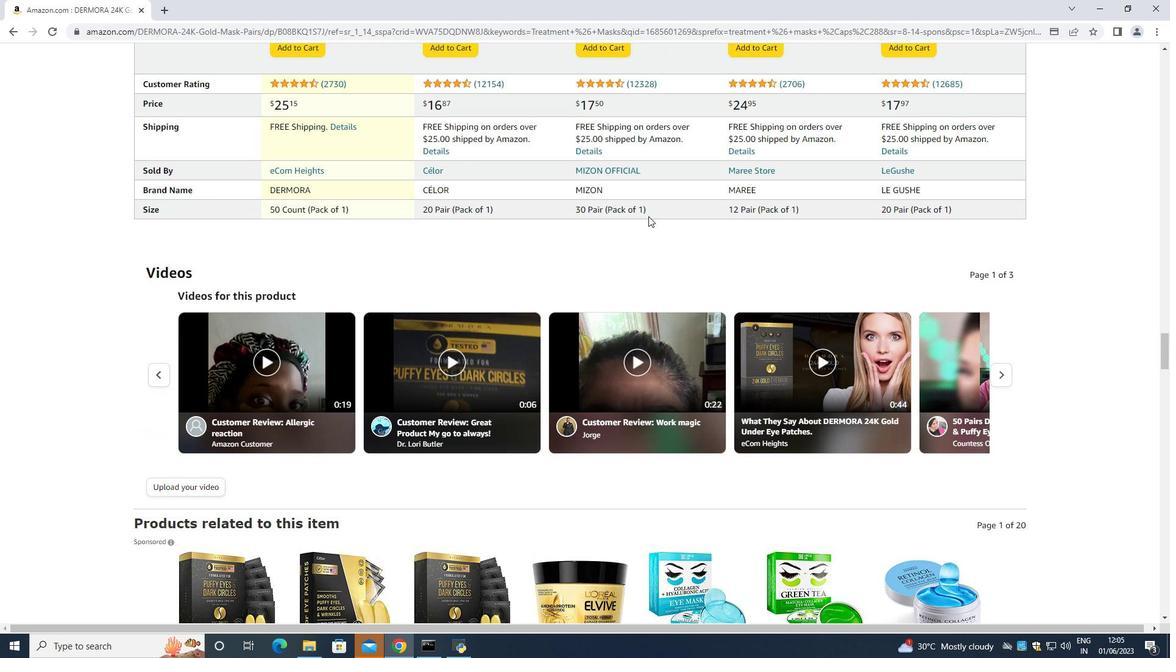 
Action: Mouse scrolled (648, 216) with delta (0, 0)
Screenshot: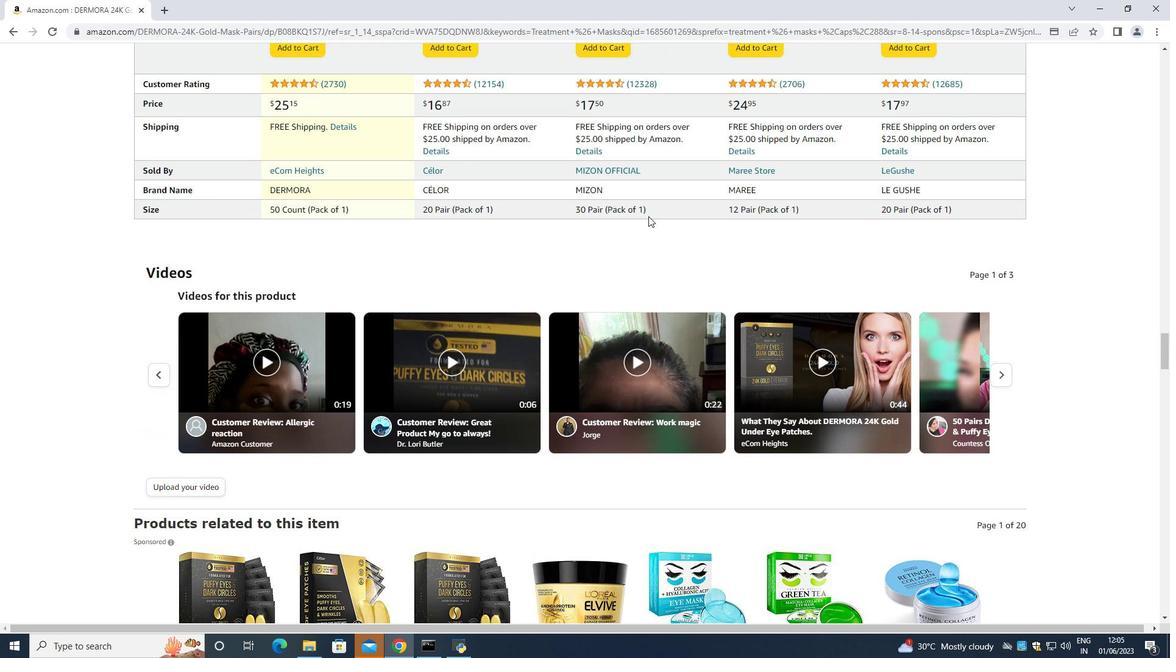 
Action: Mouse scrolled (648, 216) with delta (0, 0)
Screenshot: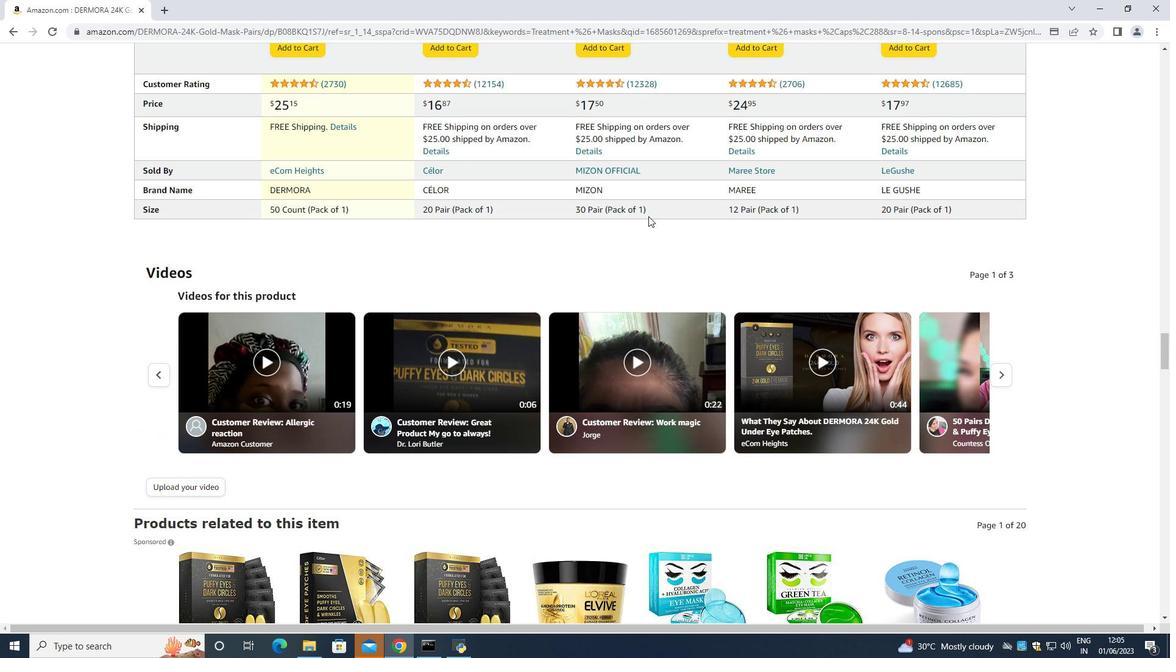 
Action: Mouse scrolled (648, 216) with delta (0, 0)
Screenshot: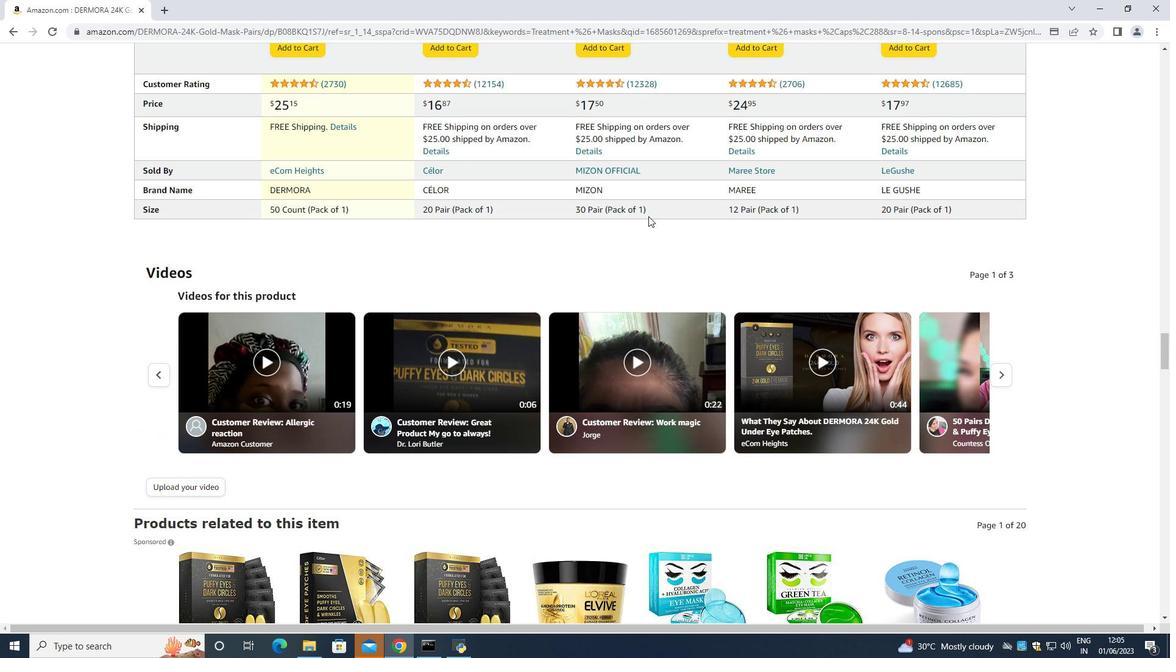 
Action: Mouse scrolled (648, 216) with delta (0, 0)
Screenshot: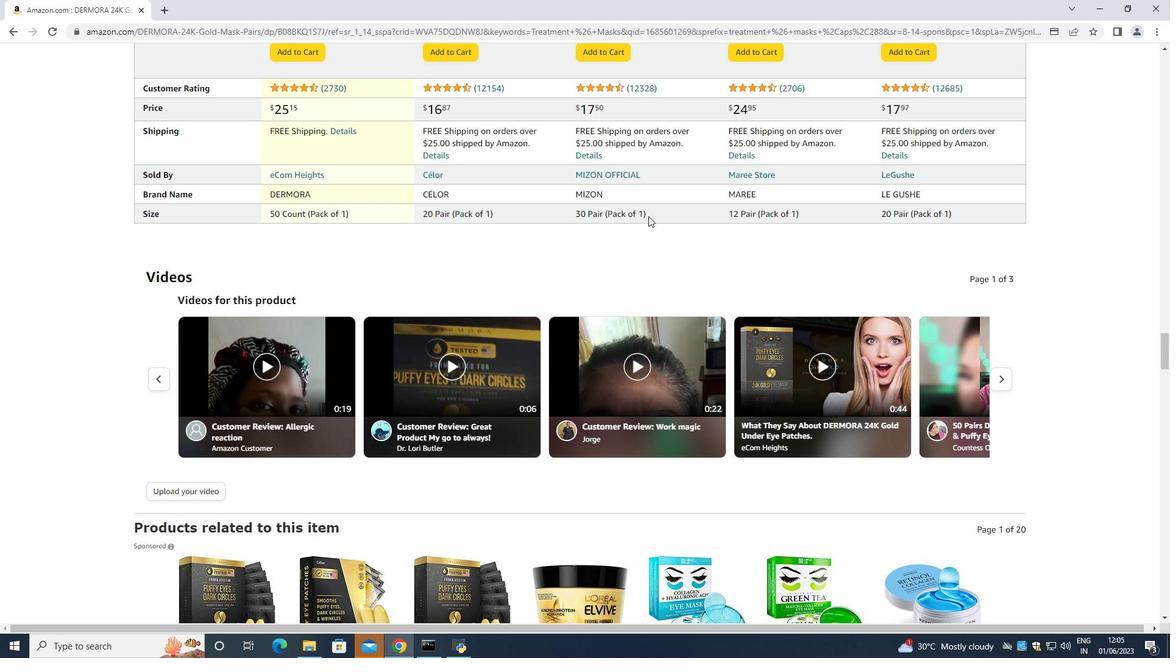 
Action: Mouse scrolled (648, 216) with delta (0, 0)
Screenshot: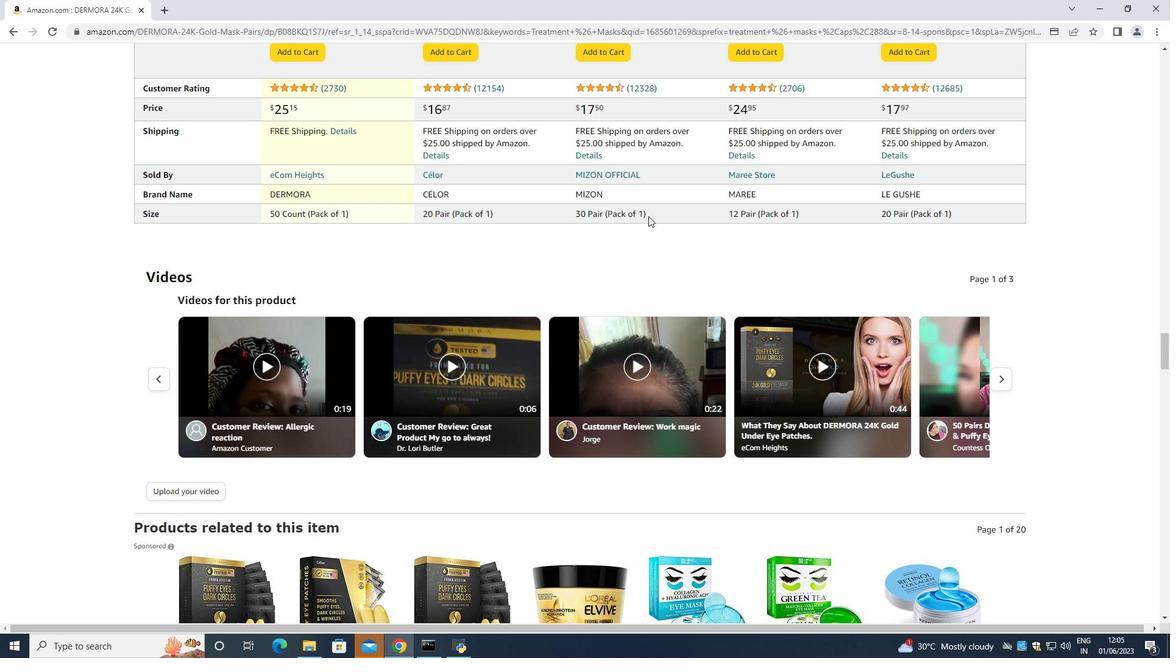 
Action: Mouse scrolled (648, 216) with delta (0, 0)
Screenshot: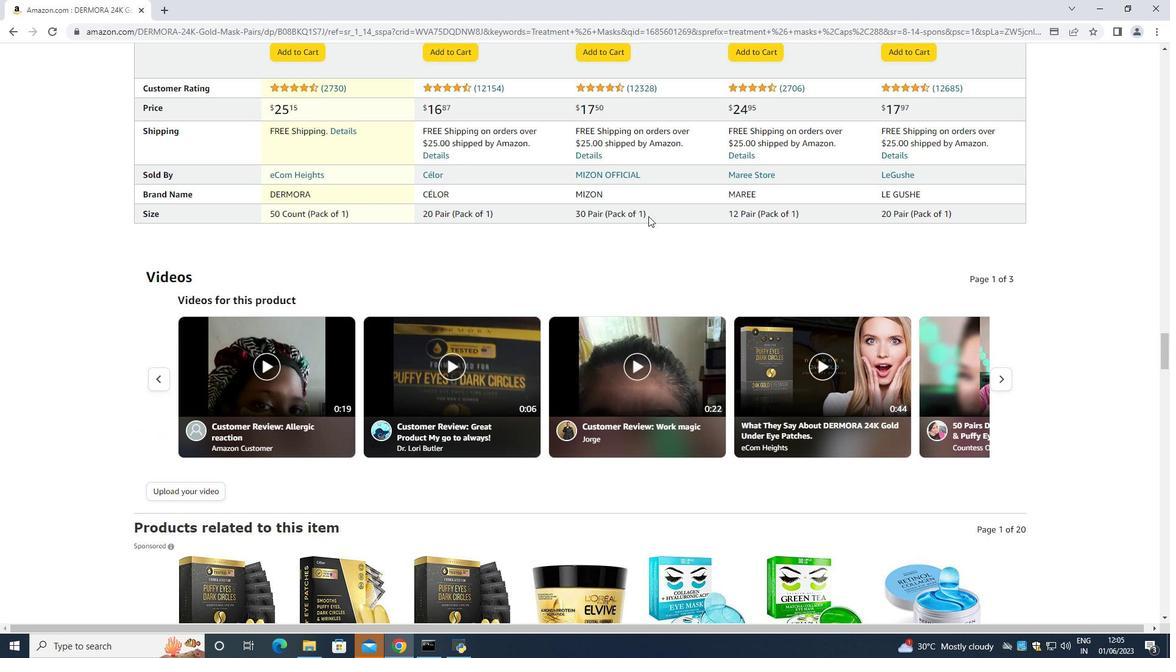 
Action: Mouse scrolled (648, 216) with delta (0, 0)
Screenshot: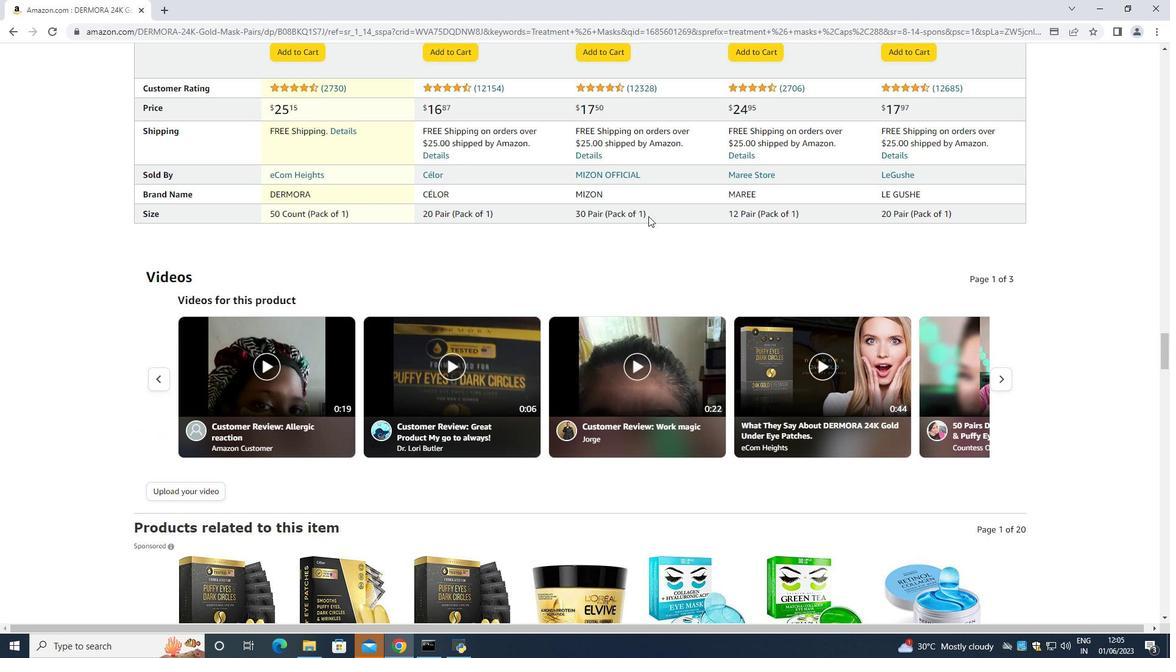 
Action: Mouse scrolled (648, 216) with delta (0, 0)
Screenshot: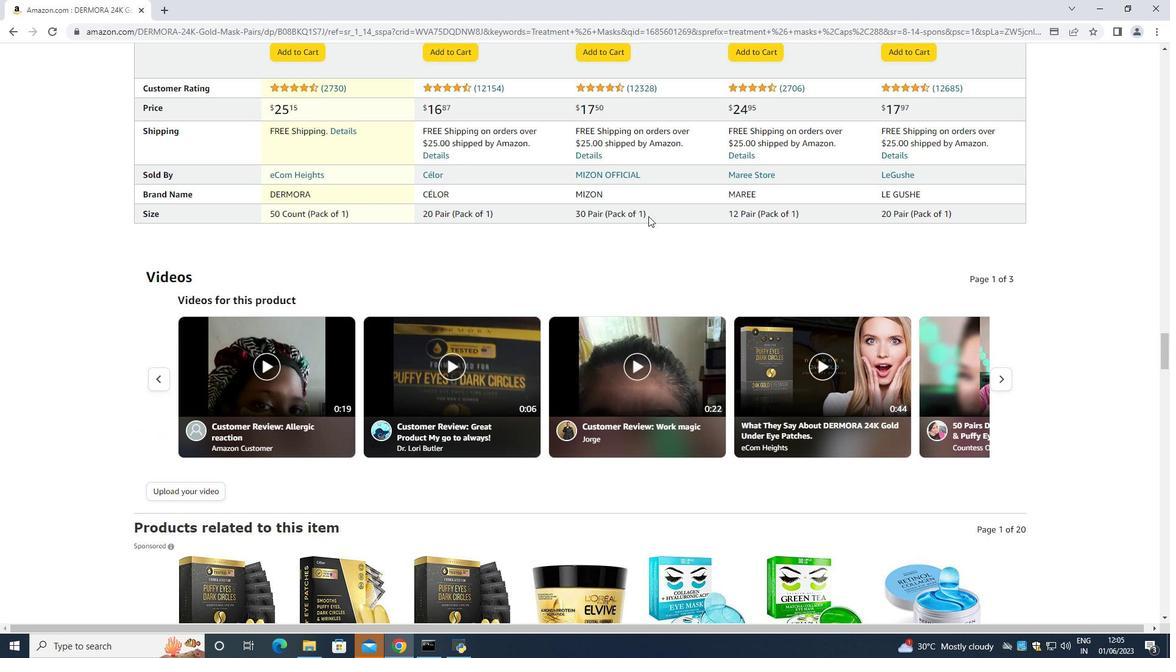 
Action: Mouse scrolled (648, 216) with delta (0, 0)
Screenshot: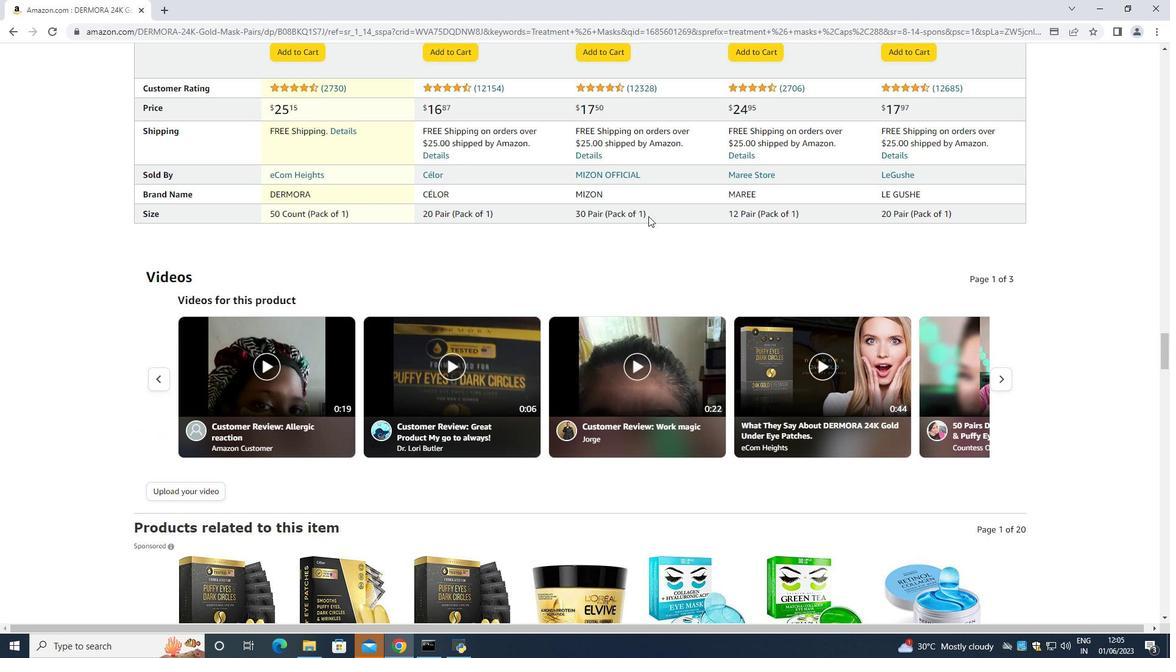 
Action: Mouse scrolled (648, 216) with delta (0, 0)
Screenshot: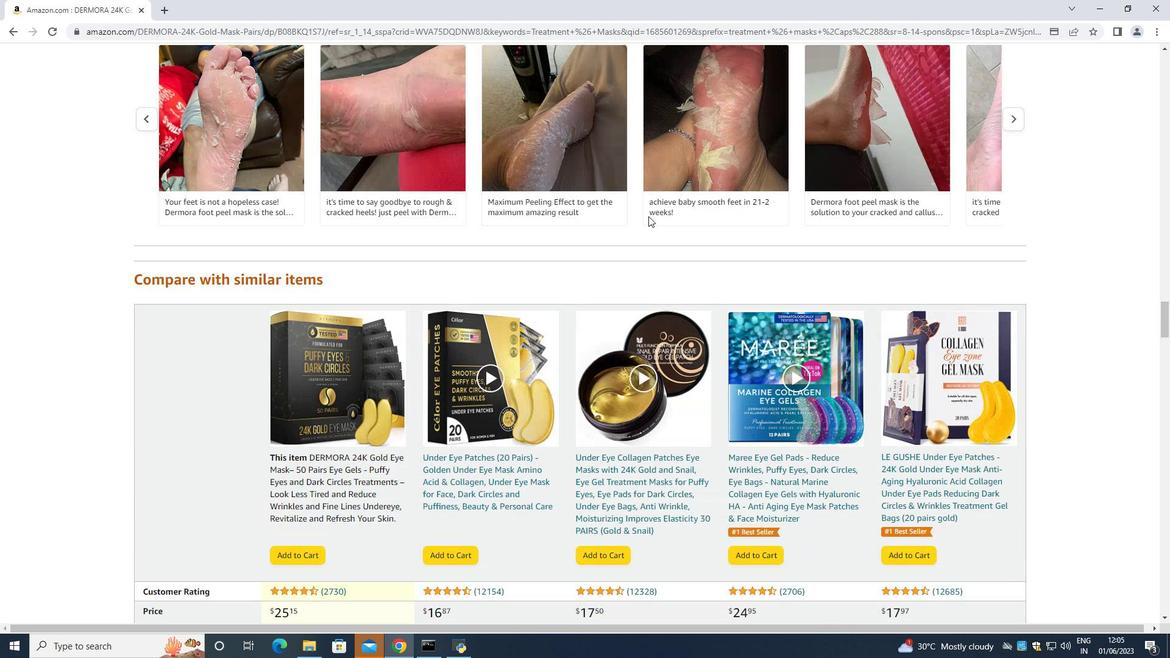 
Action: Mouse scrolled (648, 216) with delta (0, 0)
Screenshot: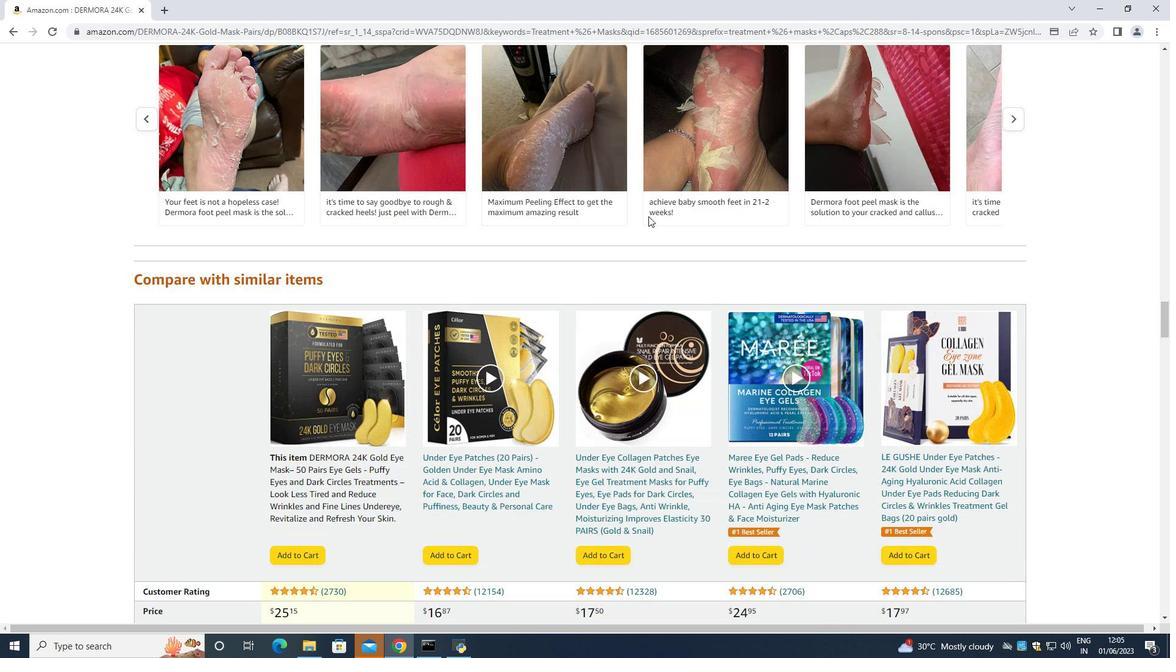 
Action: Mouse scrolled (648, 216) with delta (0, 0)
Screenshot: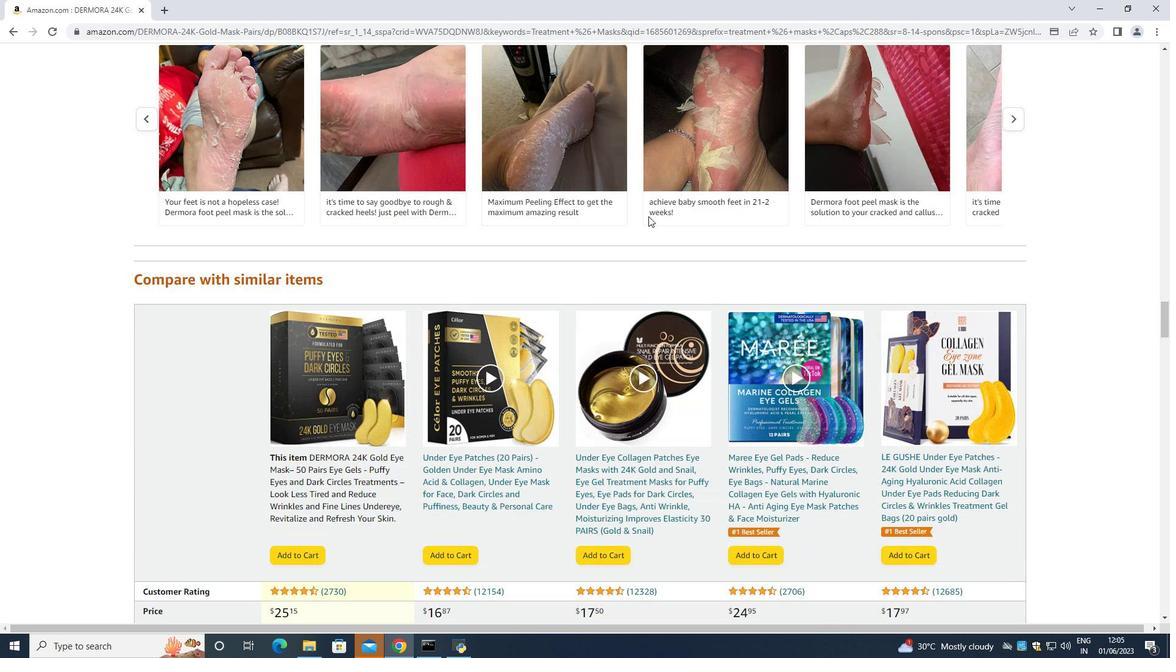 
Action: Mouse scrolled (648, 216) with delta (0, 0)
Screenshot: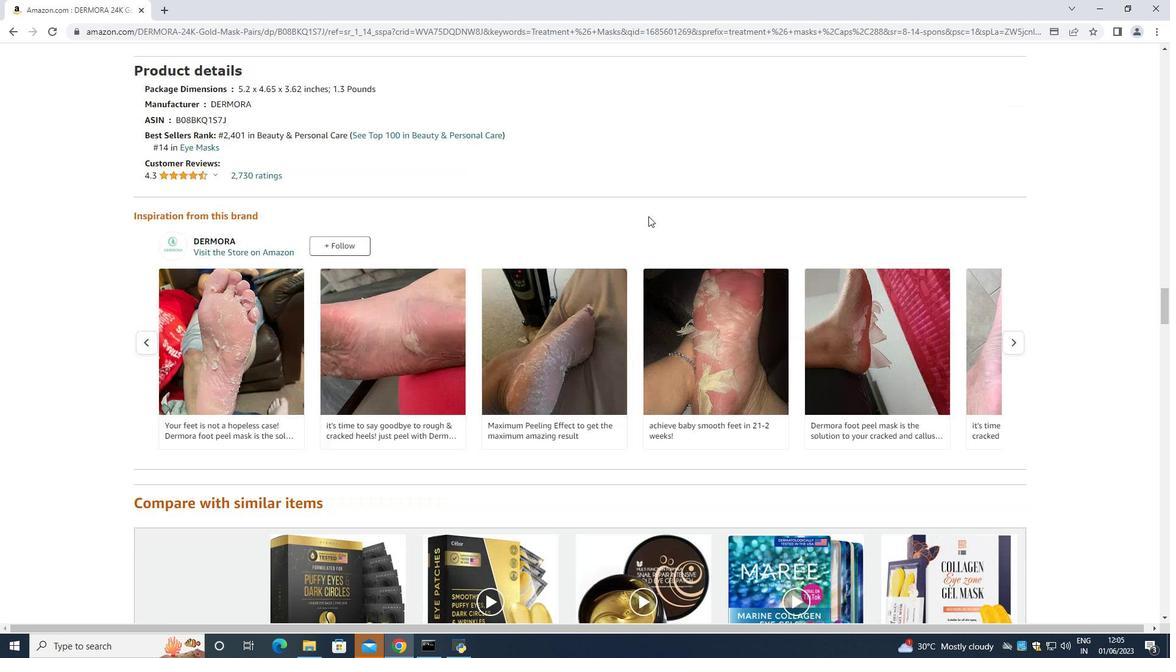 
Action: Mouse scrolled (648, 216) with delta (0, 0)
Screenshot: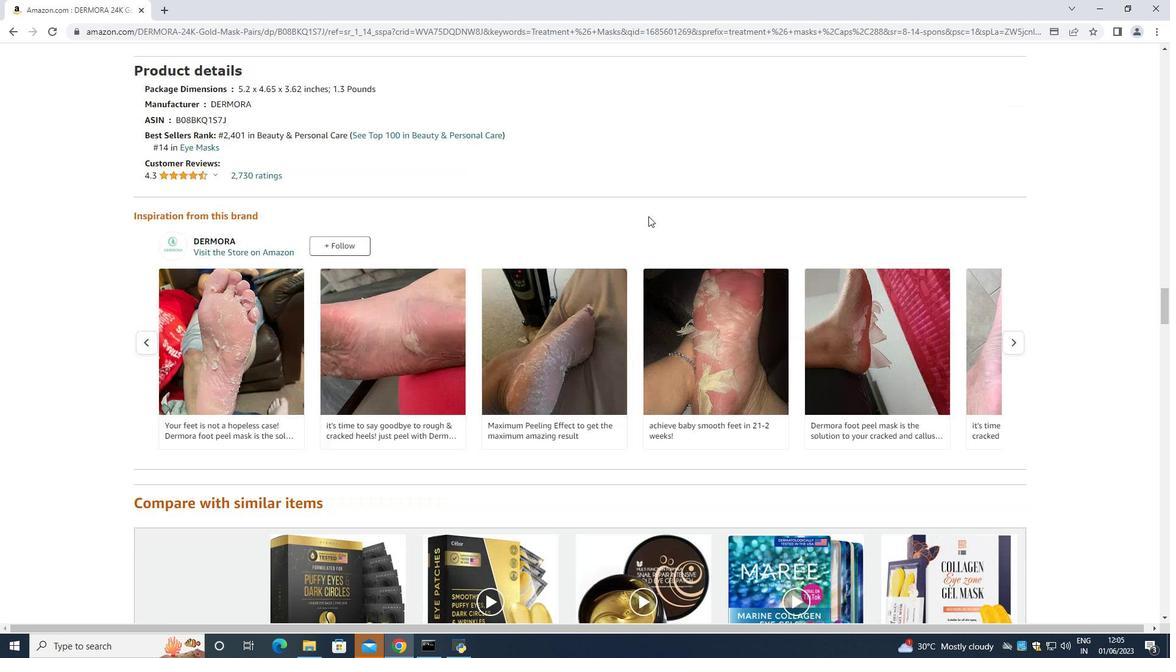
Action: Mouse scrolled (648, 216) with delta (0, 0)
Screenshot: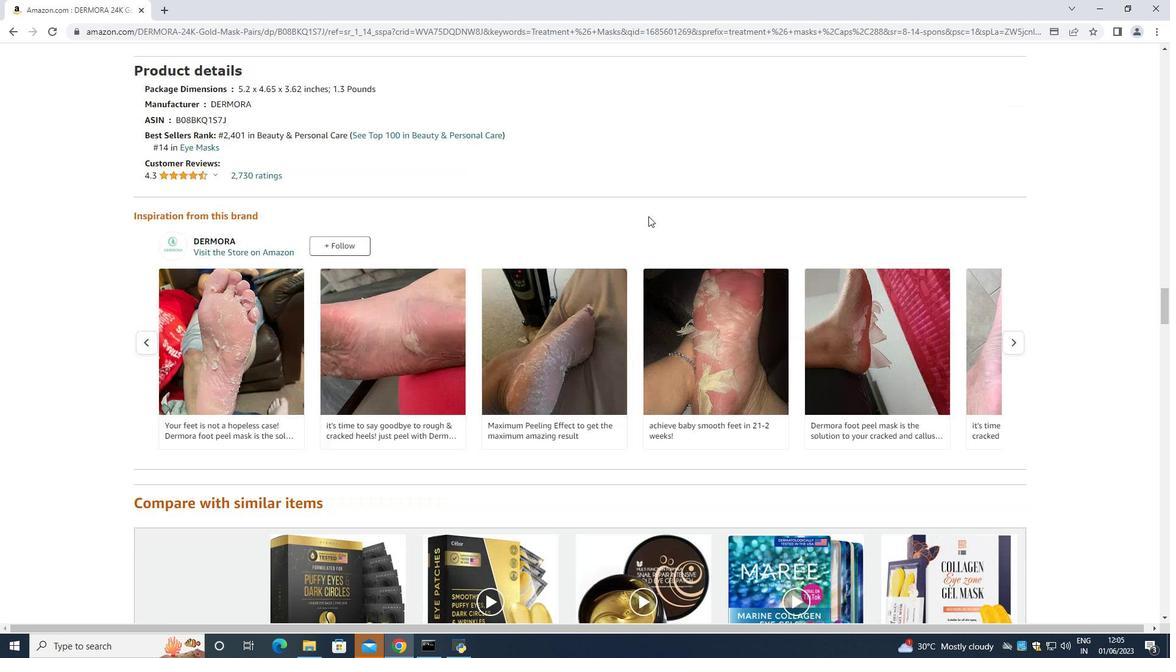 
Action: Mouse scrolled (648, 216) with delta (0, 0)
Screenshot: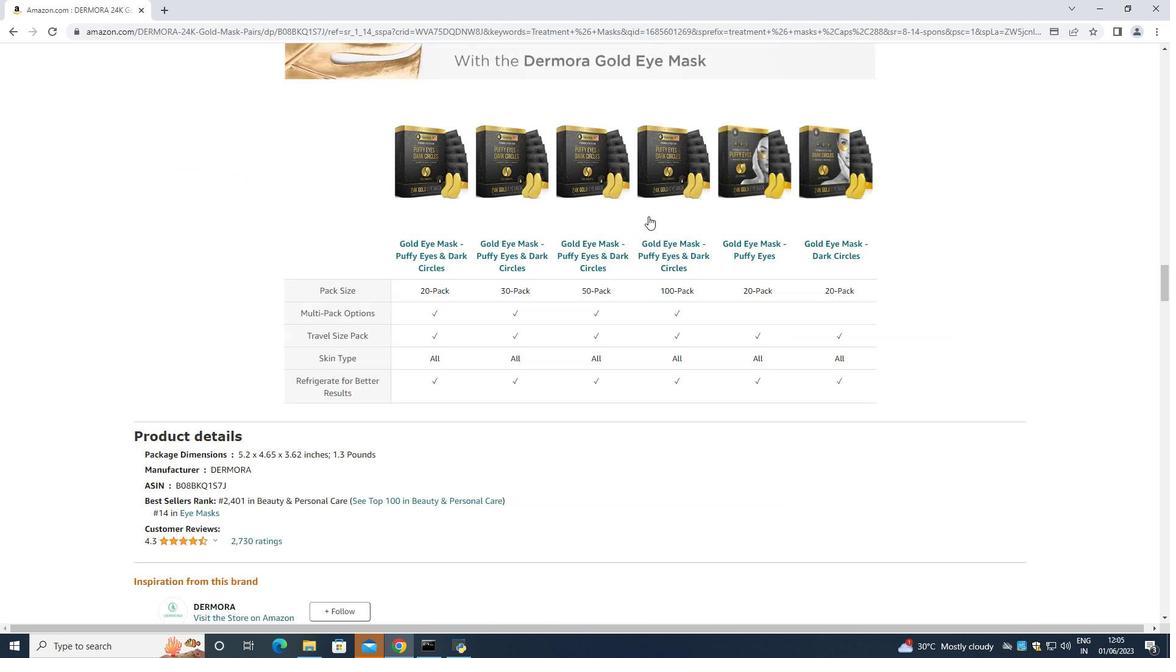 
Action: Mouse scrolled (648, 216) with delta (0, 0)
Screenshot: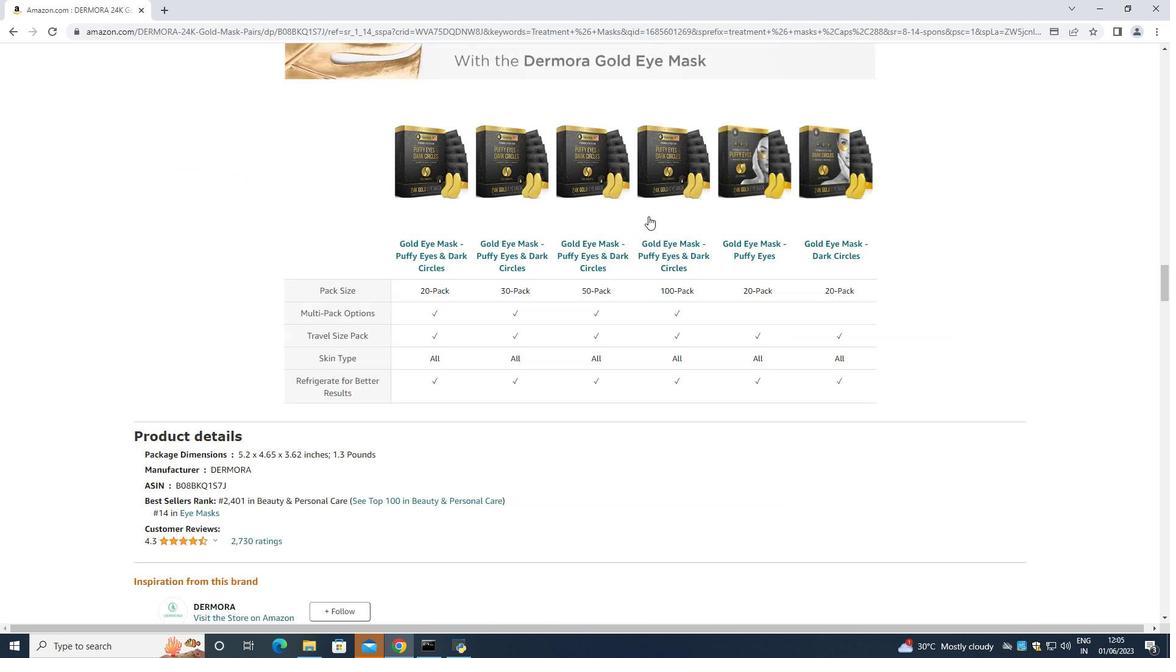 
Action: Mouse scrolled (648, 216) with delta (0, 0)
Screenshot: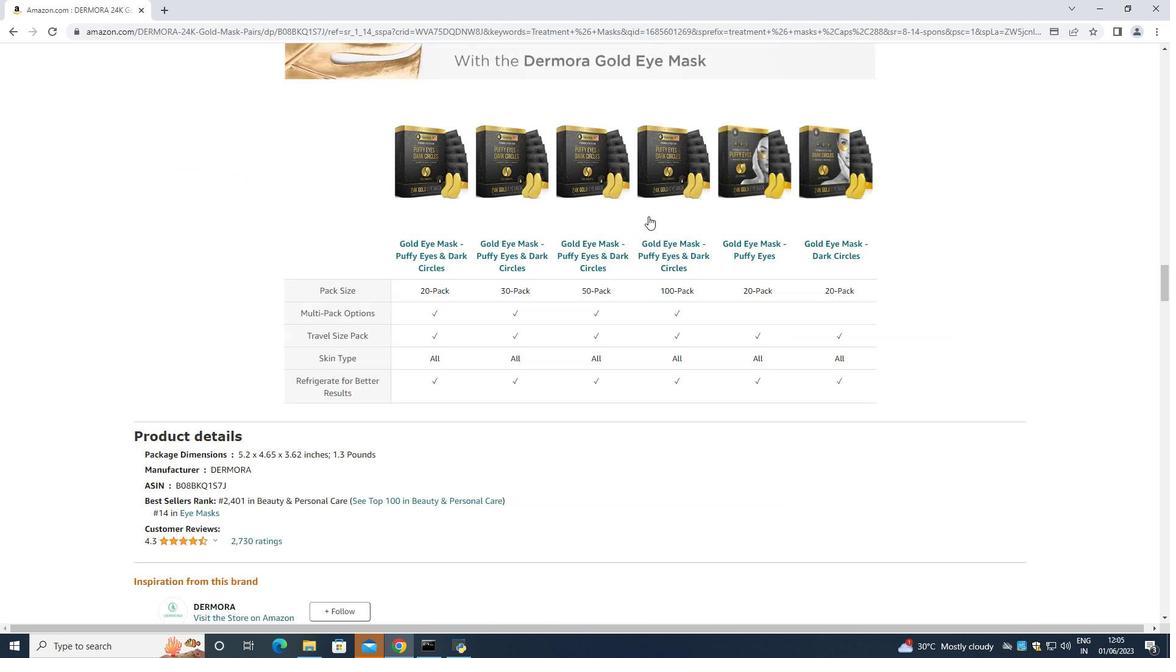 
Action: Mouse scrolled (648, 216) with delta (0, 0)
Screenshot: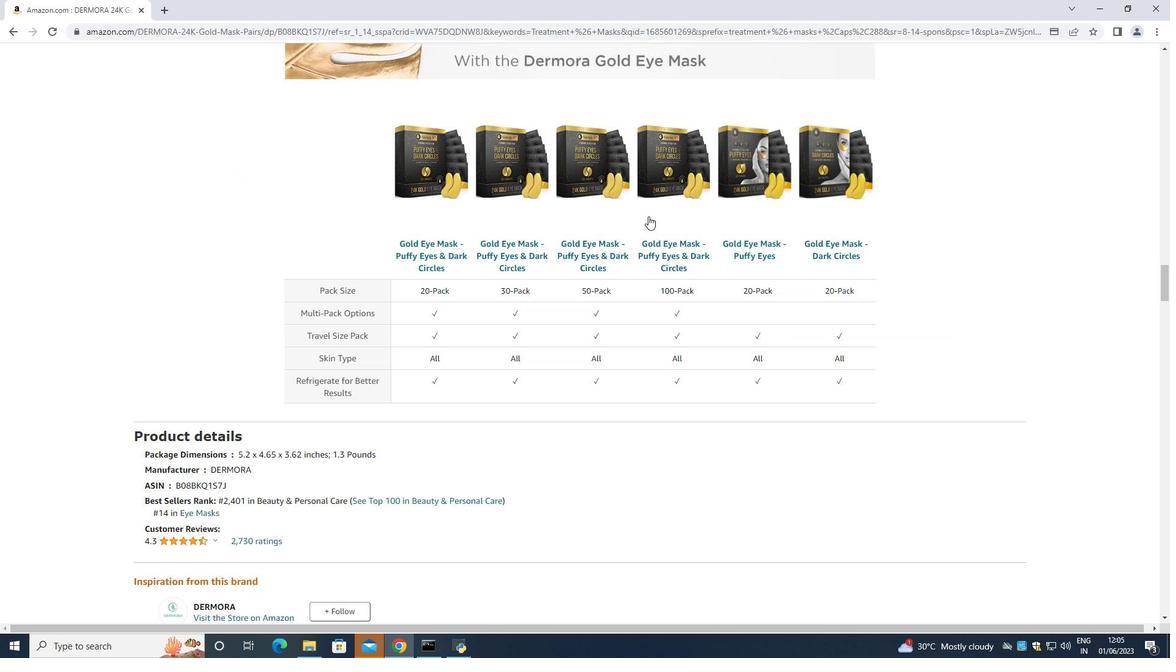 
Action: Mouse scrolled (648, 216) with delta (0, 0)
Screenshot: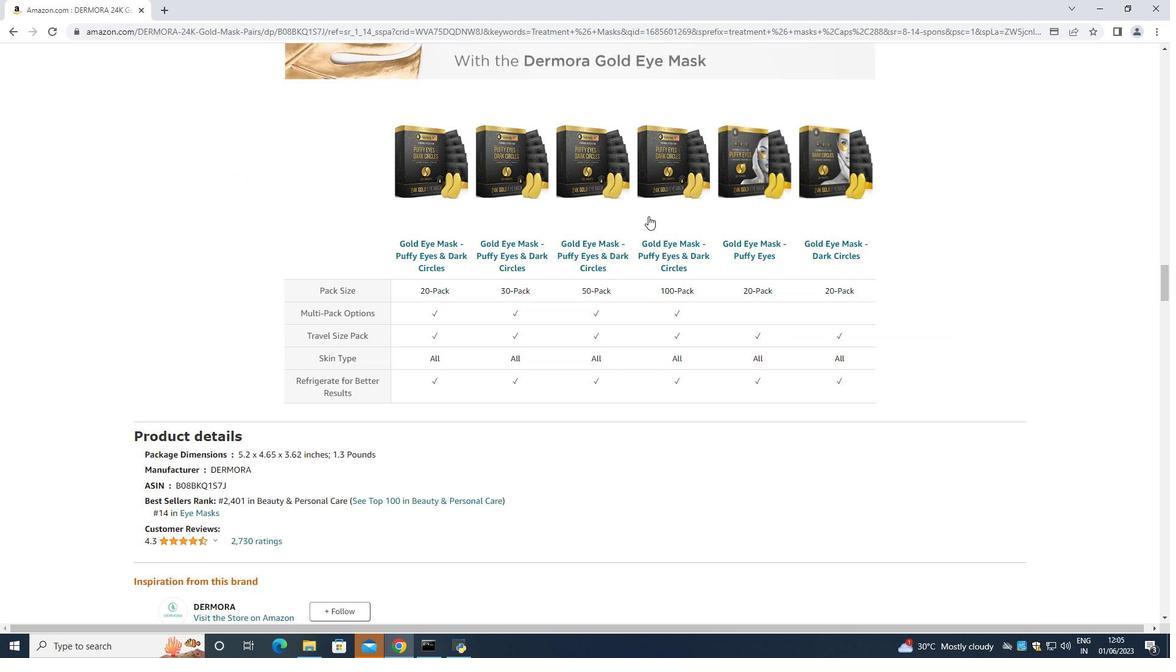 
Action: Mouse scrolled (648, 216) with delta (0, 0)
Screenshot: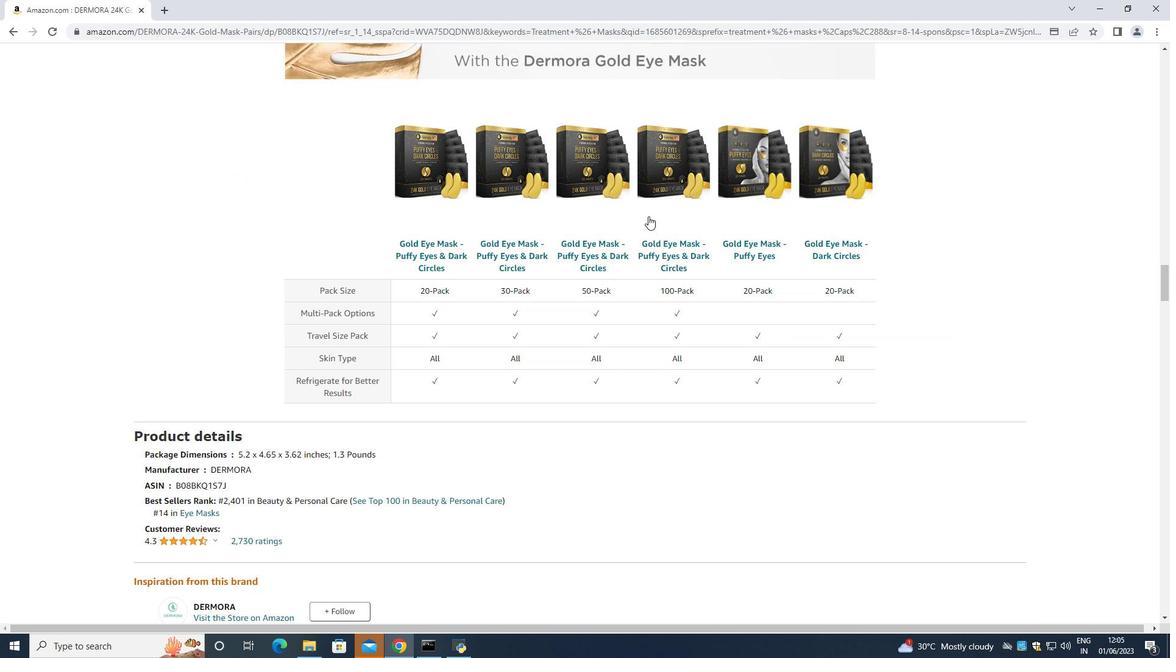 
Action: Mouse scrolled (648, 216) with delta (0, 0)
Screenshot: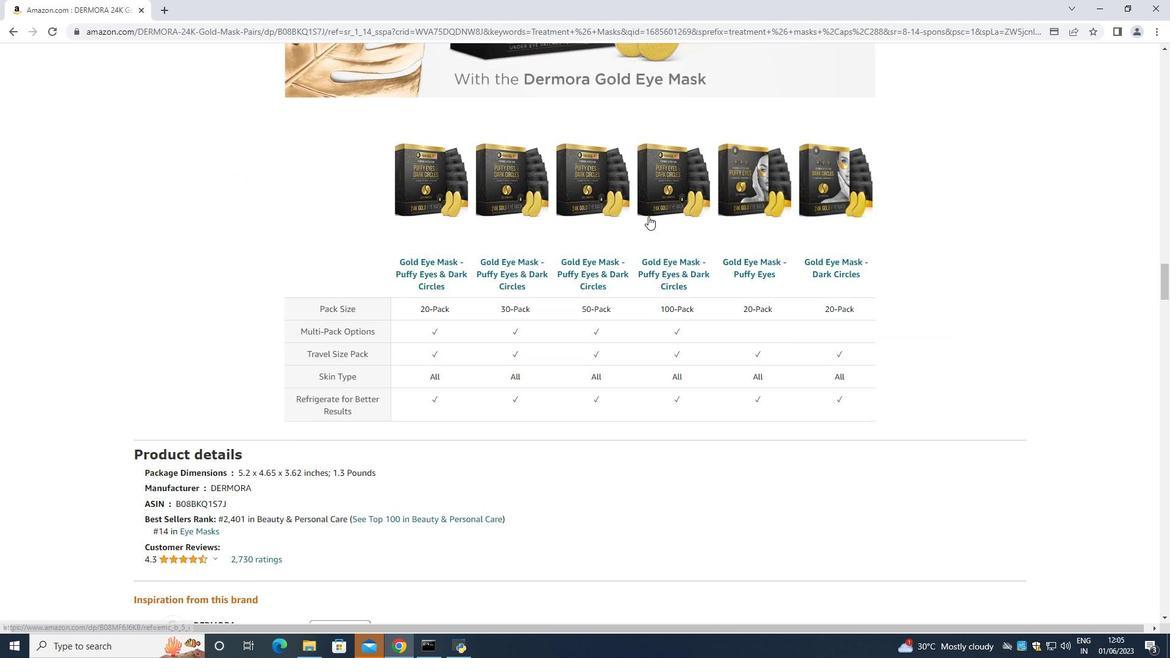 
Action: Mouse scrolled (648, 216) with delta (0, 0)
Screenshot: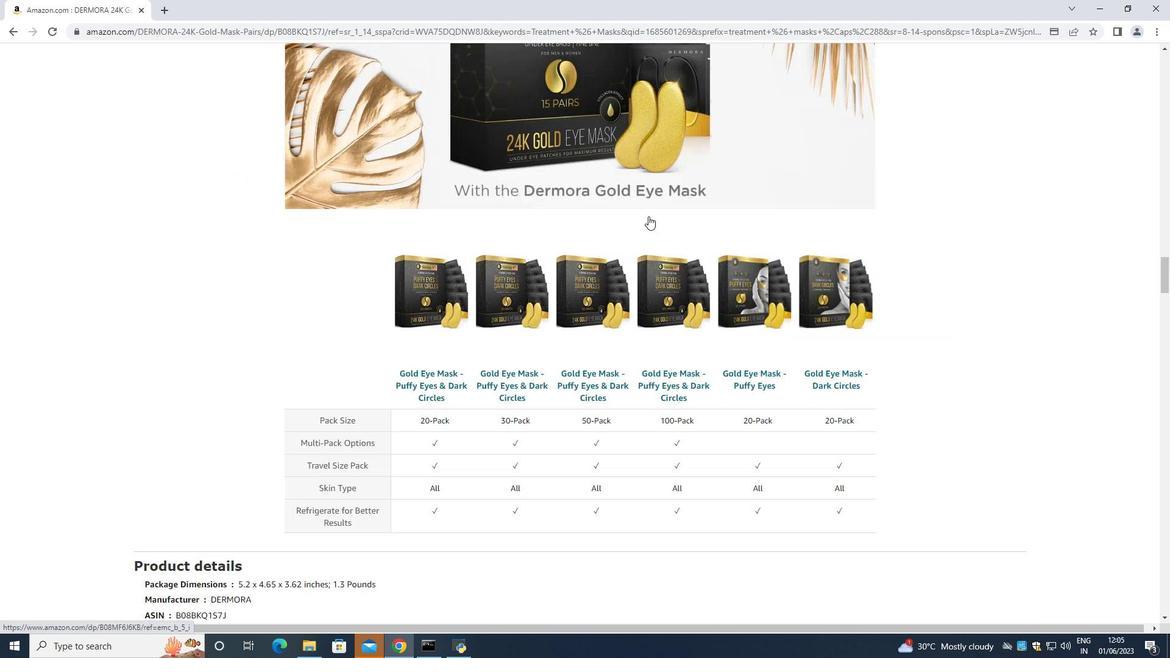 
Action: Mouse scrolled (648, 216) with delta (0, 0)
Screenshot: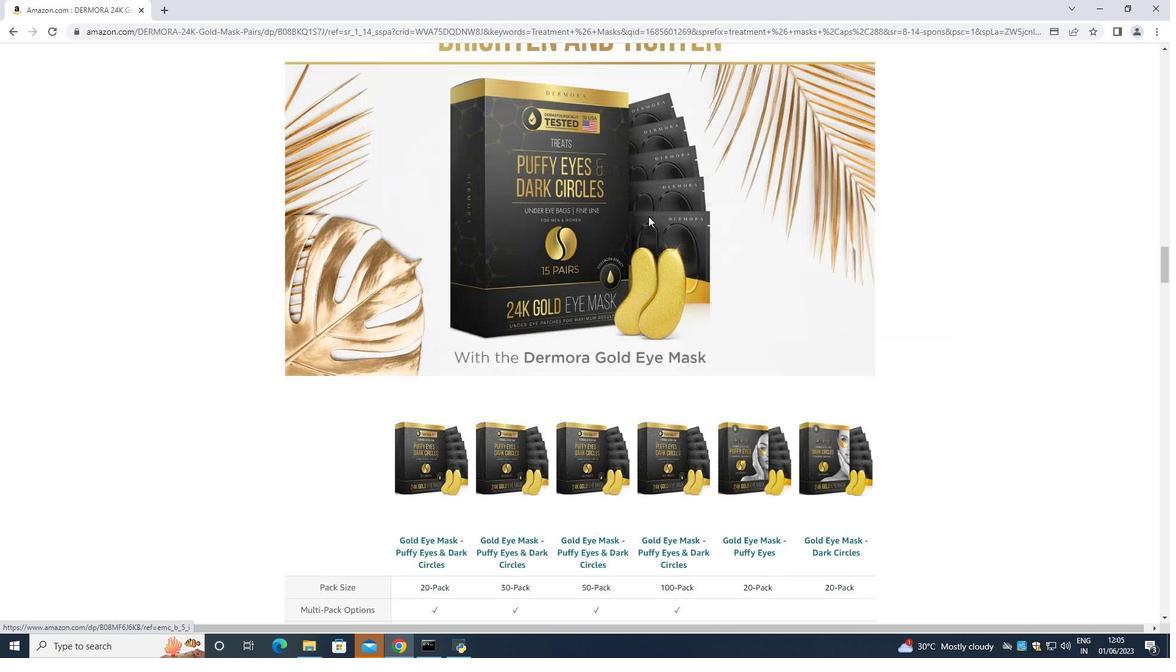 
Action: Mouse scrolled (648, 216) with delta (0, 0)
Screenshot: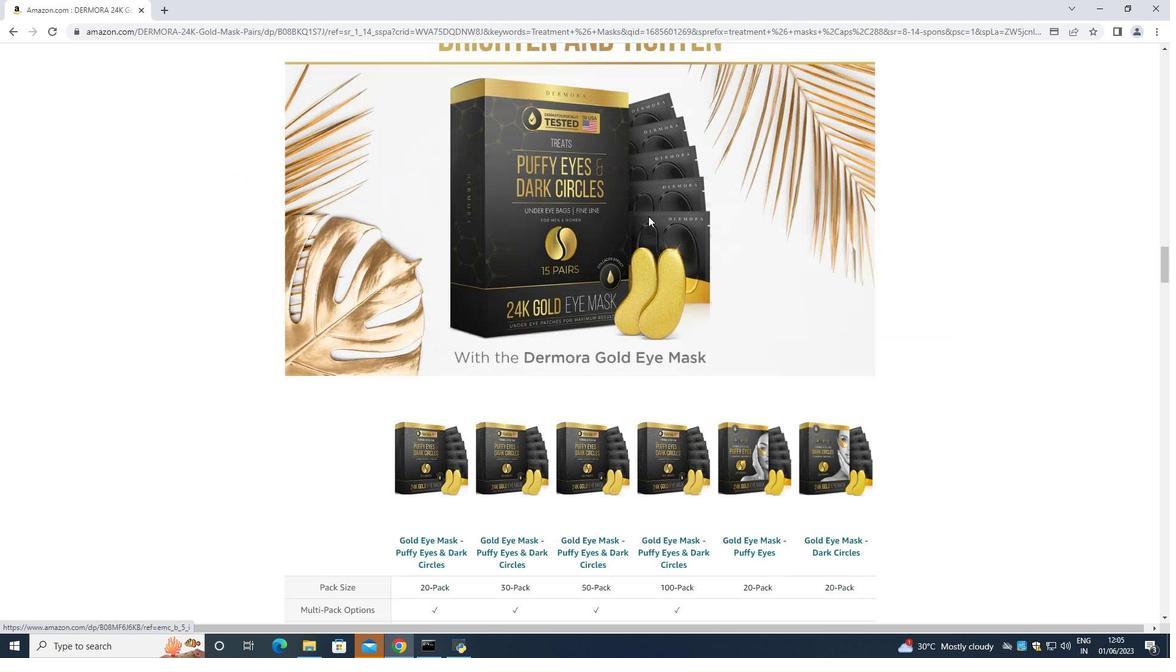 
Action: Mouse scrolled (648, 216) with delta (0, 0)
Screenshot: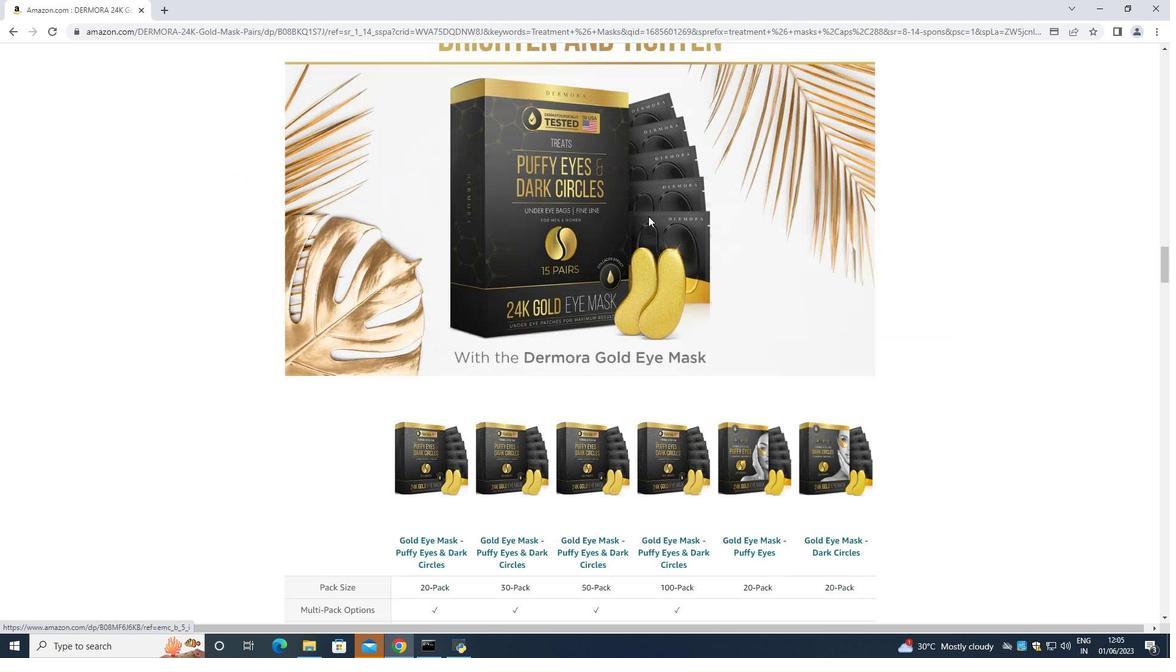 
Action: Mouse scrolled (648, 216) with delta (0, 0)
Screenshot: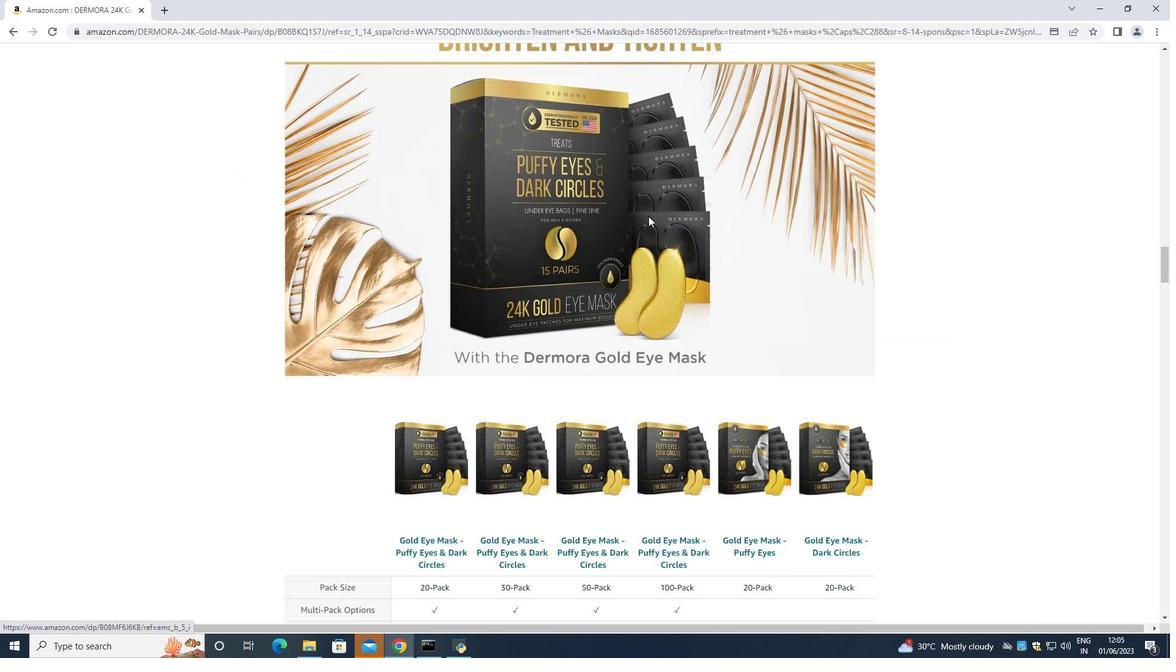 
Action: Mouse scrolled (648, 216) with delta (0, 0)
Screenshot: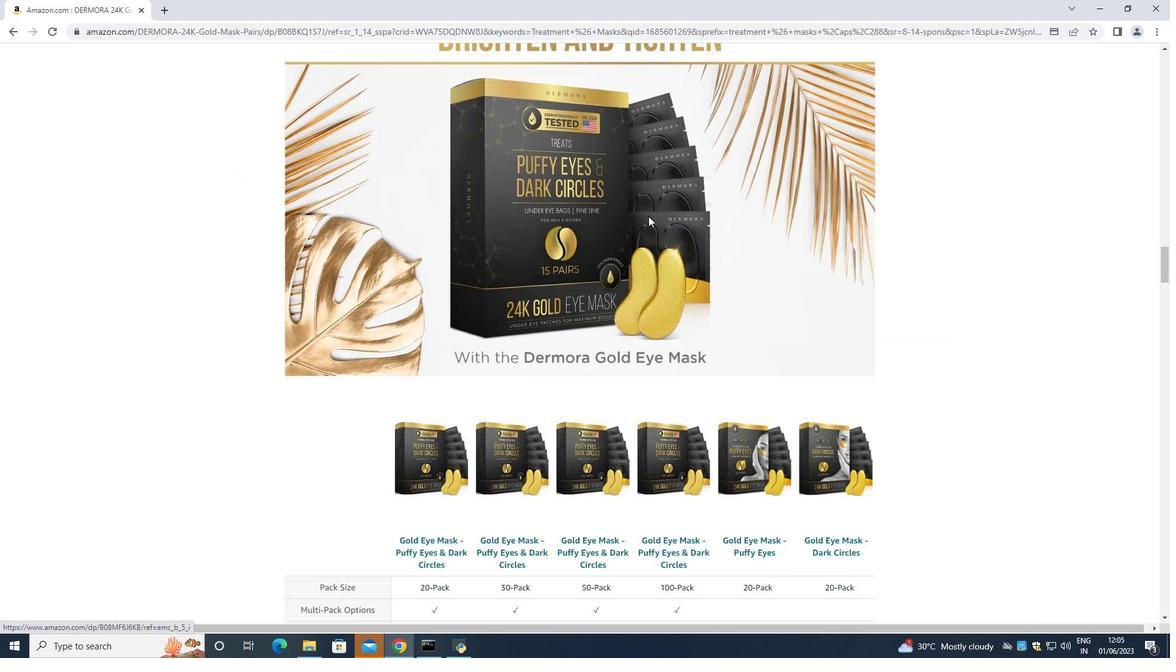 
Action: Mouse scrolled (648, 216) with delta (0, 0)
Screenshot: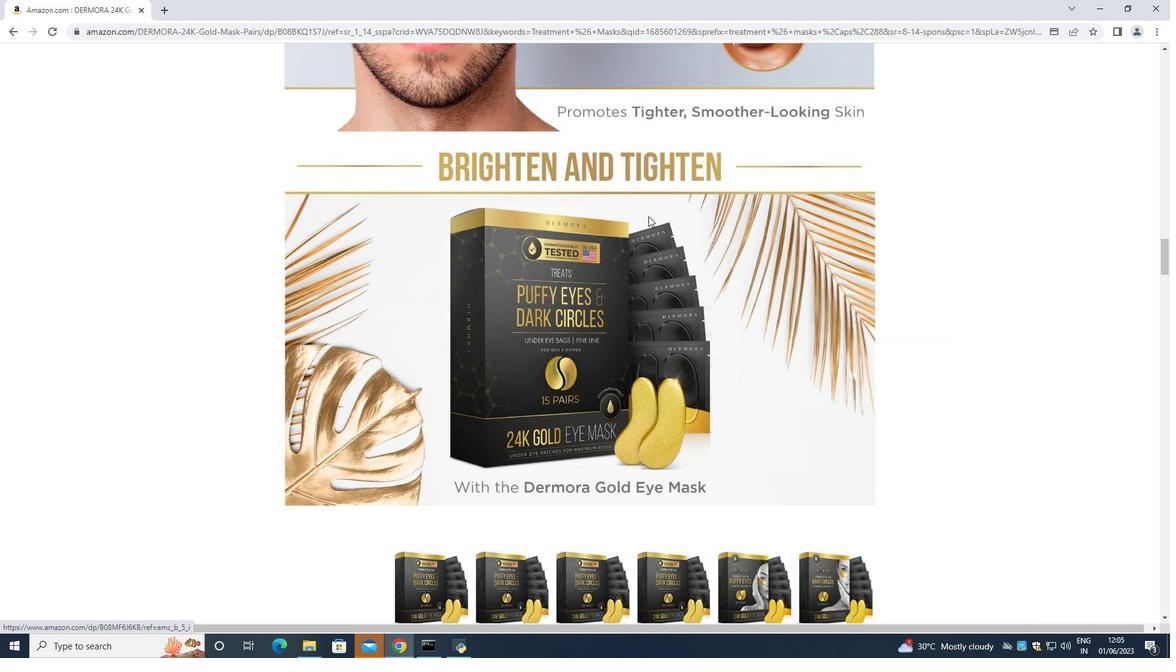 
Action: Mouse scrolled (648, 216) with delta (0, 0)
Screenshot: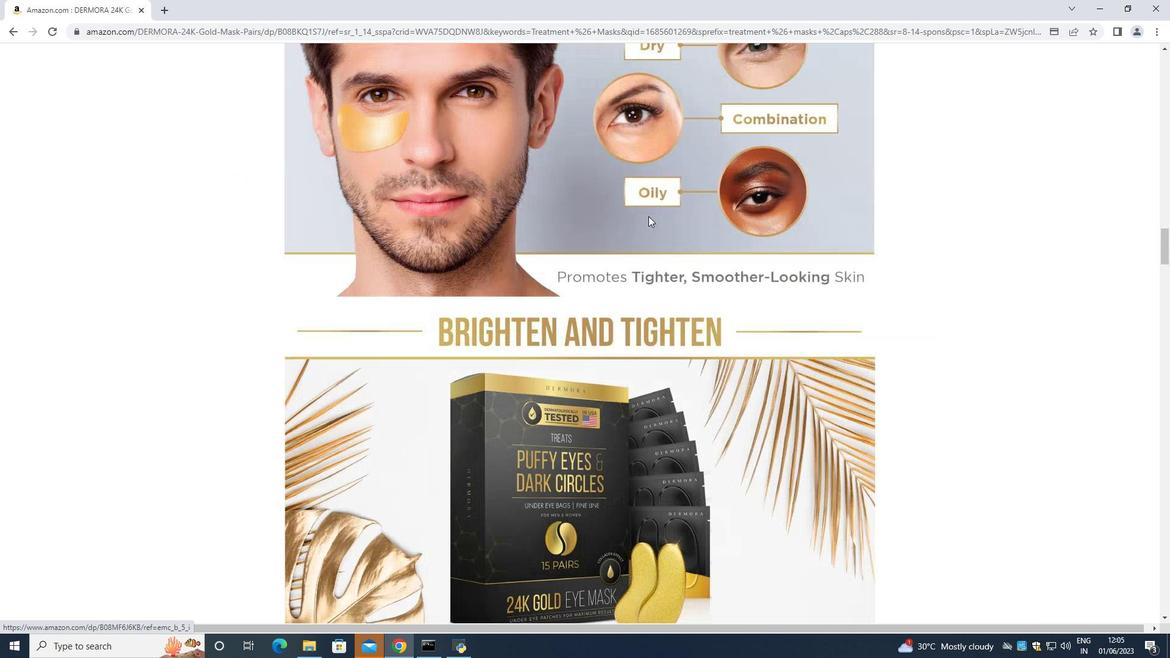 
Action: Mouse scrolled (648, 216) with delta (0, 0)
Screenshot: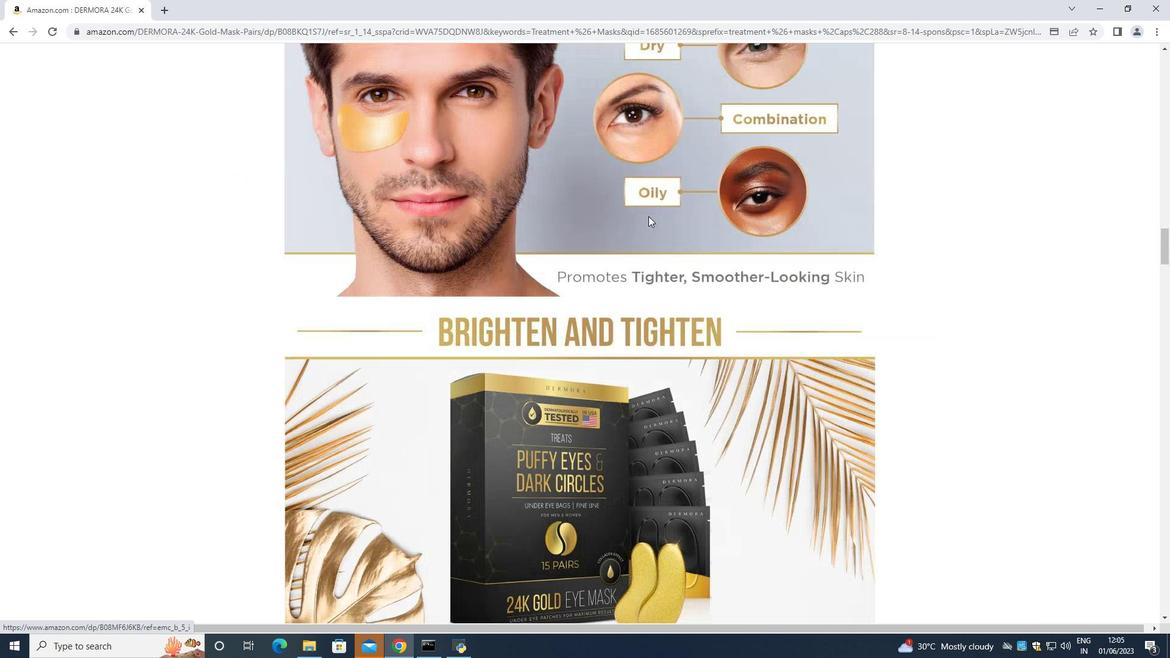 
Action: Mouse scrolled (648, 216) with delta (0, 0)
Screenshot: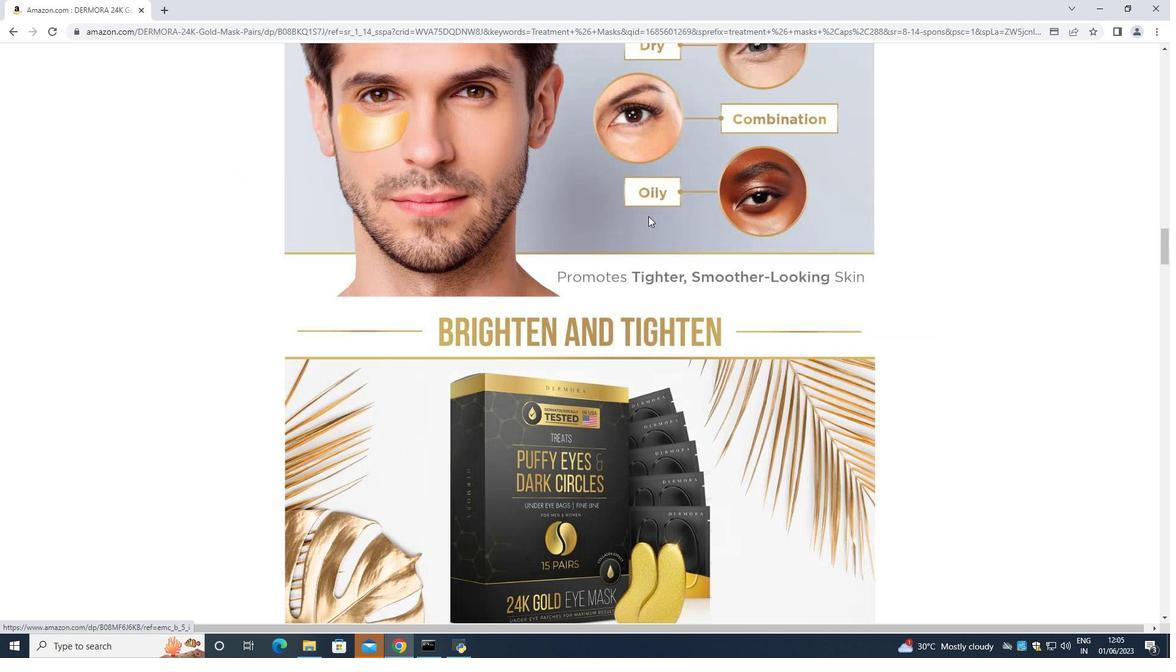 
Action: Mouse scrolled (648, 216) with delta (0, 0)
Screenshot: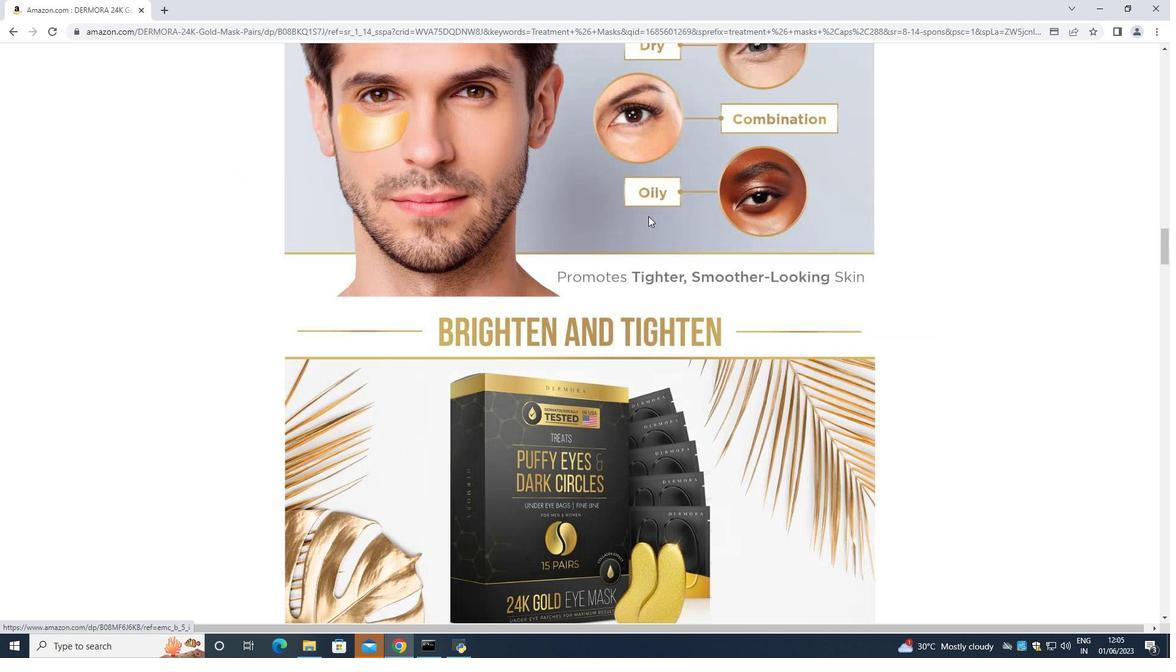
Action: Mouse scrolled (648, 216) with delta (0, 0)
Screenshot: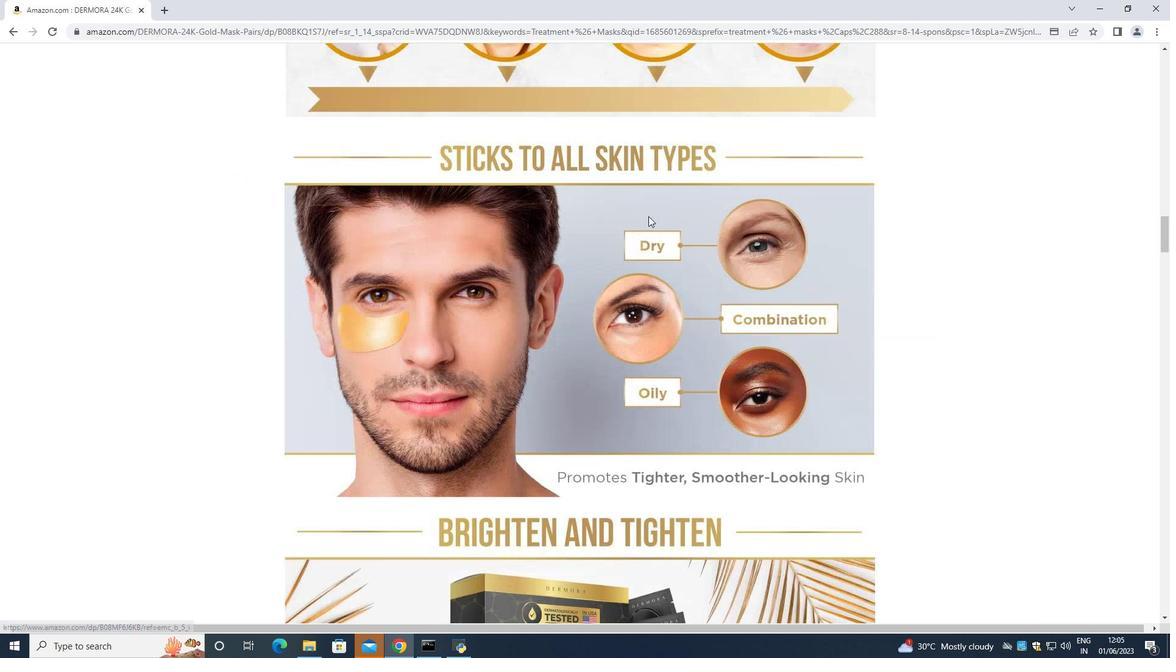 
Action: Mouse moved to (647, 213)
Screenshot: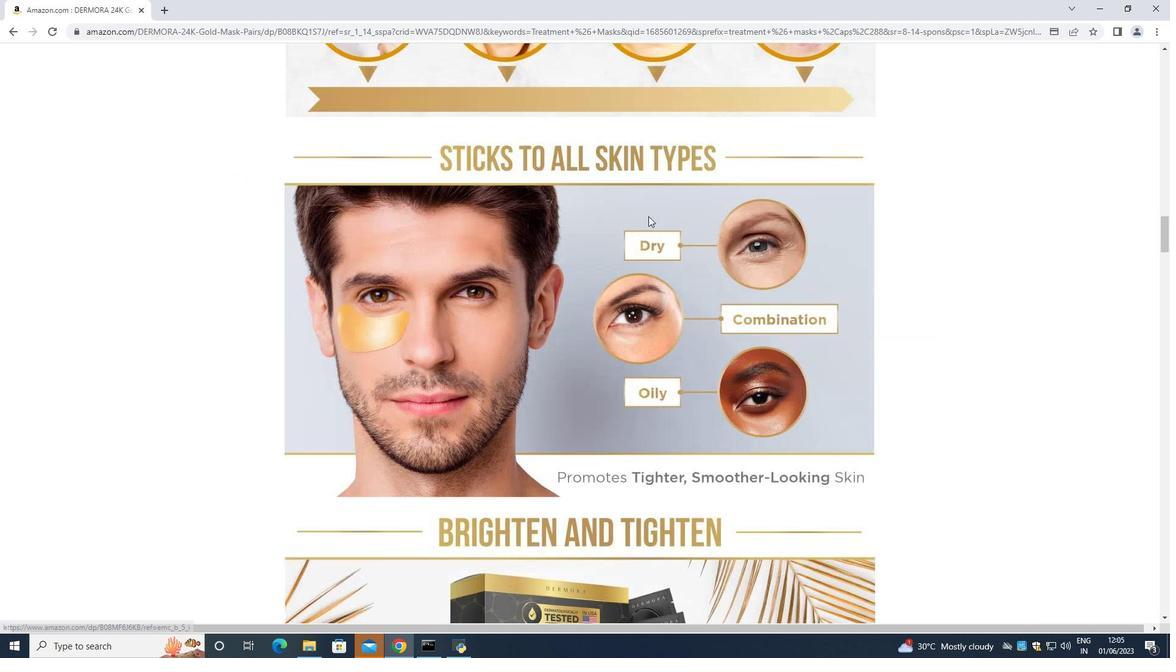 
Action: Mouse scrolled (647, 213) with delta (0, 0)
Screenshot: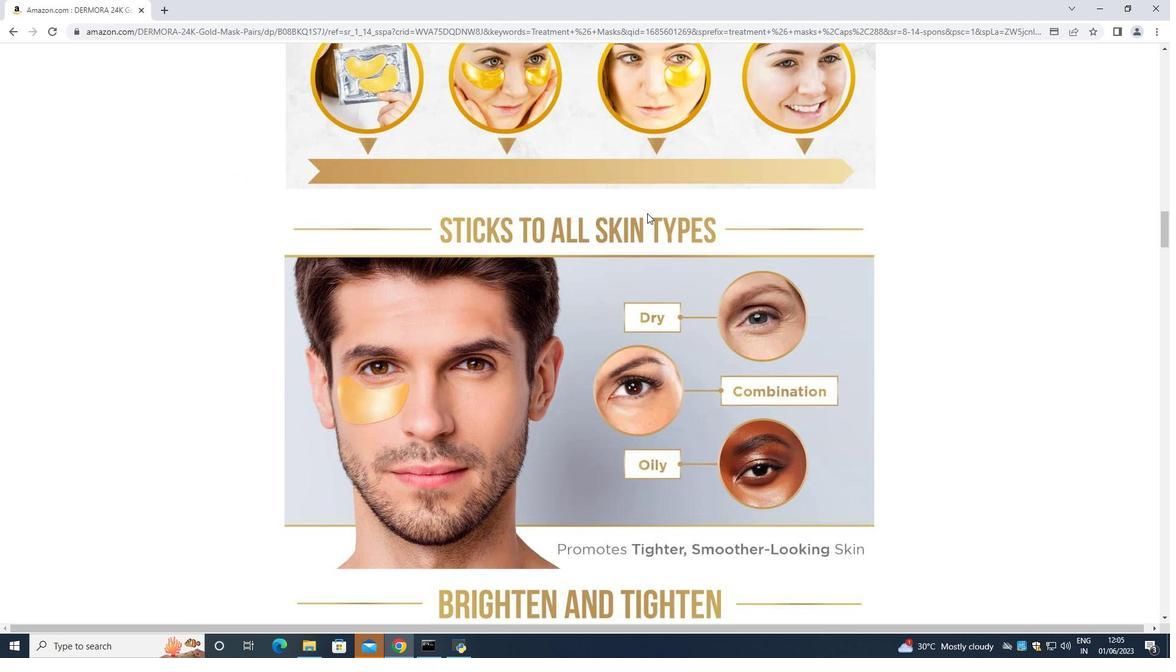 
Action: Mouse scrolled (647, 213) with delta (0, 0)
Screenshot: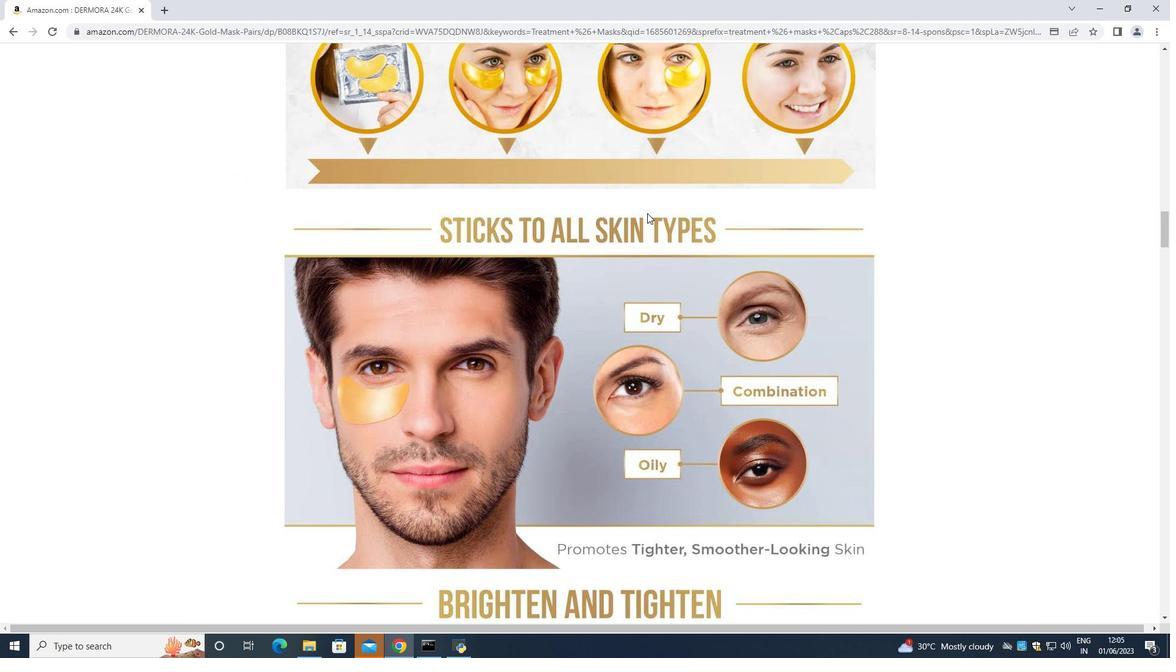 
Action: Mouse scrolled (647, 213) with delta (0, 0)
Screenshot: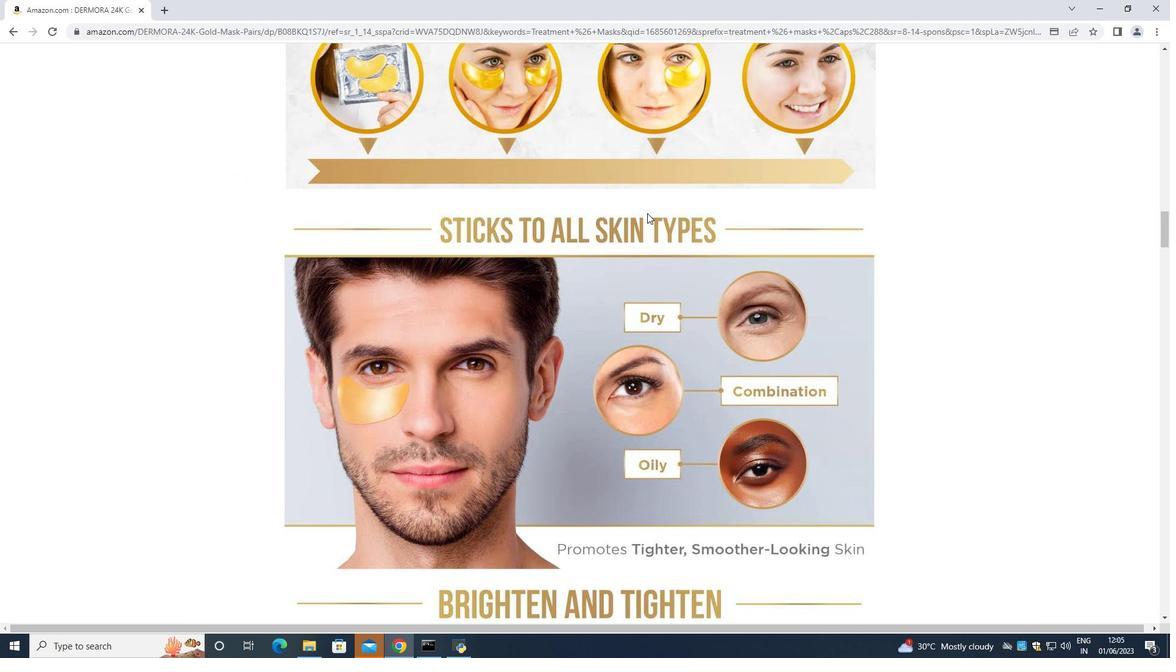 
Action: Mouse scrolled (647, 213) with delta (0, 0)
Screenshot: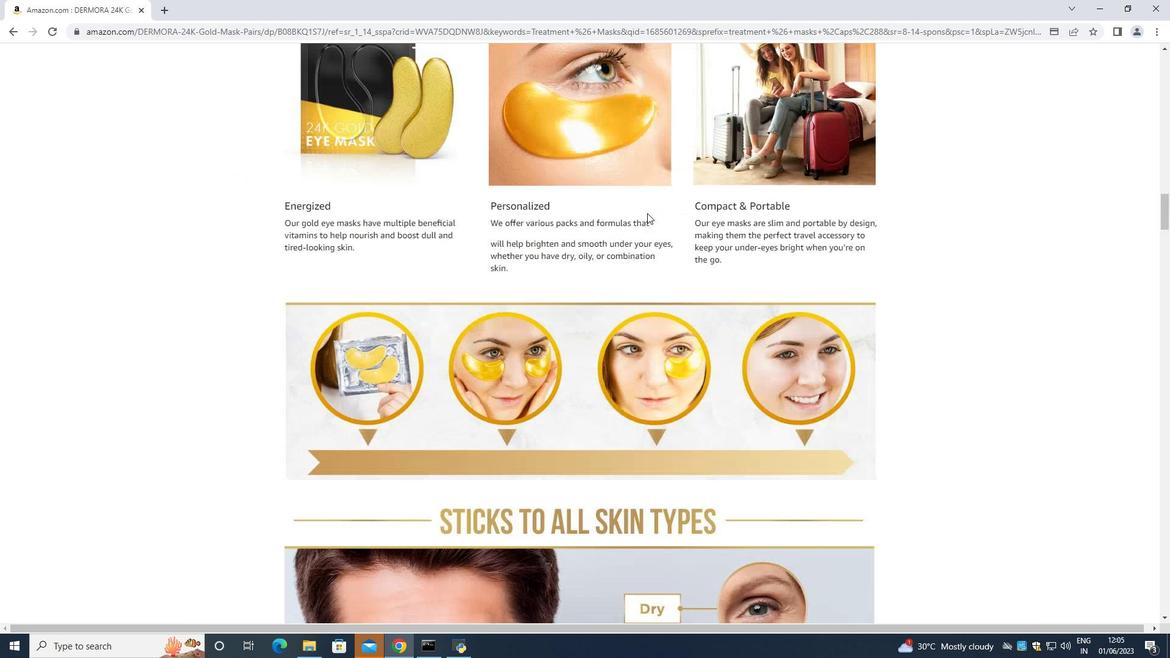 
Action: Mouse scrolled (647, 213) with delta (0, 0)
Screenshot: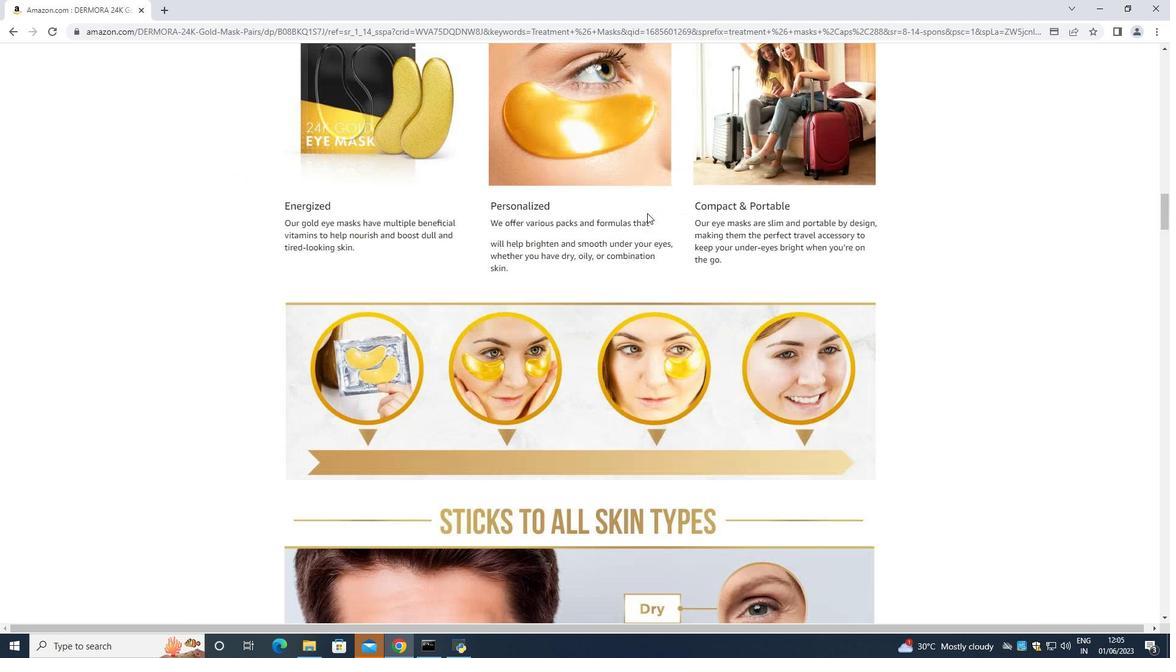
Action: Mouse moved to (647, 212)
Screenshot: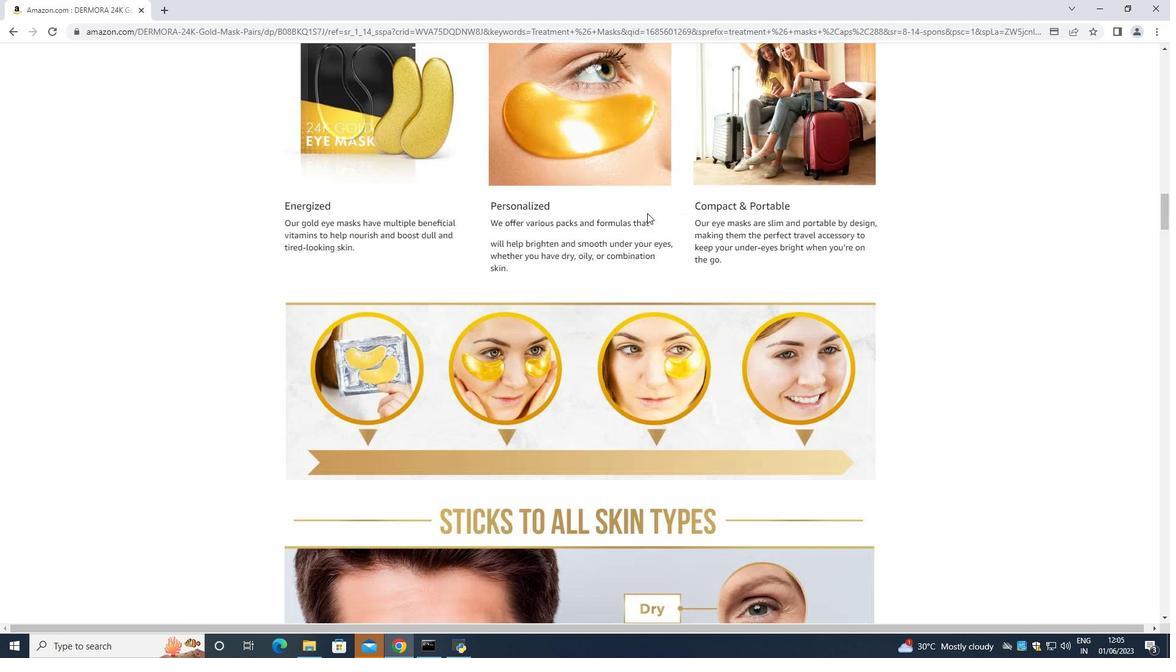 
Action: Mouse scrolled (647, 213) with delta (0, 0)
Screenshot: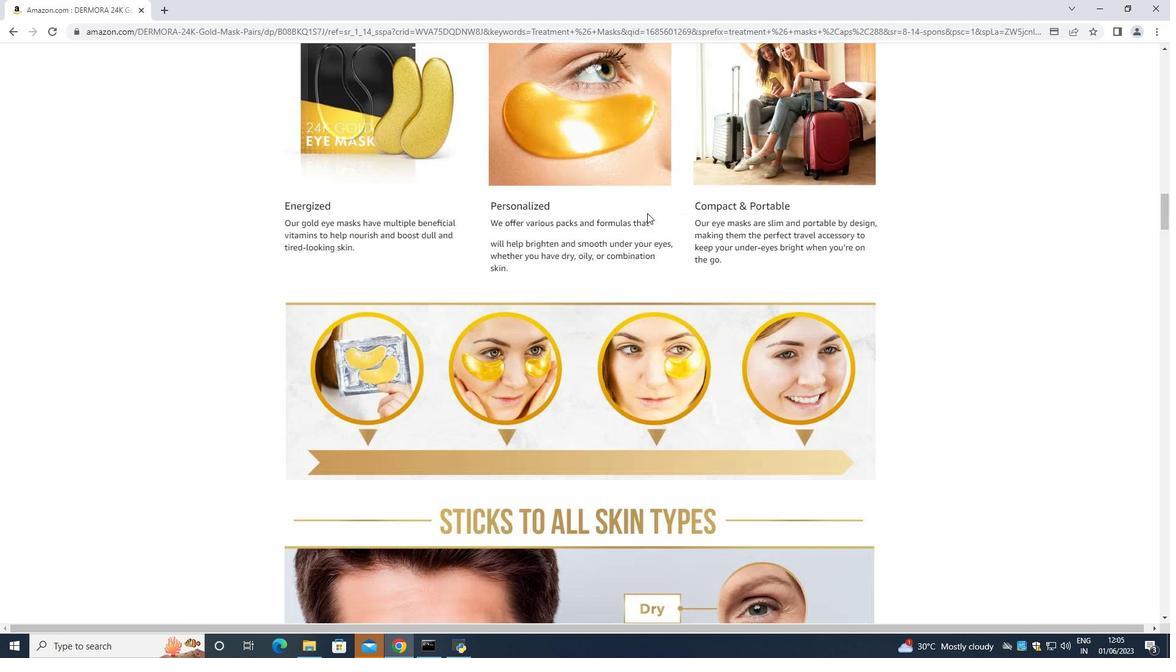 
Action: Mouse moved to (646, 210)
Screenshot: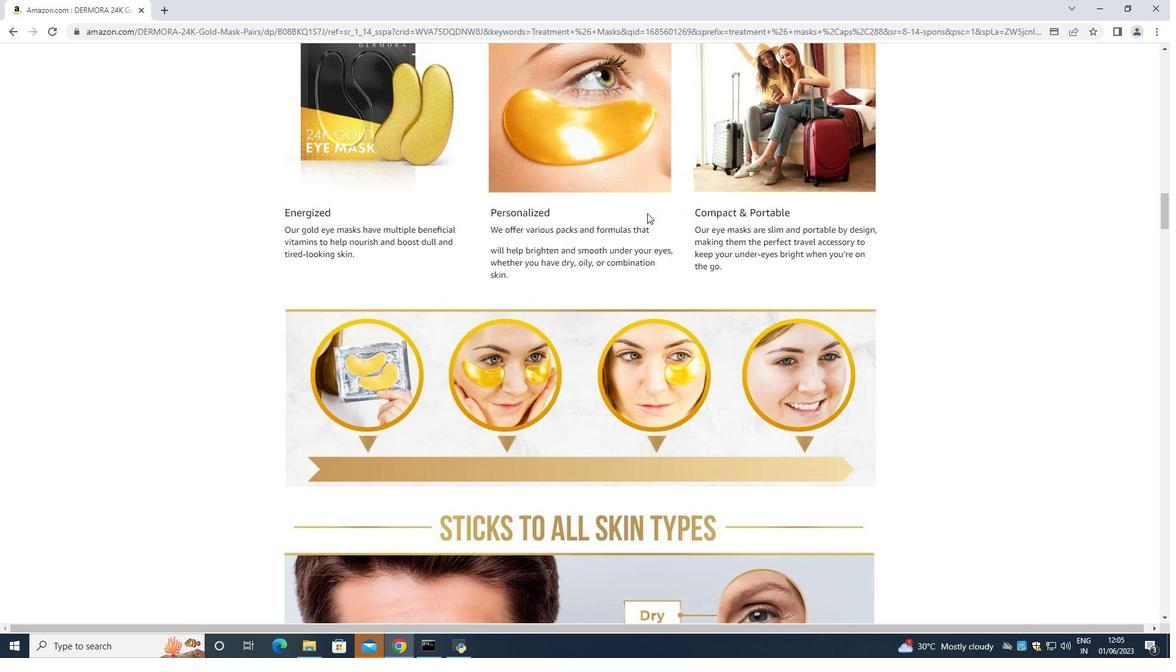 
Action: Mouse scrolled (646, 211) with delta (0, 0)
Screenshot: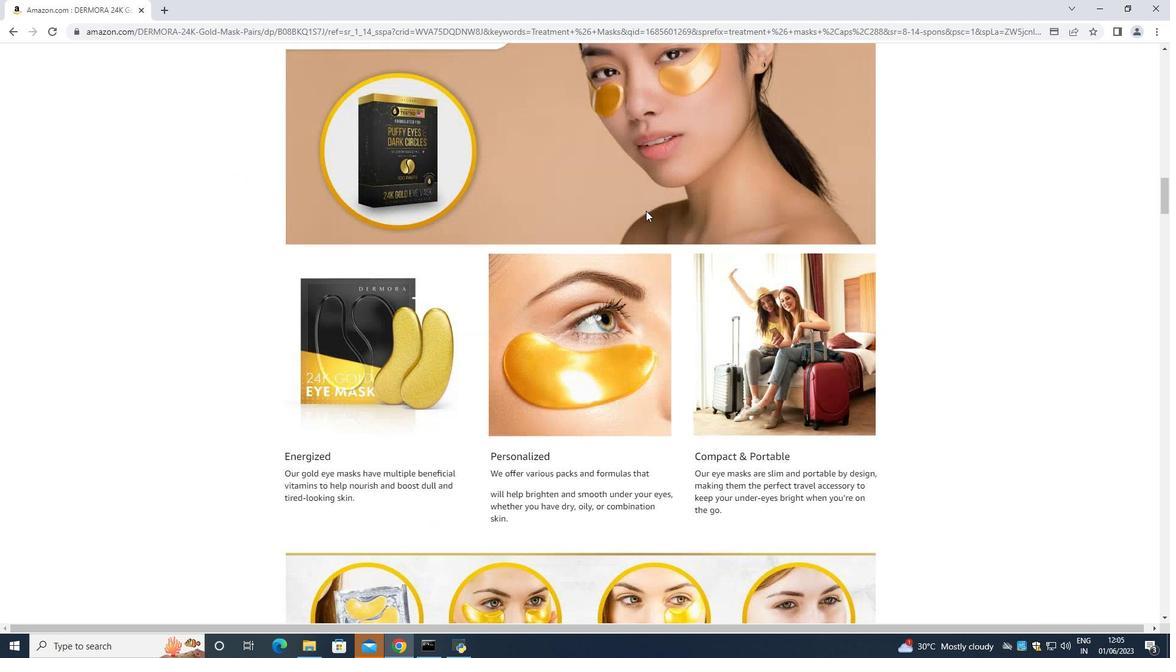 
Action: Mouse scrolled (646, 211) with delta (0, 0)
Screenshot: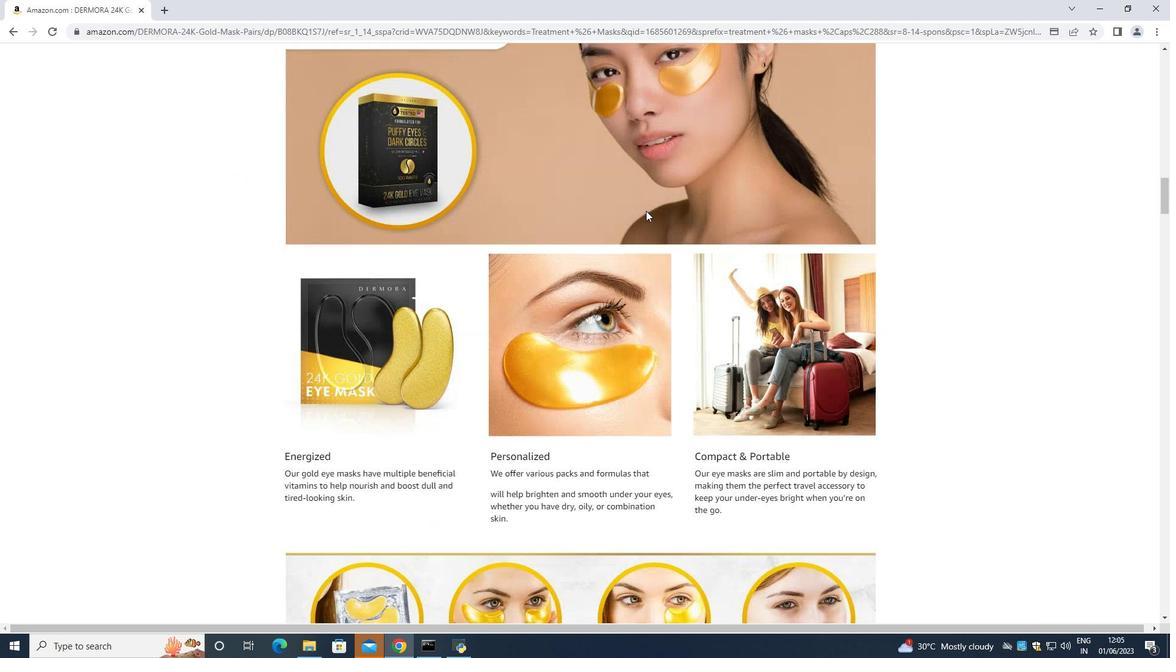 
Action: Mouse scrolled (646, 211) with delta (0, 0)
Screenshot: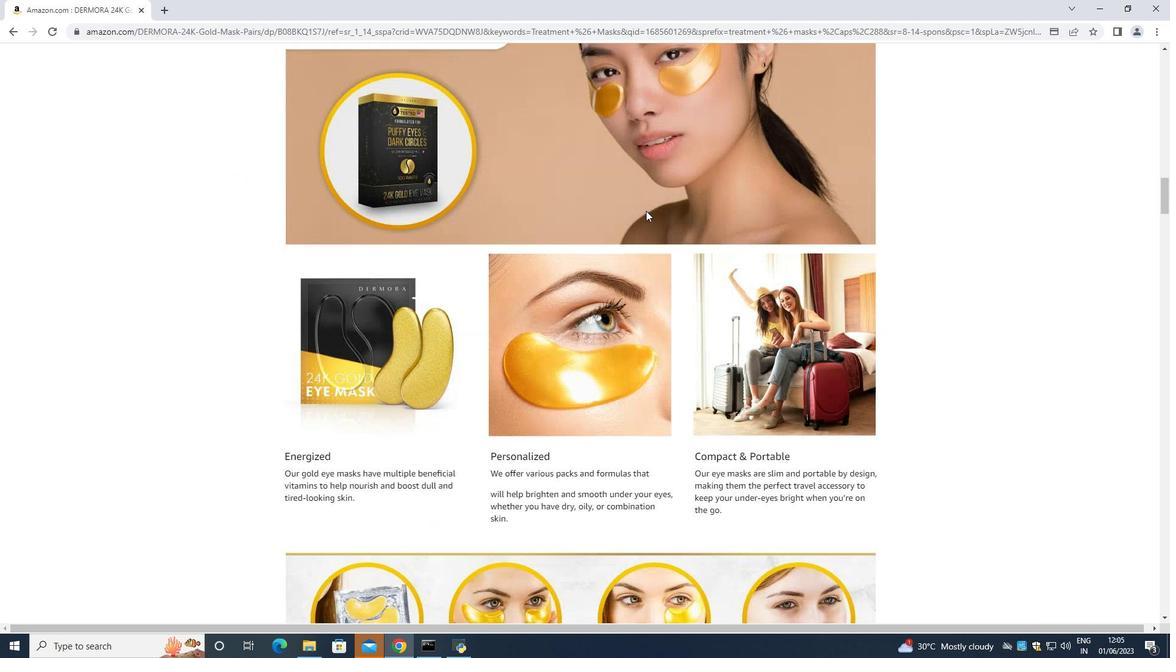 
Action: Mouse scrolled (646, 211) with delta (0, 0)
Screenshot: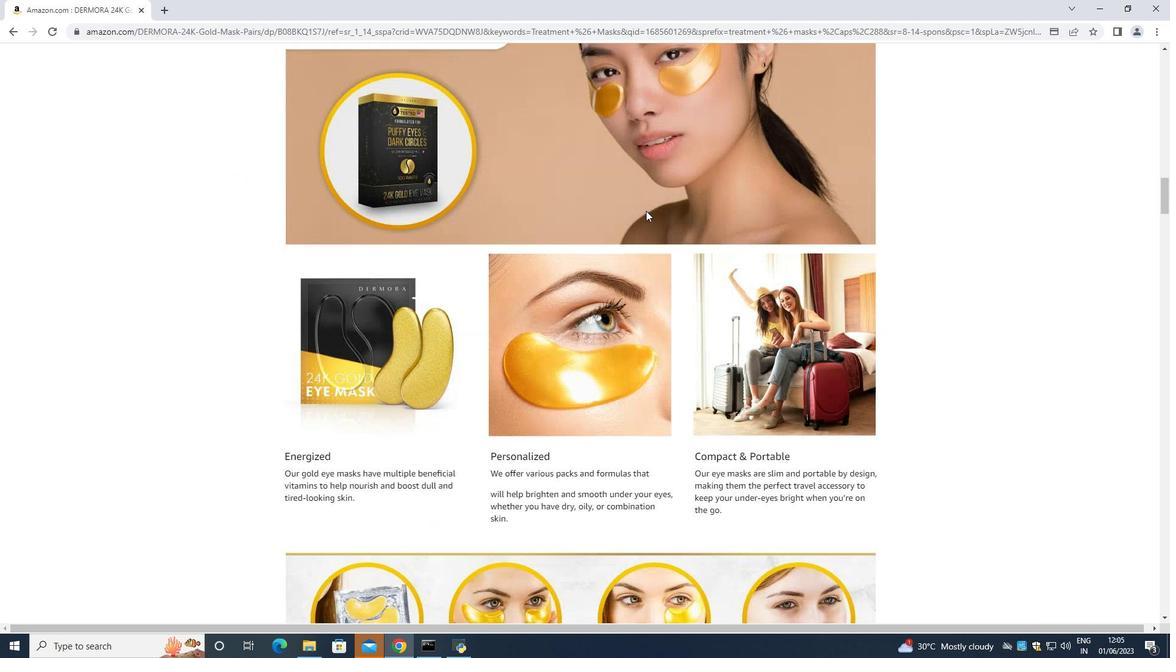 
Action: Mouse scrolled (646, 211) with delta (0, 0)
Screenshot: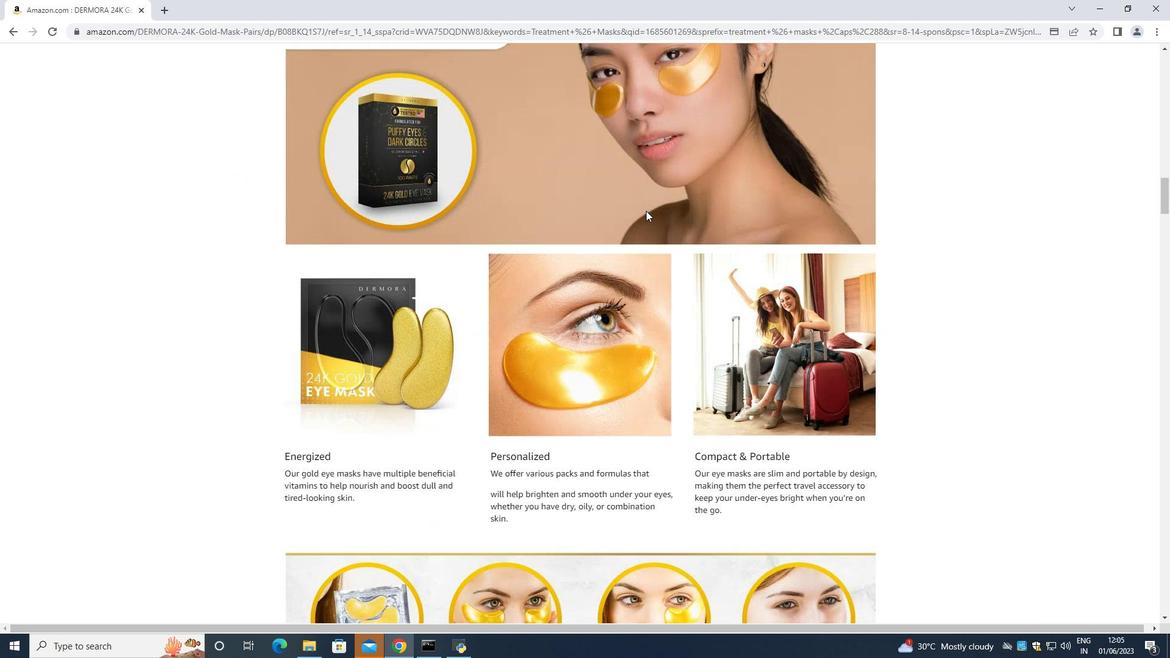 
Action: Mouse scrolled (646, 211) with delta (0, 0)
Screenshot: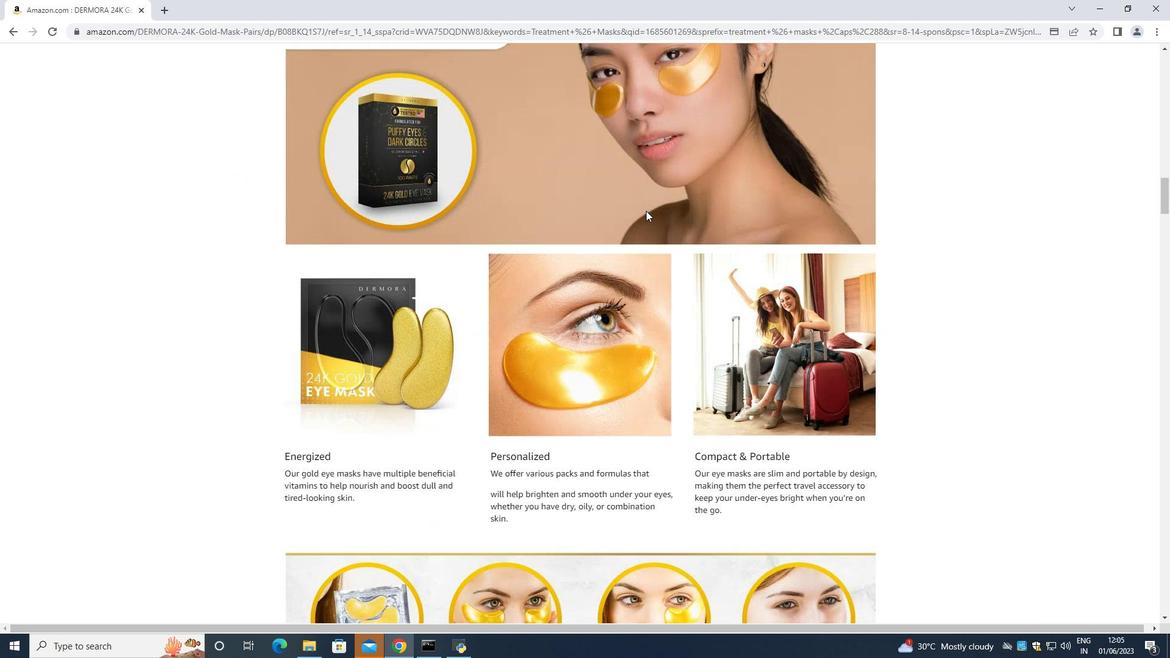 
Action: Mouse scrolled (646, 211) with delta (0, 0)
Screenshot: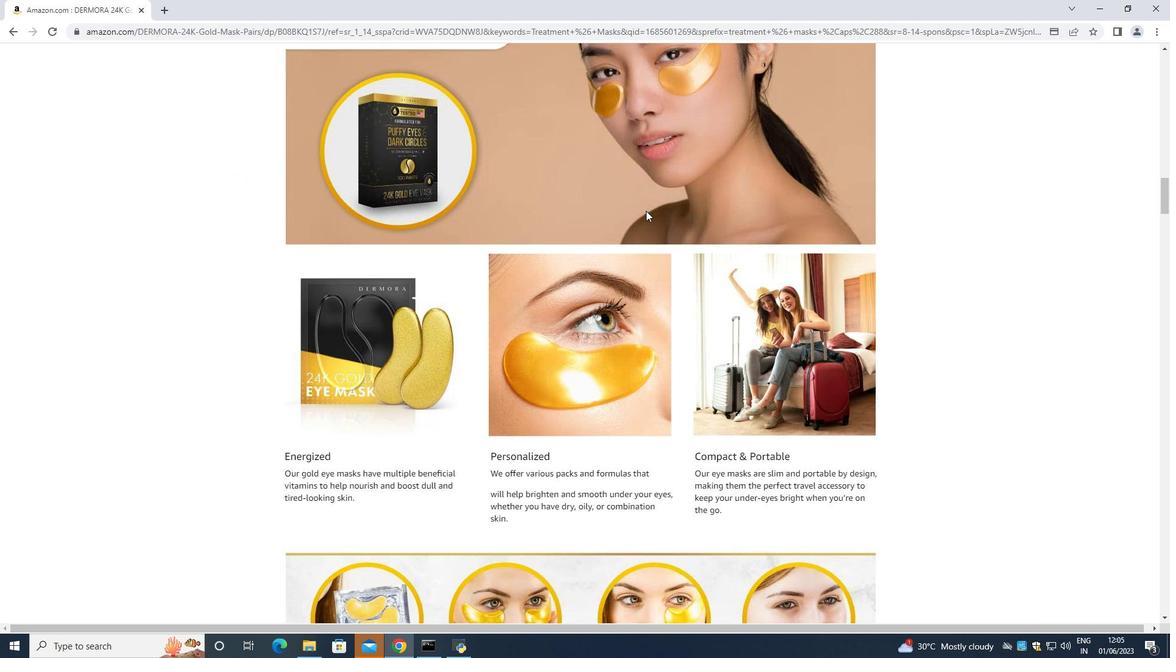 
Action: Mouse moved to (643, 207)
Screenshot: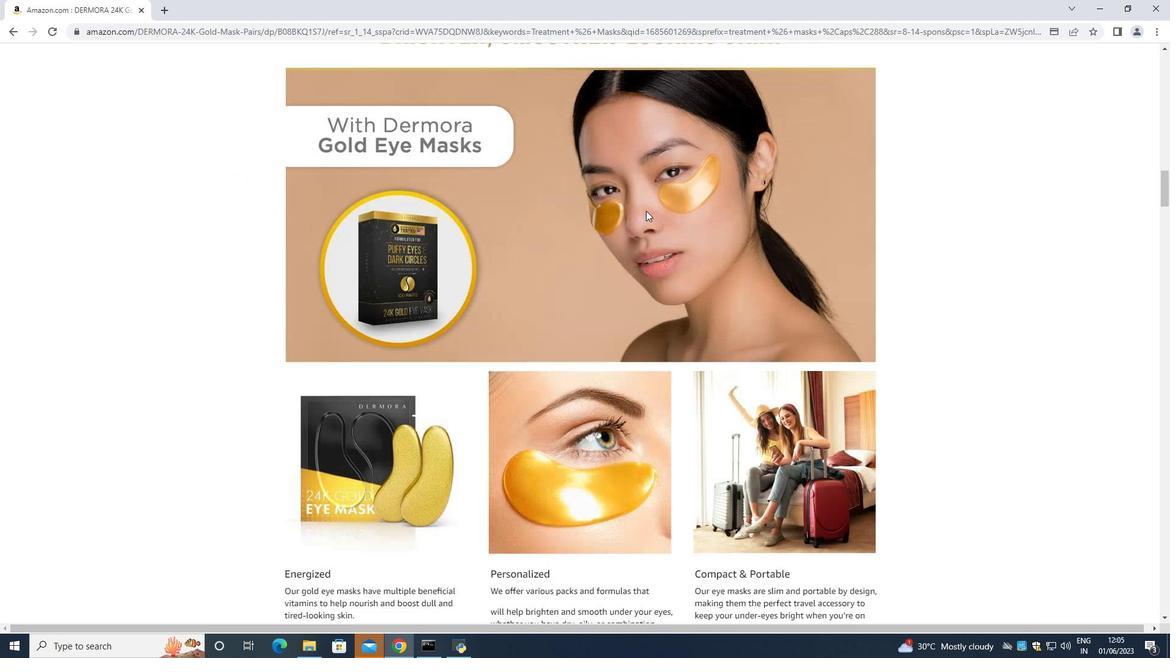 
Action: Mouse scrolled (643, 208) with delta (0, 0)
Screenshot: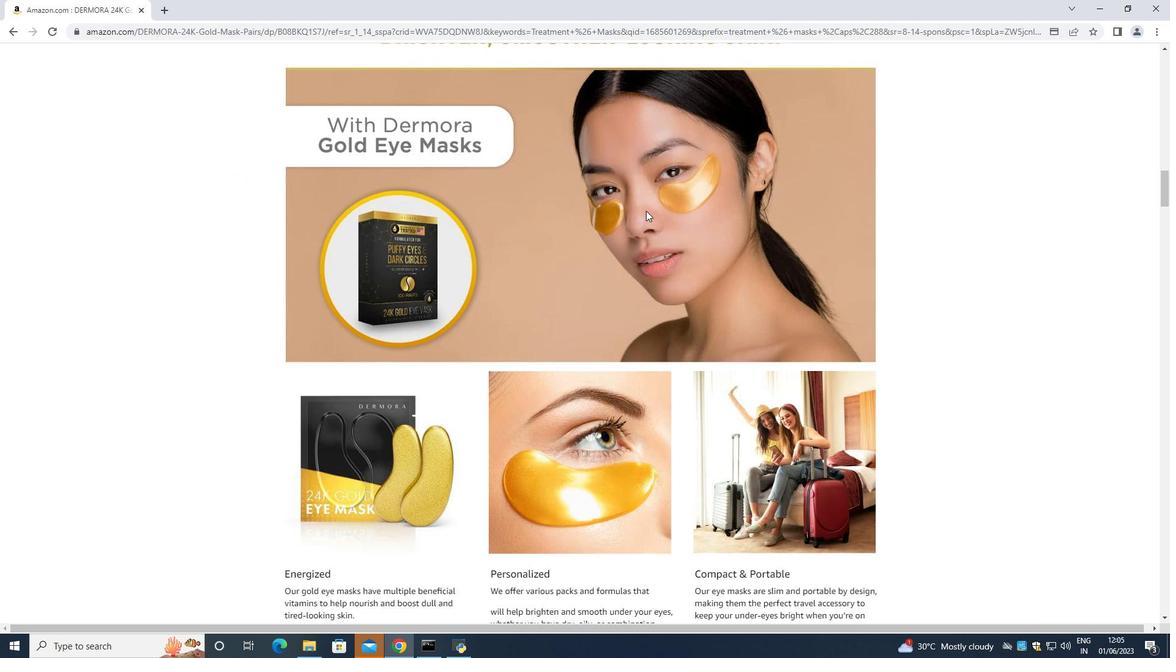 
Action: Mouse scrolled (643, 208) with delta (0, 0)
Screenshot: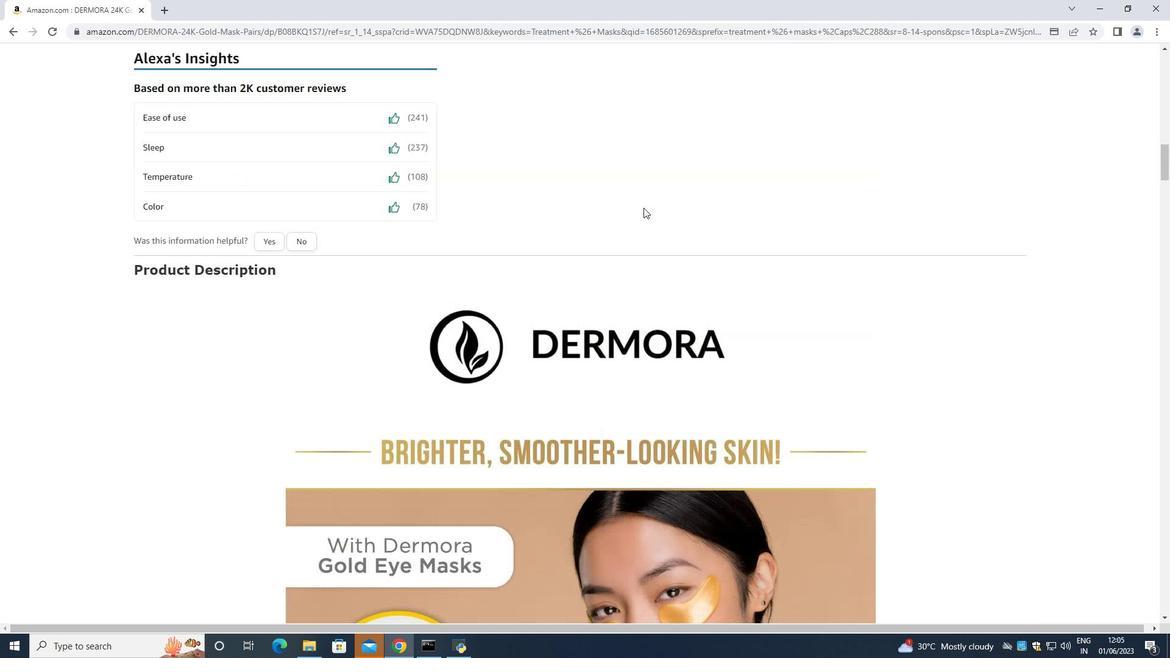 
Action: Mouse scrolled (643, 208) with delta (0, 0)
Screenshot: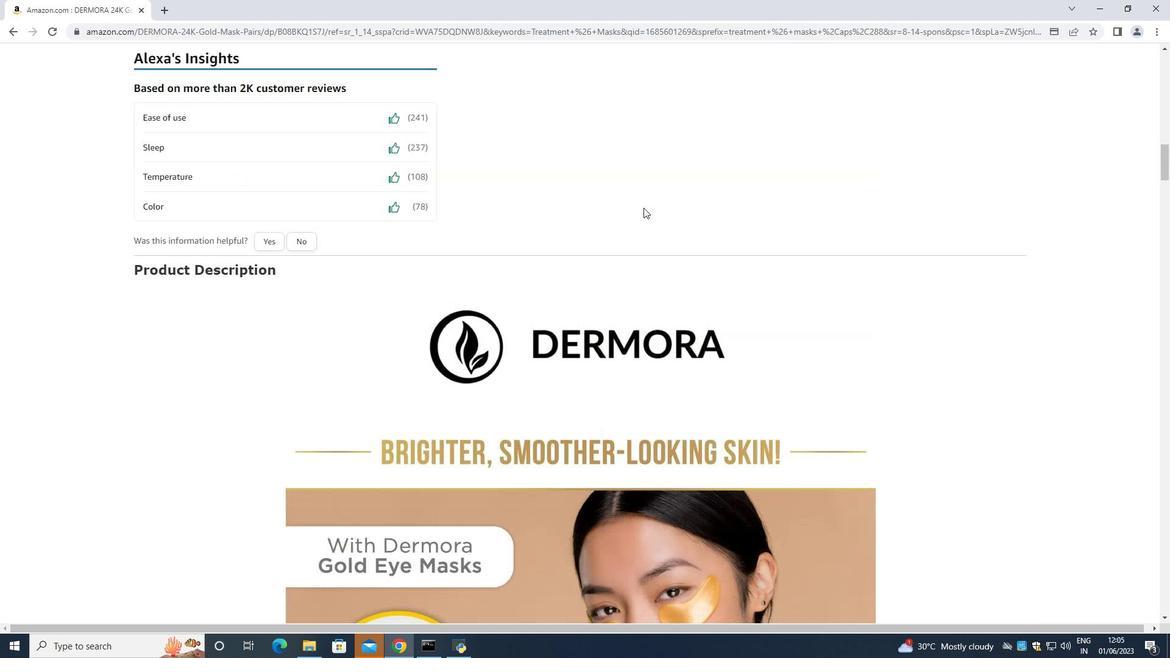 
Action: Mouse scrolled (643, 208) with delta (0, 0)
Screenshot: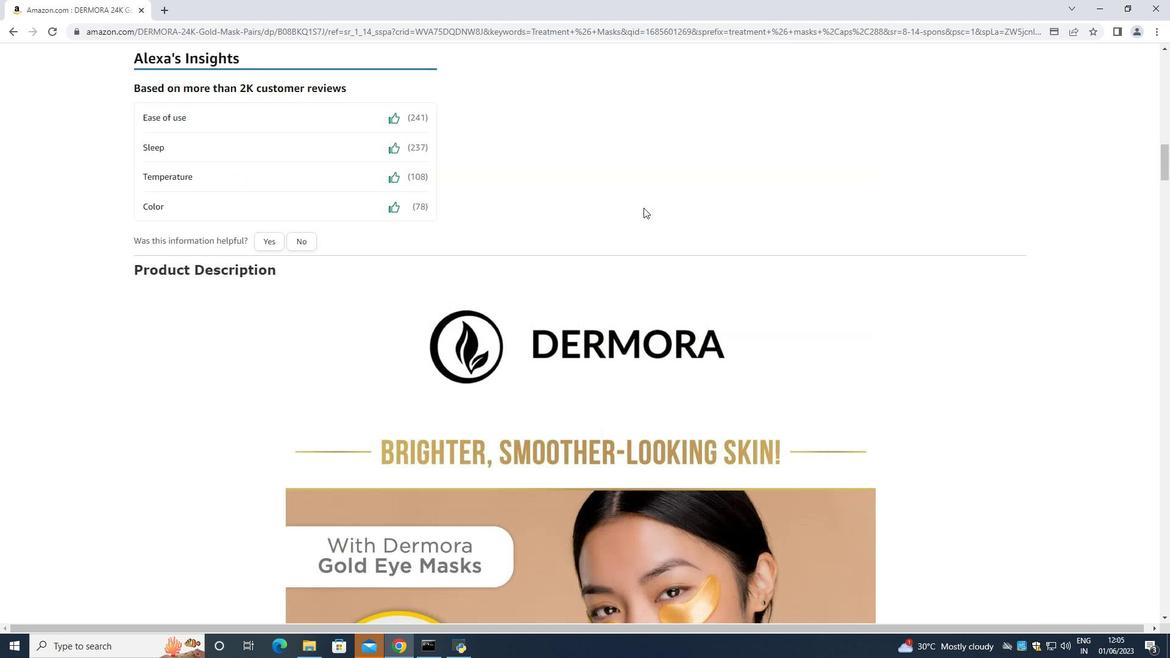 
Action: Mouse scrolled (643, 208) with delta (0, 0)
Screenshot: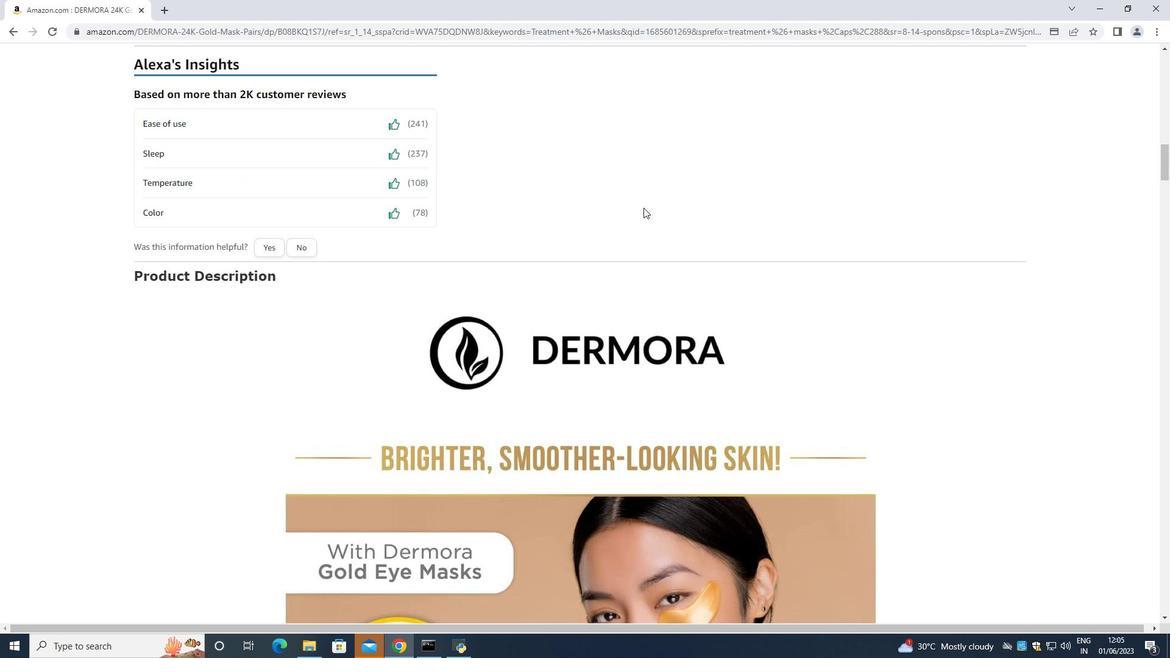 
Action: Mouse scrolled (643, 208) with delta (0, 0)
Screenshot: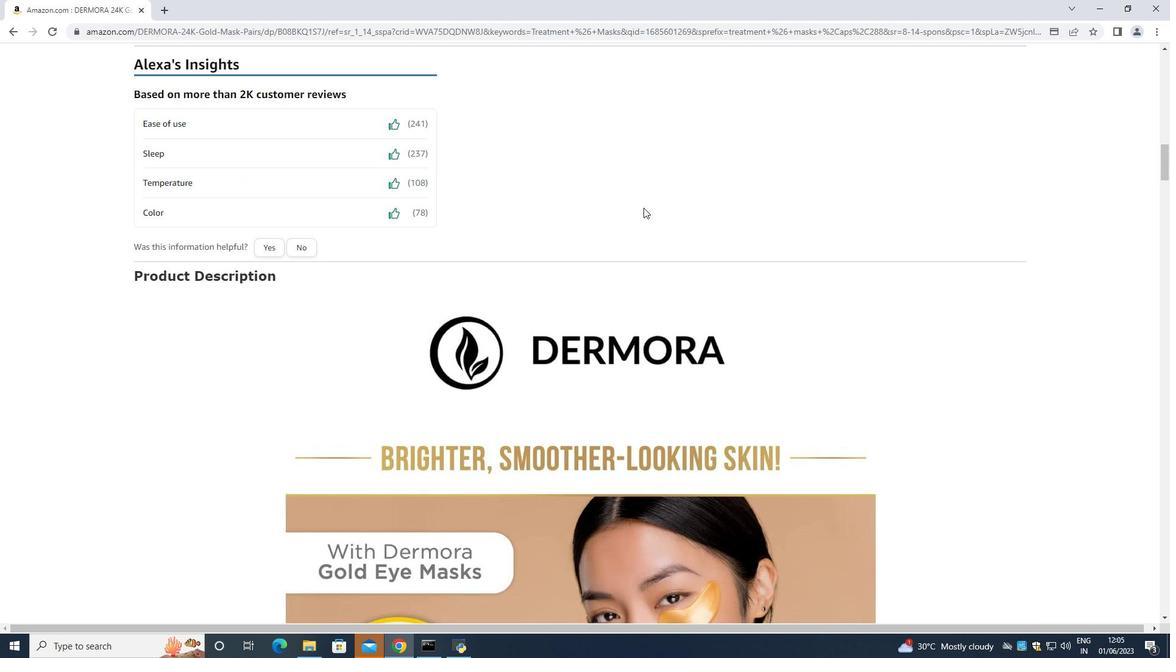 
Action: Mouse scrolled (643, 208) with delta (0, 0)
Screenshot: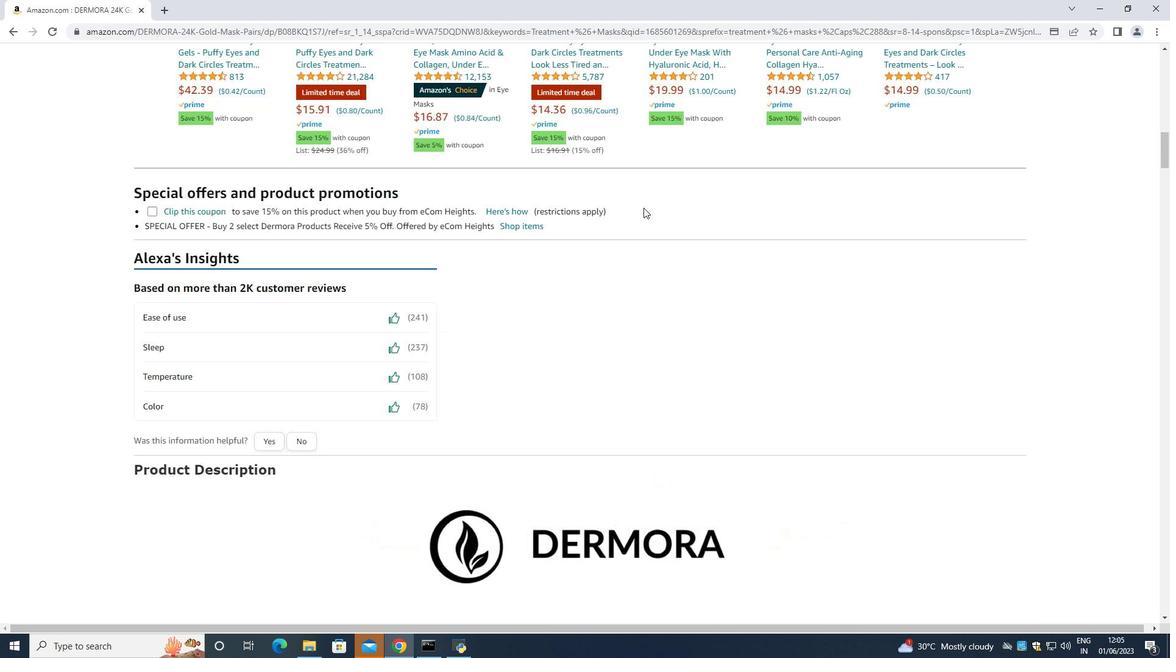 
Action: Mouse scrolled (643, 208) with delta (0, 0)
Screenshot: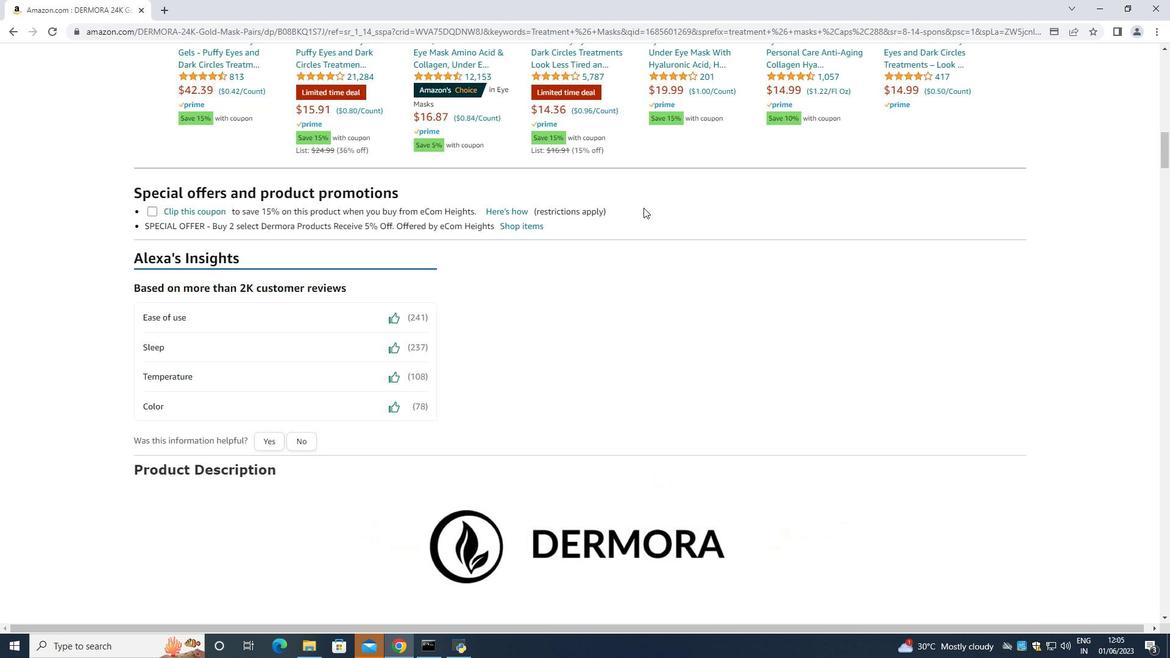 
Action: Mouse scrolled (643, 208) with delta (0, 0)
Screenshot: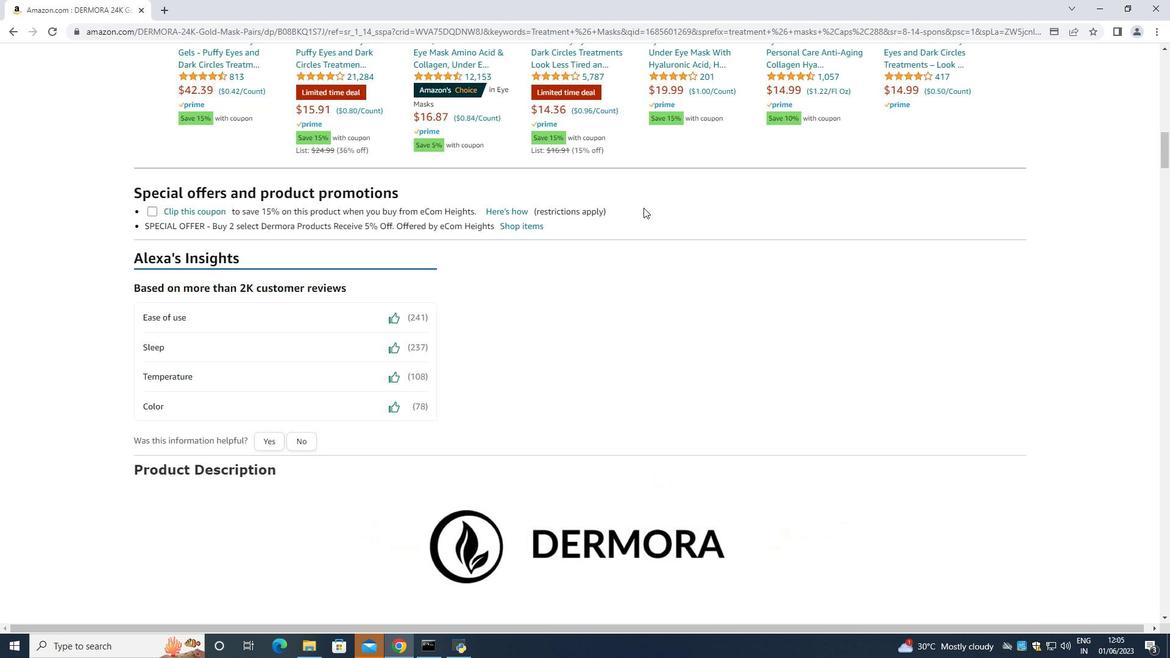 
Action: Mouse scrolled (643, 208) with delta (0, 0)
Screenshot: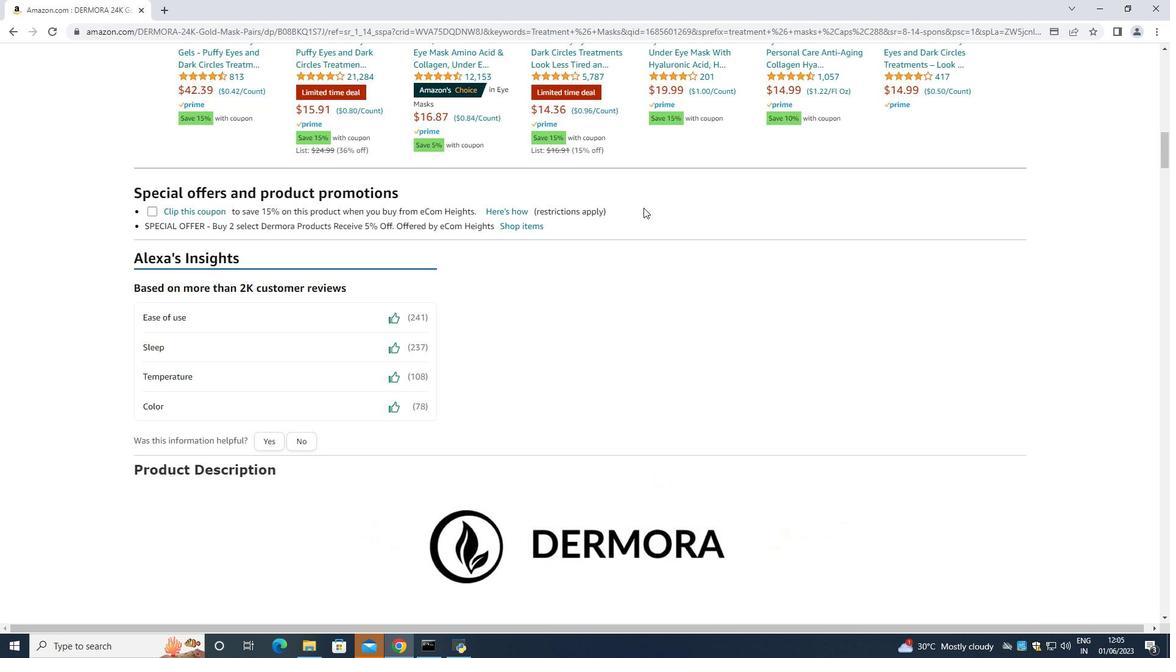 
Action: Mouse scrolled (643, 208) with delta (0, 0)
Screenshot: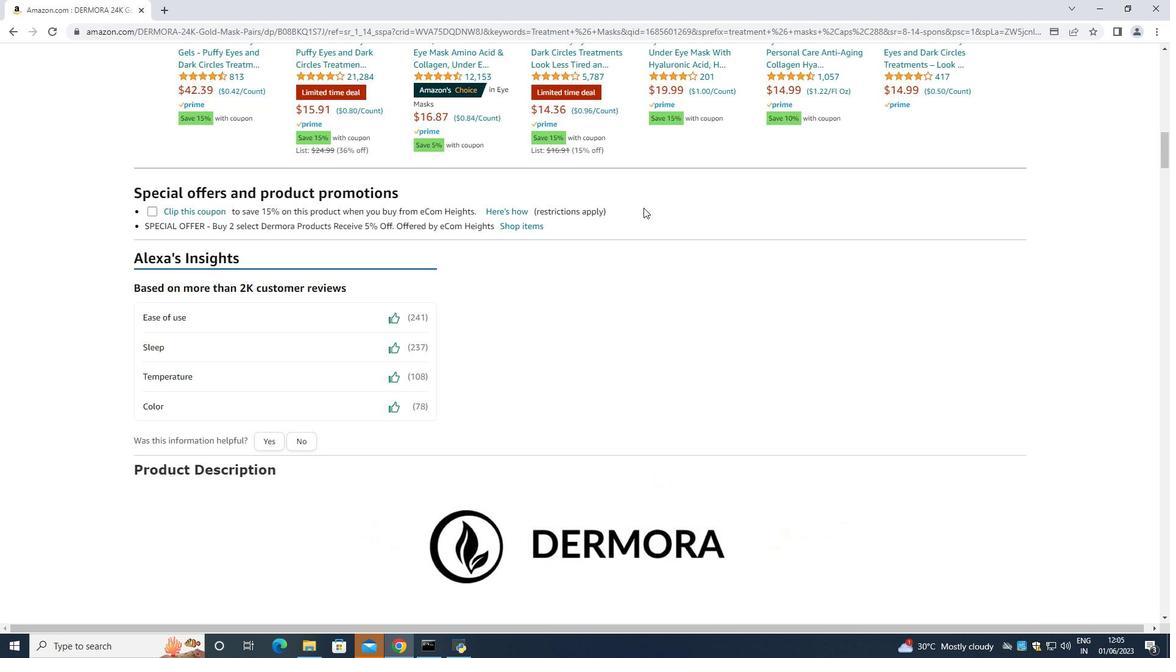 
Action: Mouse scrolled (643, 208) with delta (0, 0)
Screenshot: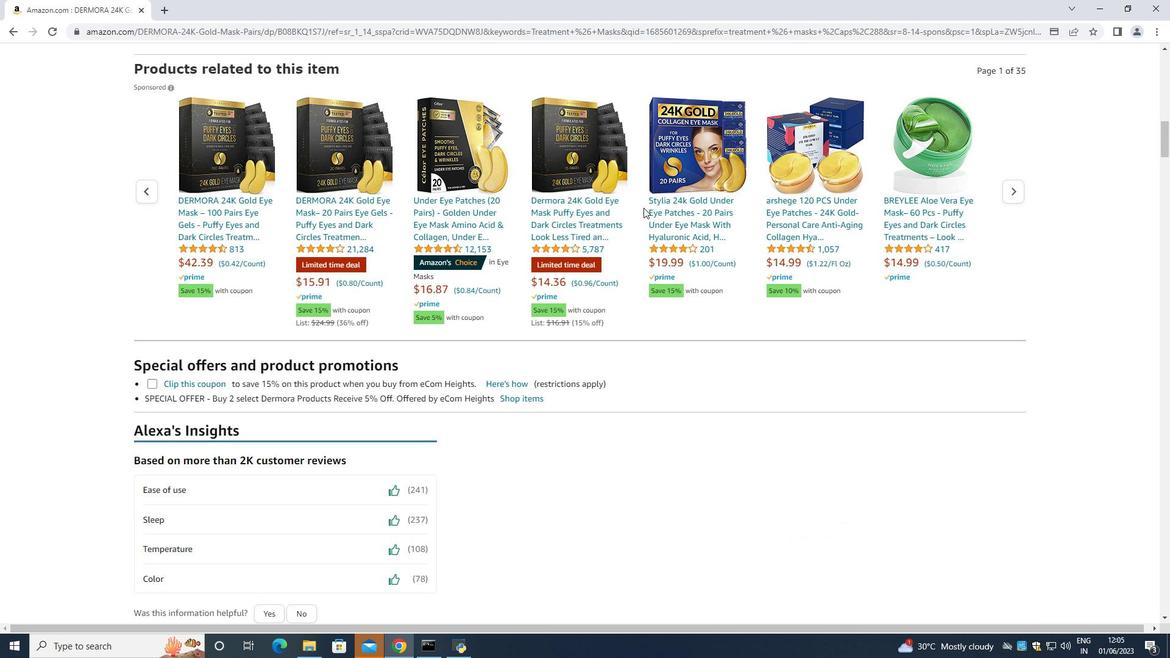 
Action: Mouse scrolled (643, 208) with delta (0, 0)
Screenshot: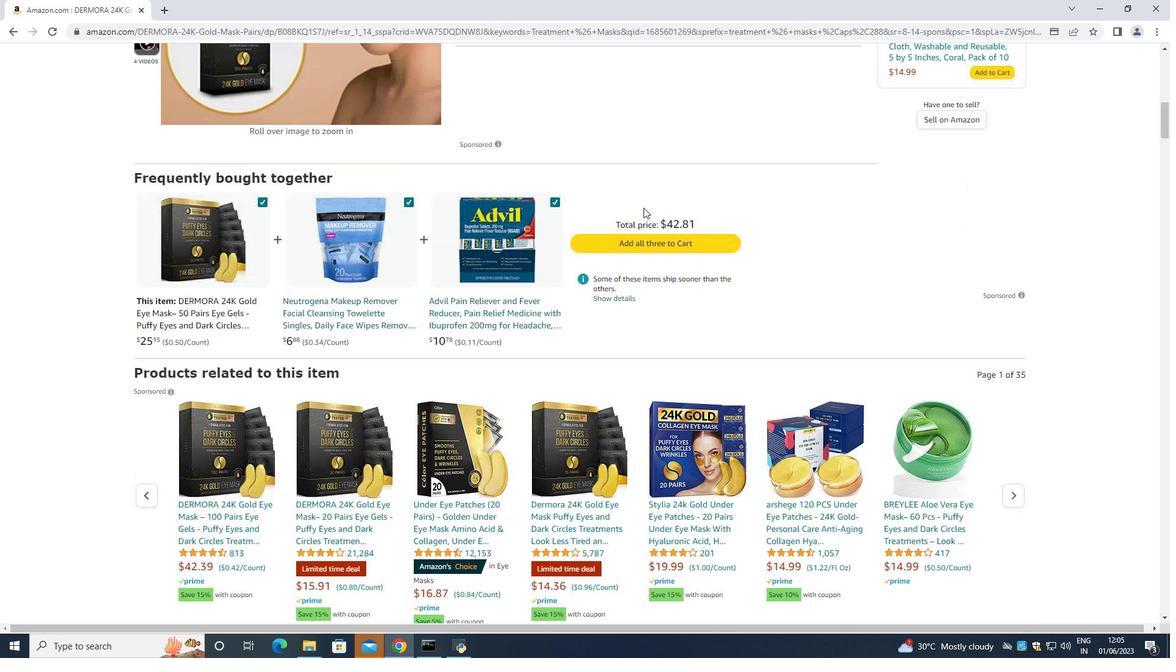 
Action: Mouse scrolled (643, 208) with delta (0, 0)
Screenshot: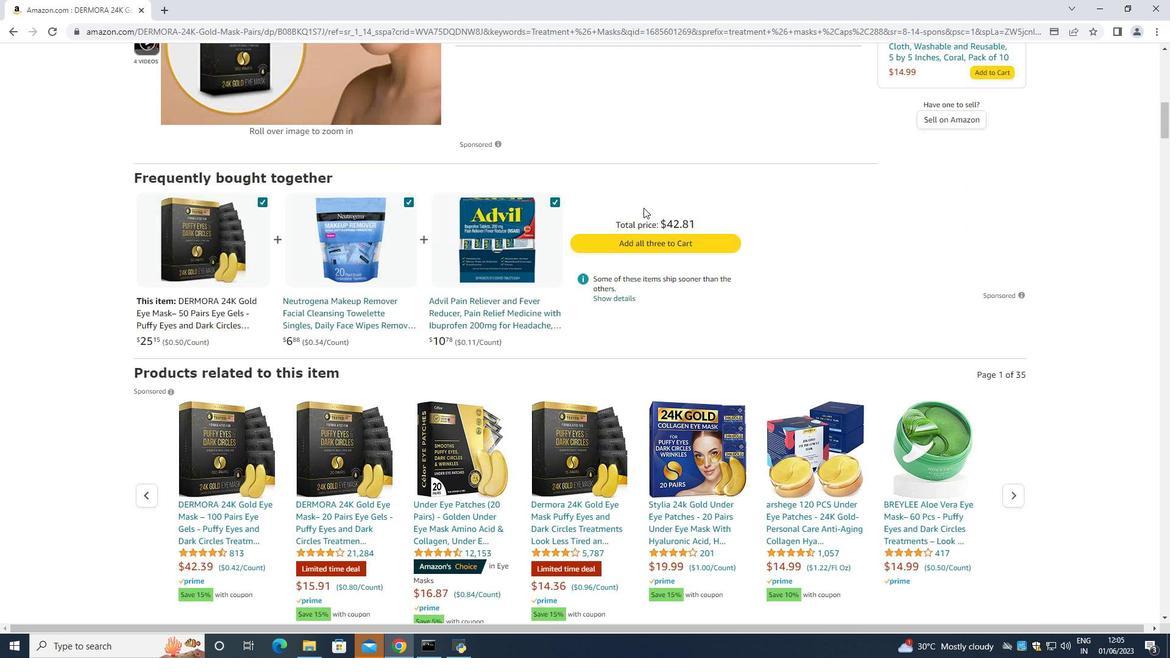 
Action: Mouse scrolled (643, 208) with delta (0, 0)
Screenshot: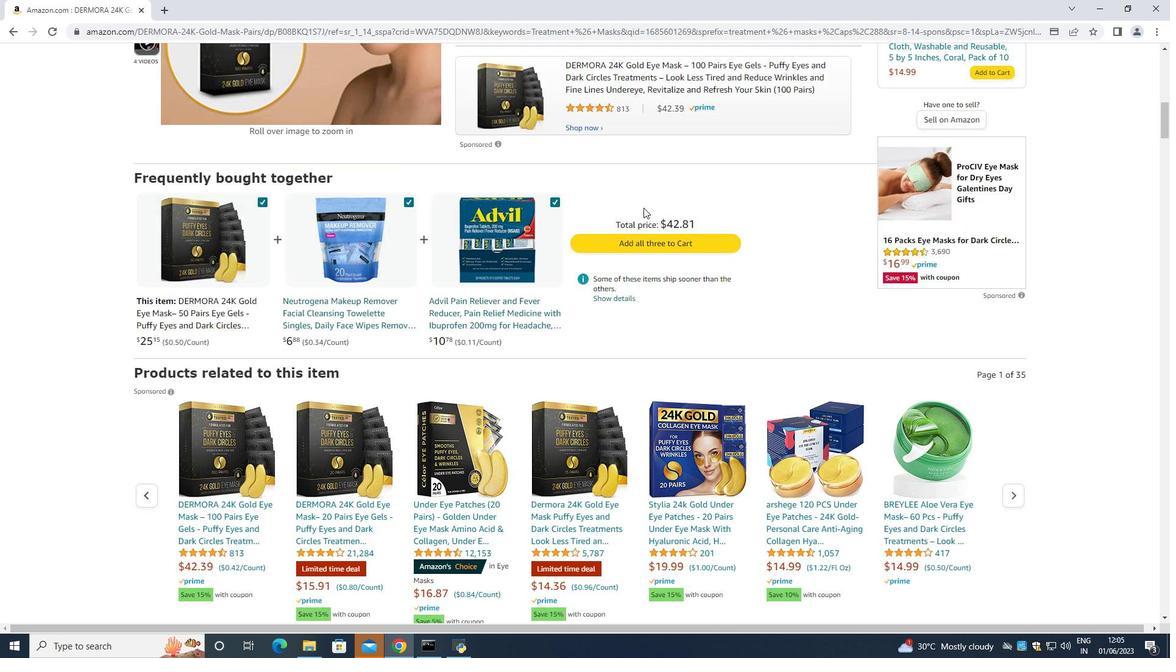 
Action: Mouse scrolled (643, 208) with delta (0, 0)
Screenshot: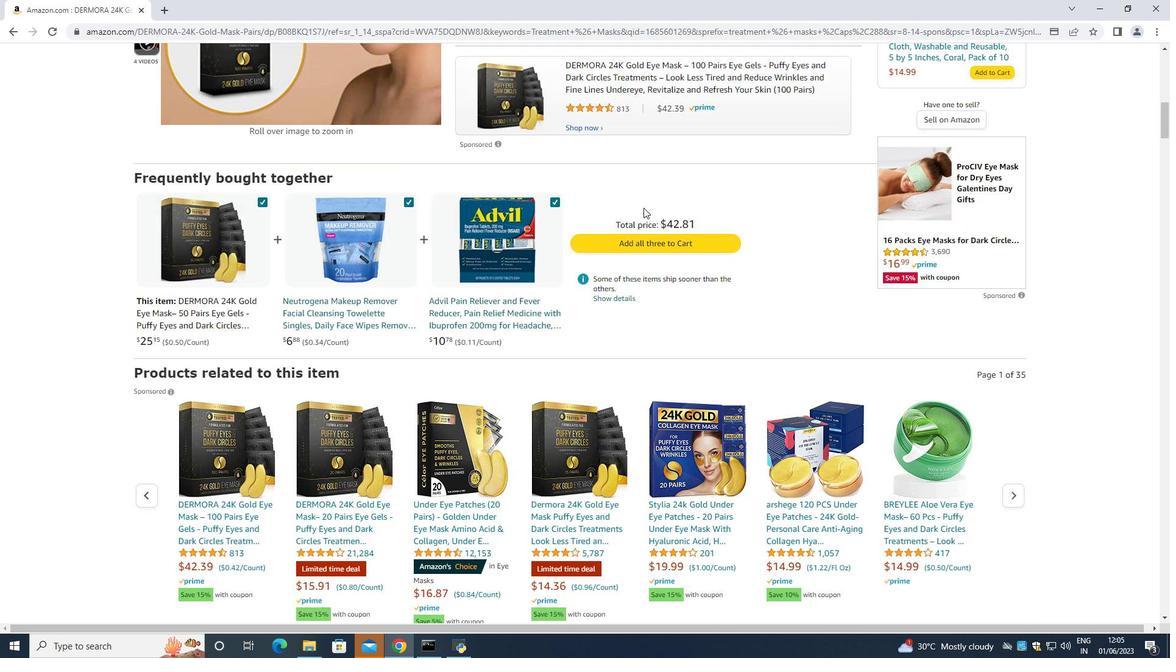 
Action: Mouse scrolled (643, 208) with delta (0, 0)
Screenshot: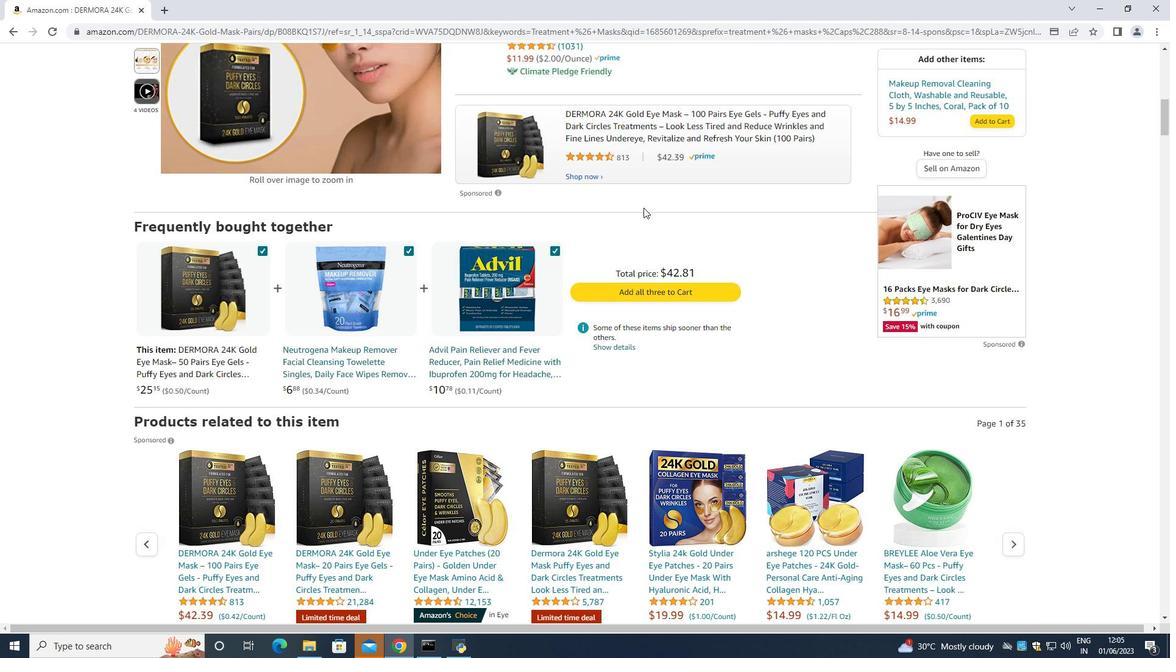 
Action: Mouse scrolled (643, 208) with delta (0, 0)
Screenshot: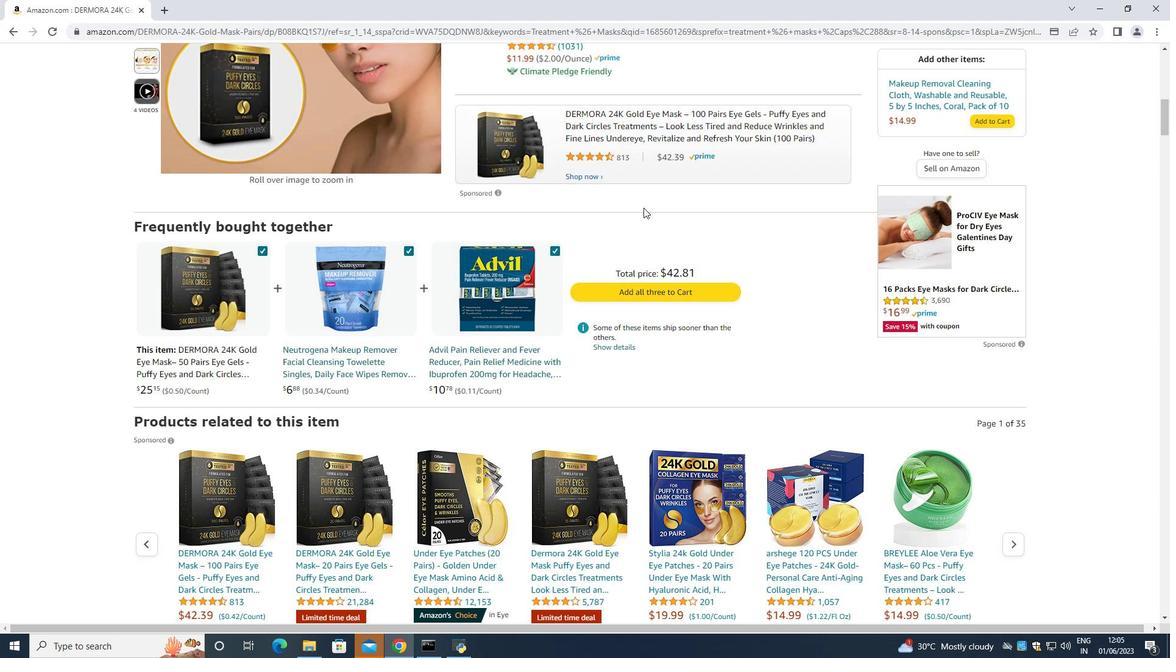 
Action: Mouse scrolled (643, 208) with delta (0, 0)
Screenshot: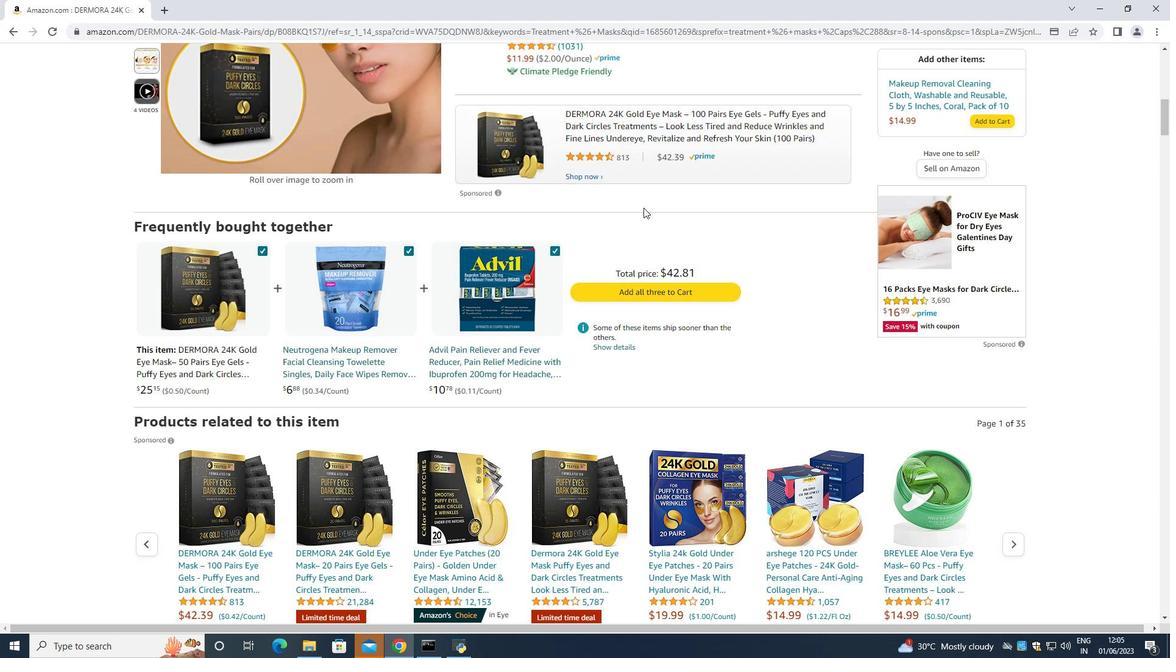 
Action: Mouse scrolled (643, 208) with delta (0, 0)
Screenshot: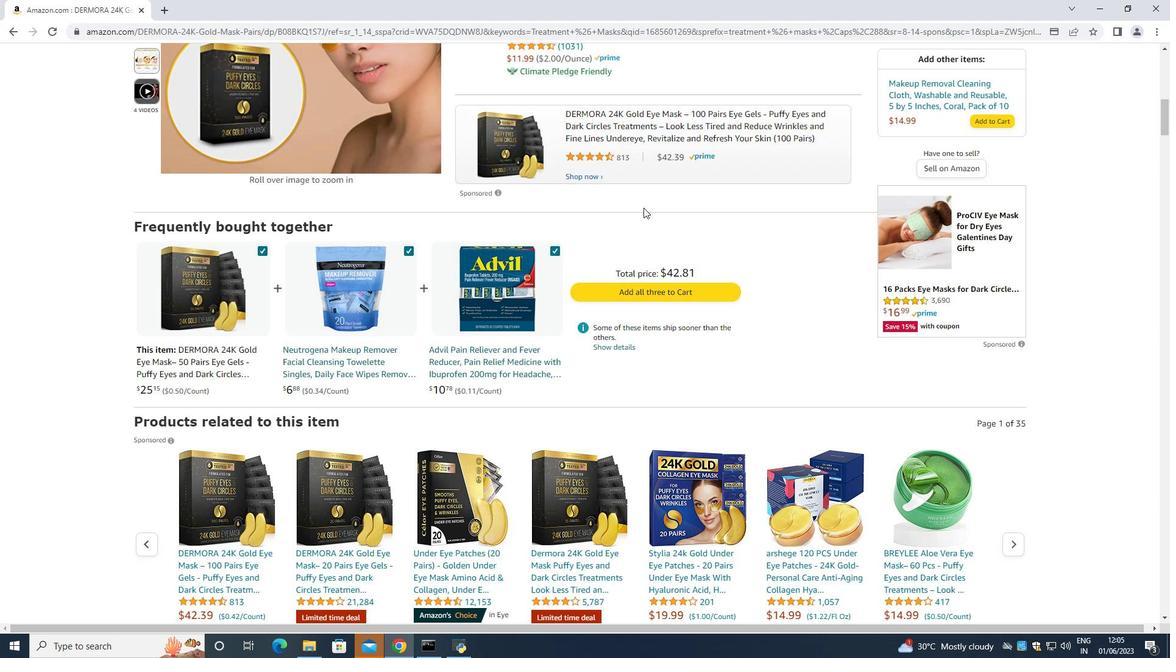 
Action: Mouse scrolled (643, 208) with delta (0, 0)
Screenshot: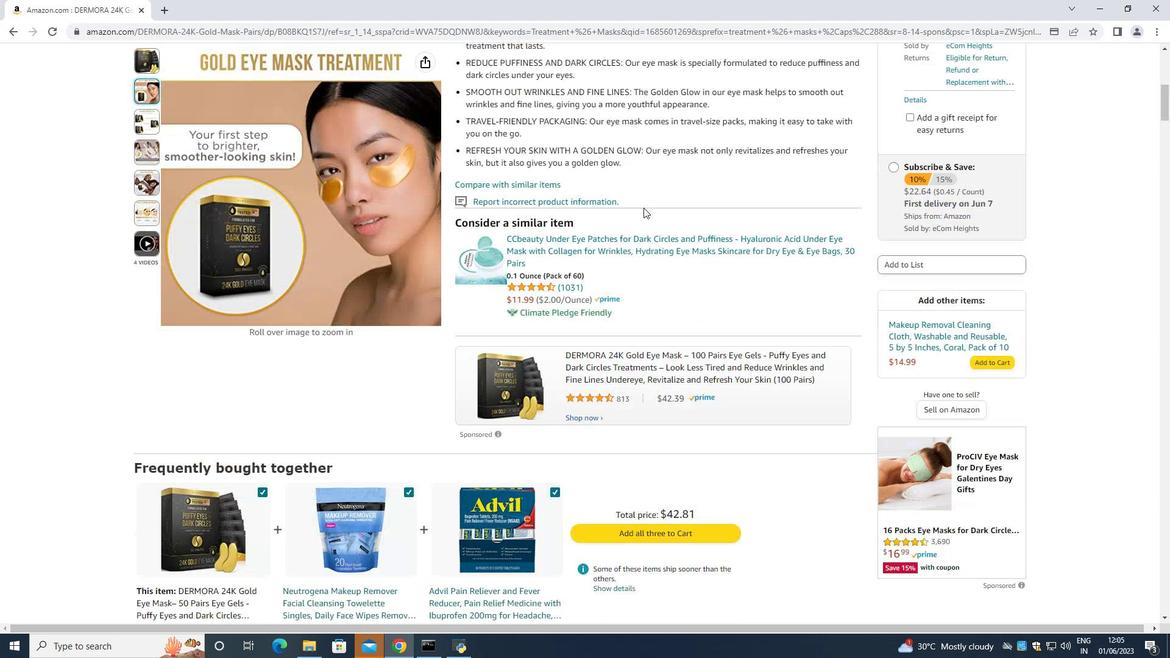 
Action: Mouse scrolled (643, 208) with delta (0, 0)
Screenshot: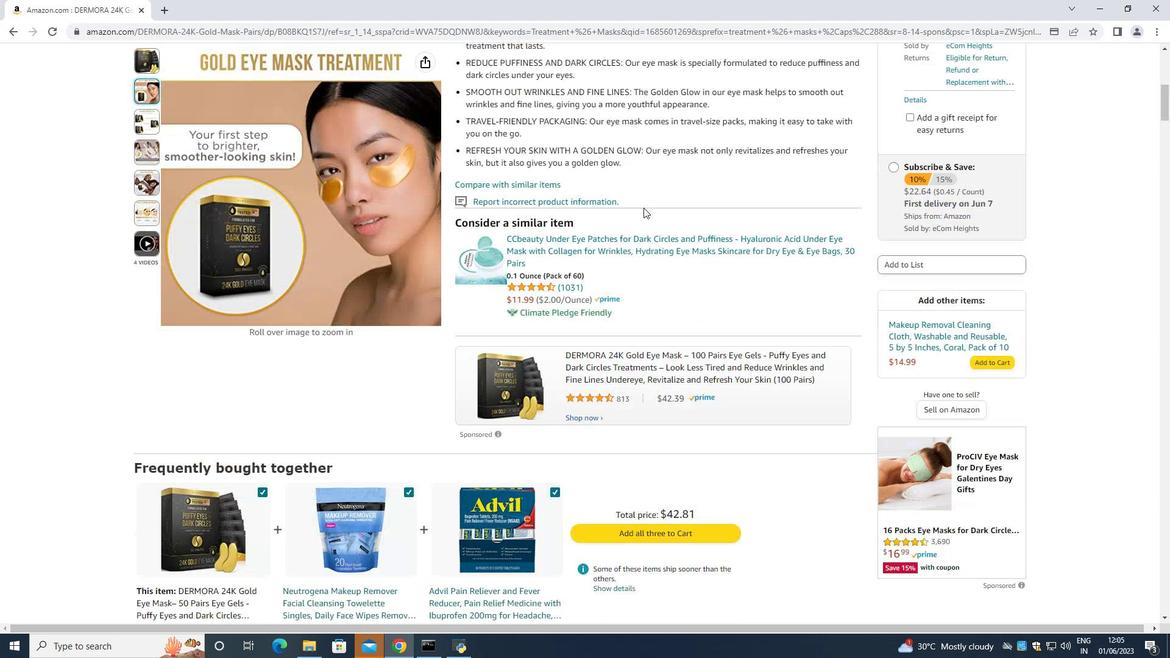 
Action: Mouse scrolled (643, 208) with delta (0, 0)
Screenshot: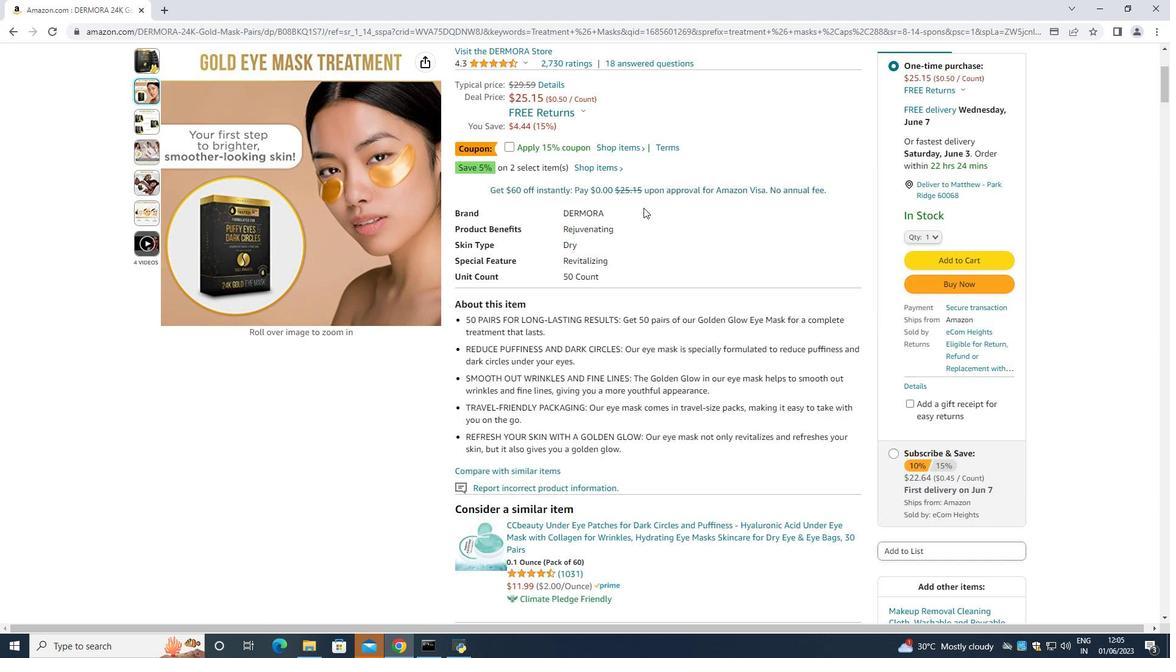 
Action: Mouse scrolled (643, 208) with delta (0, 0)
Screenshot: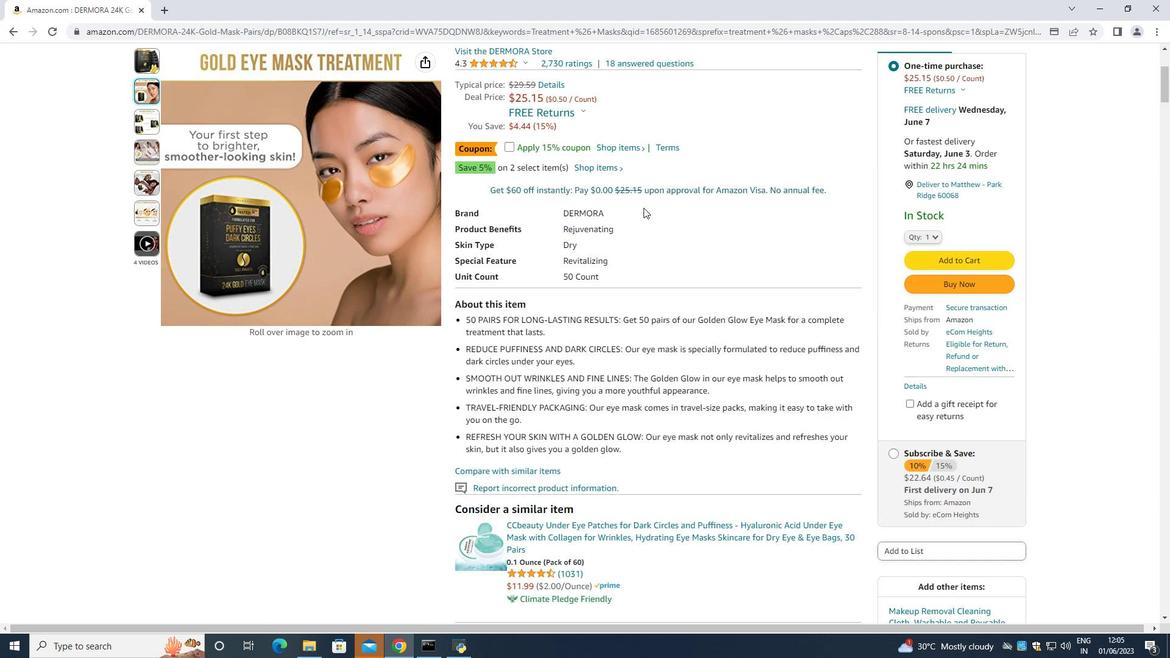 
Action: Mouse scrolled (643, 208) with delta (0, 0)
Screenshot: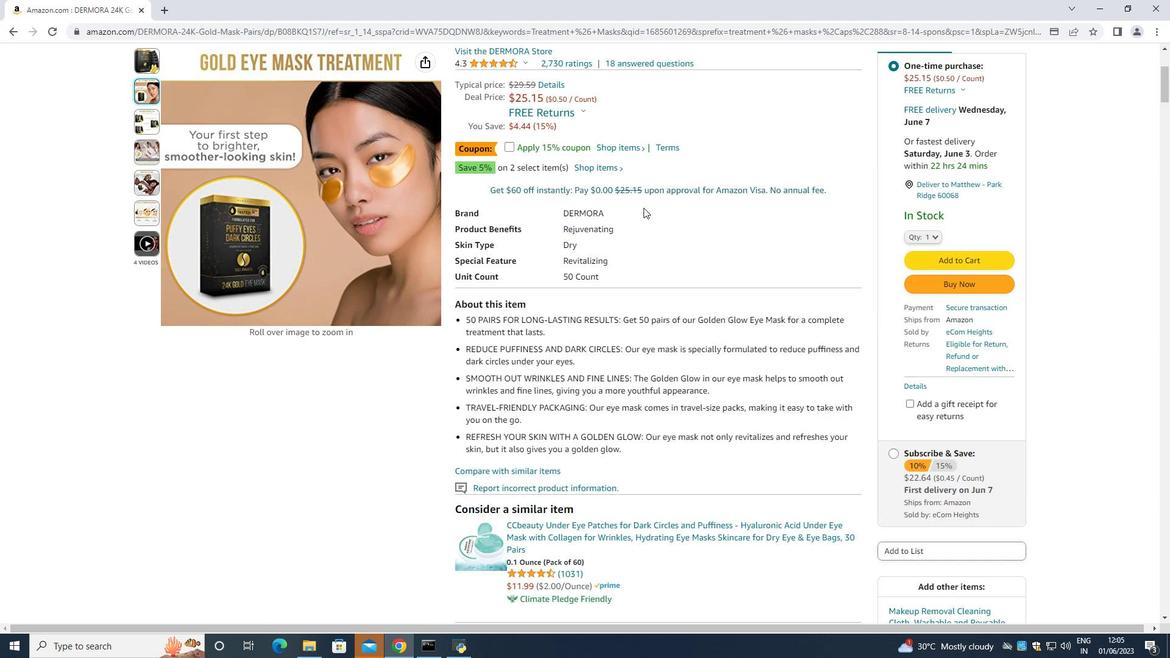 
Action: Mouse scrolled (643, 208) with delta (0, 0)
Screenshot: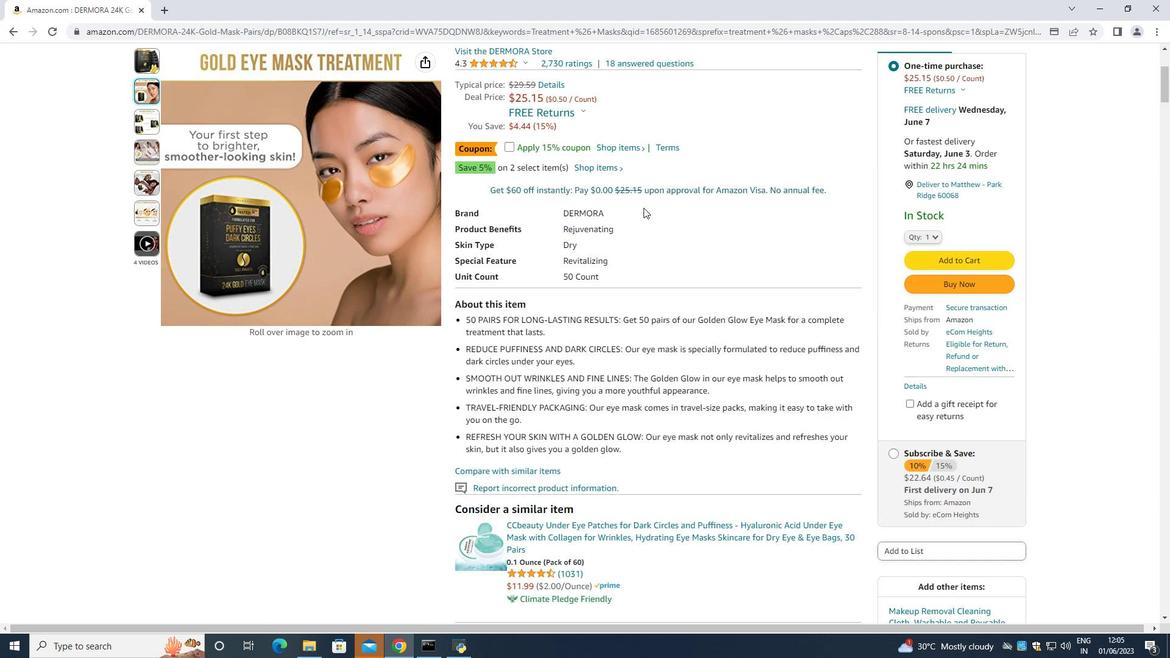 
Action: Mouse scrolled (643, 208) with delta (0, 0)
